 Task: Create a Vector Infographic.
Action: Mouse moved to (43, 225)
Screenshot: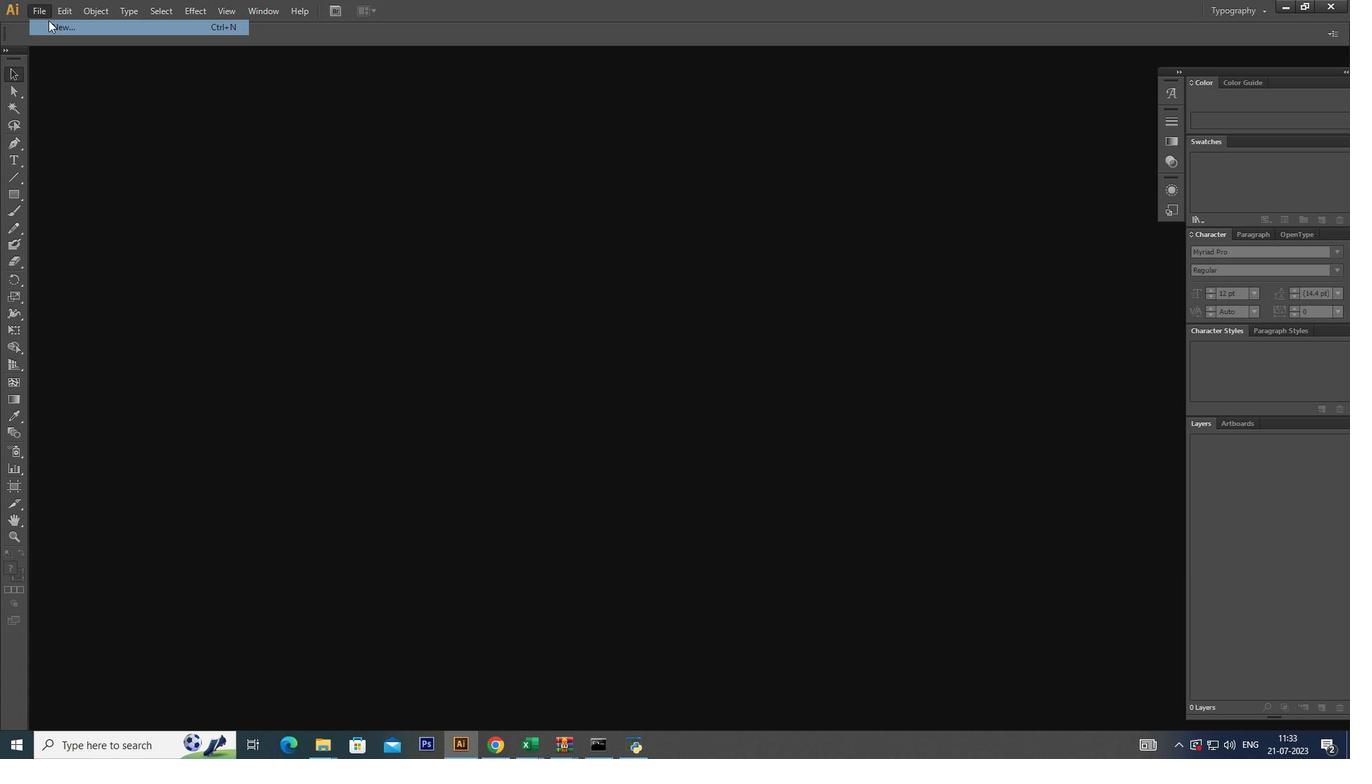 
Action: Mouse pressed left at (43, 225)
Screenshot: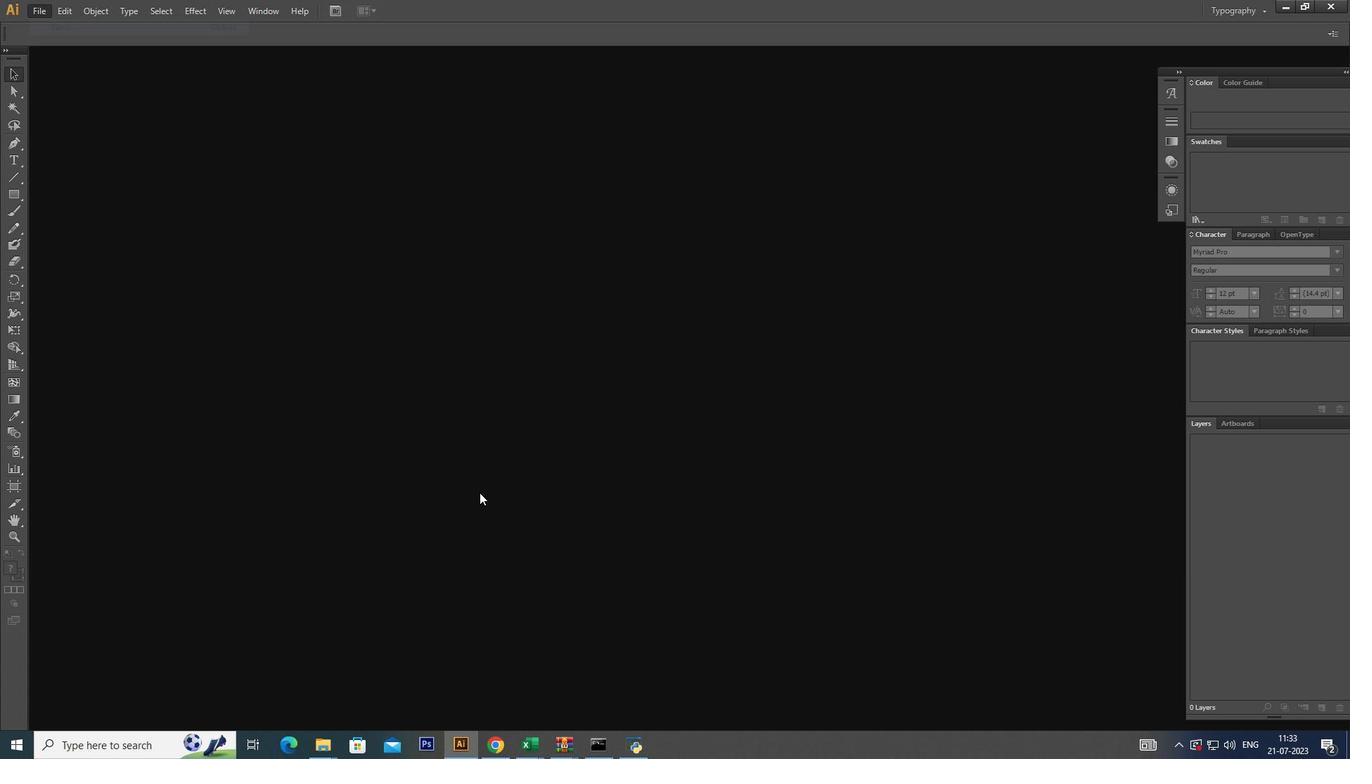 
Action: Mouse moved to (45, 225)
Screenshot: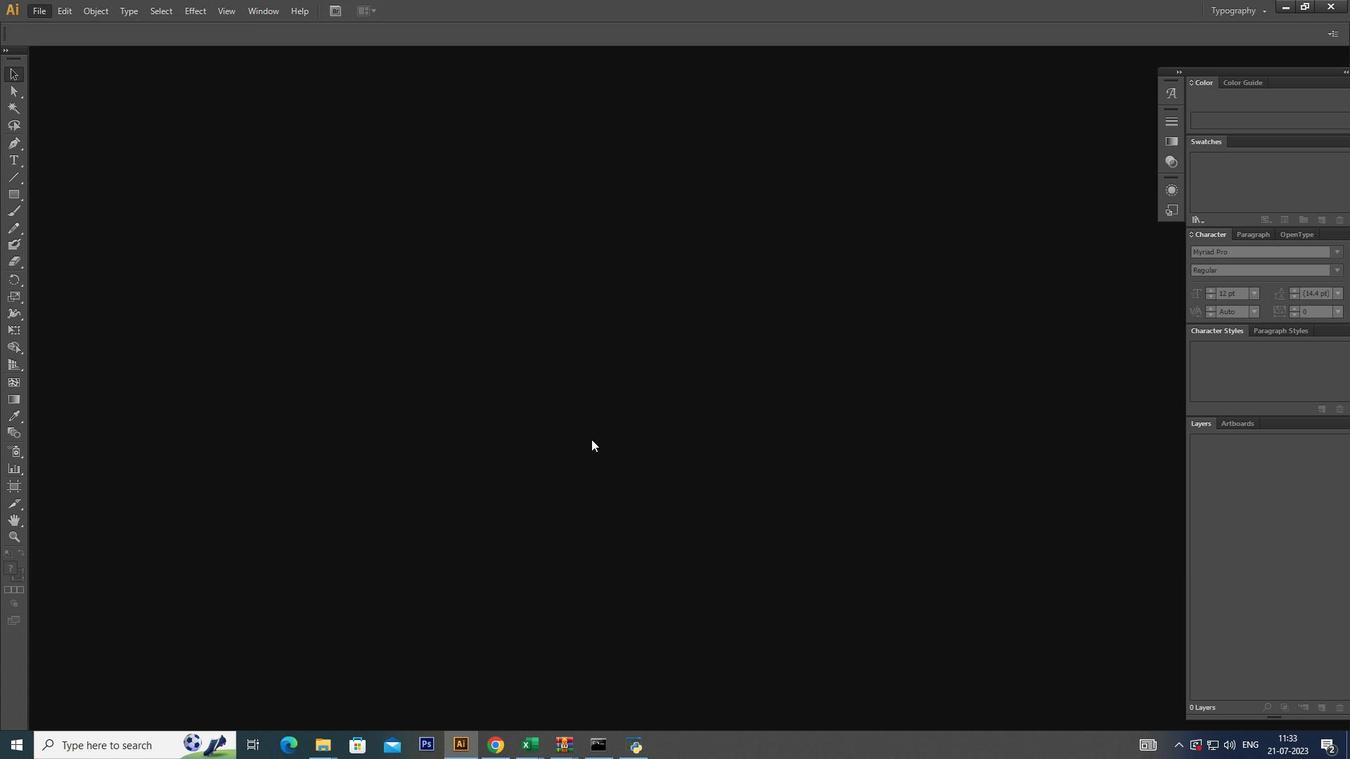 
Action: Mouse pressed left at (45, 225)
Screenshot: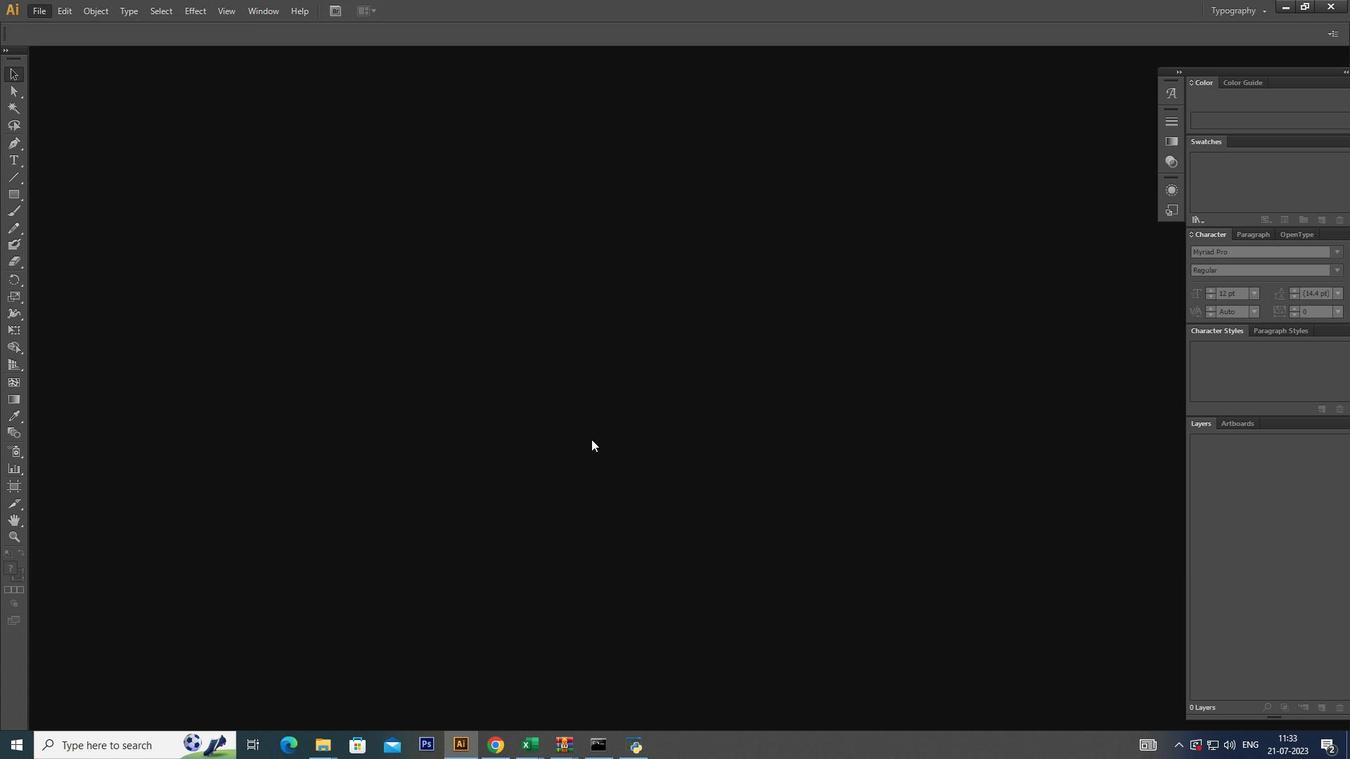 
Action: Mouse moved to (687, 220)
Screenshot: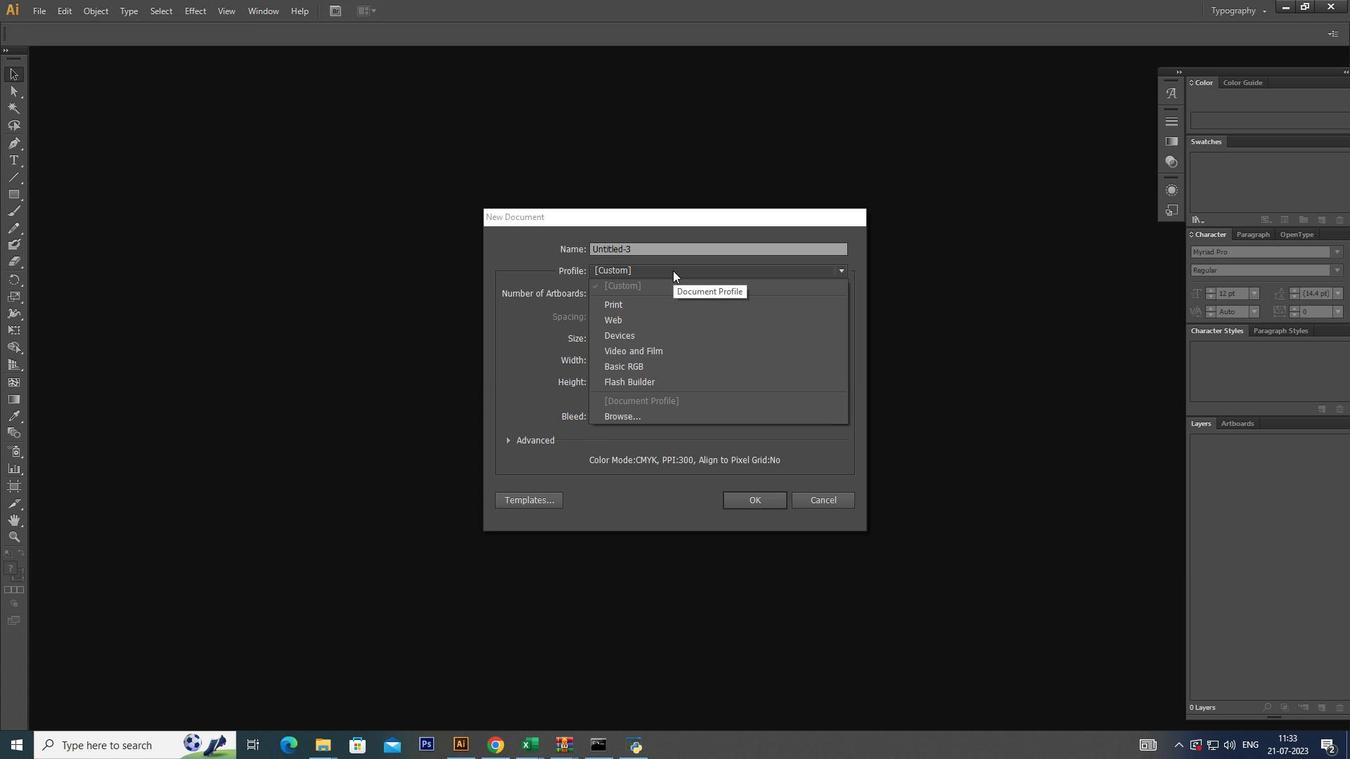 
Action: Mouse pressed left at (687, 220)
Screenshot: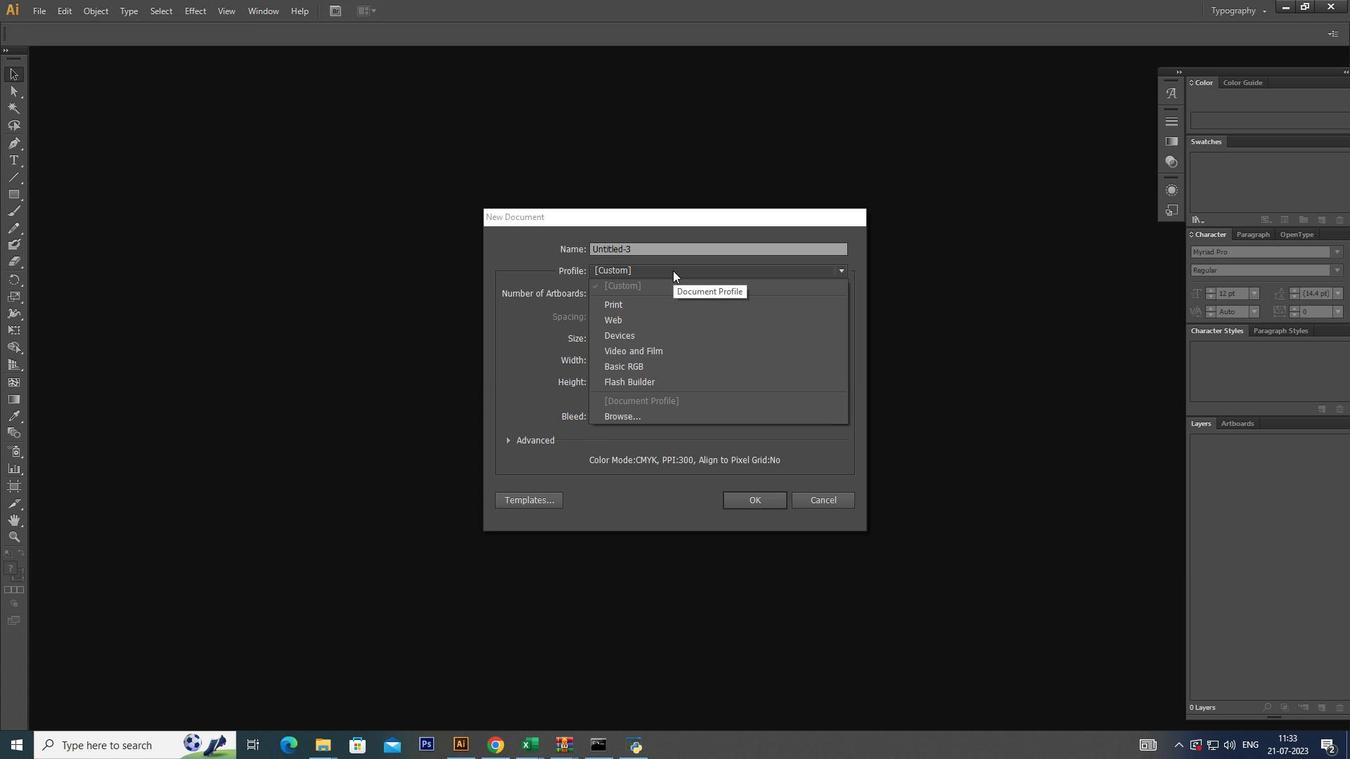 
Action: Mouse moved to (679, 220)
Screenshot: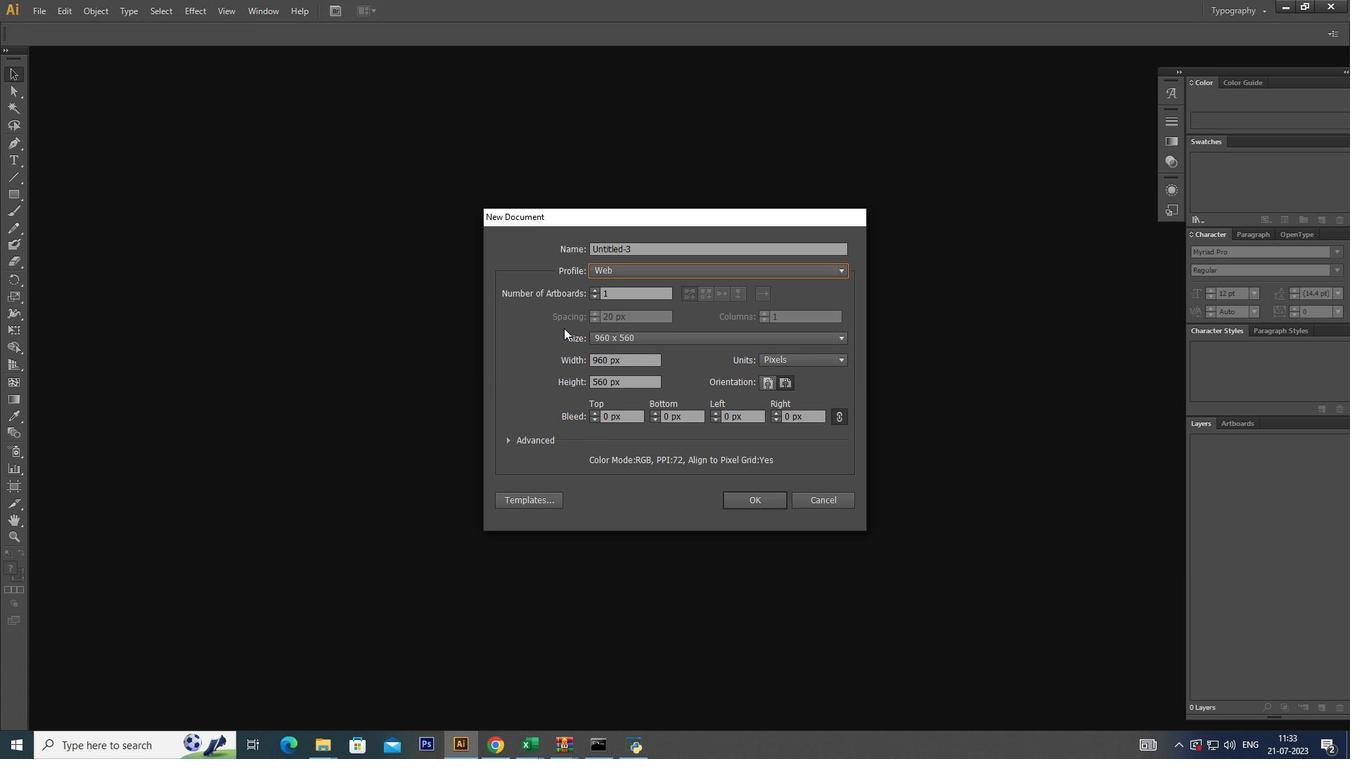 
Action: Mouse pressed left at (679, 220)
Screenshot: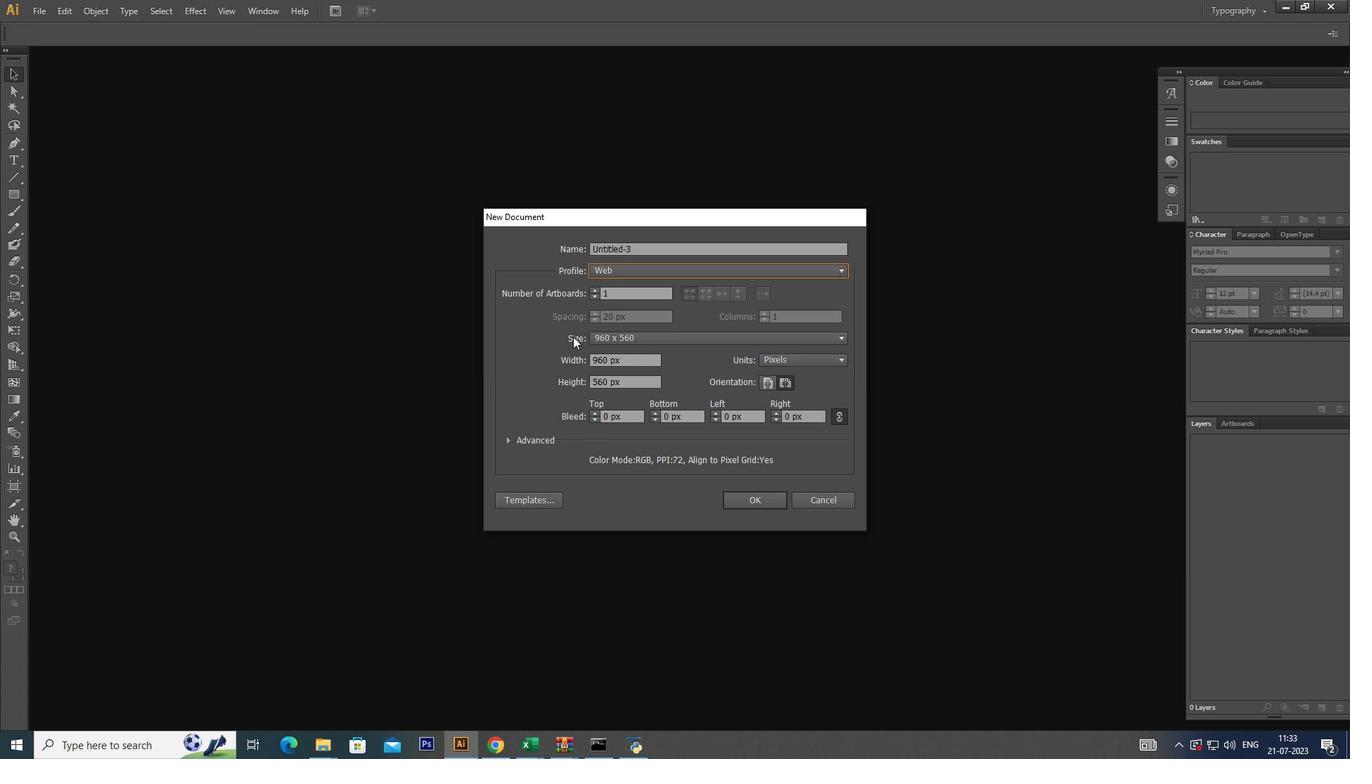 
Action: Mouse moved to (617, 219)
Screenshot: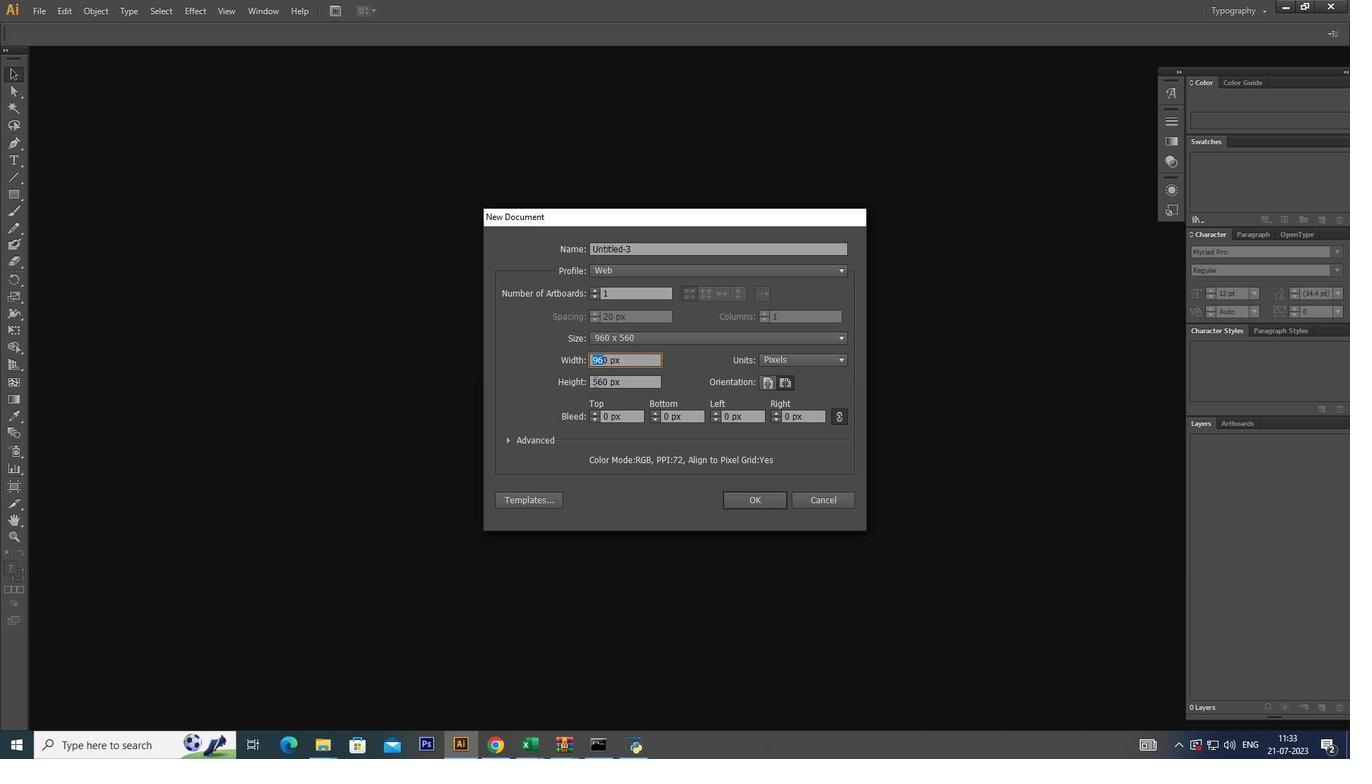 
Action: Mouse pressed left at (617, 219)
Screenshot: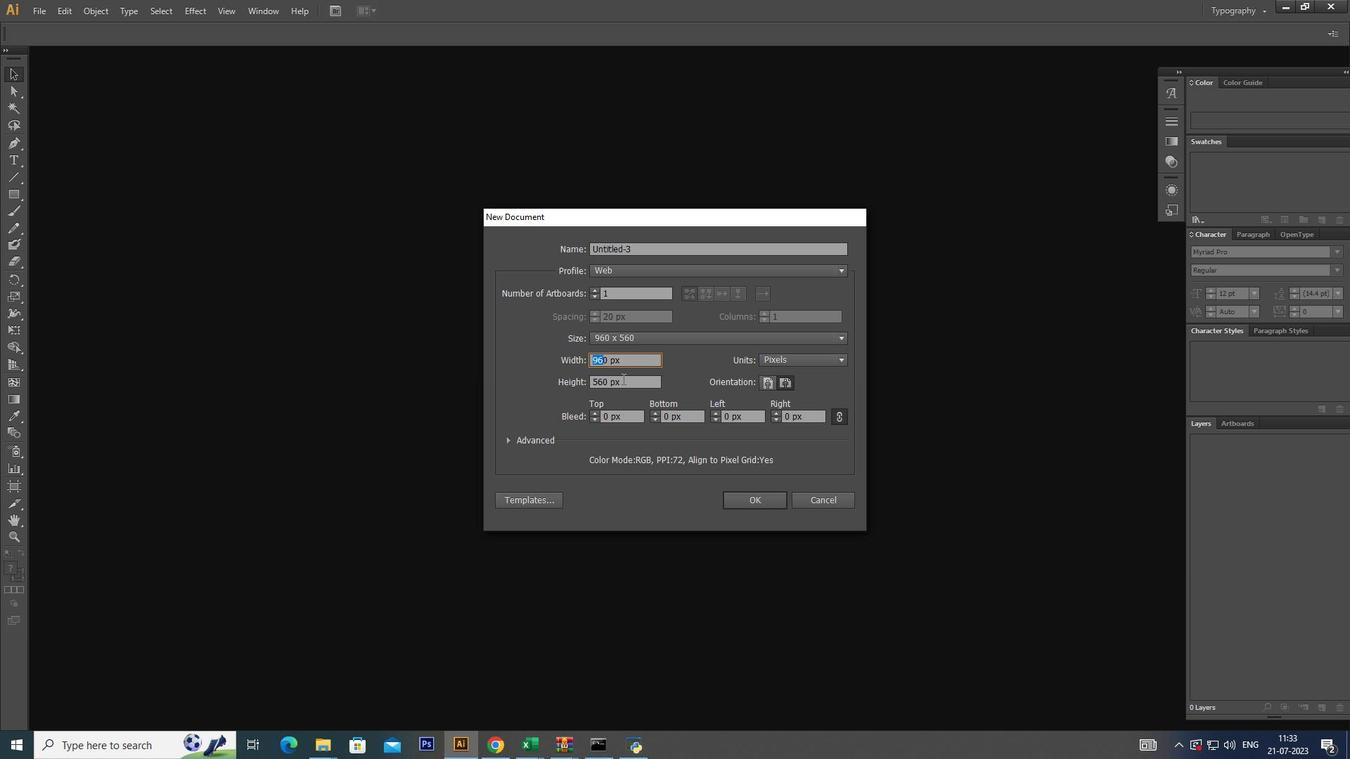 
Action: Mouse moved to (649, 219)
Screenshot: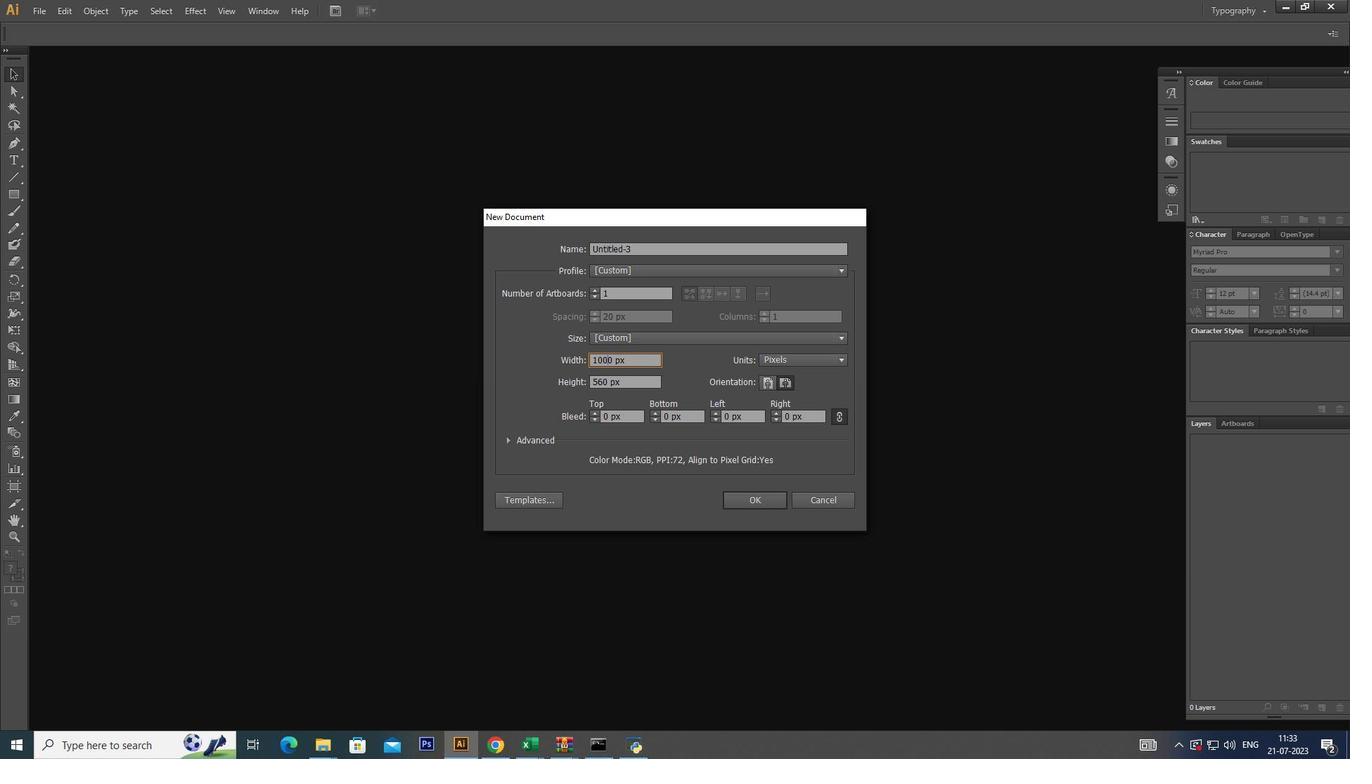 
Action: Key pressed 100
Screenshot: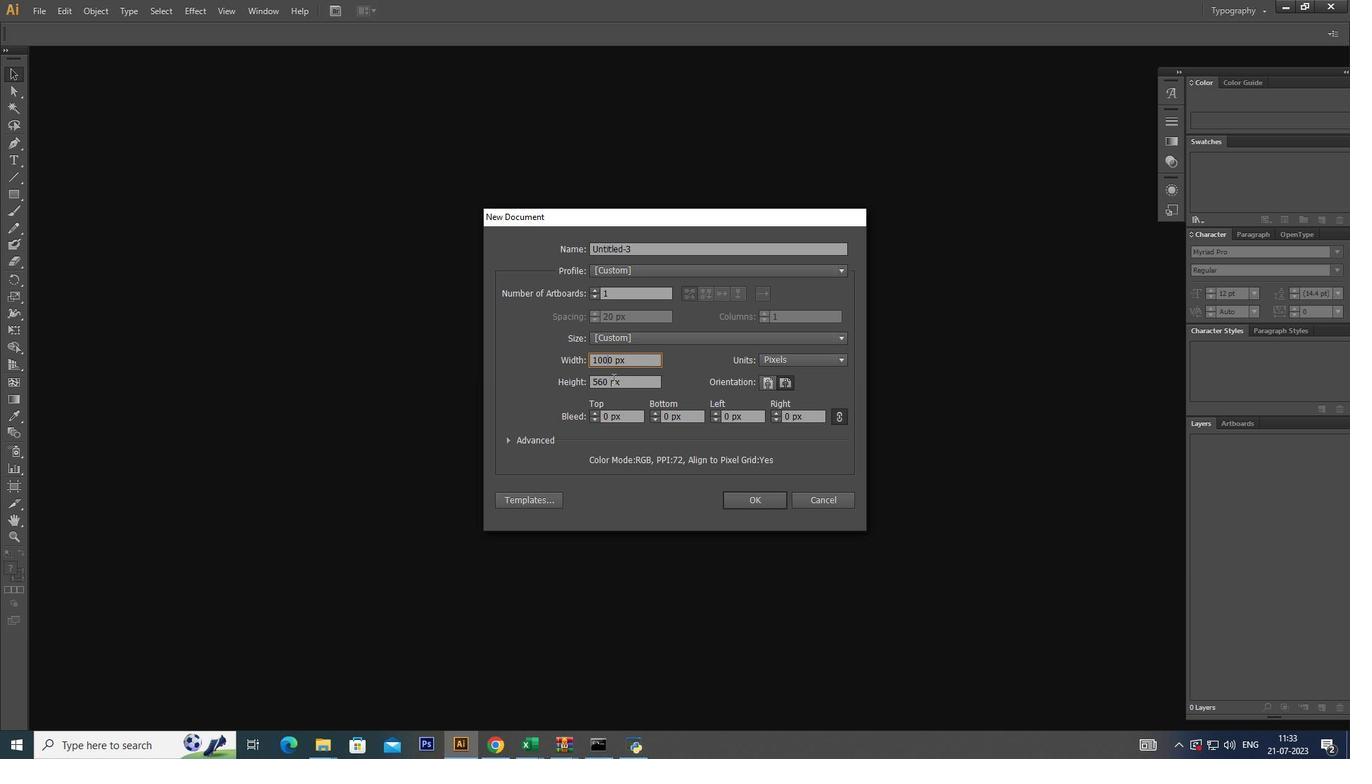 
Action: Mouse moved to (611, 219)
Screenshot: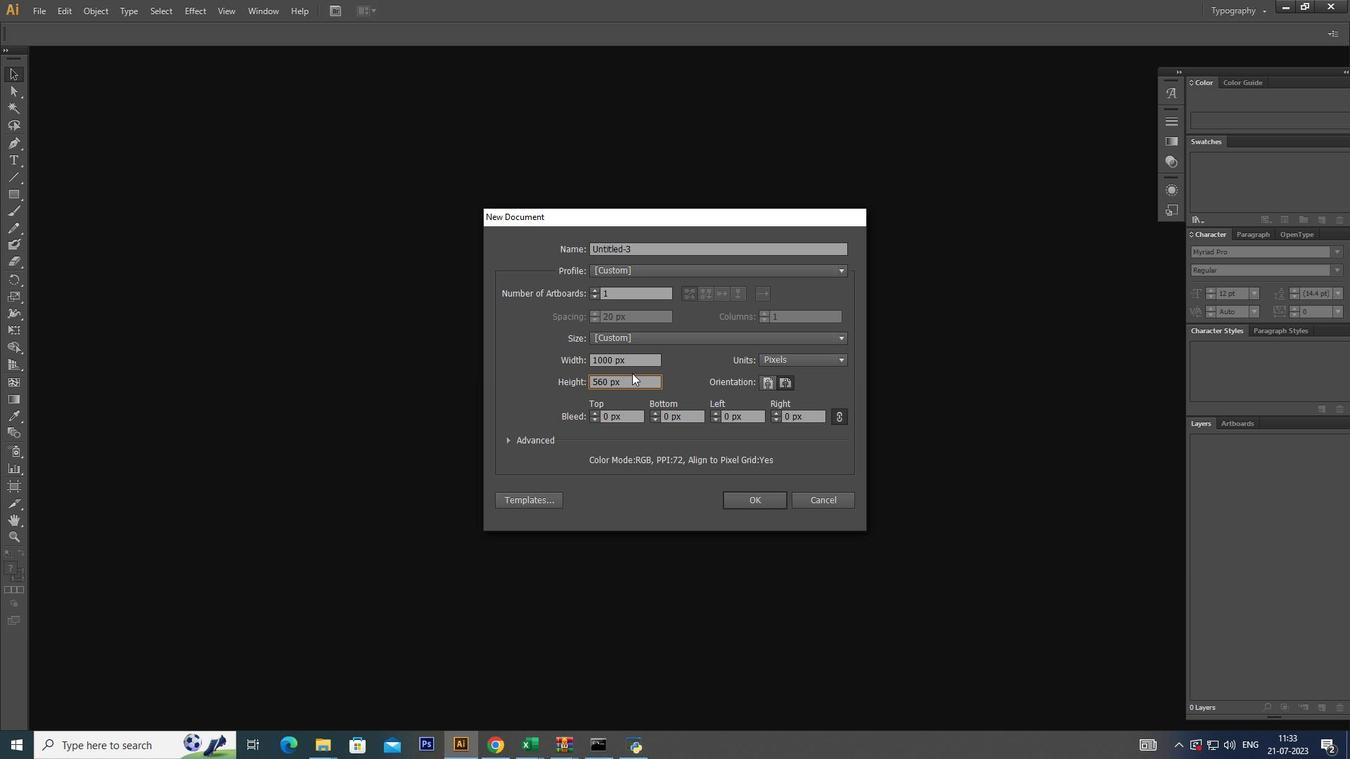 
Action: Mouse pressed left at (611, 219)
Screenshot: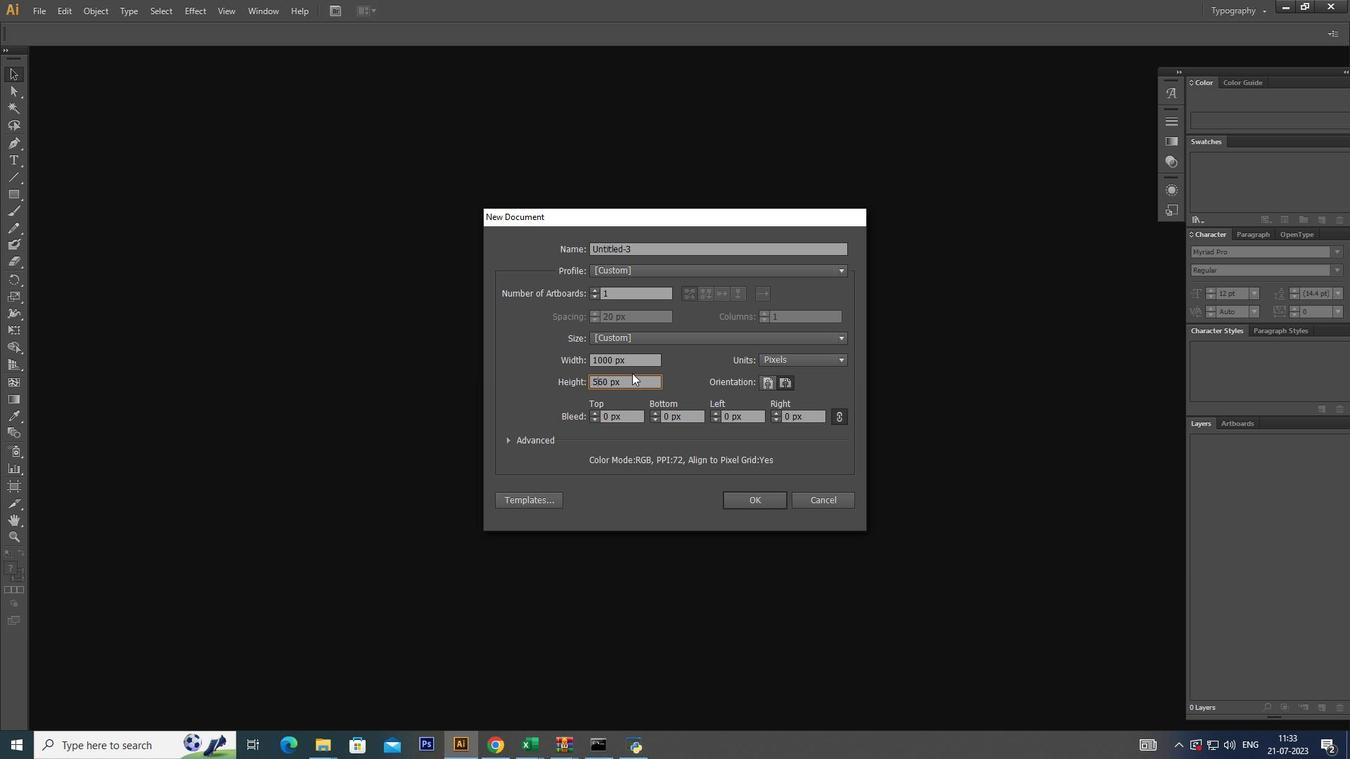
Action: Mouse moved to (645, 219)
Screenshot: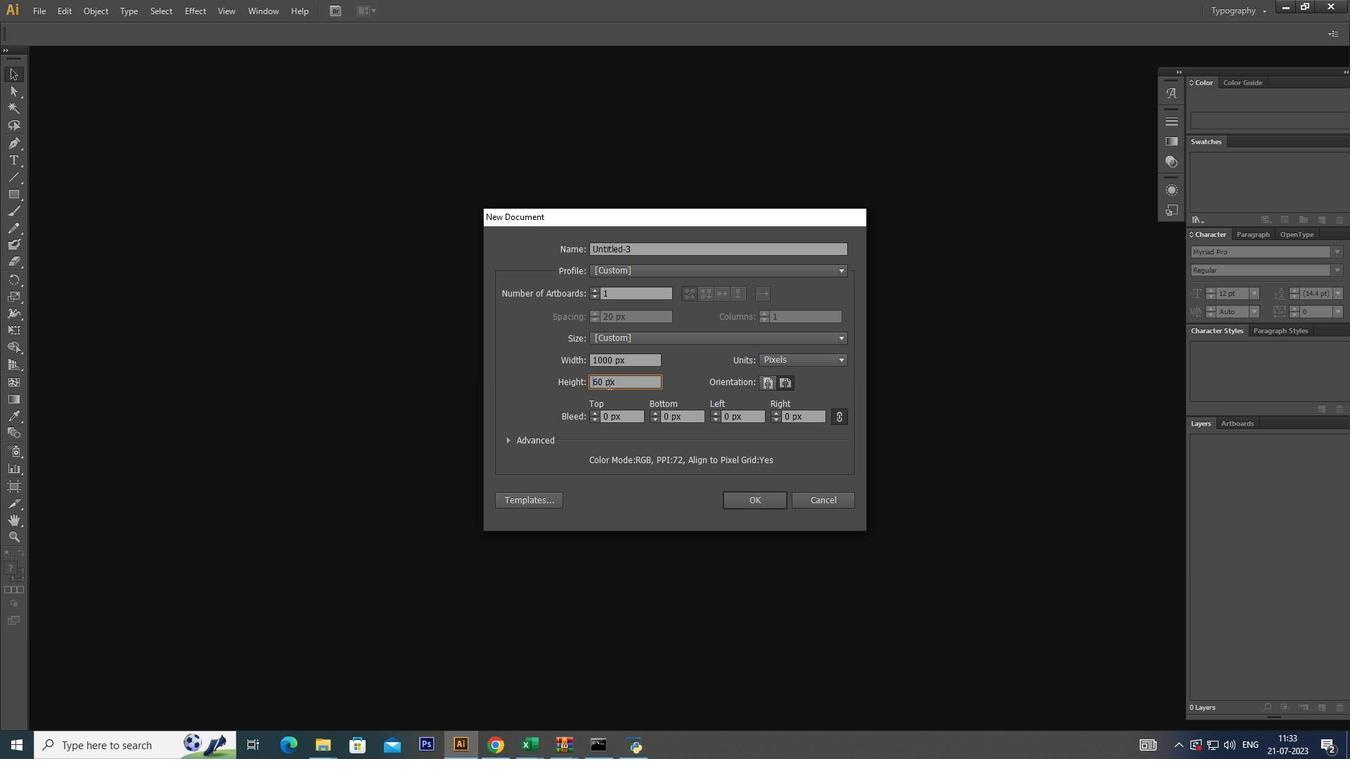 
Action: Key pressed <Key.backspace>
Screenshot: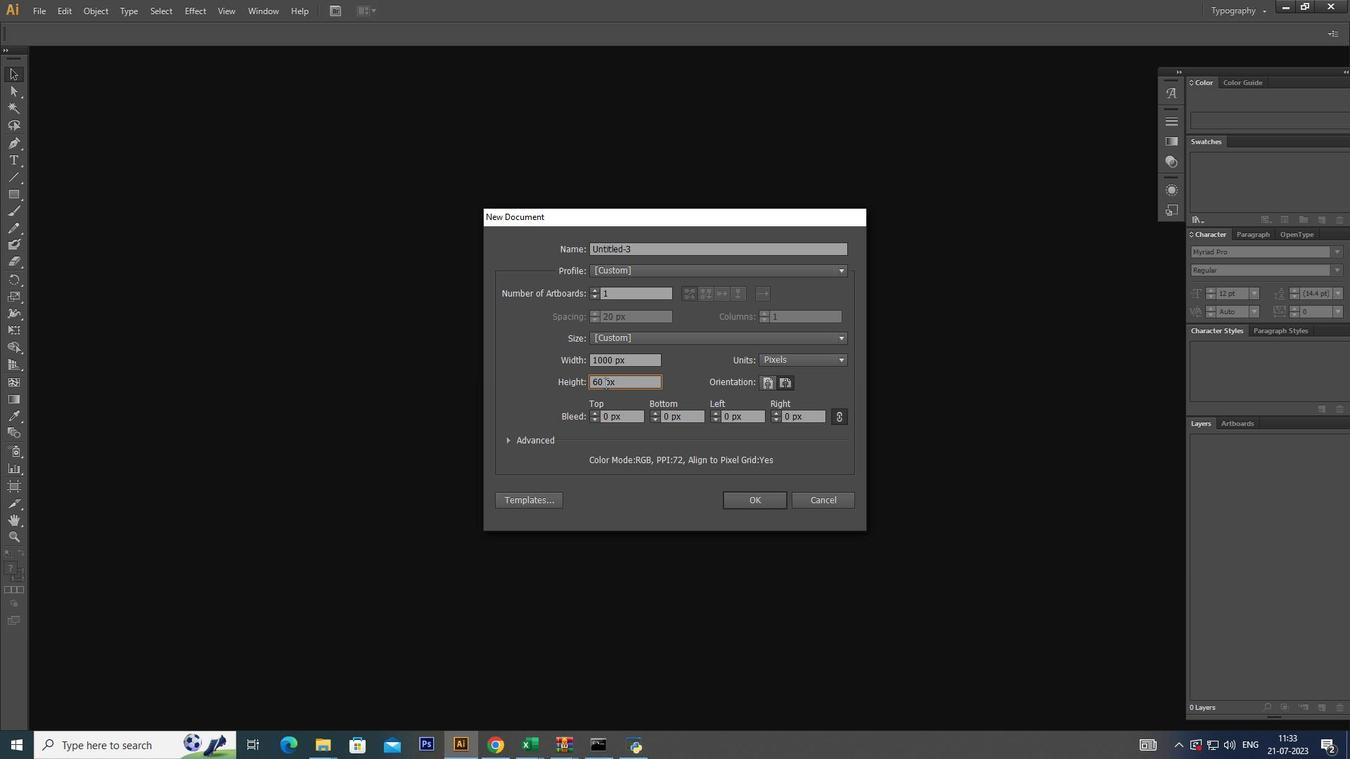 
Action: Mouse moved to (617, 219)
Screenshot: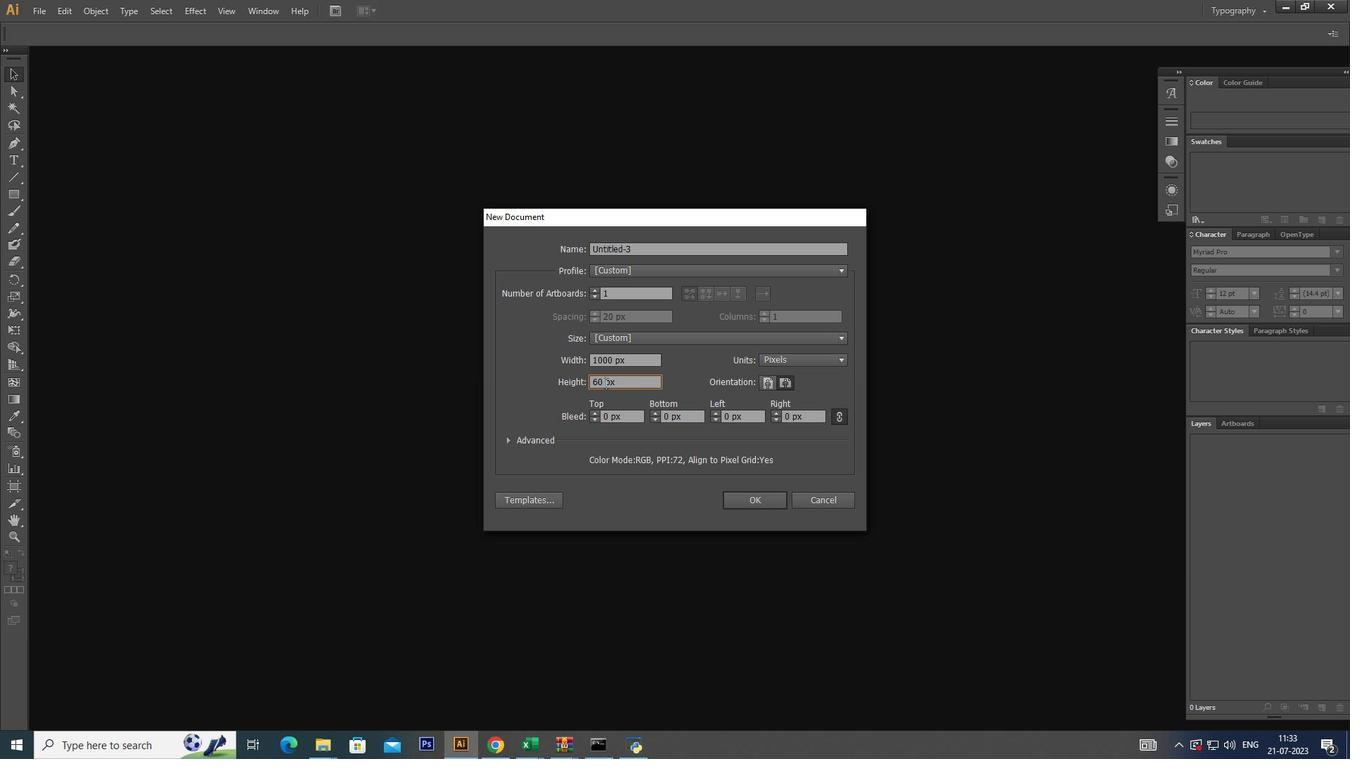
Action: Mouse pressed left at (617, 219)
Screenshot: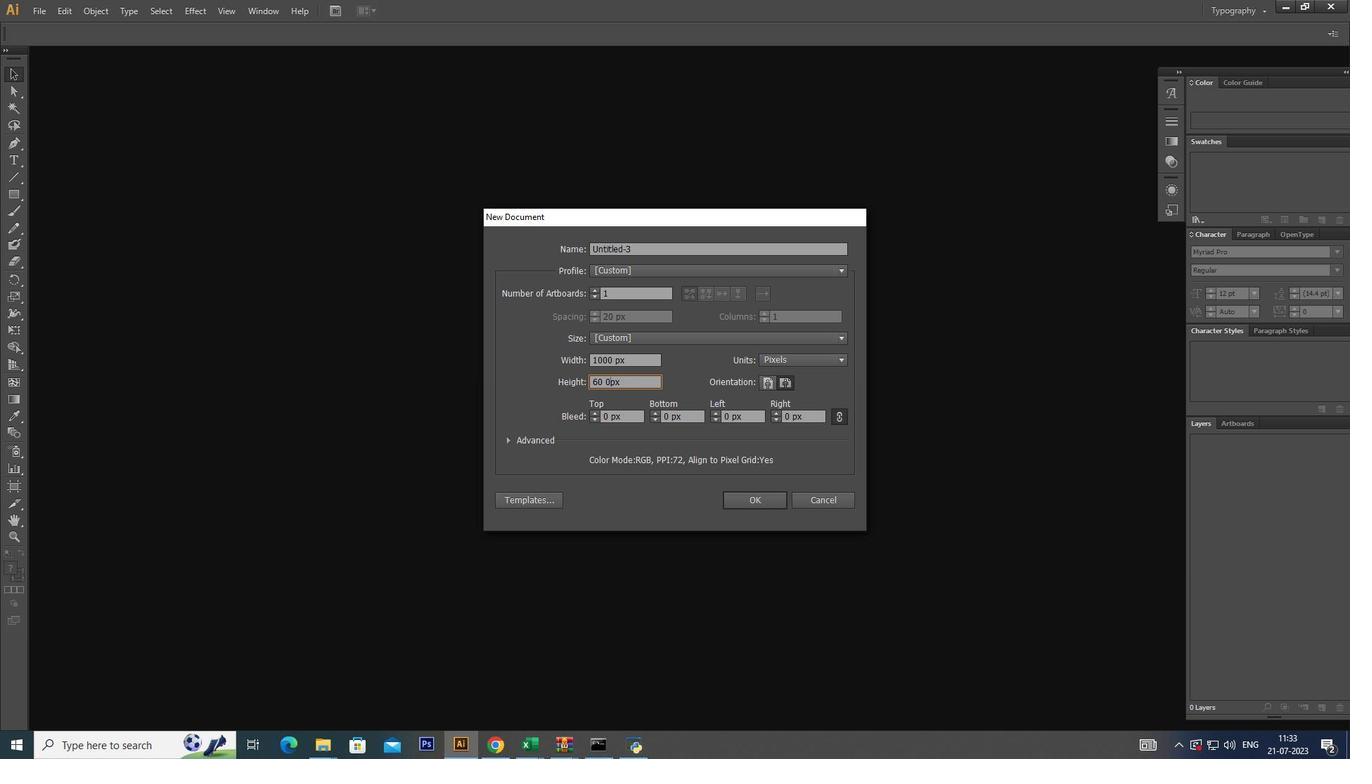 
Action: Key pressed 0
Screenshot: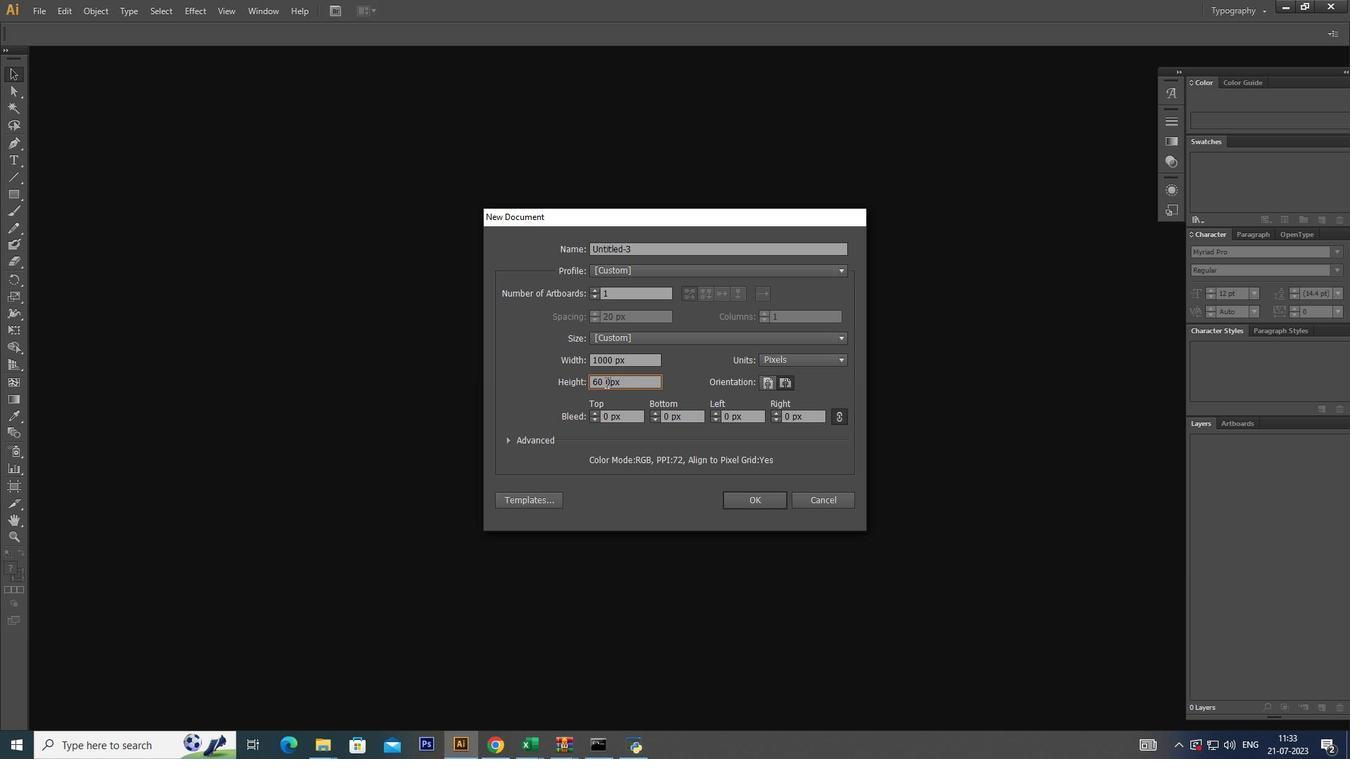 
Action: Mouse moved to (618, 219)
Screenshot: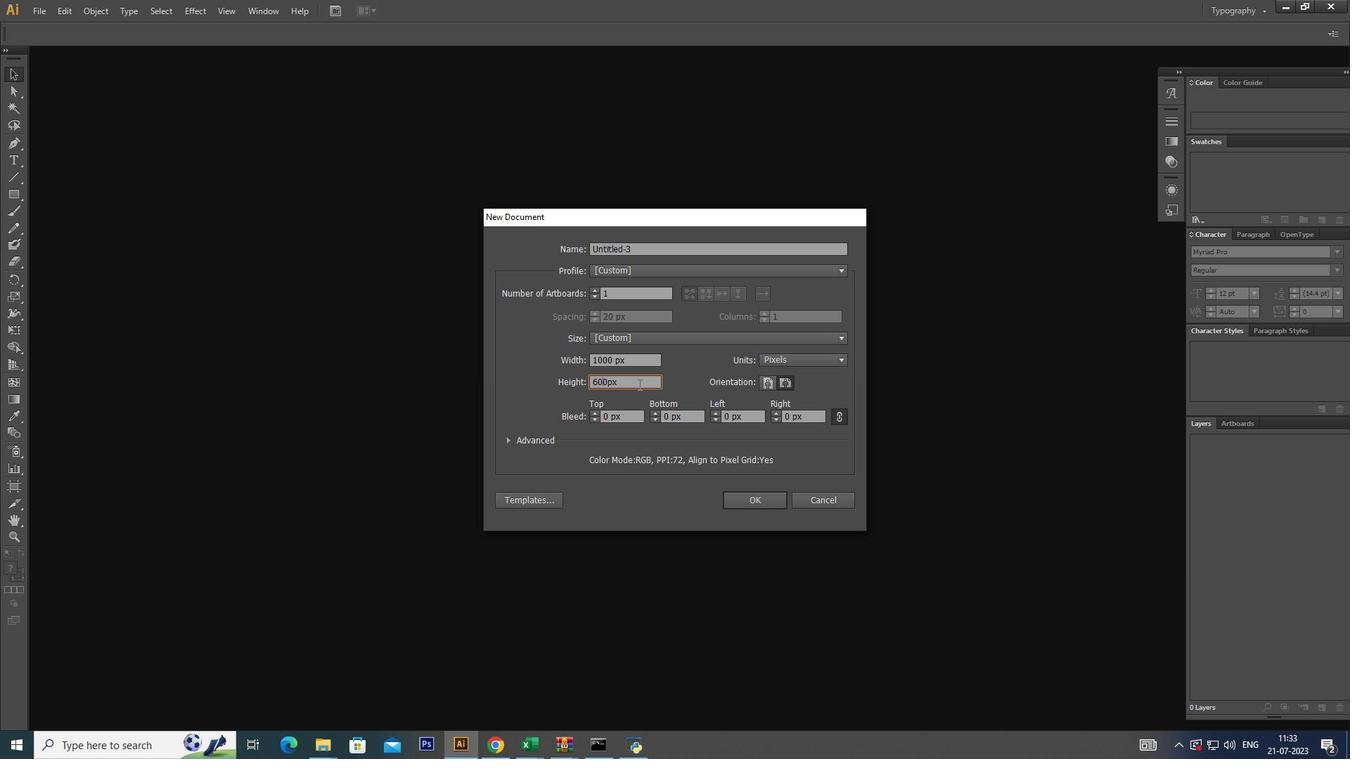 
Action: Mouse pressed left at (618, 219)
Screenshot: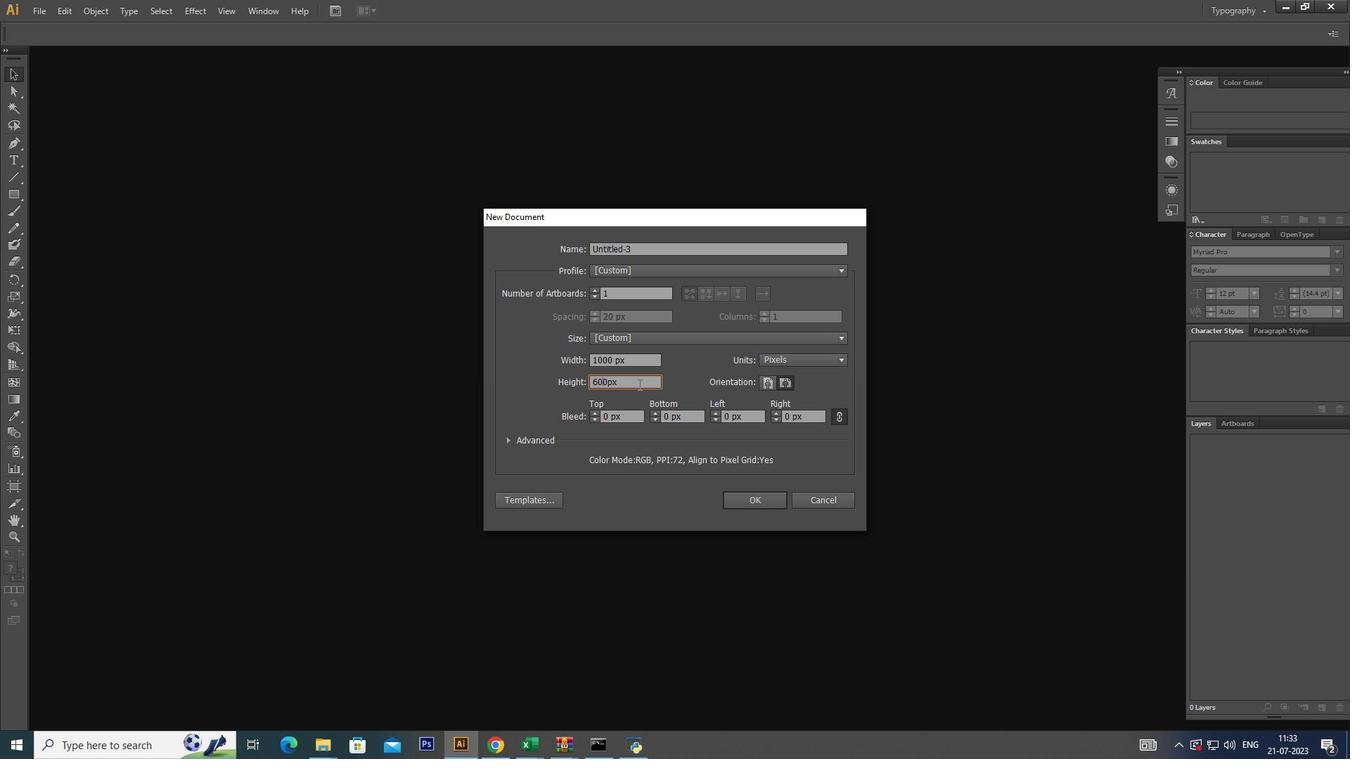 
Action: Mouse moved to (651, 219)
Screenshot: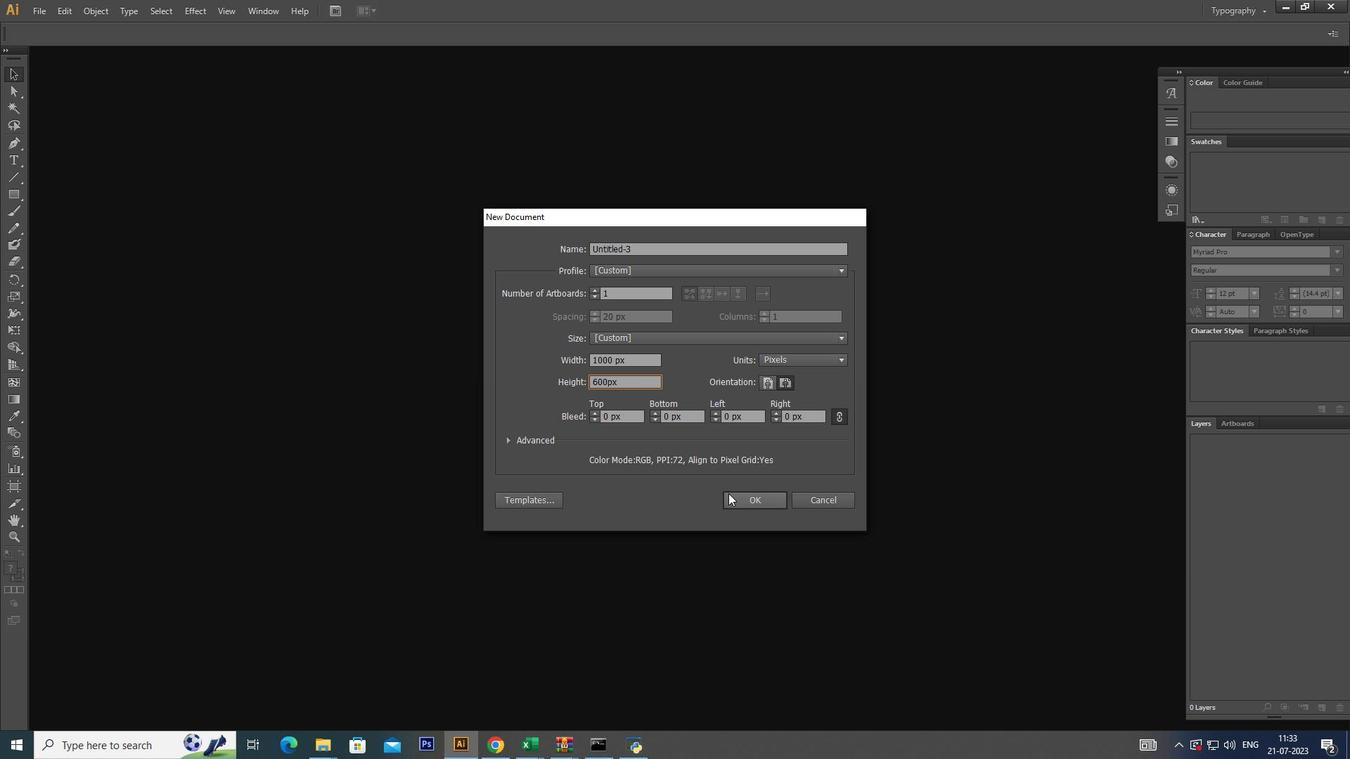 
Action: Key pressed <Key.backspace>
Screenshot: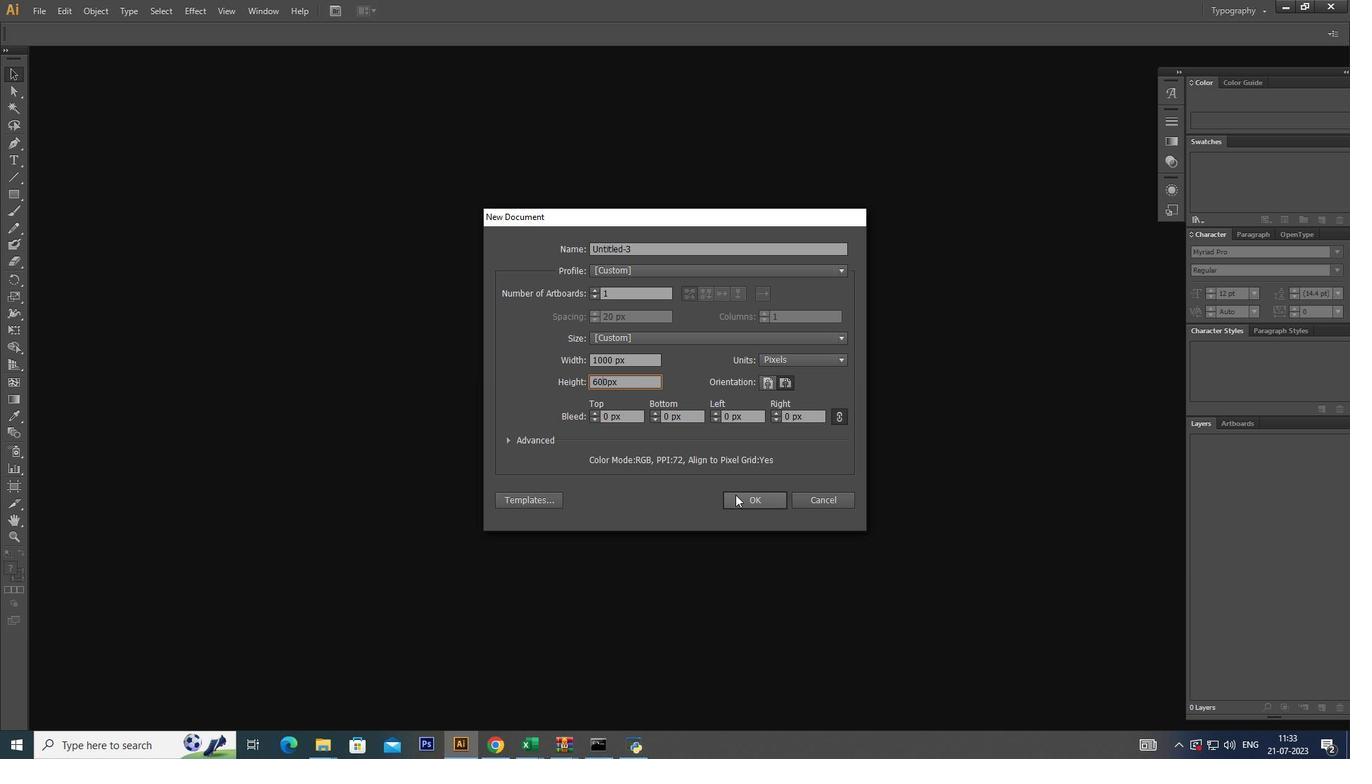 
Action: Mouse moved to (751, 217)
Screenshot: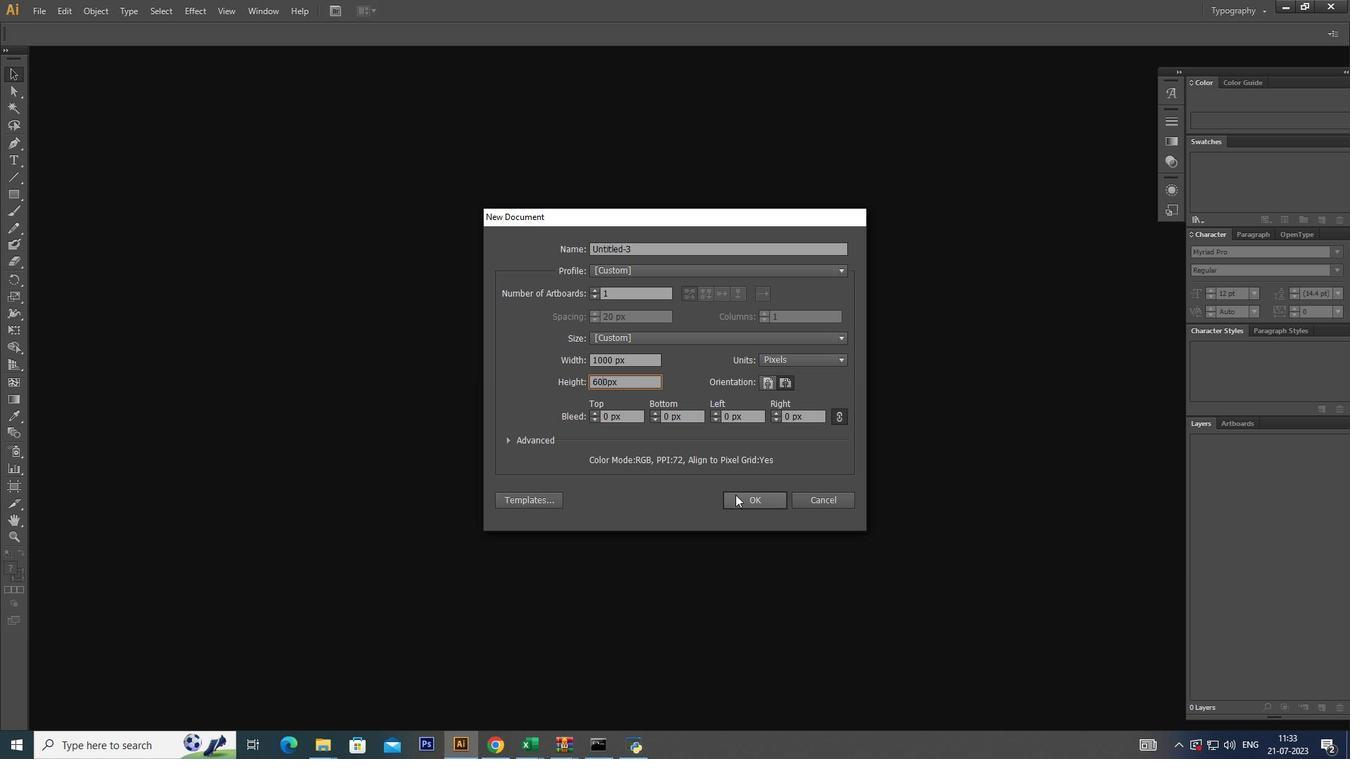 
Action: Mouse pressed left at (751, 217)
Screenshot: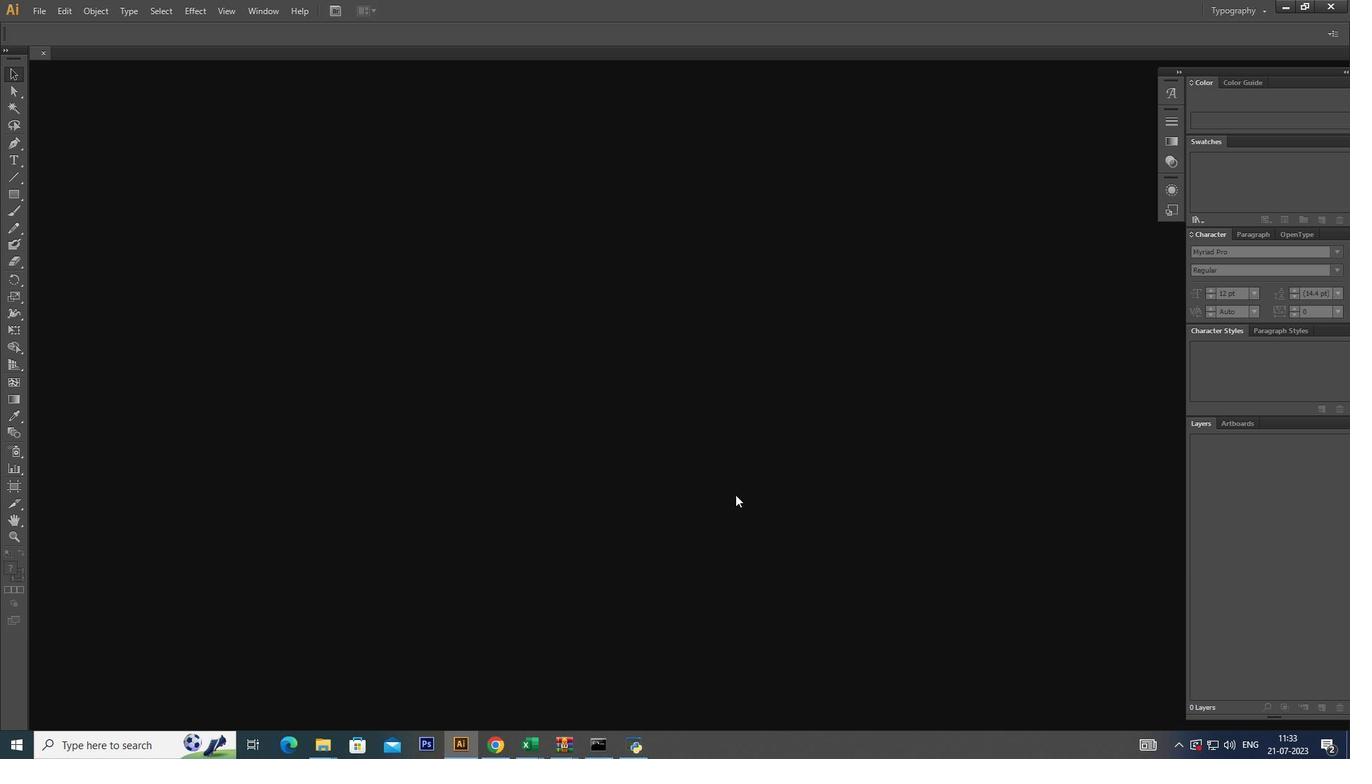 
Action: Mouse moved to (1361, 213)
Screenshot: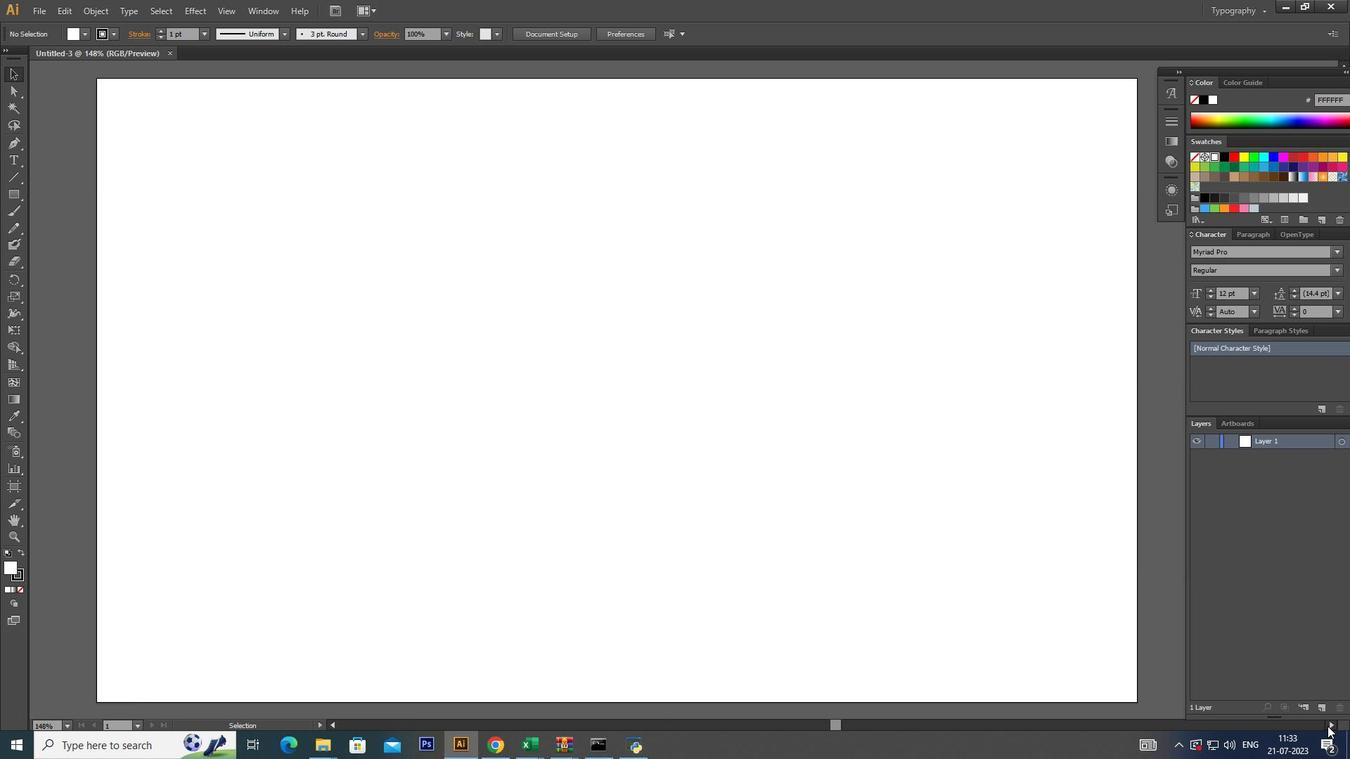 
Action: Mouse pressed left at (1361, 213)
Screenshot: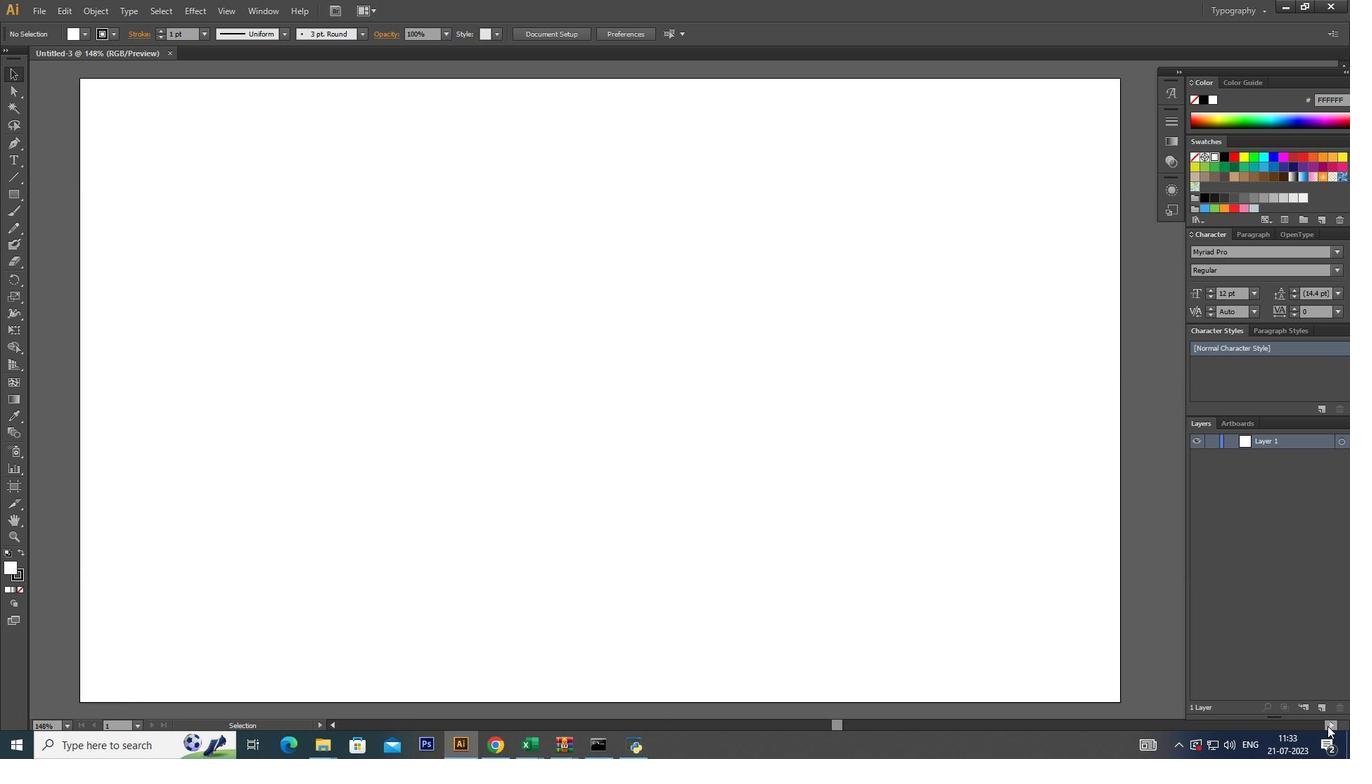 
Action: Mouse pressed left at (1361, 213)
Screenshot: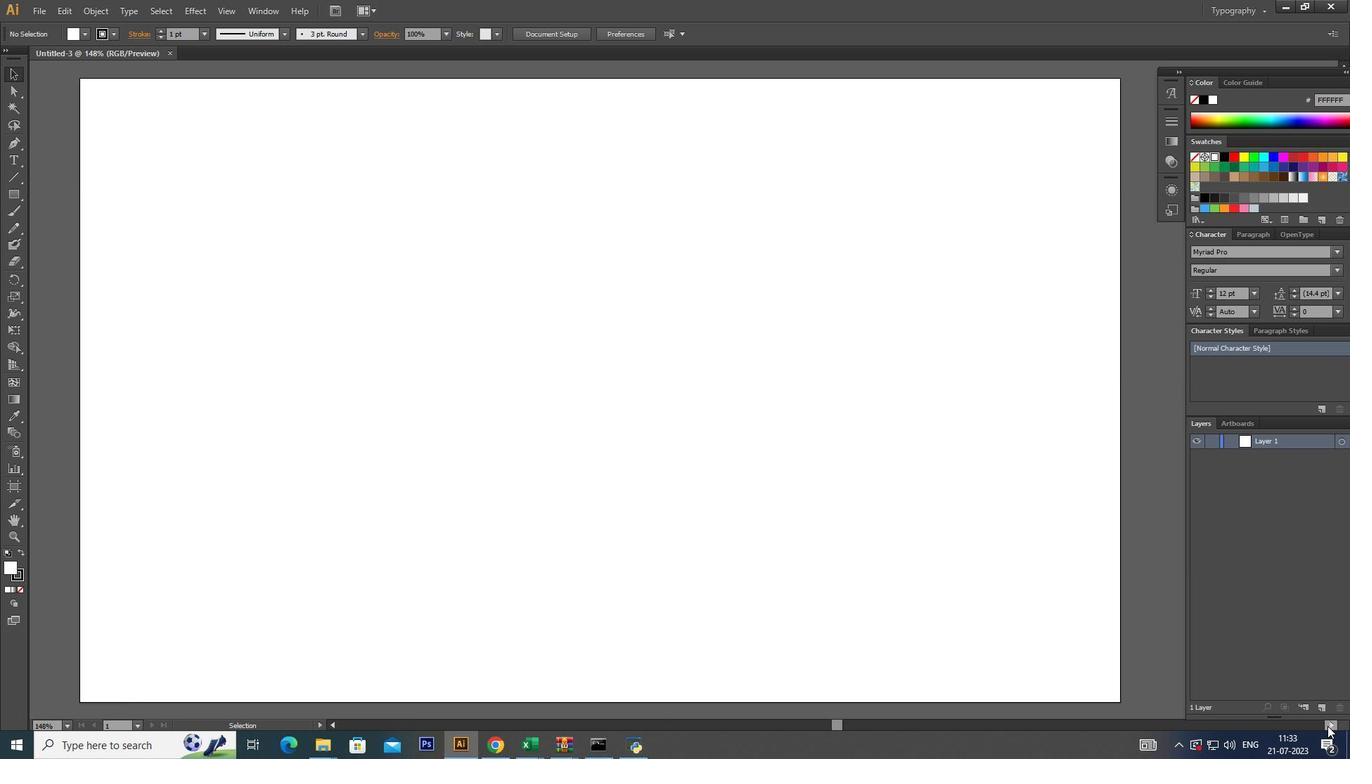 
Action: Mouse pressed left at (1361, 213)
Screenshot: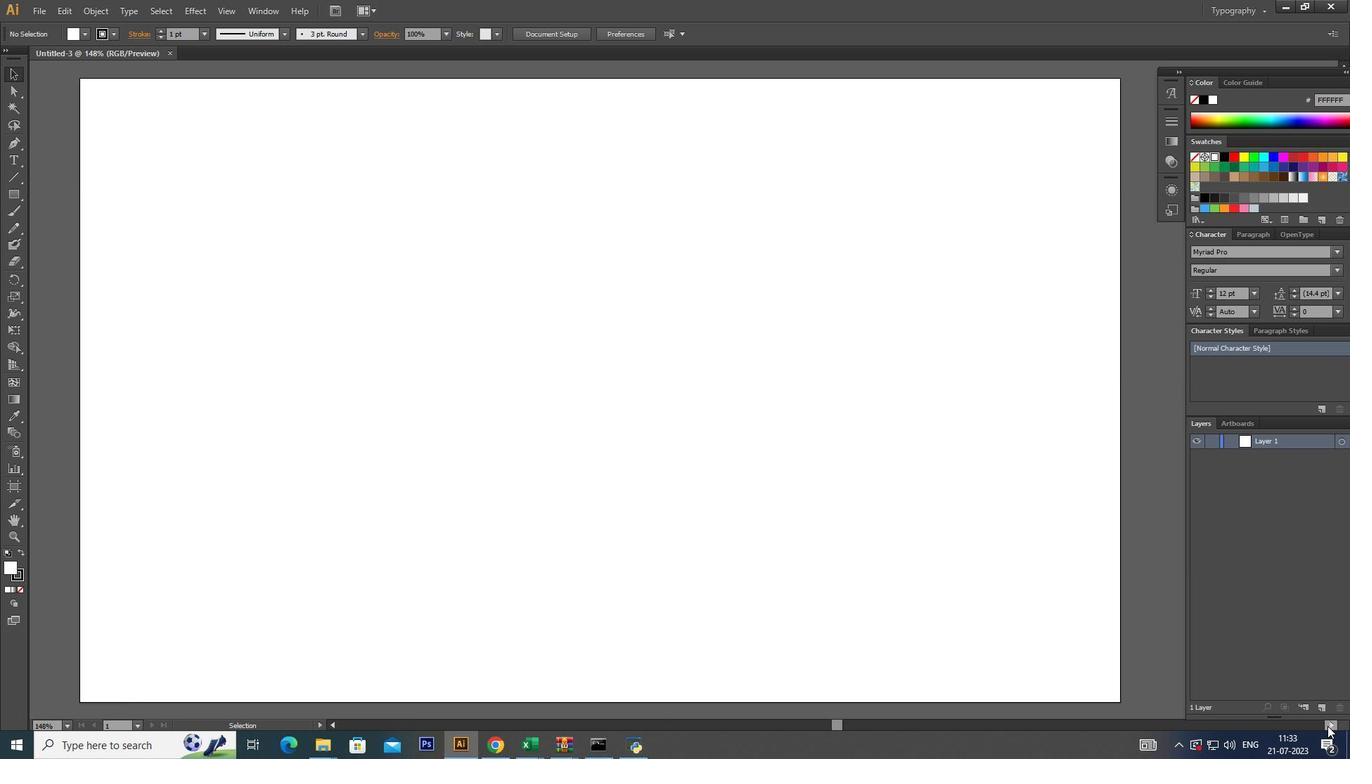 
Action: Mouse pressed left at (1361, 213)
Screenshot: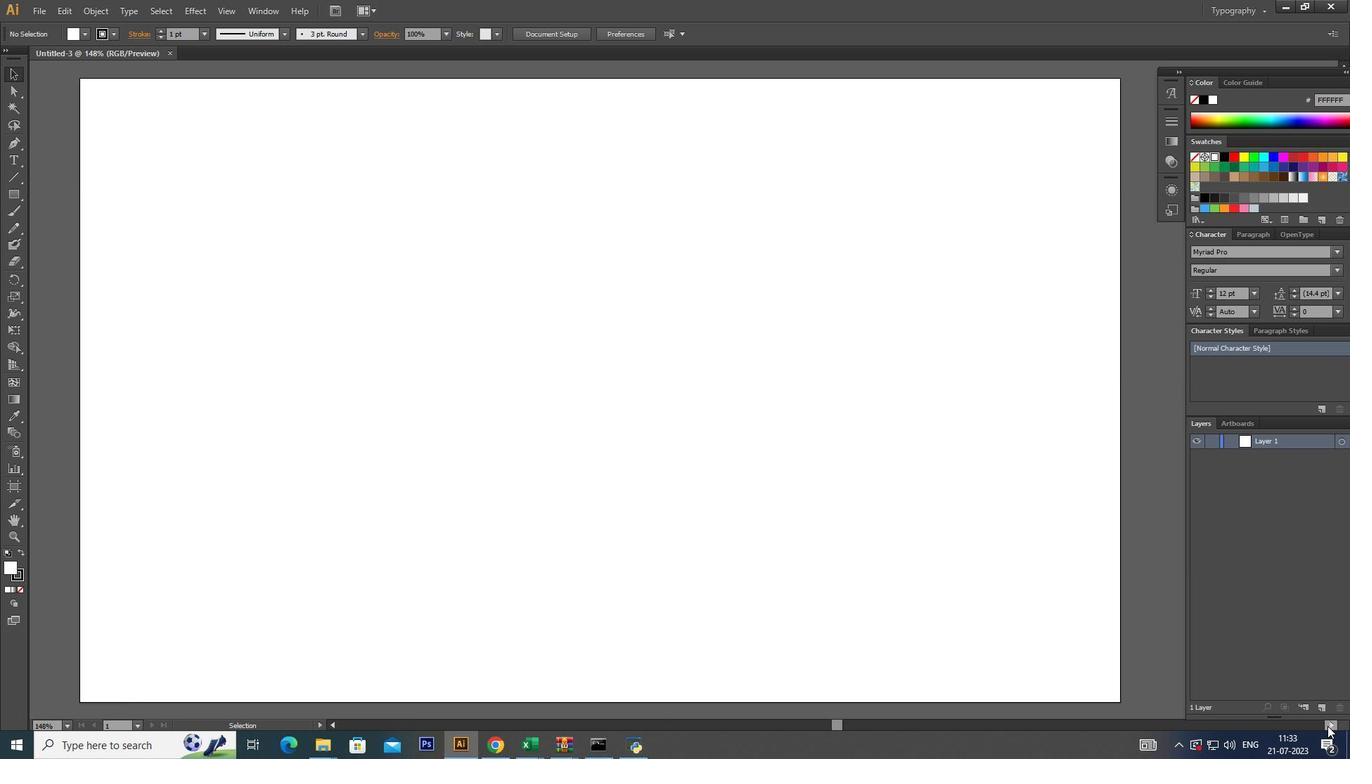 
Action: Mouse pressed left at (1361, 213)
Screenshot: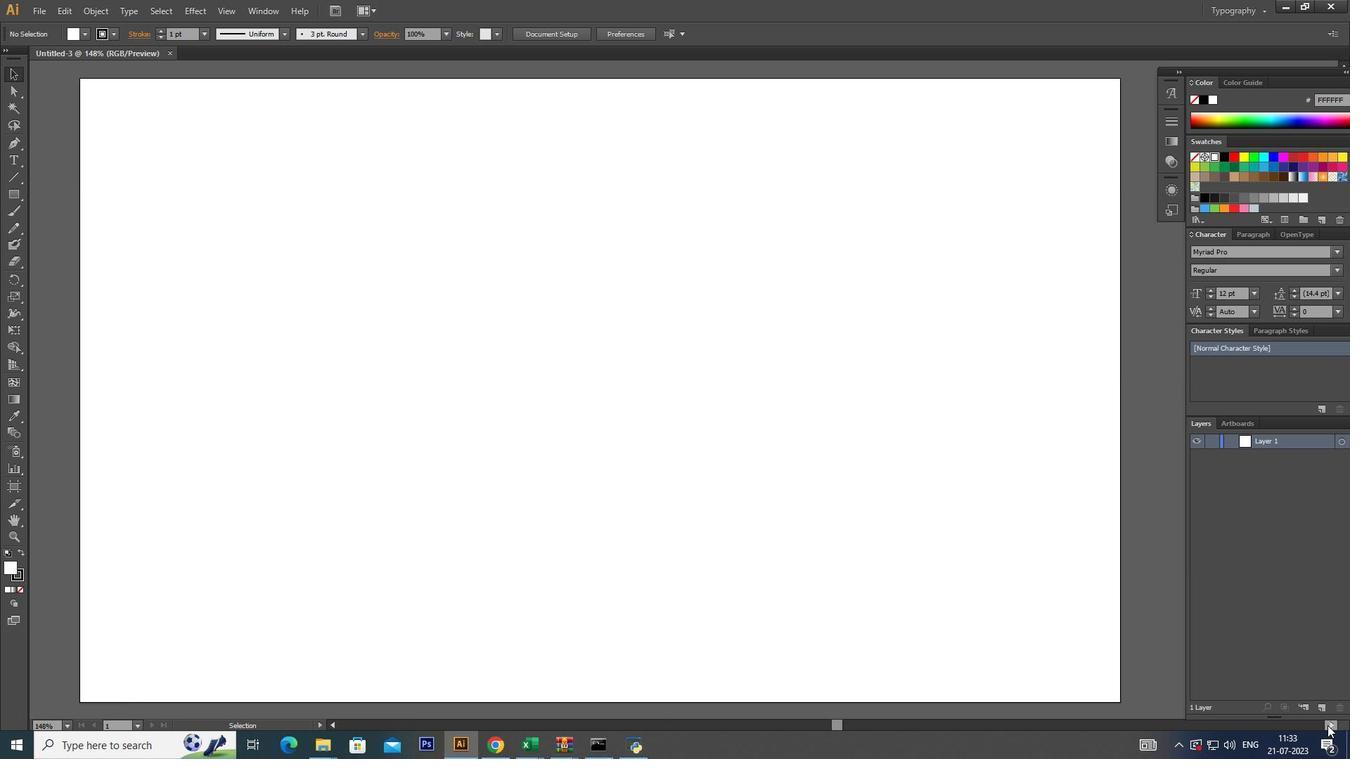 
Action: Mouse moved to (1350, 213)
Screenshot: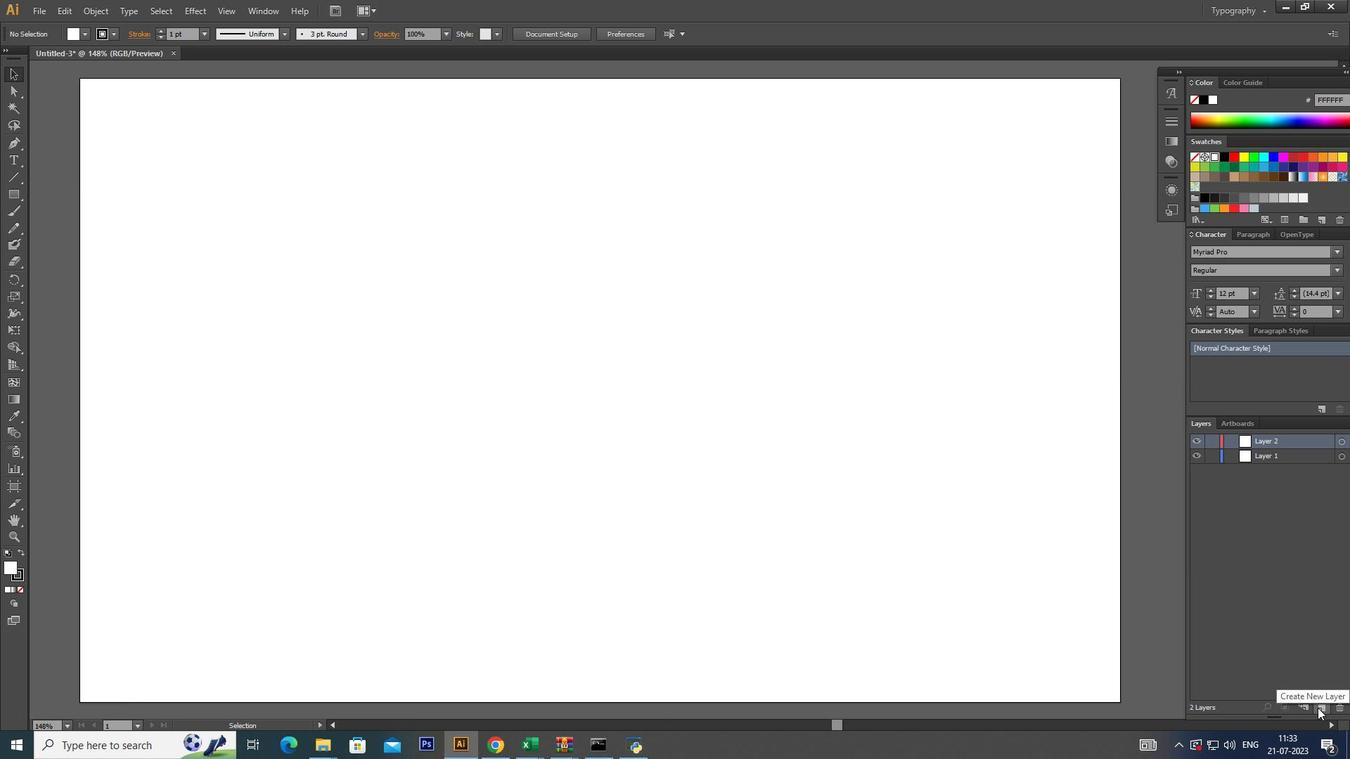
Action: Mouse pressed left at (1350, 213)
Screenshot: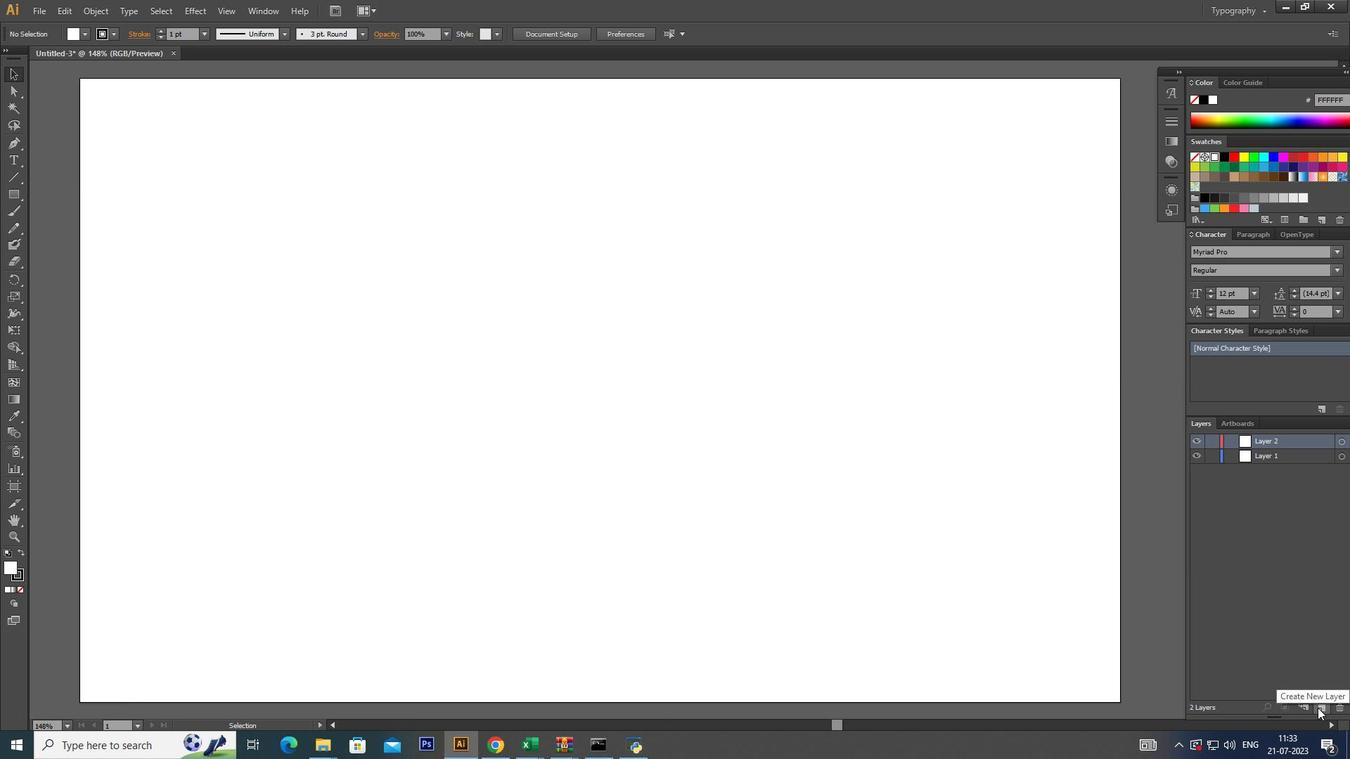 
Action: Mouse moved to (11, 222)
Screenshot: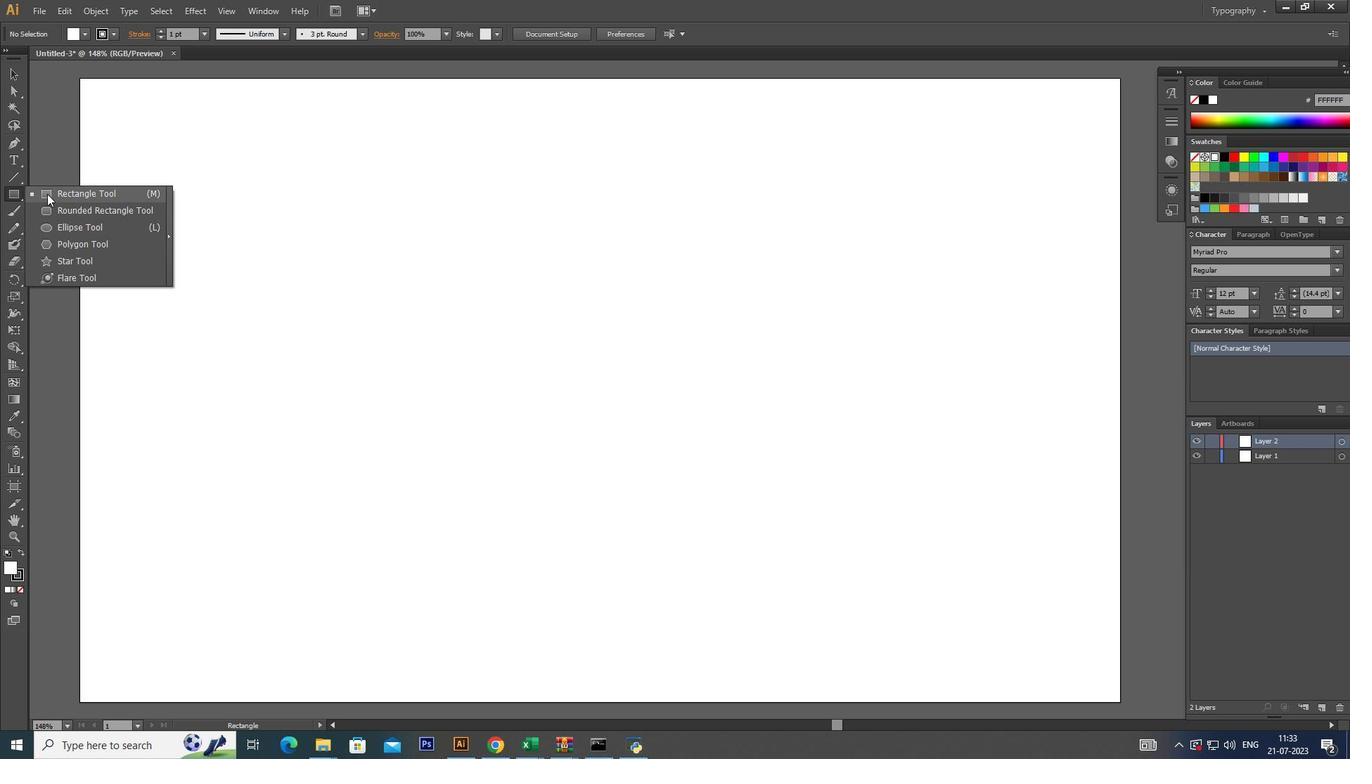 
Action: Mouse pressed left at (11, 222)
Screenshot: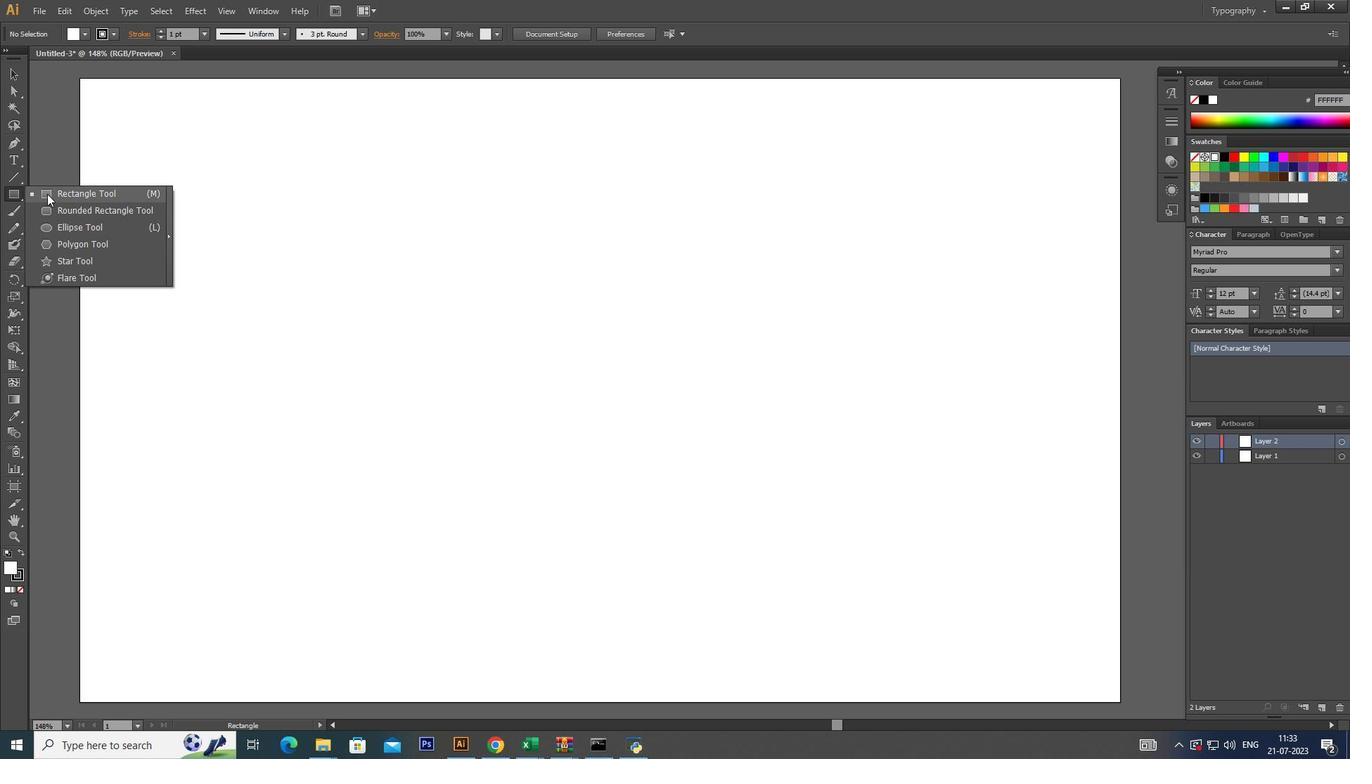 
Action: Mouse moved to (43, 222)
Screenshot: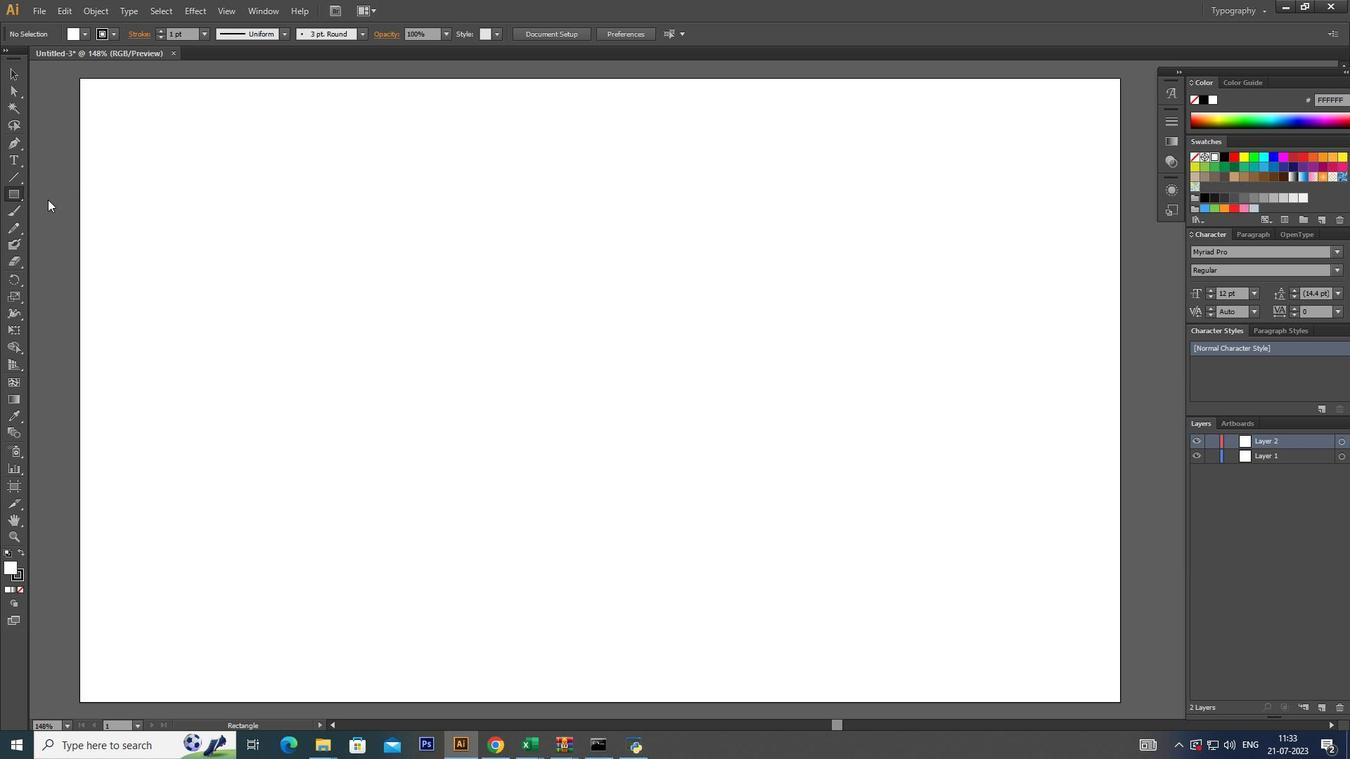 
Action: Mouse pressed left at (43, 222)
Screenshot: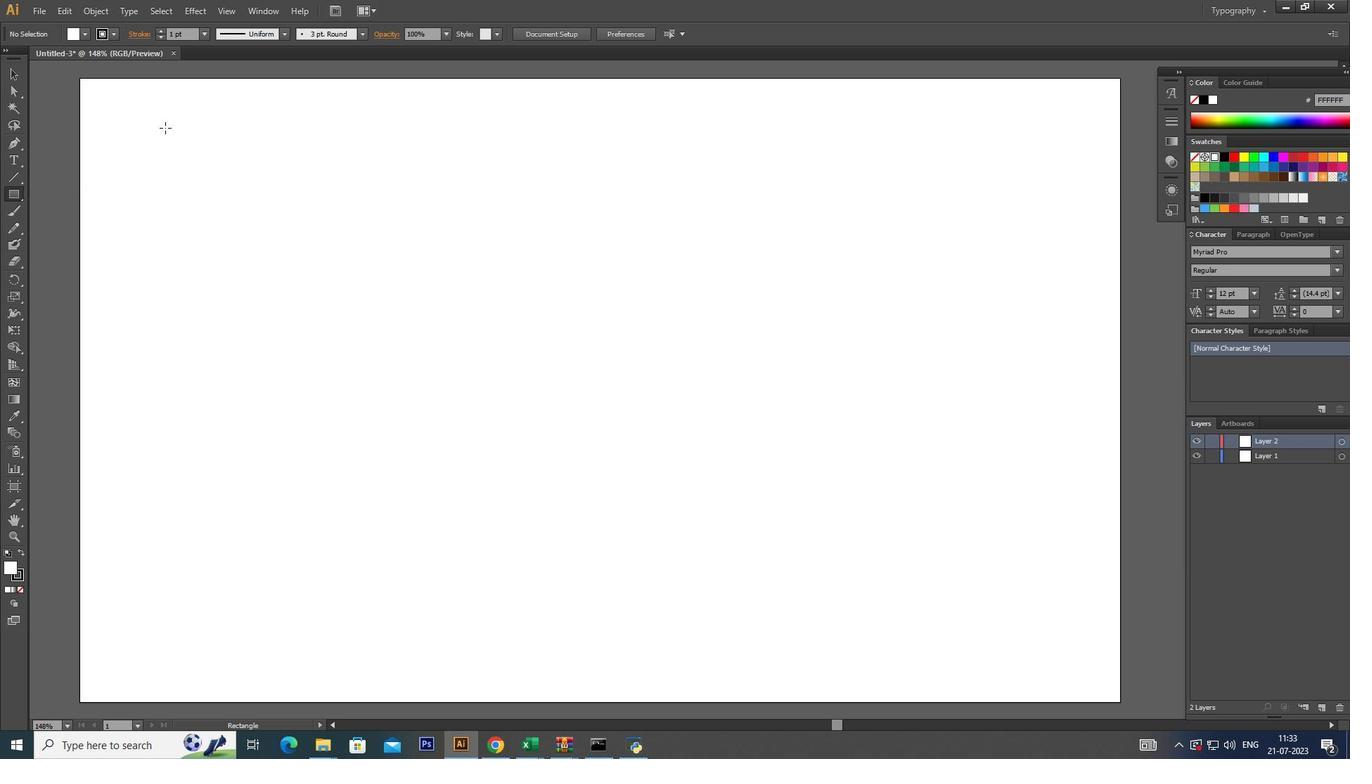 
Action: Mouse moved to (147, 223)
Screenshot: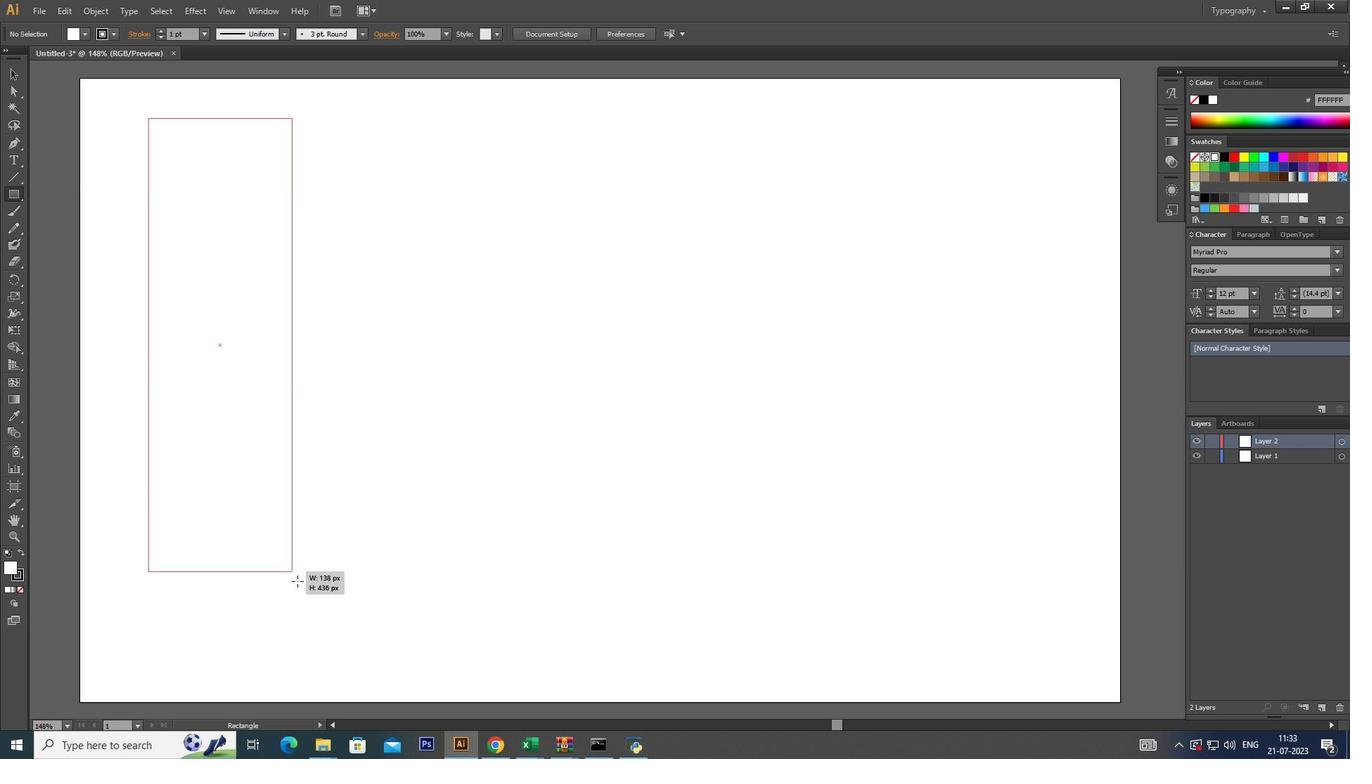 
Action: Mouse pressed left at (147, 223)
Screenshot: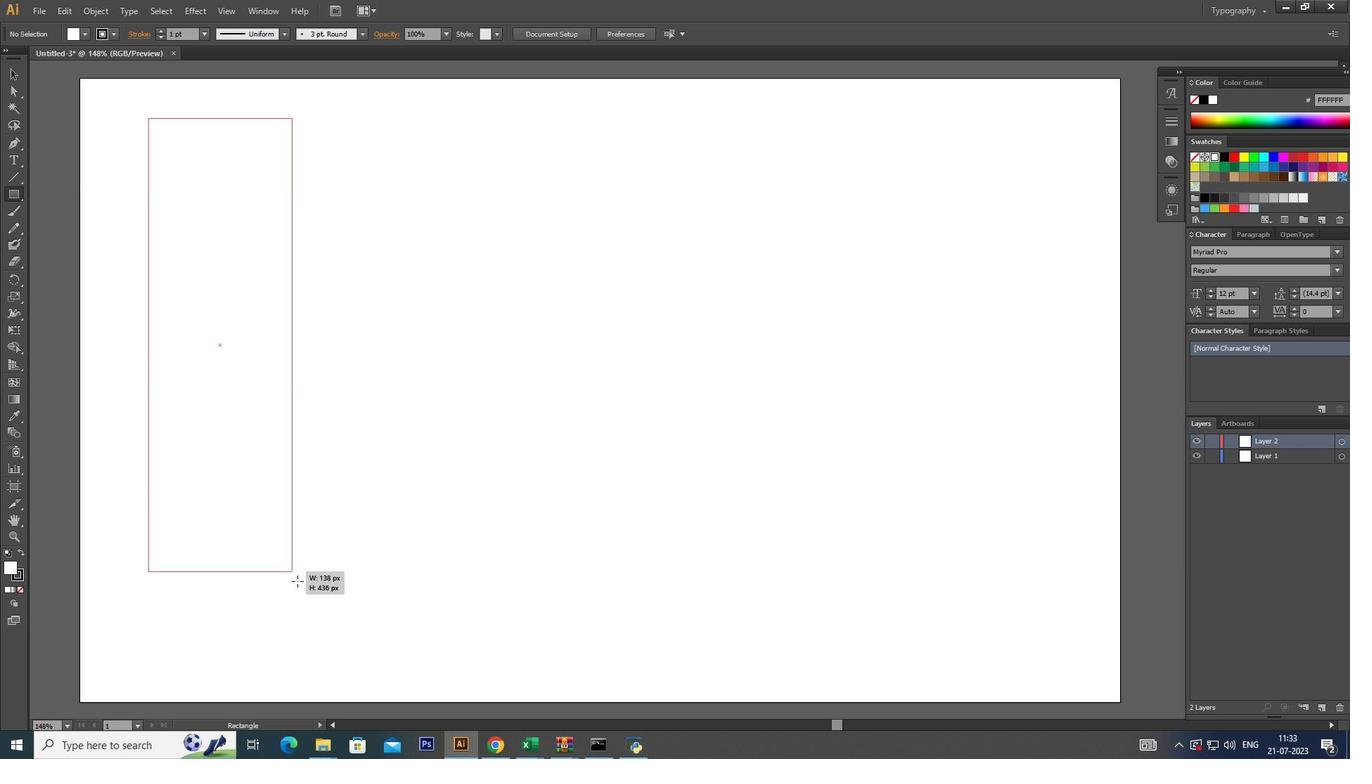 
Action: Mouse moved to (112, 225)
Screenshot: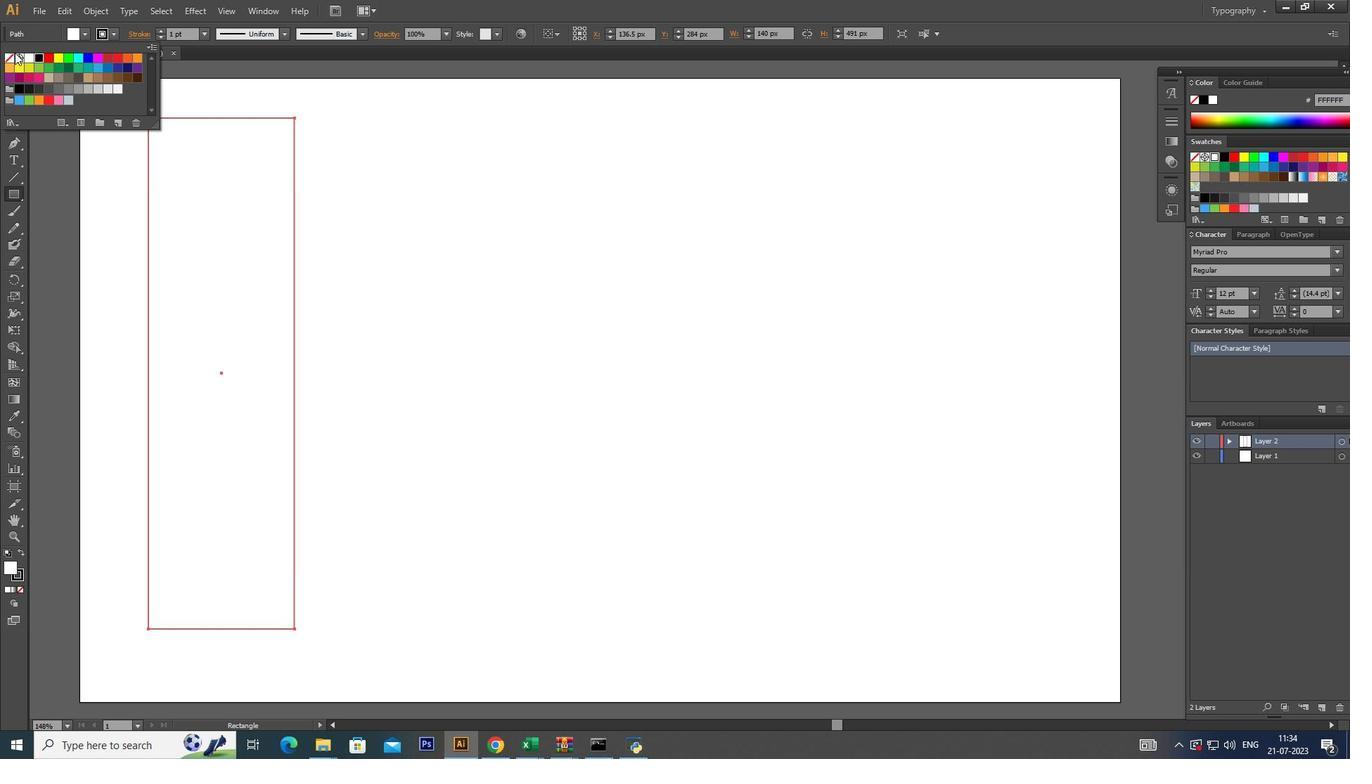 
Action: Mouse pressed left at (112, 225)
Screenshot: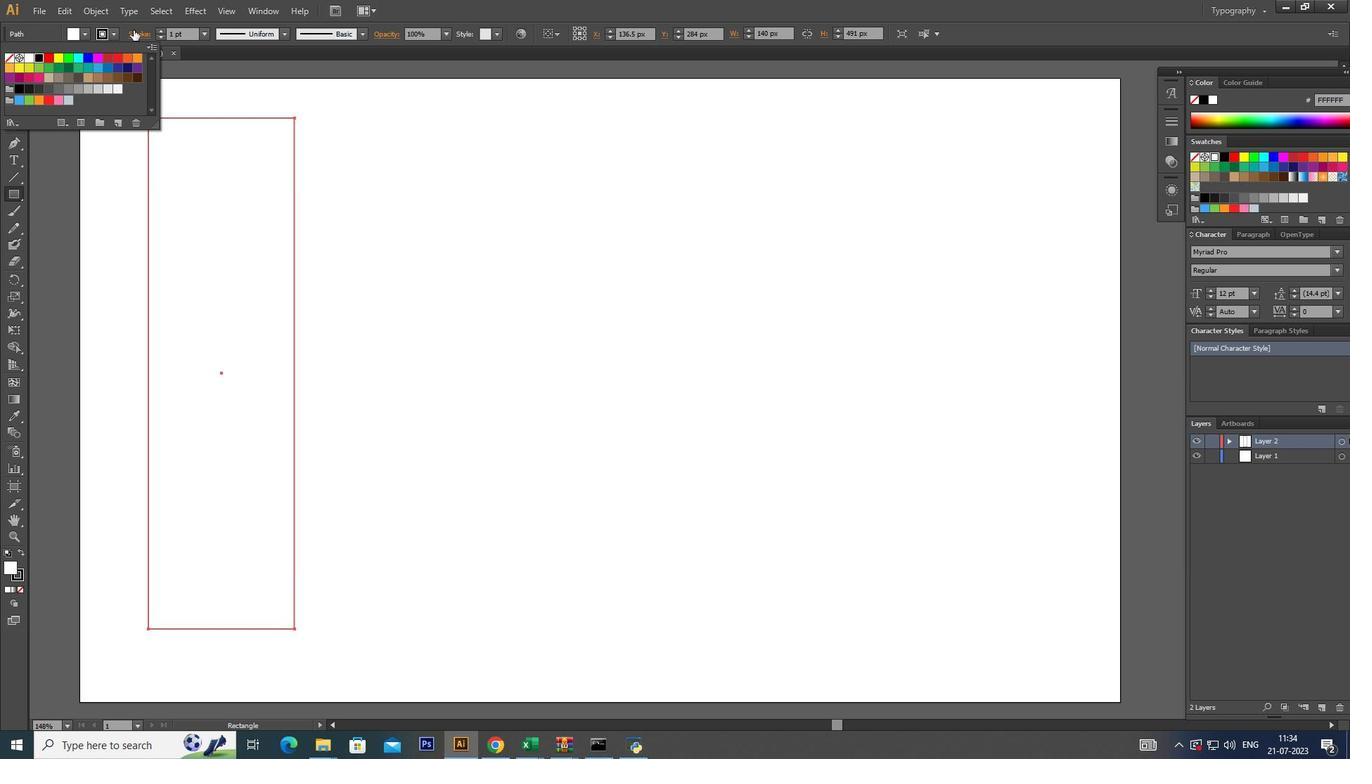 
Action: Mouse moved to (82, 225)
Screenshot: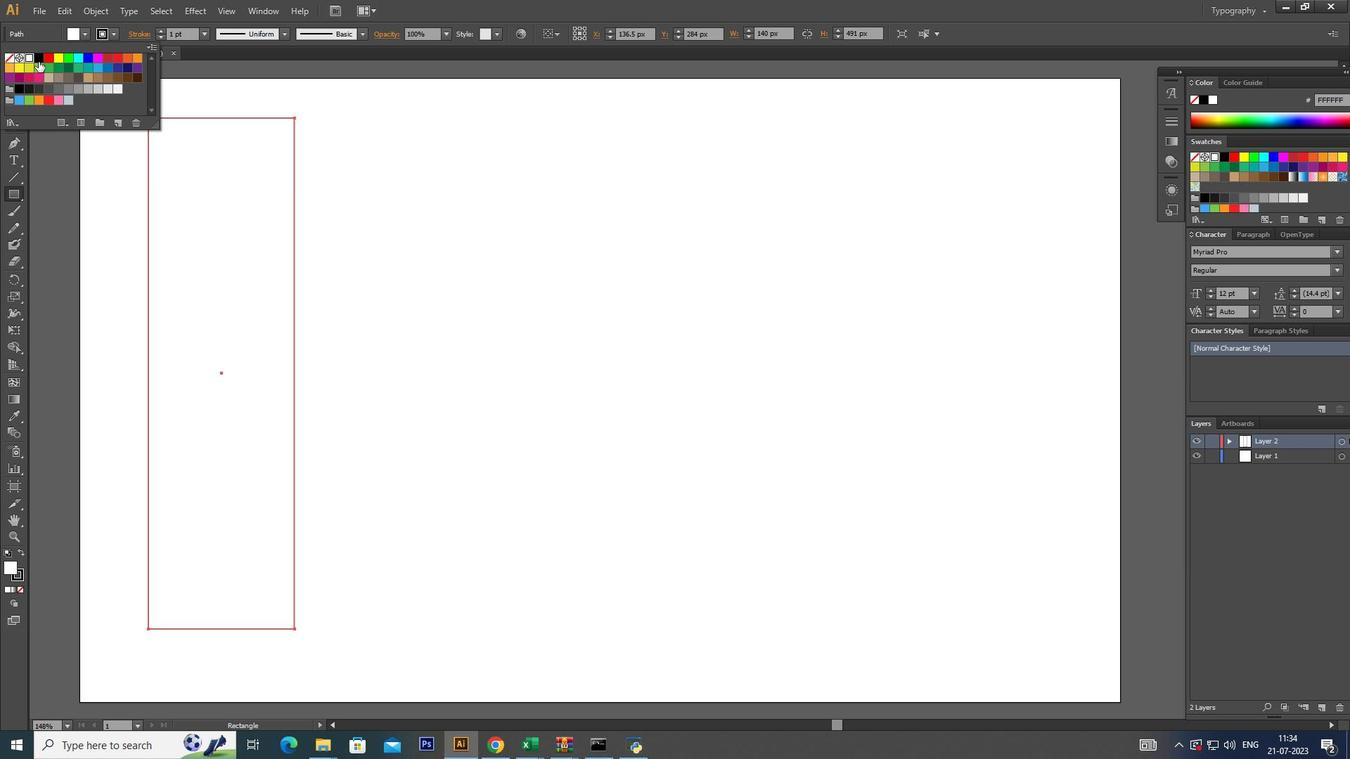 
Action: Mouse pressed left at (82, 225)
Screenshot: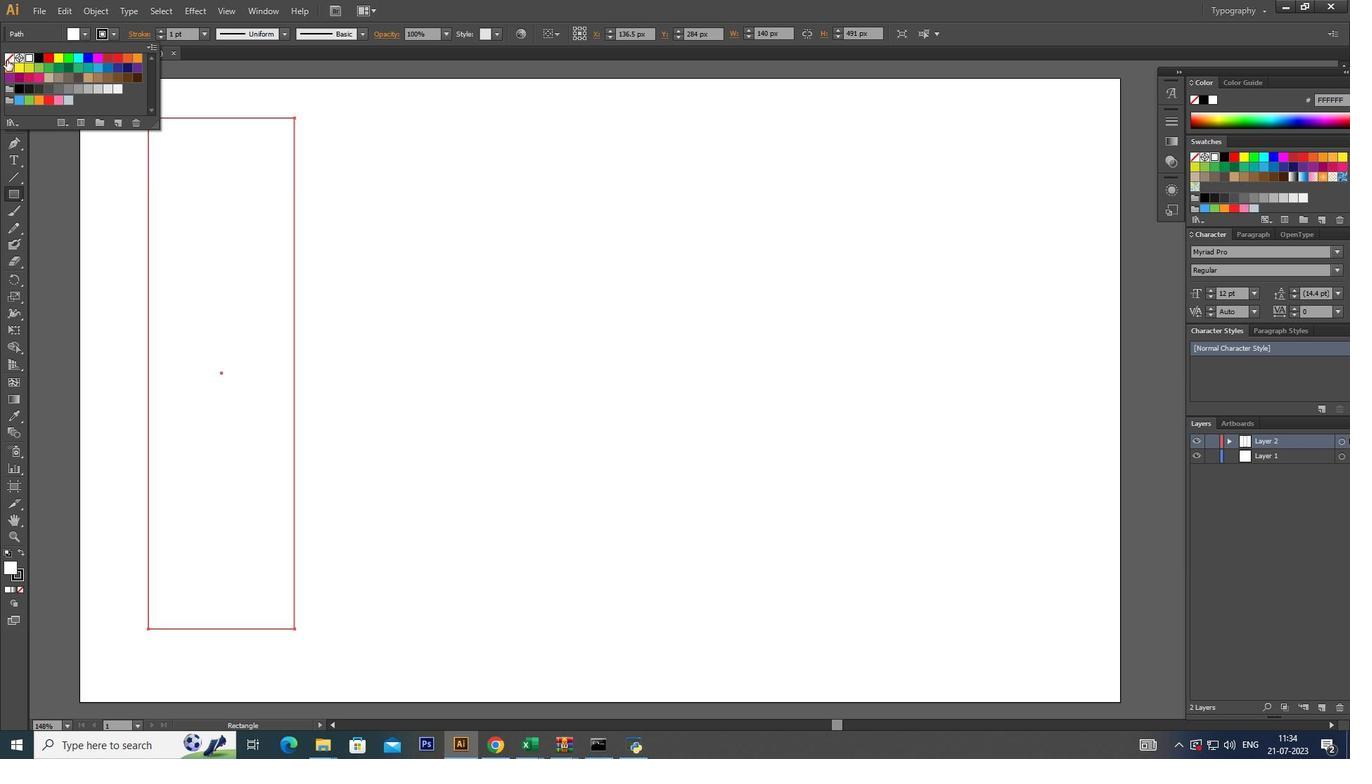 
Action: Mouse pressed left at (82, 225)
Screenshot: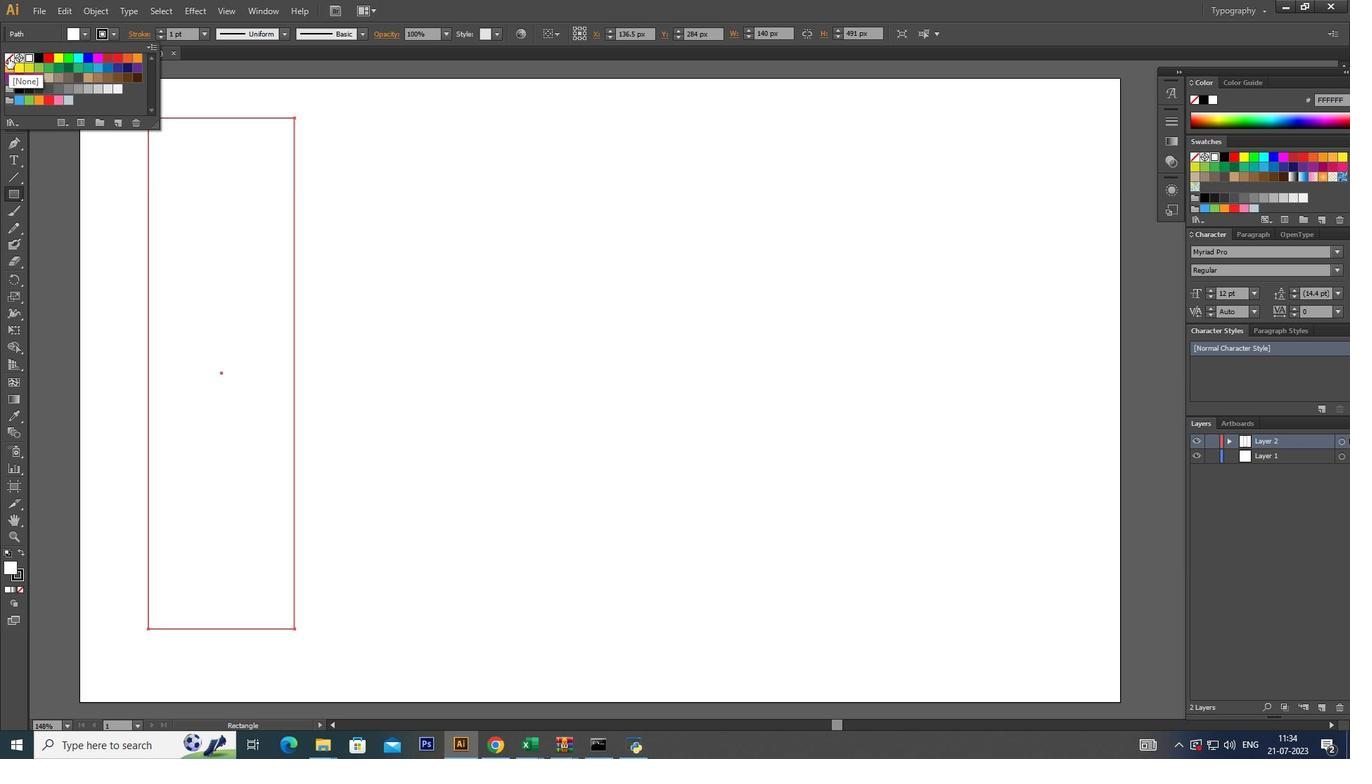 
Action: Mouse moved to (3, 225)
Screenshot: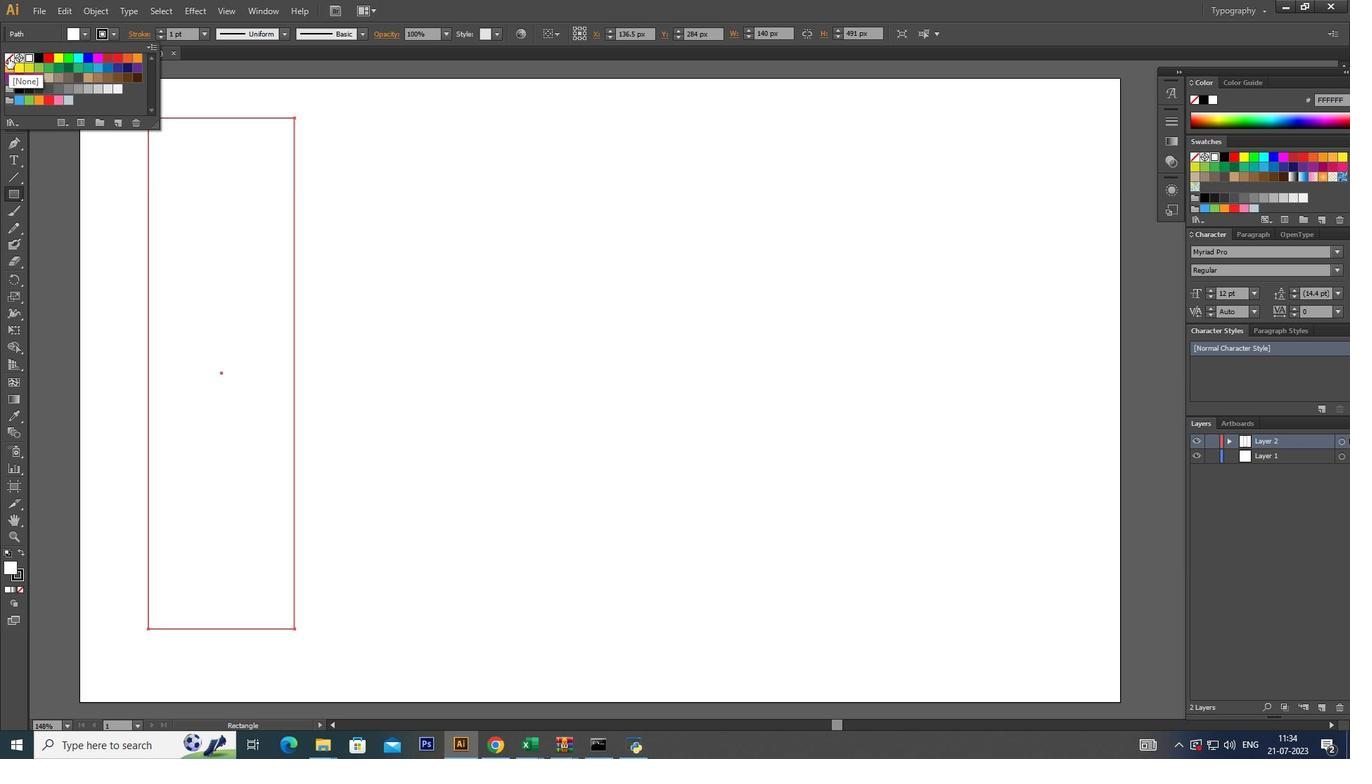 
Action: Mouse pressed left at (3, 225)
Screenshot: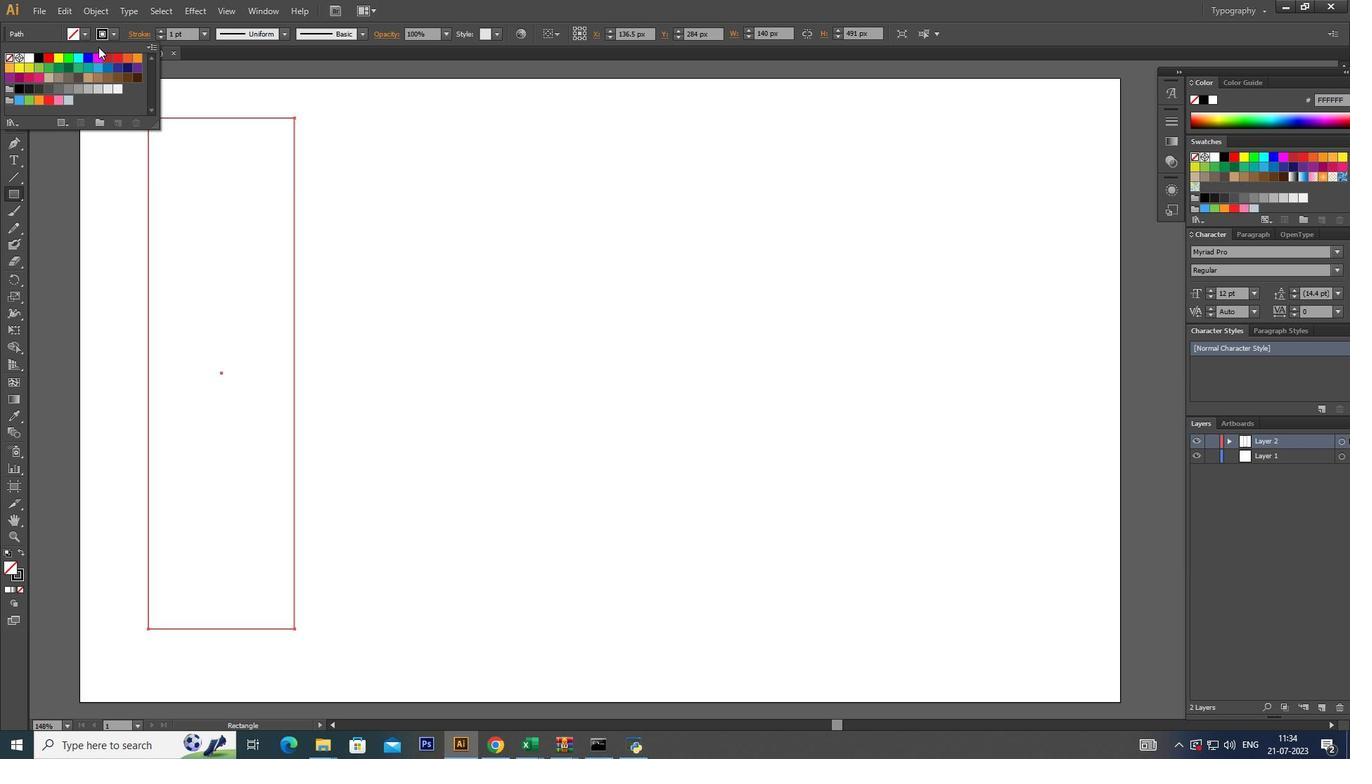 
Action: Mouse moved to (85, 225)
Screenshot: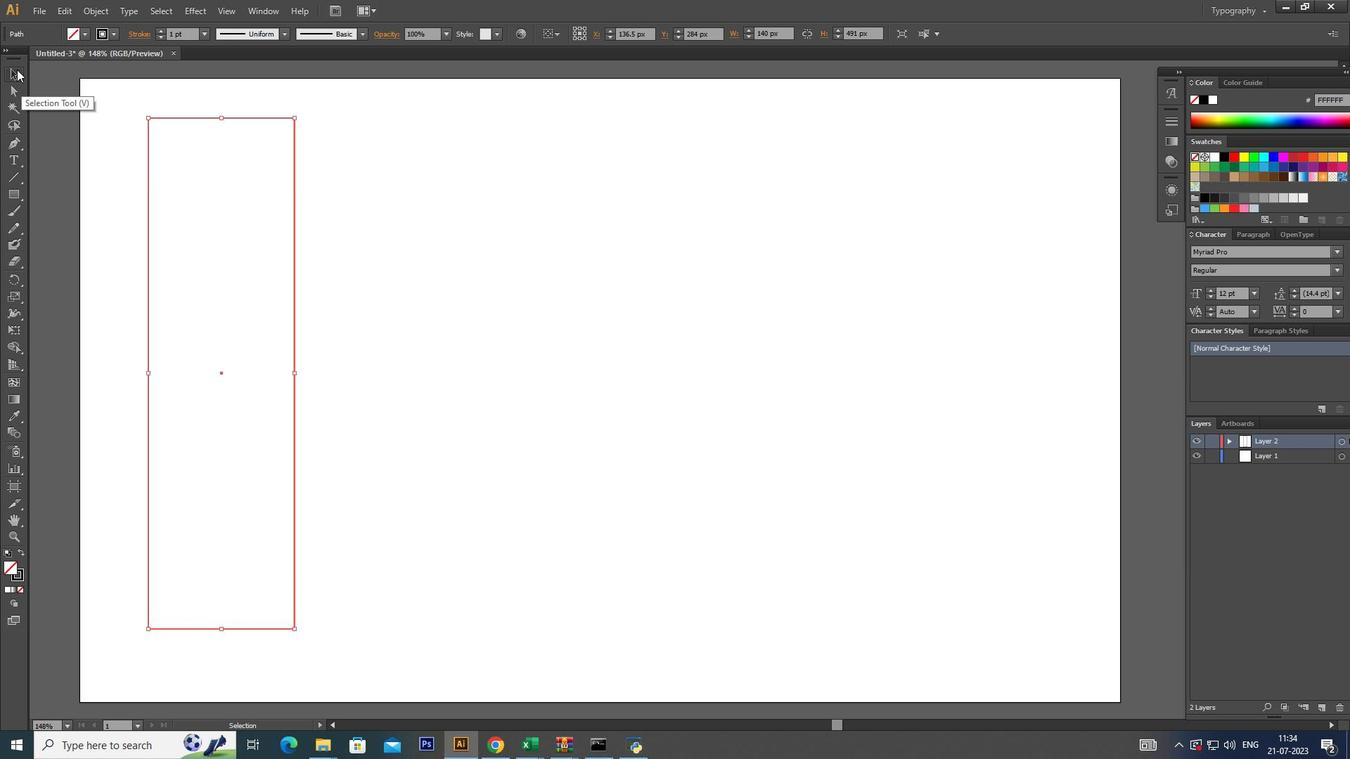 
Action: Mouse pressed left at (85, 225)
Screenshot: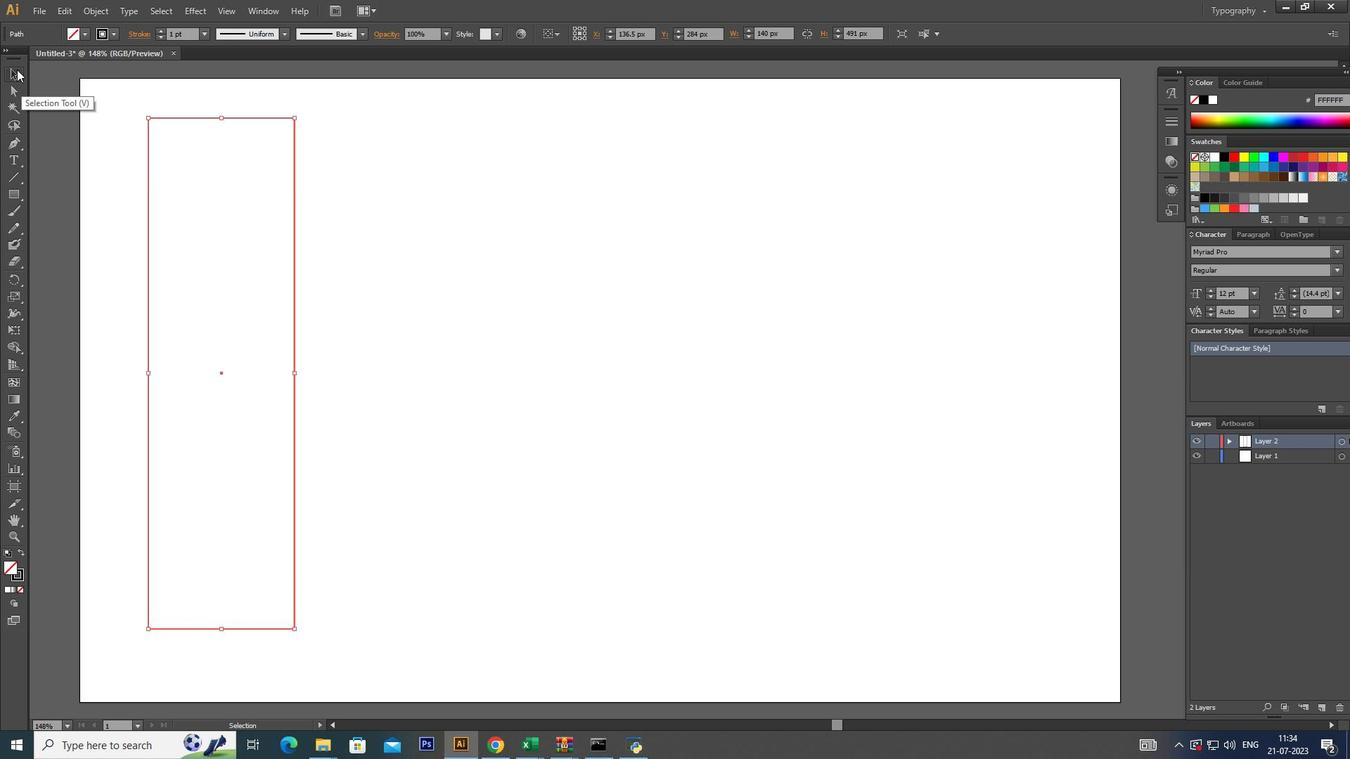 
Action: Mouse moved to (12, 224)
Screenshot: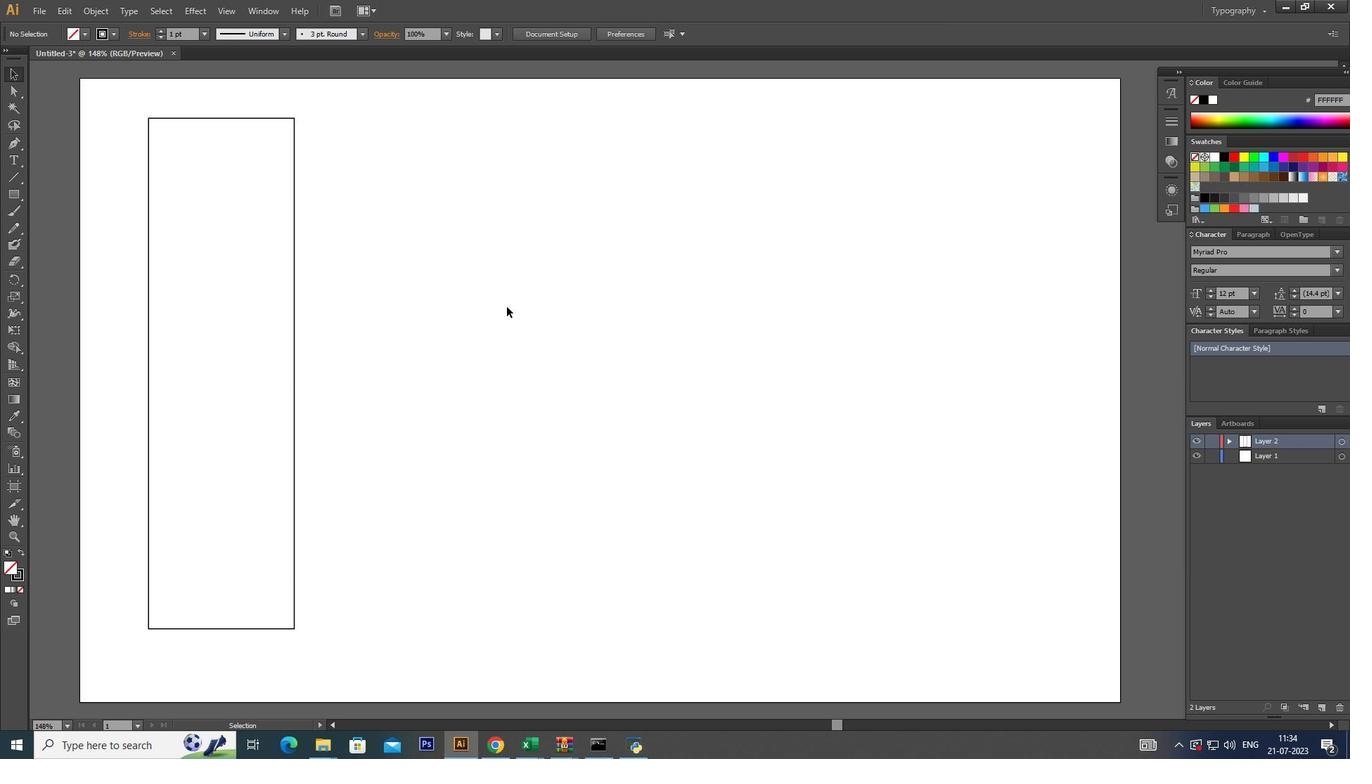 
Action: Mouse pressed left at (12, 224)
Screenshot: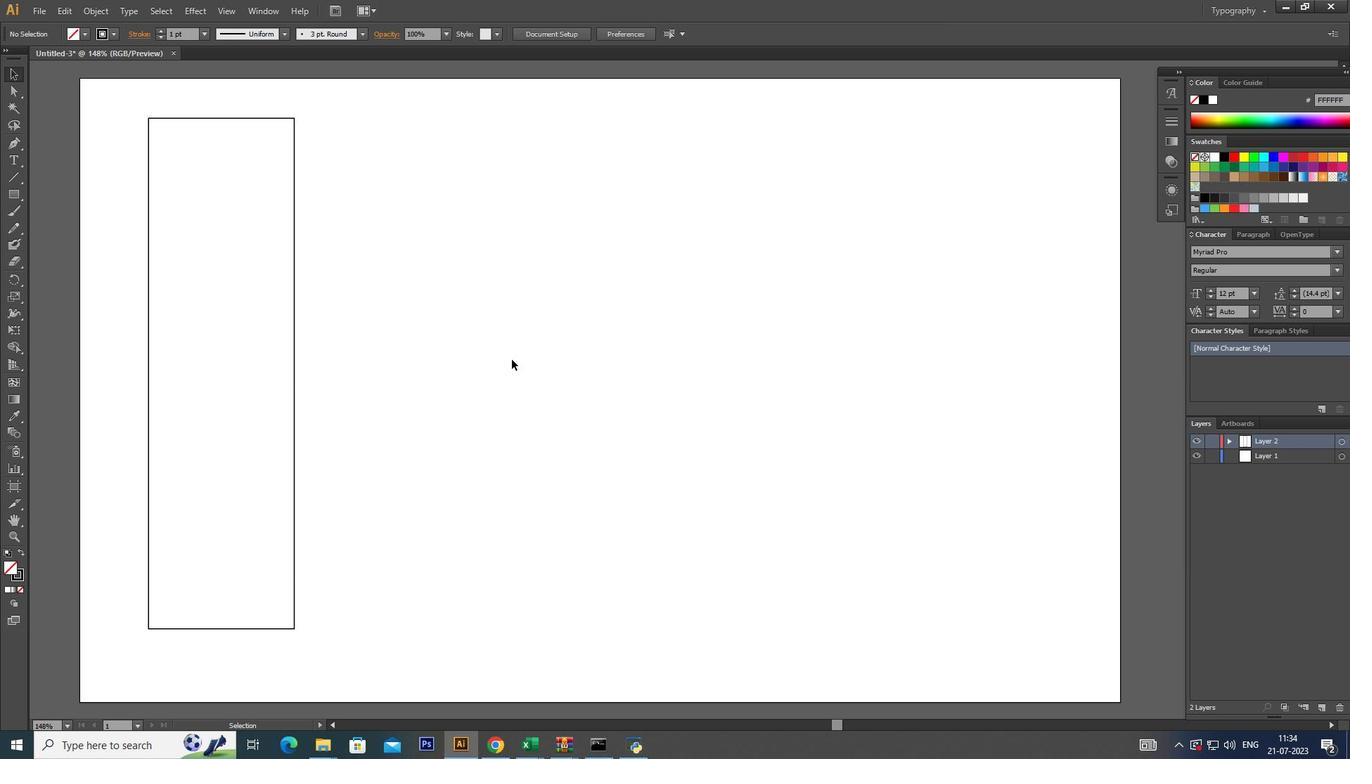 
Action: Mouse moved to (516, 220)
Screenshot: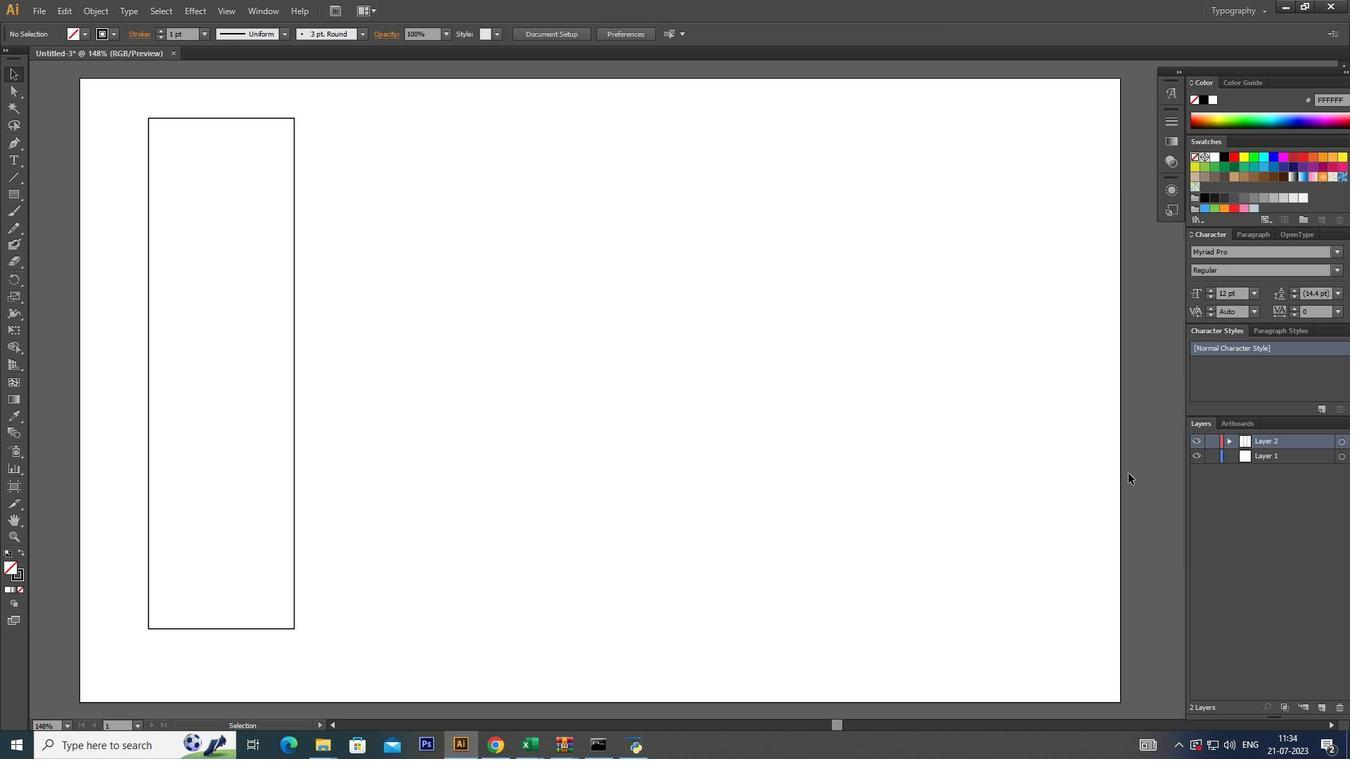 
Action: Mouse pressed left at (516, 220)
Screenshot: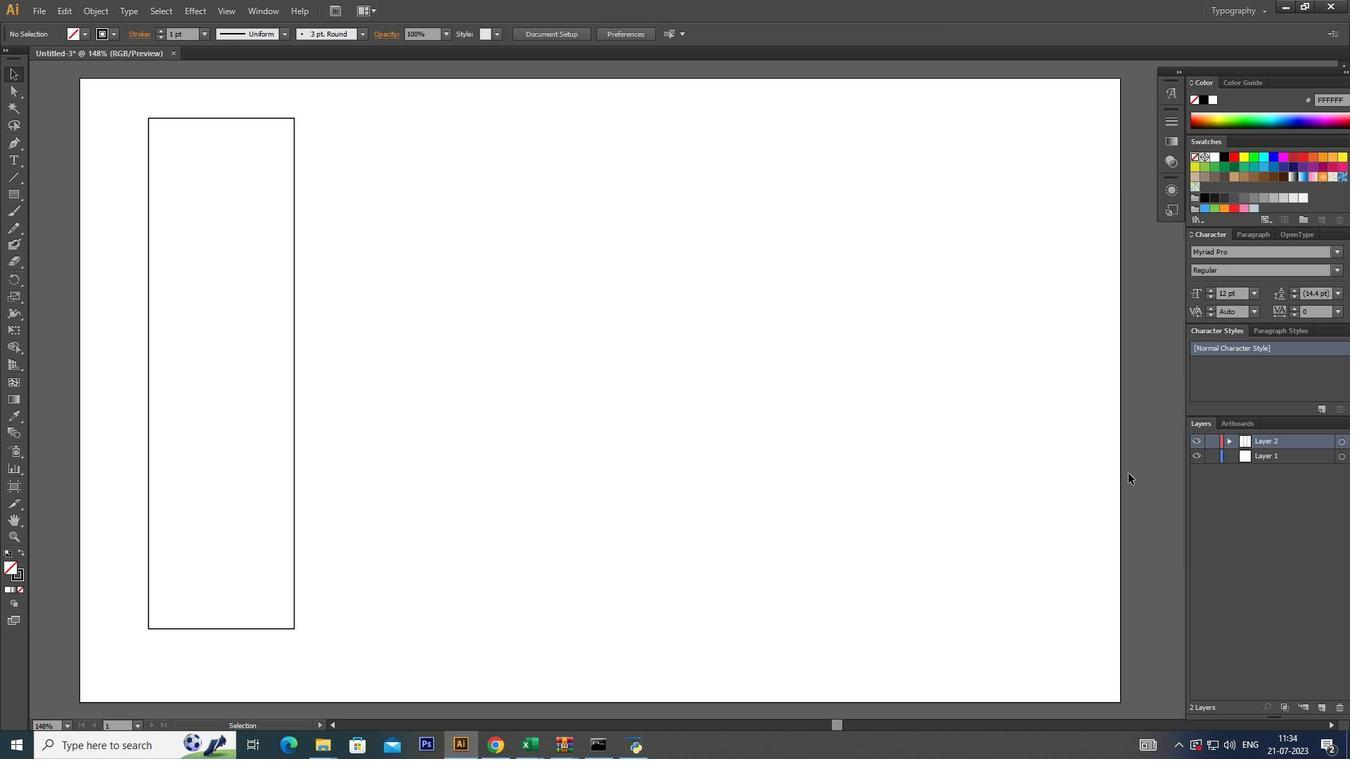 
Action: Mouse moved to (243, 221)
Screenshot: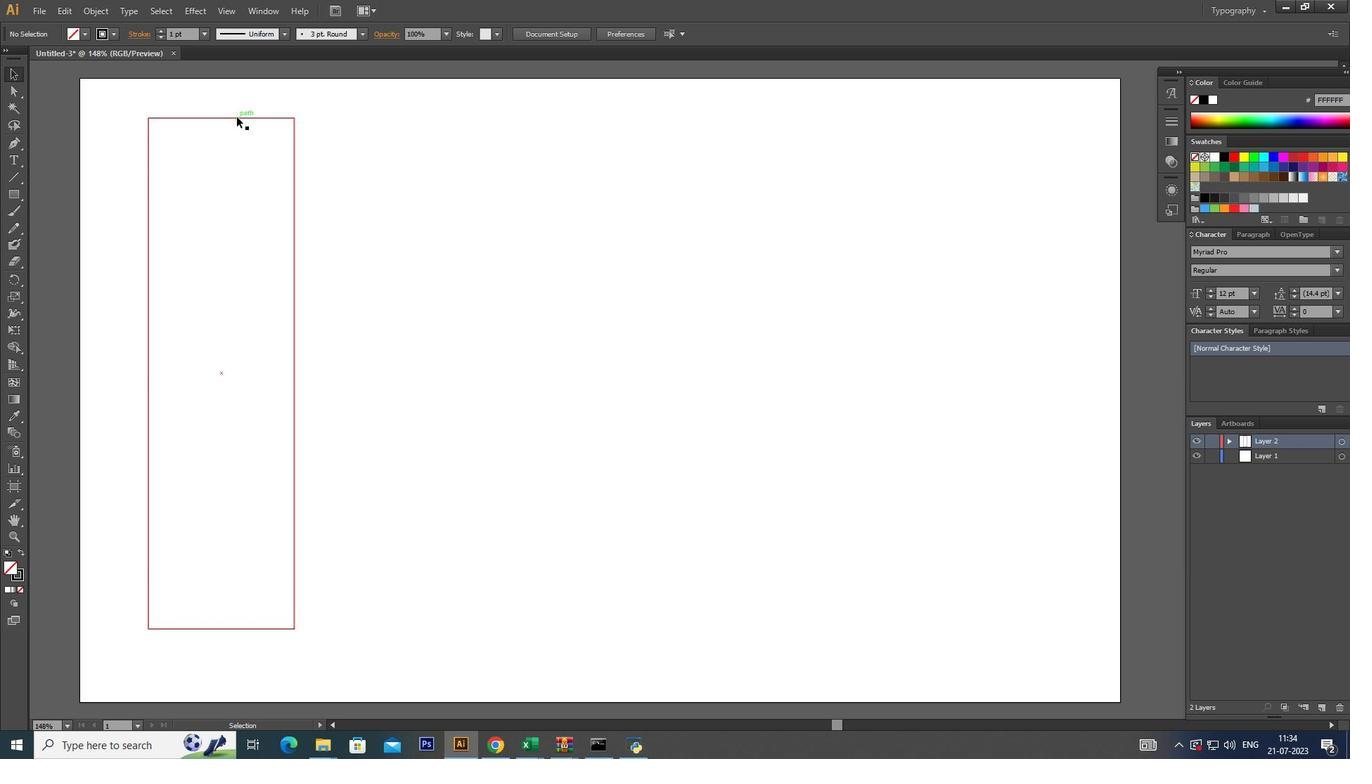 
Action: Mouse pressed left at (243, 221)
Screenshot: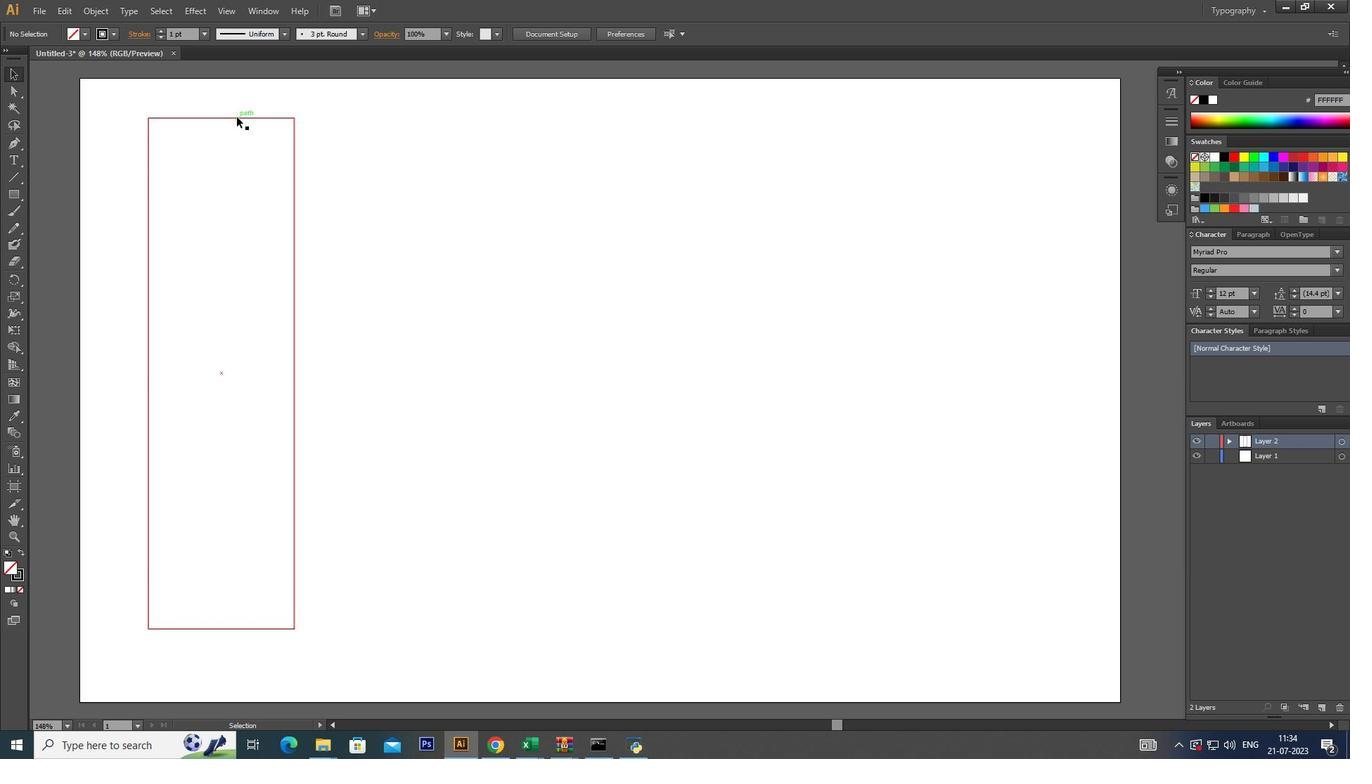 
Action: Mouse moved to (239, 223)
Screenshot: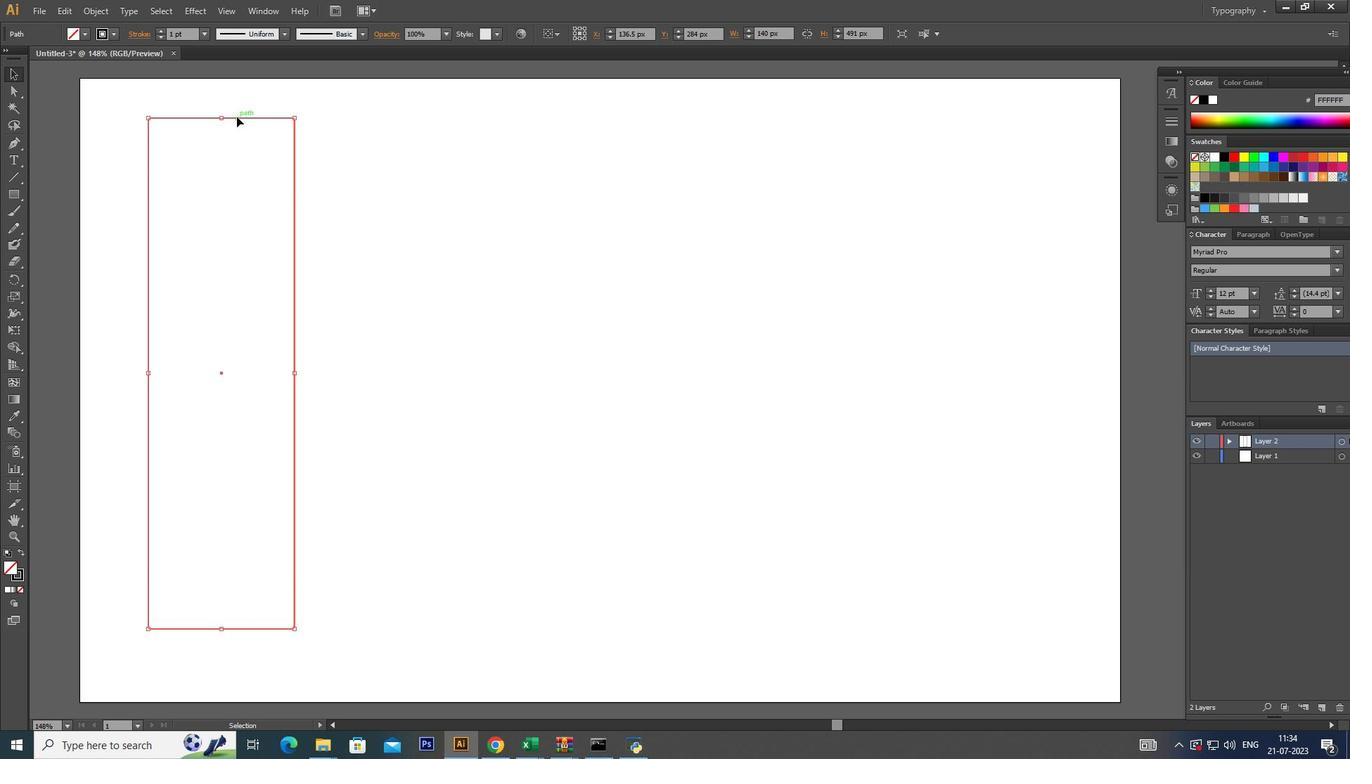 
Action: Mouse pressed left at (239, 223)
Screenshot: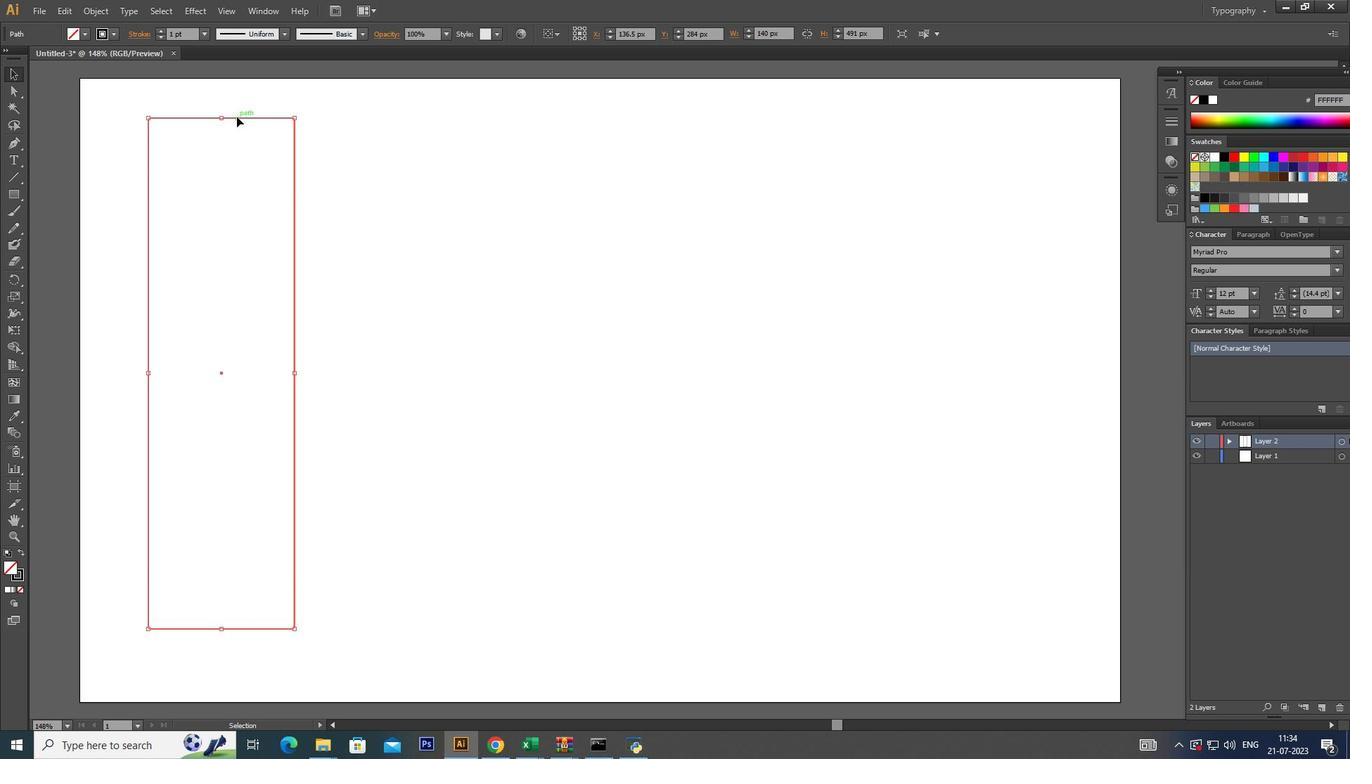 
Action: Mouse moved to (1352, 213)
Screenshot: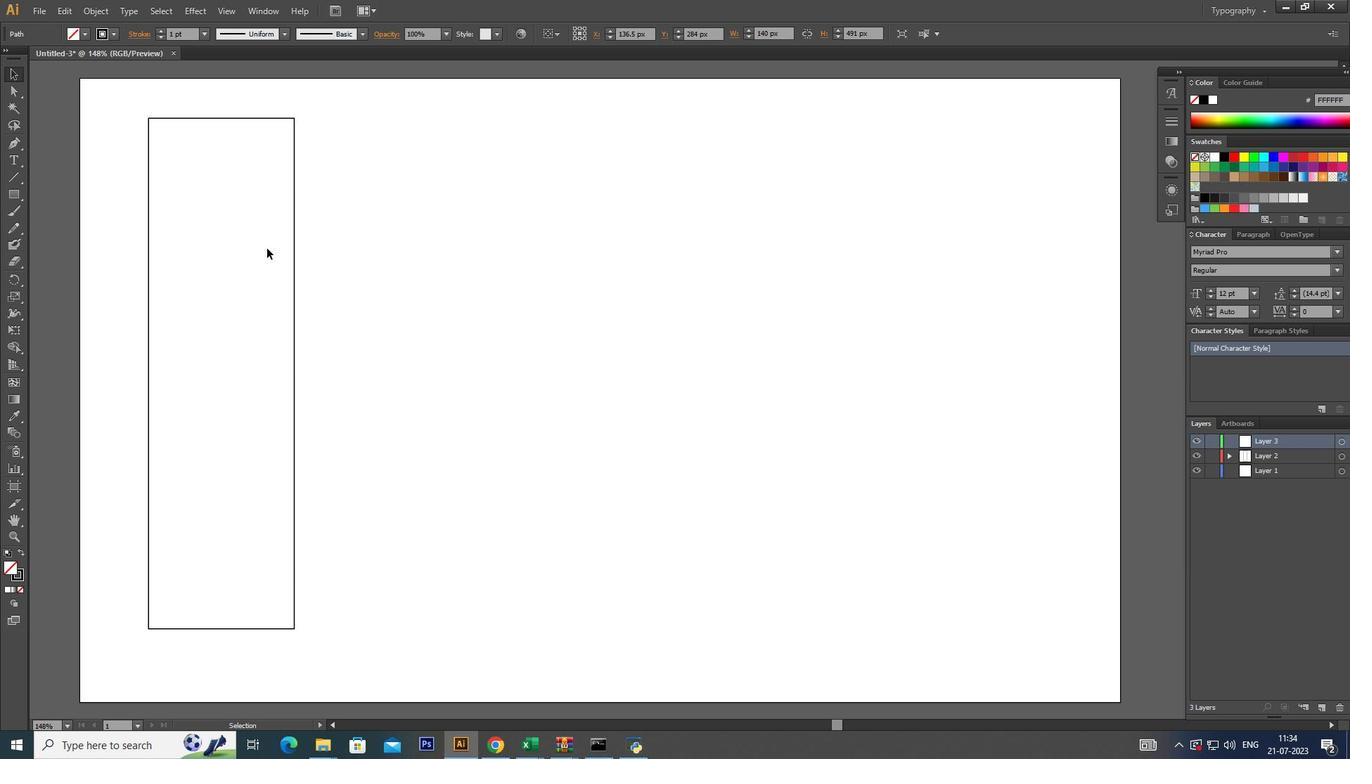 
Action: Mouse pressed left at (1352, 213)
Screenshot: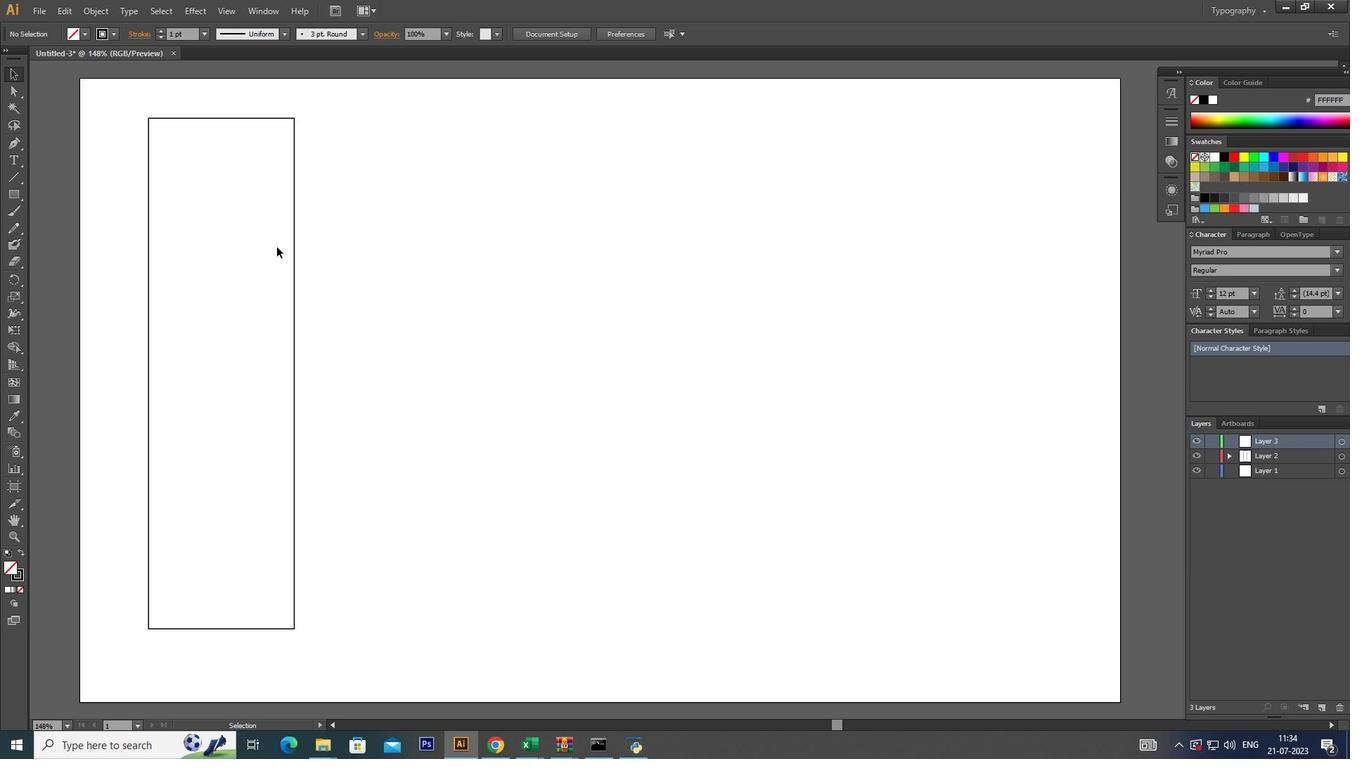
Action: Mouse moved to (270, 221)
Screenshot: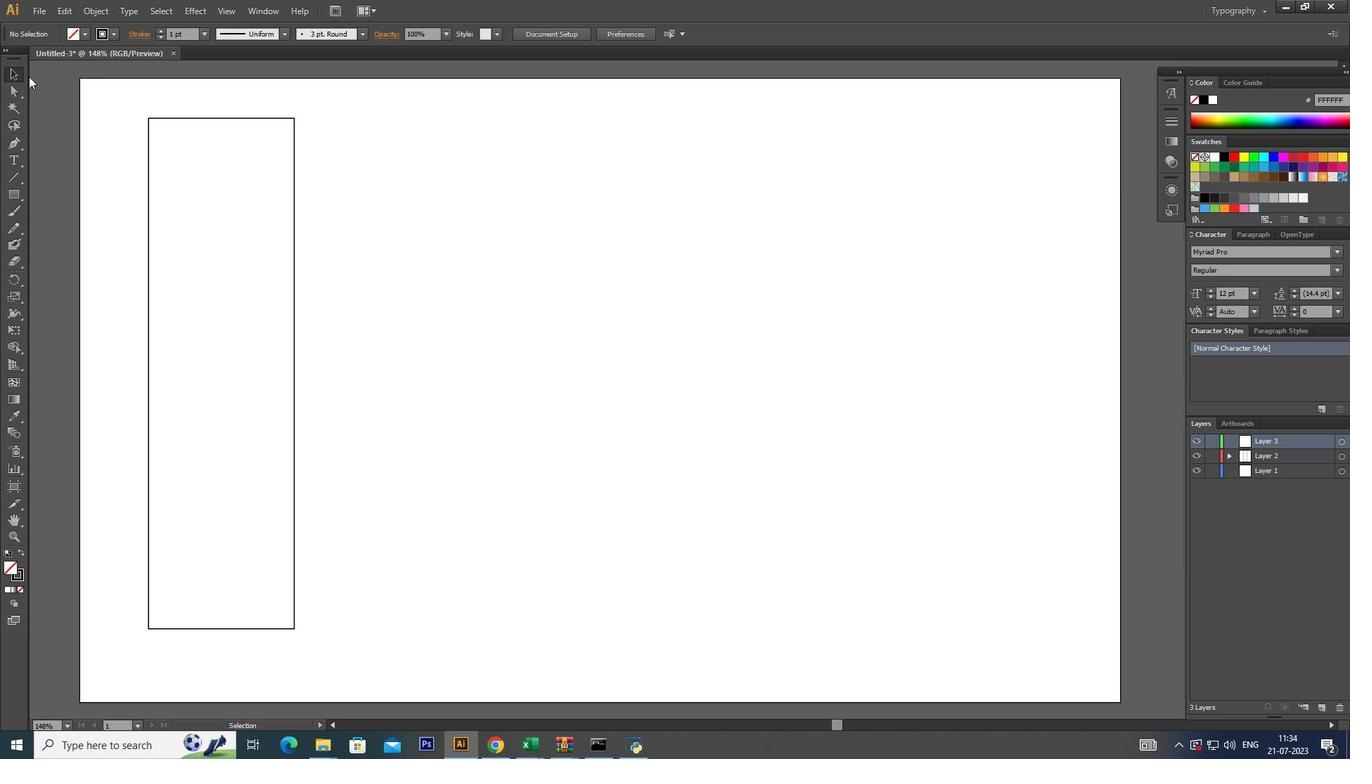 
Action: Mouse pressed left at (270, 221)
Screenshot: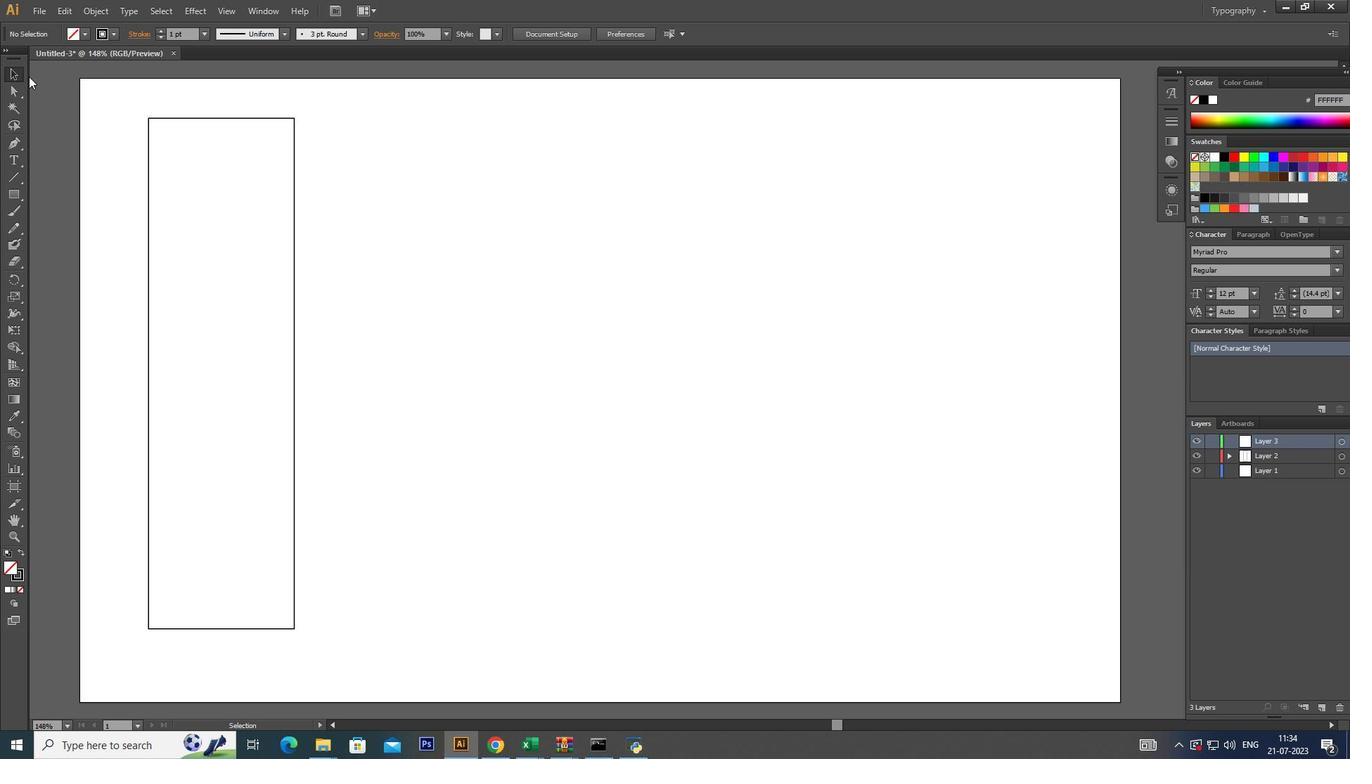 
Action: Mouse moved to (11, 222)
Screenshot: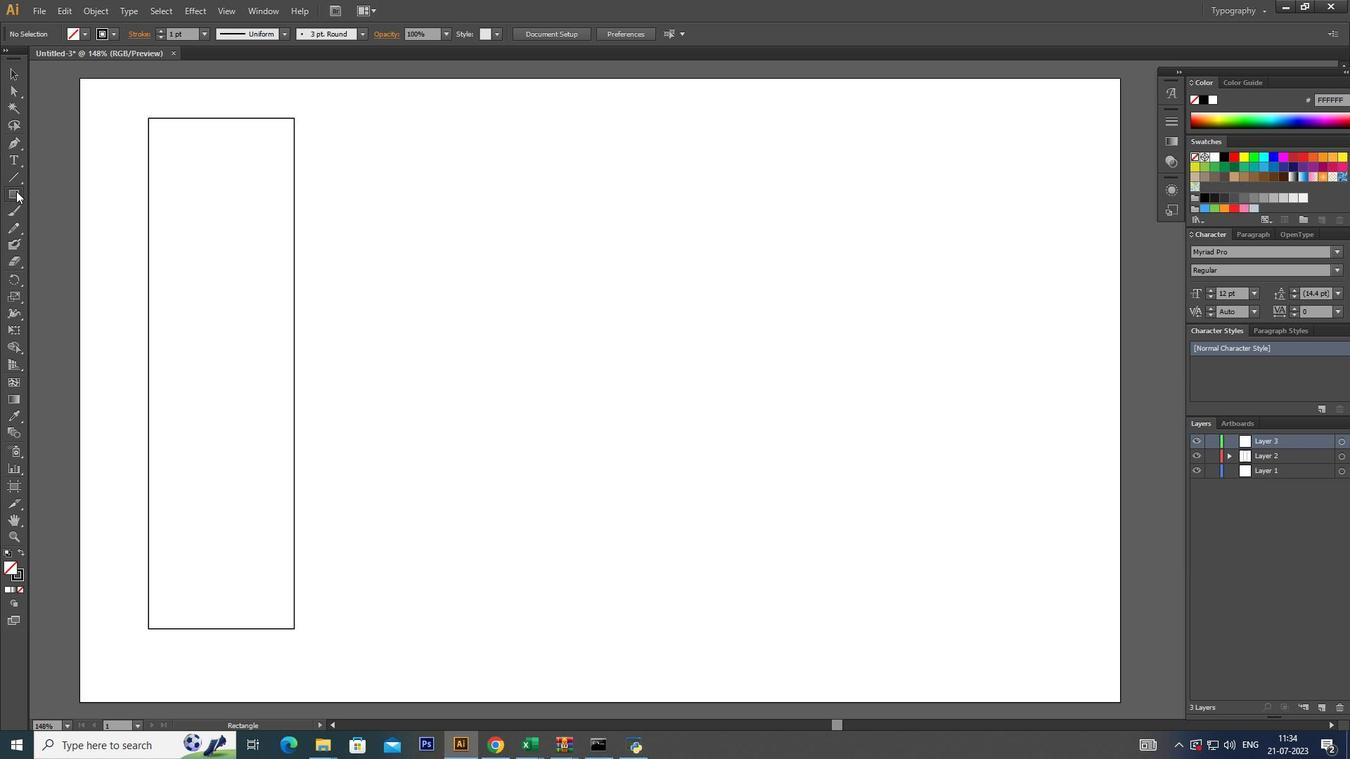 
Action: Mouse pressed left at (11, 222)
Screenshot: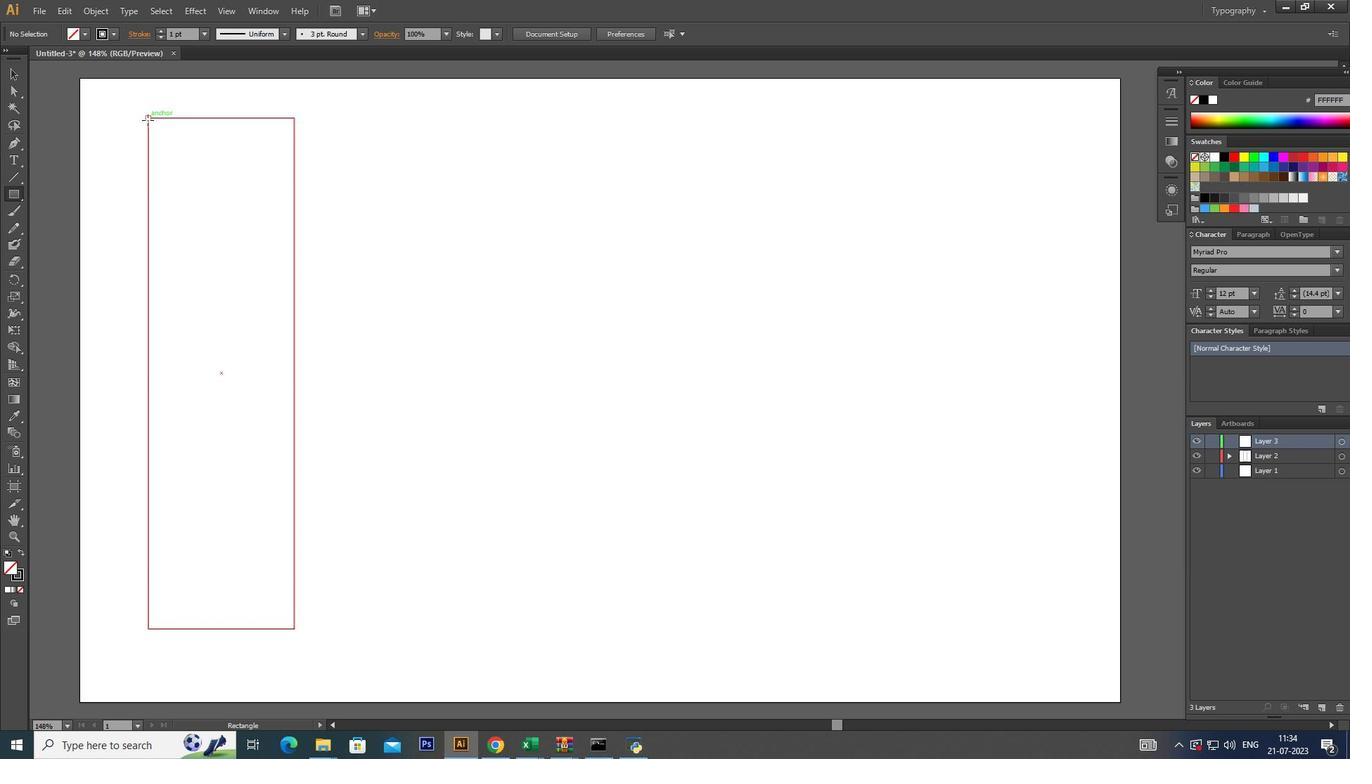 
Action: Mouse moved to (146, 223)
Screenshot: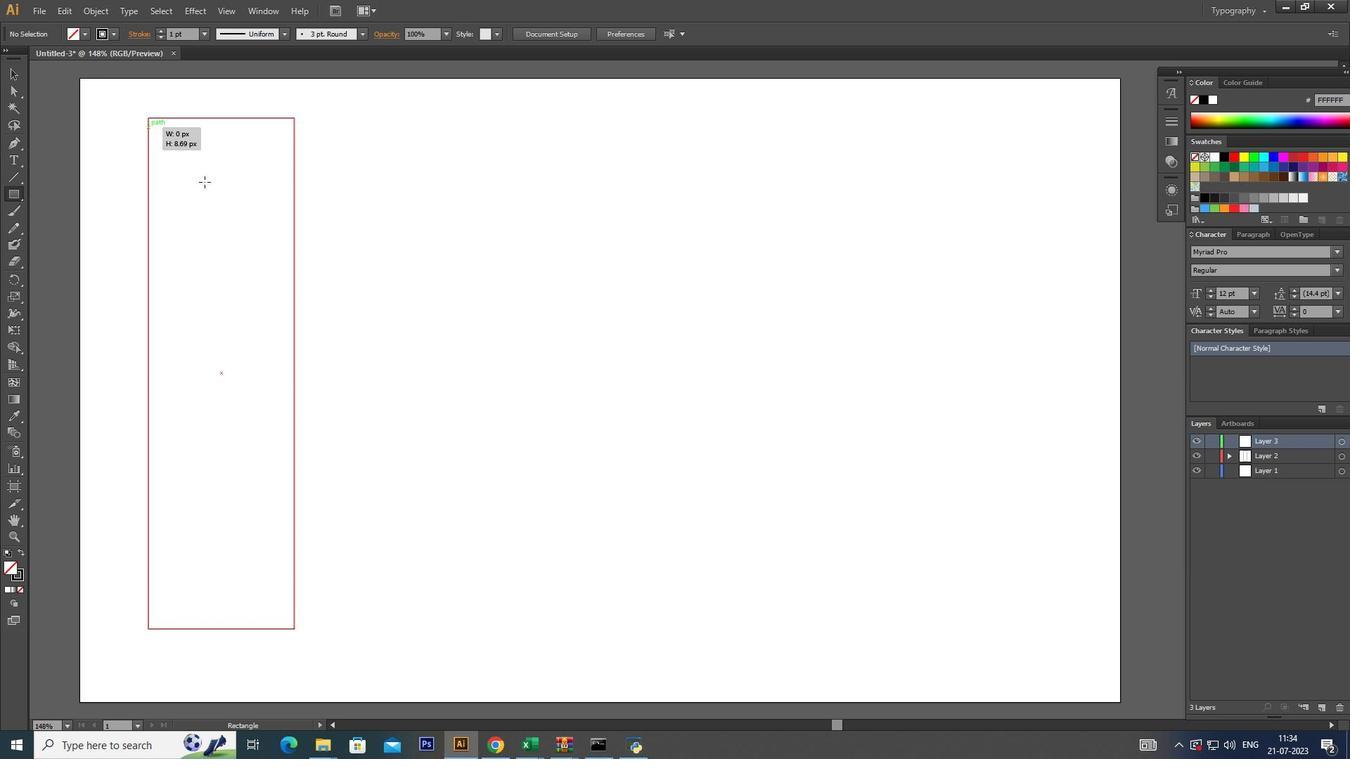 
Action: Mouse pressed left at (146, 223)
Screenshot: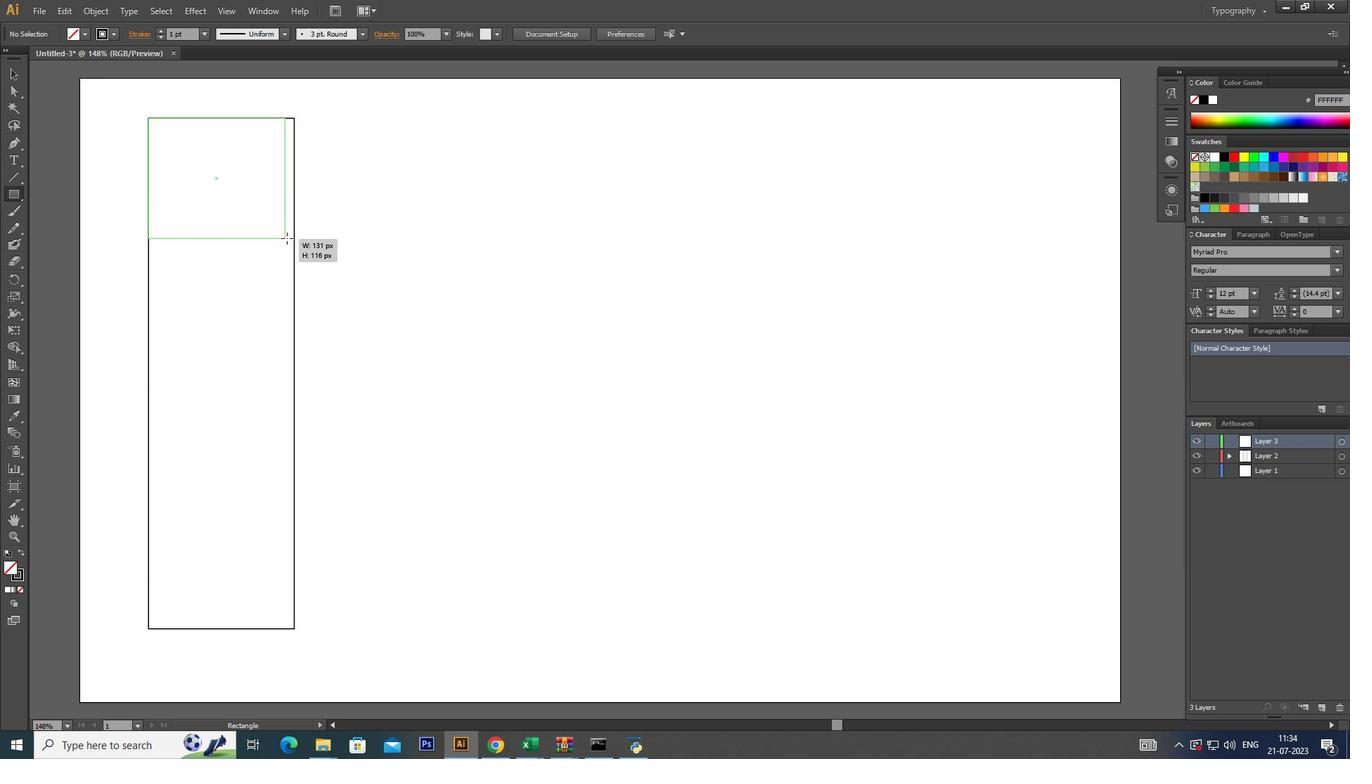 
Action: Mouse moved to (8, 224)
Screenshot: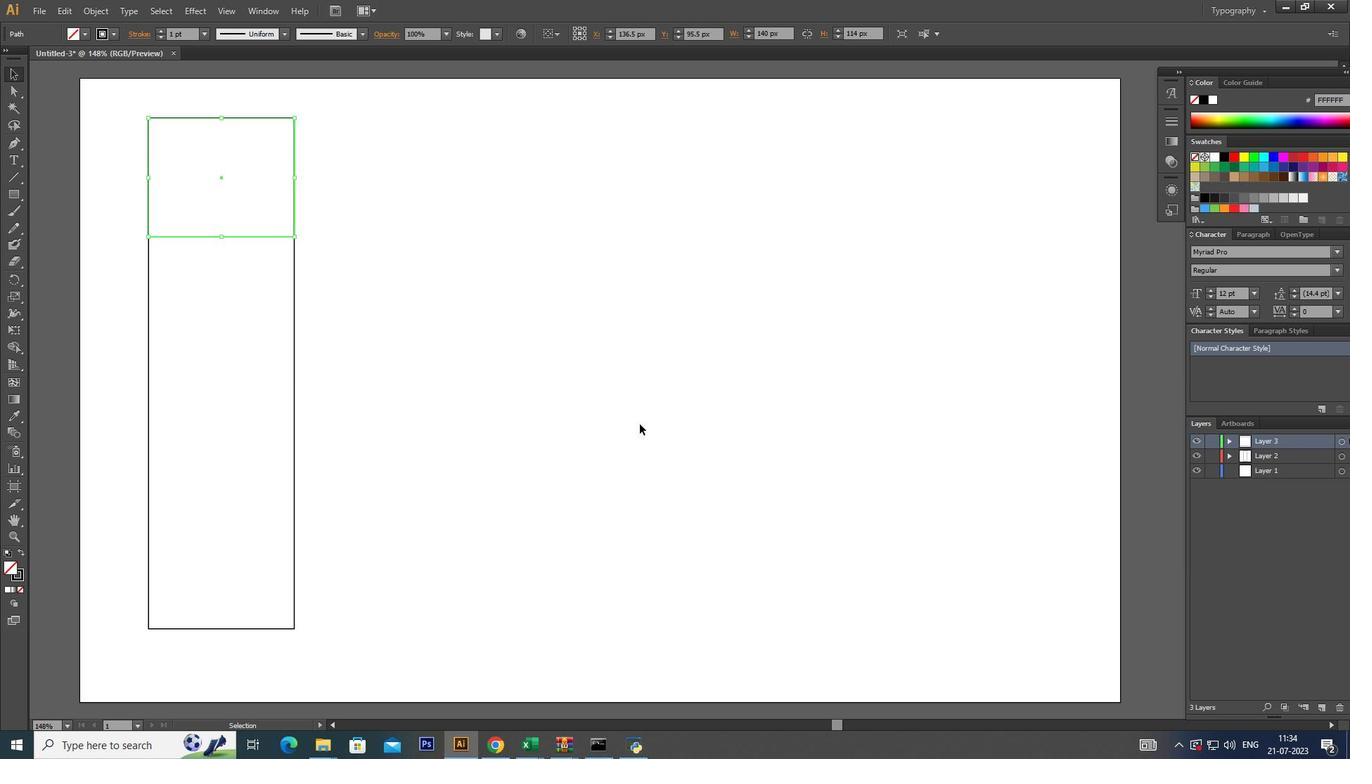 
Action: Mouse pressed left at (8, 224)
Screenshot: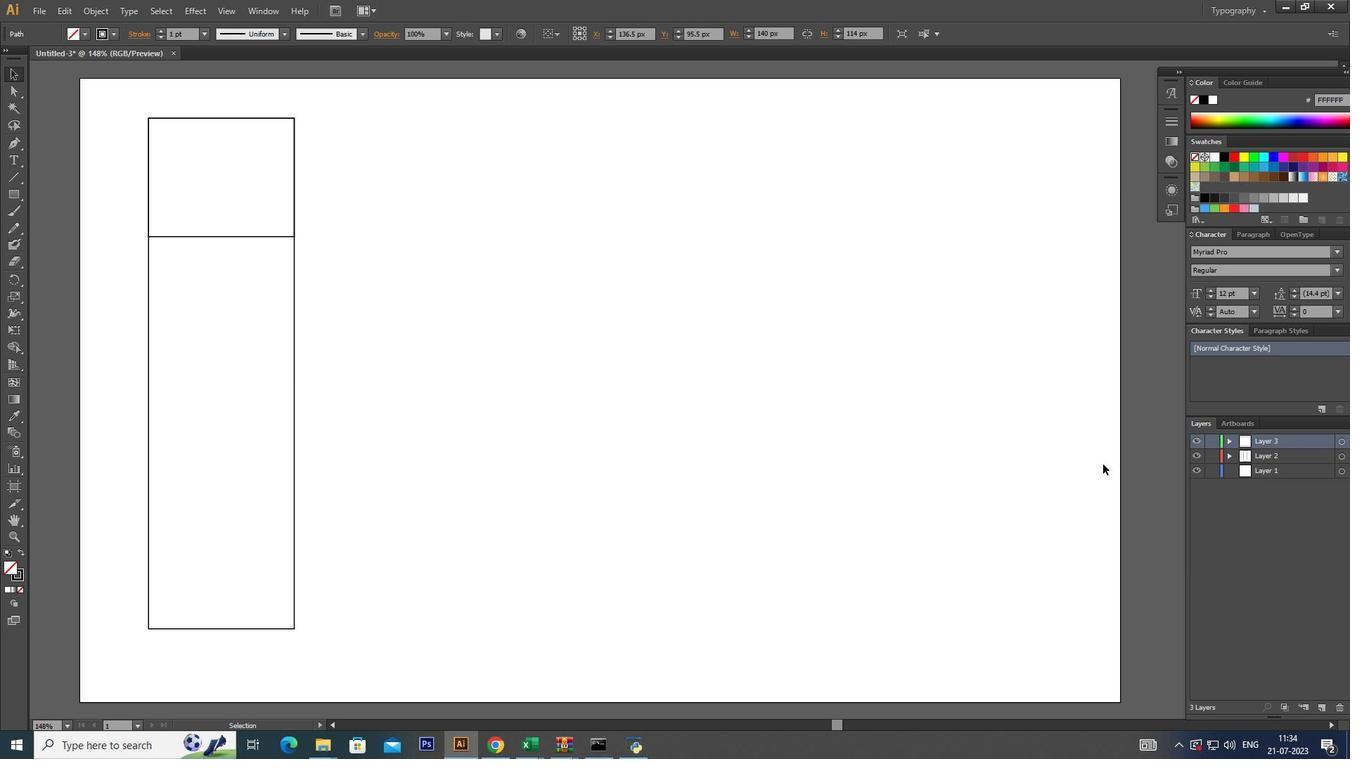 
Action: Mouse moved to (653, 218)
Screenshot: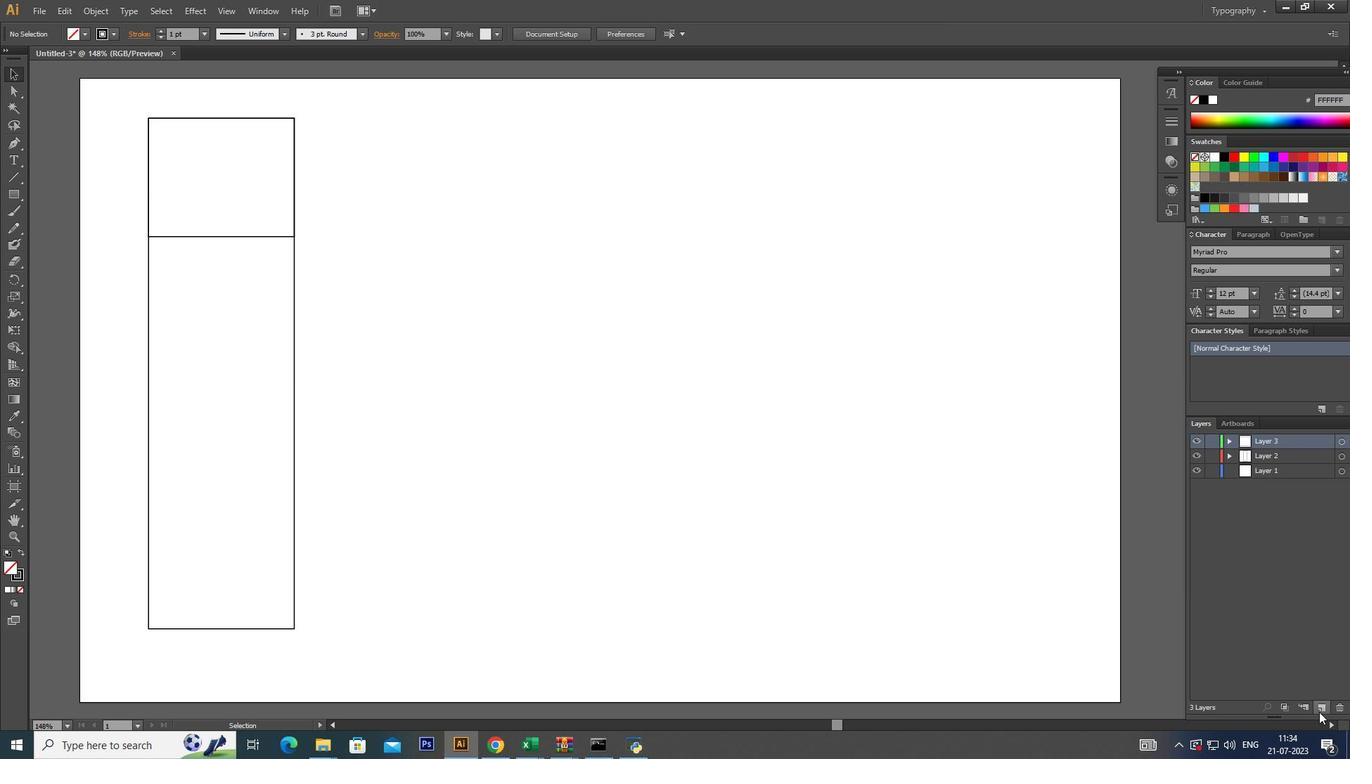 
Action: Mouse pressed left at (653, 218)
Screenshot: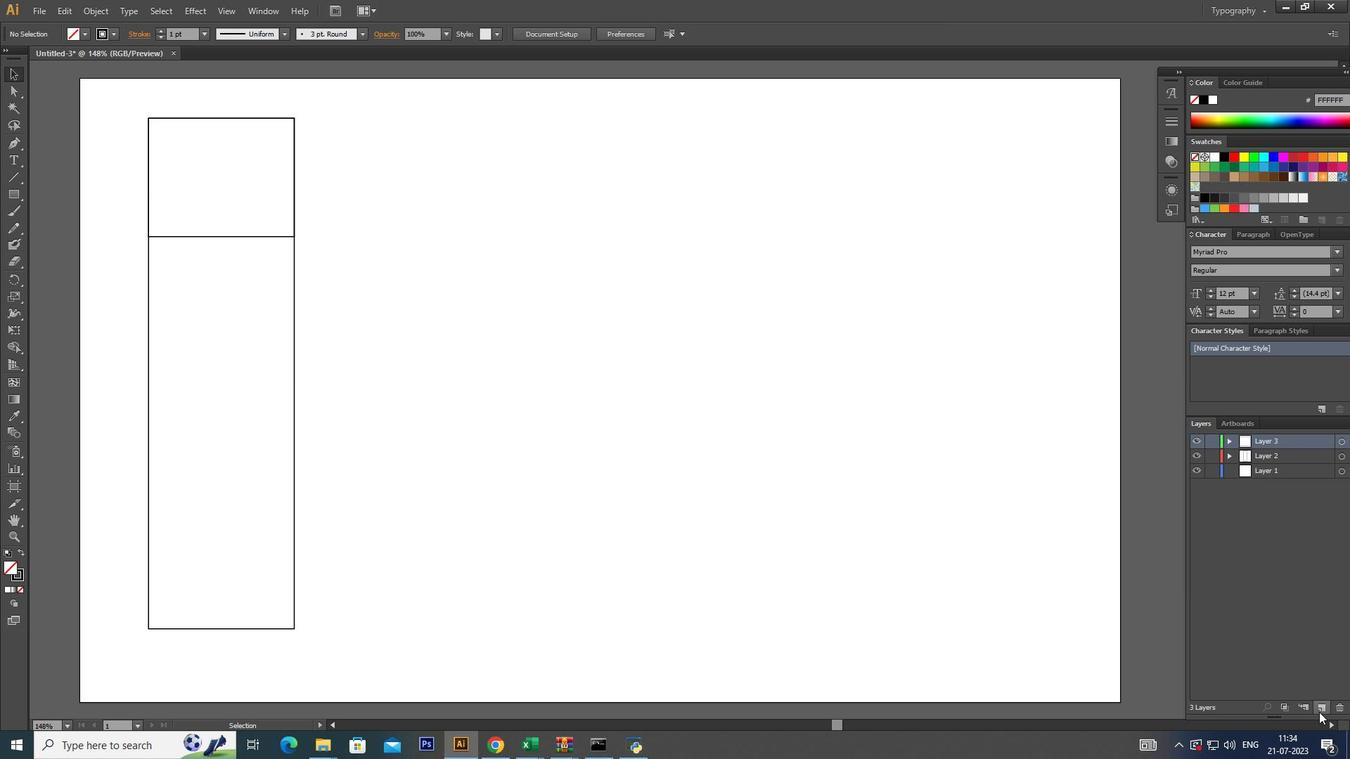
Action: Mouse moved to (1357, 213)
Screenshot: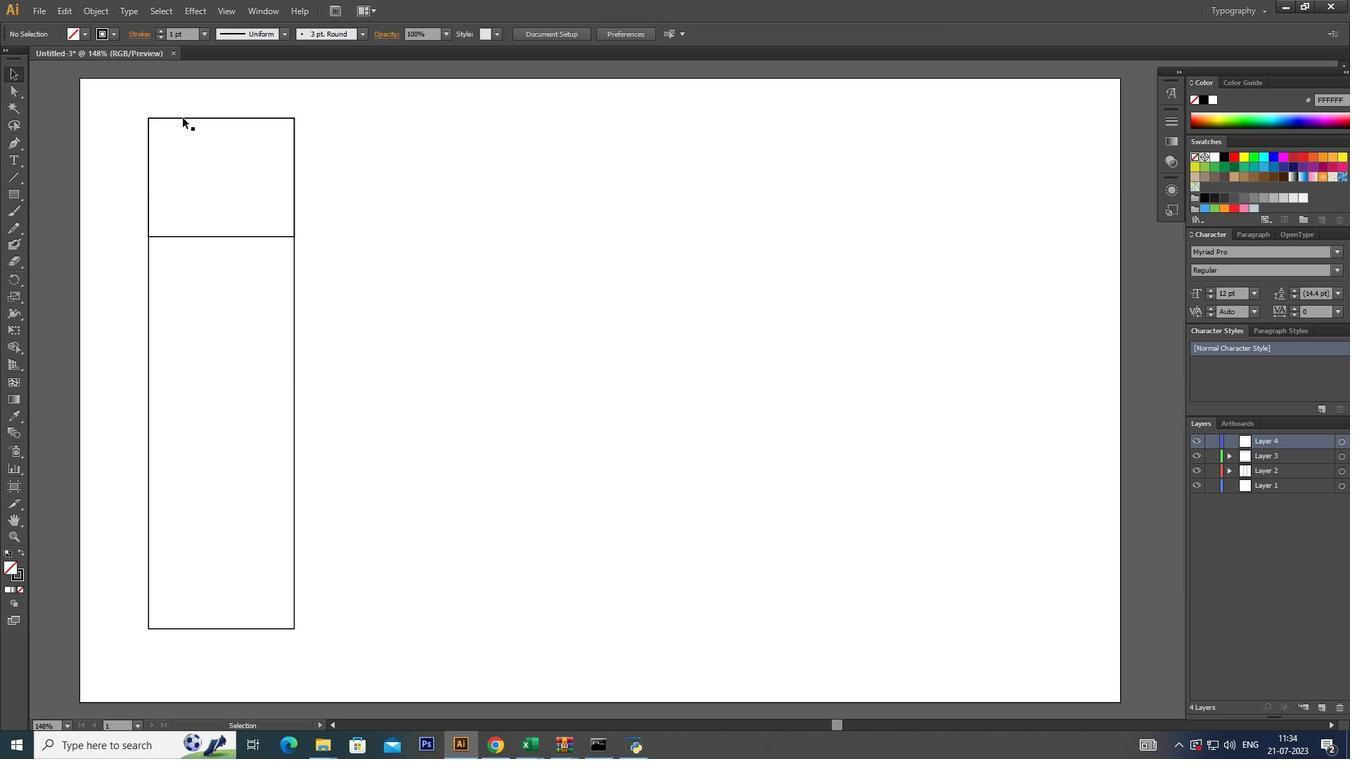 
Action: Mouse pressed left at (1357, 213)
Screenshot: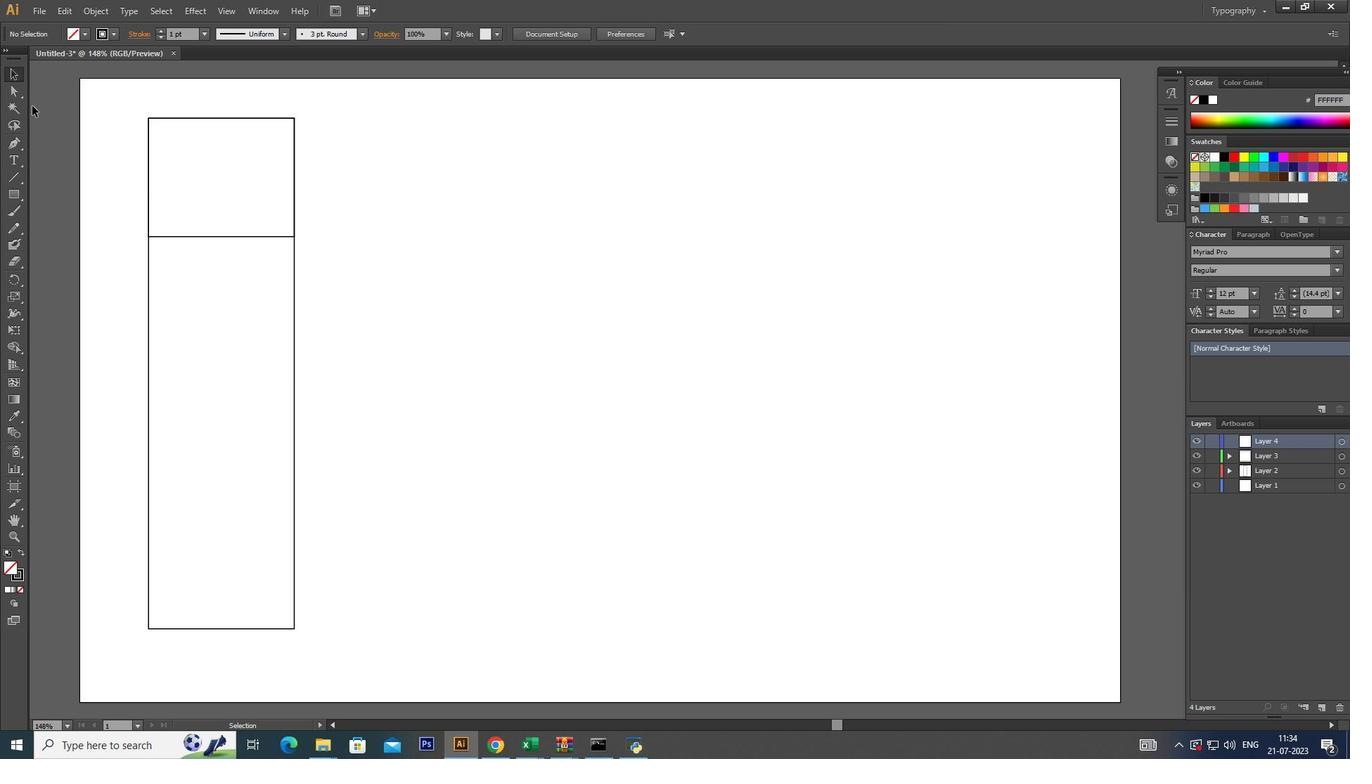 
Action: Mouse moved to (4, 222)
Screenshot: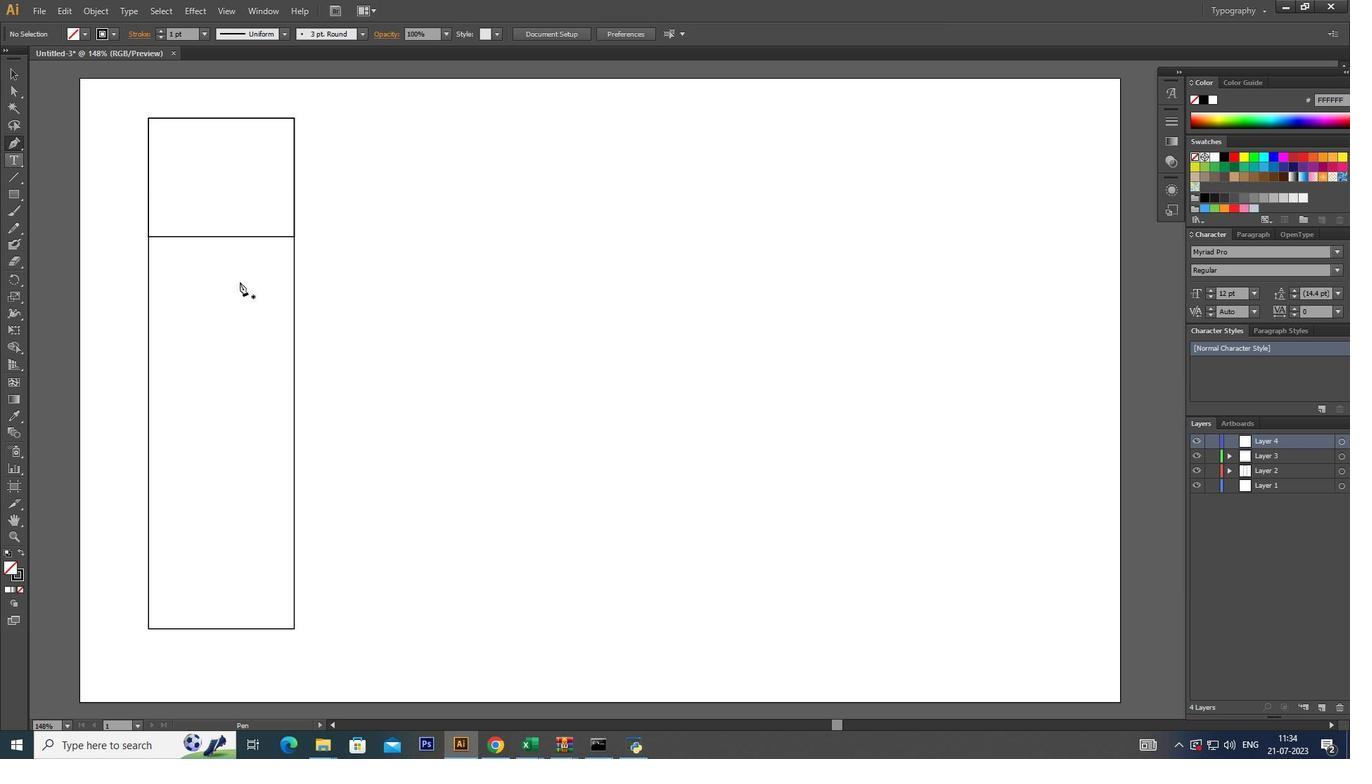 
Action: Mouse pressed left at (4, 222)
Screenshot: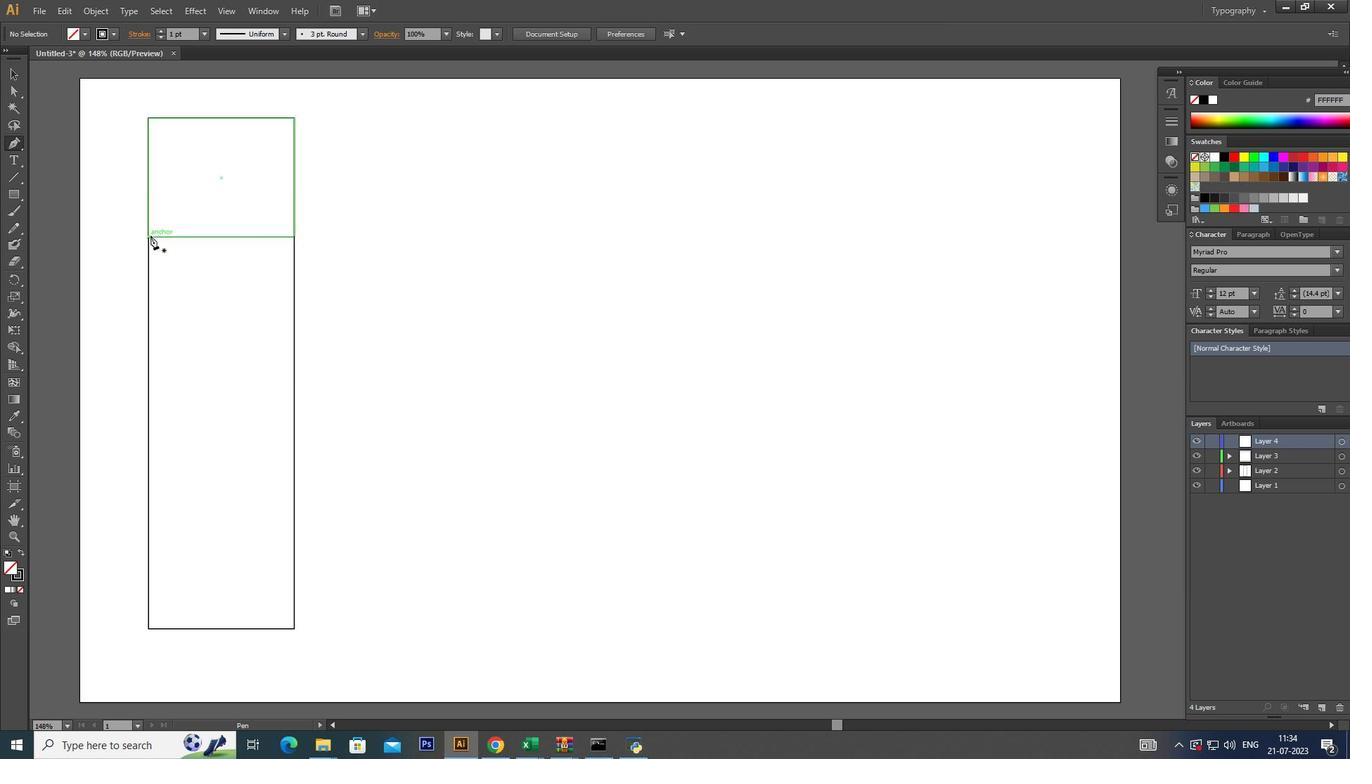 
Action: Mouse moved to (146, 221)
Screenshot: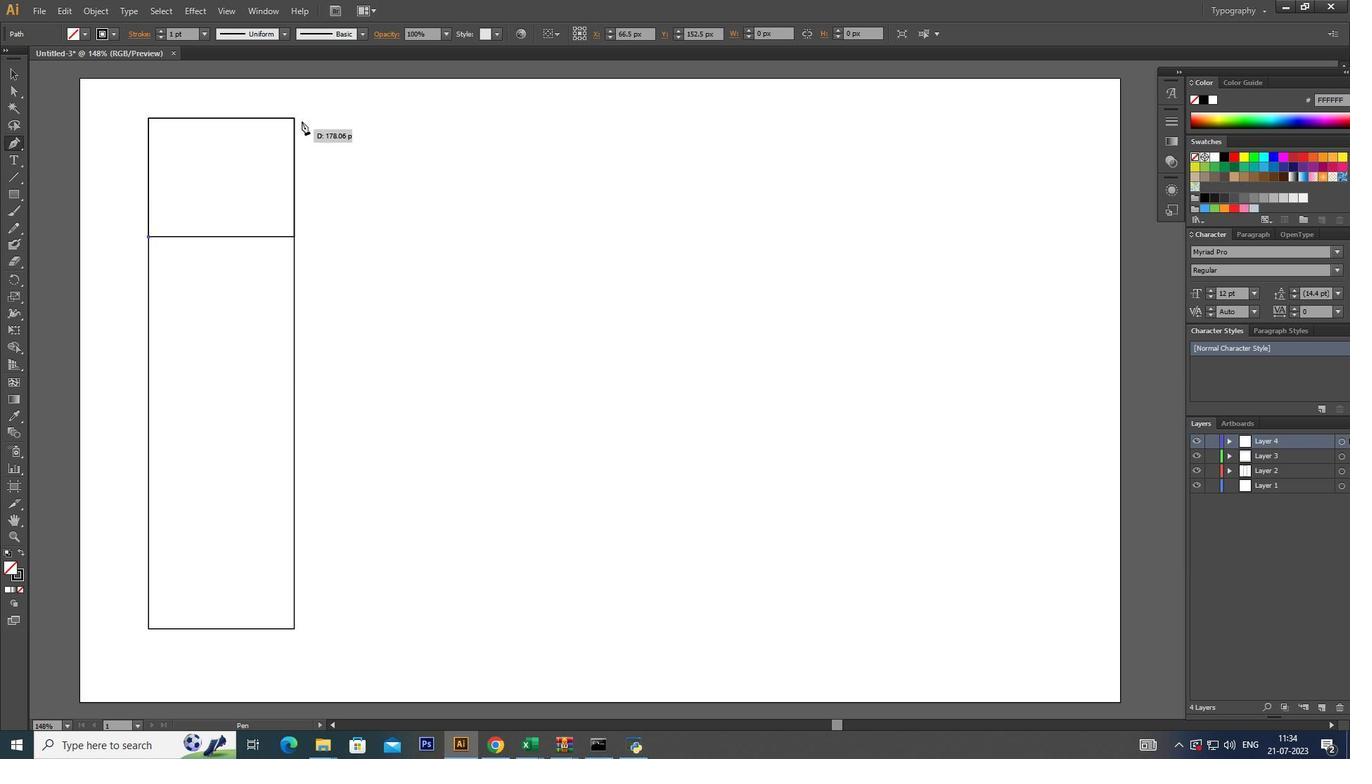 
Action: Mouse pressed left at (146, 221)
Screenshot: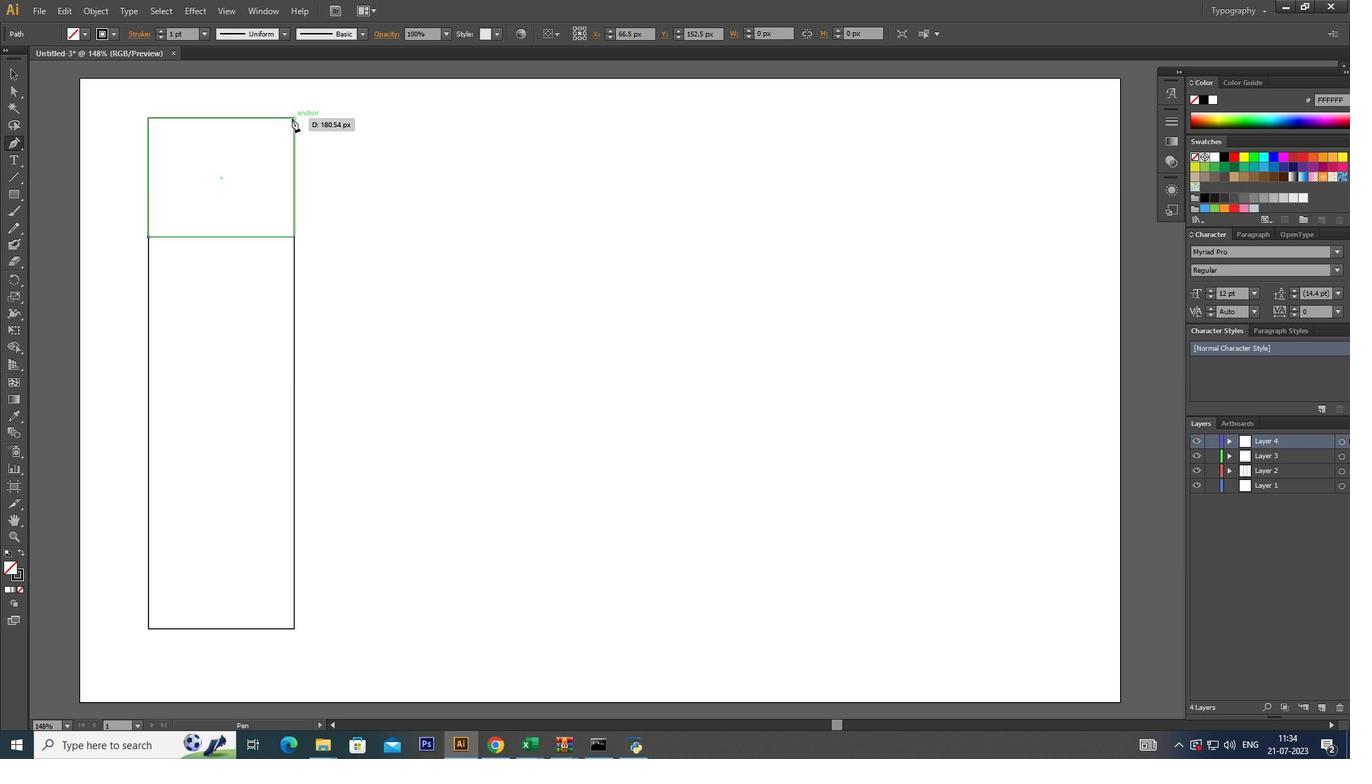 
Action: Mouse moved to (295, 223)
Screenshot: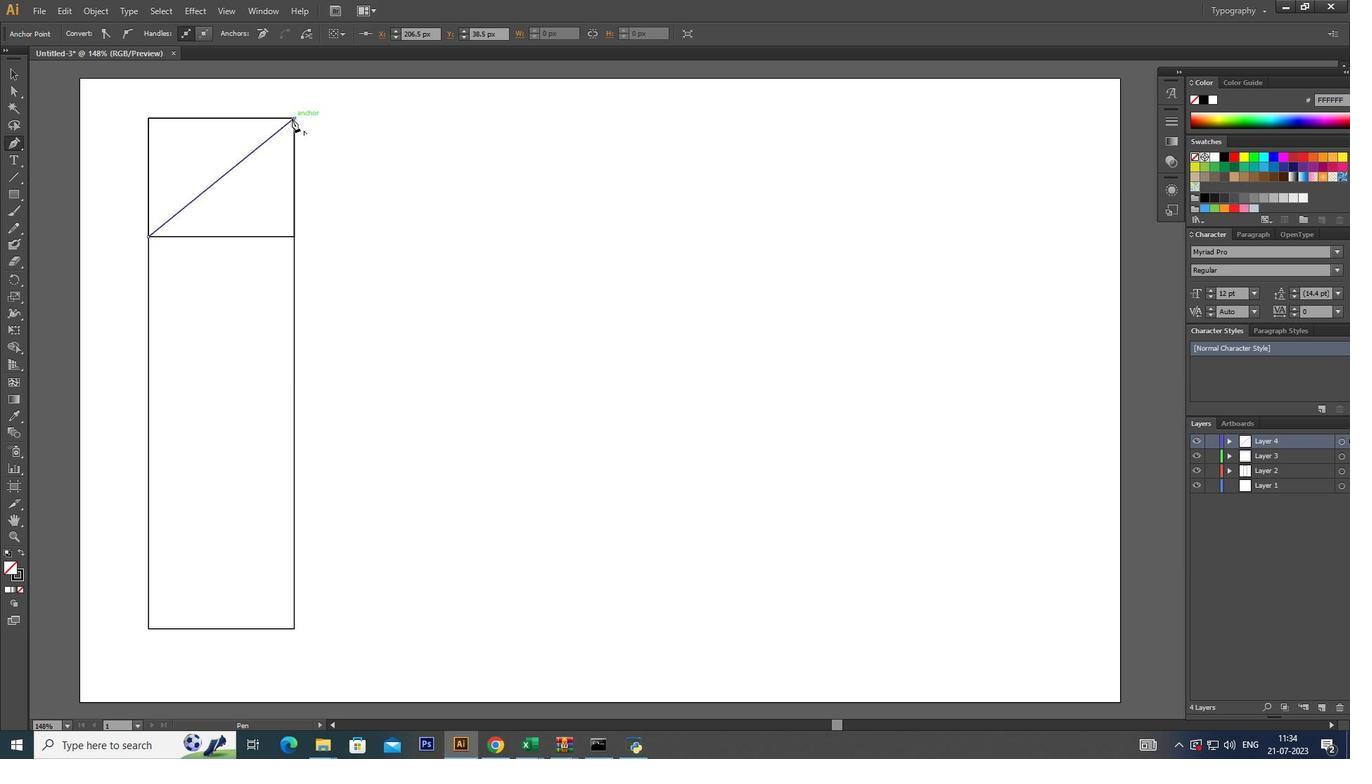 
Action: Mouse pressed left at (295, 223)
Screenshot: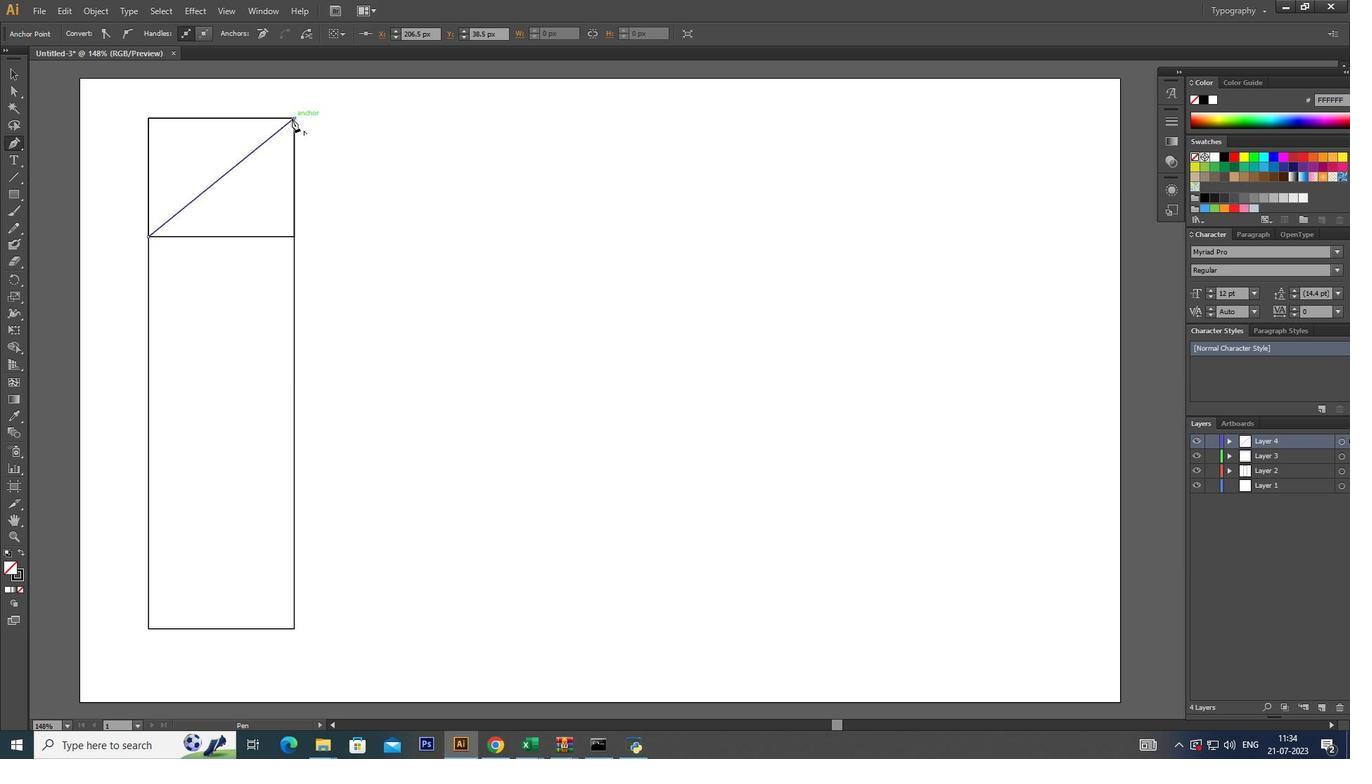 
Action: Mouse moved to (270, 221)
Screenshot: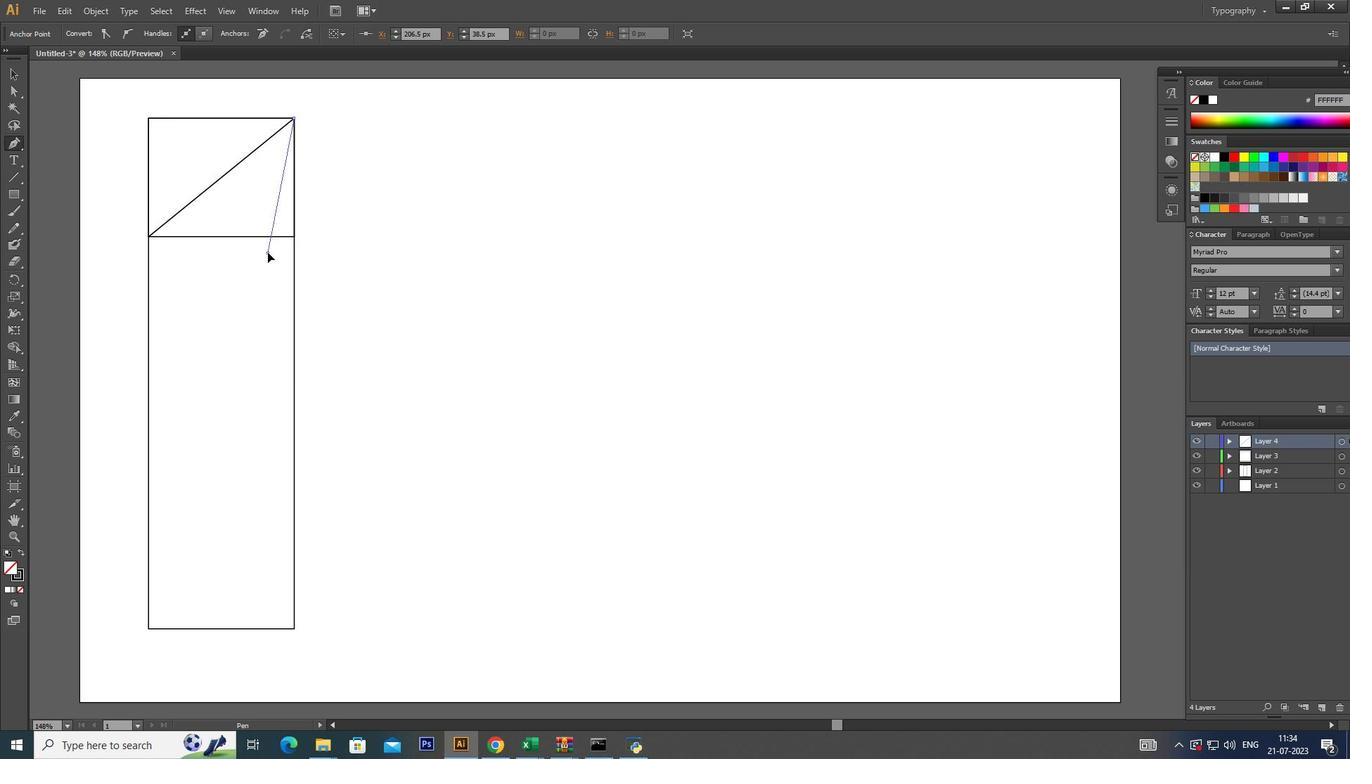 
Action: Mouse pressed left at (270, 221)
Screenshot: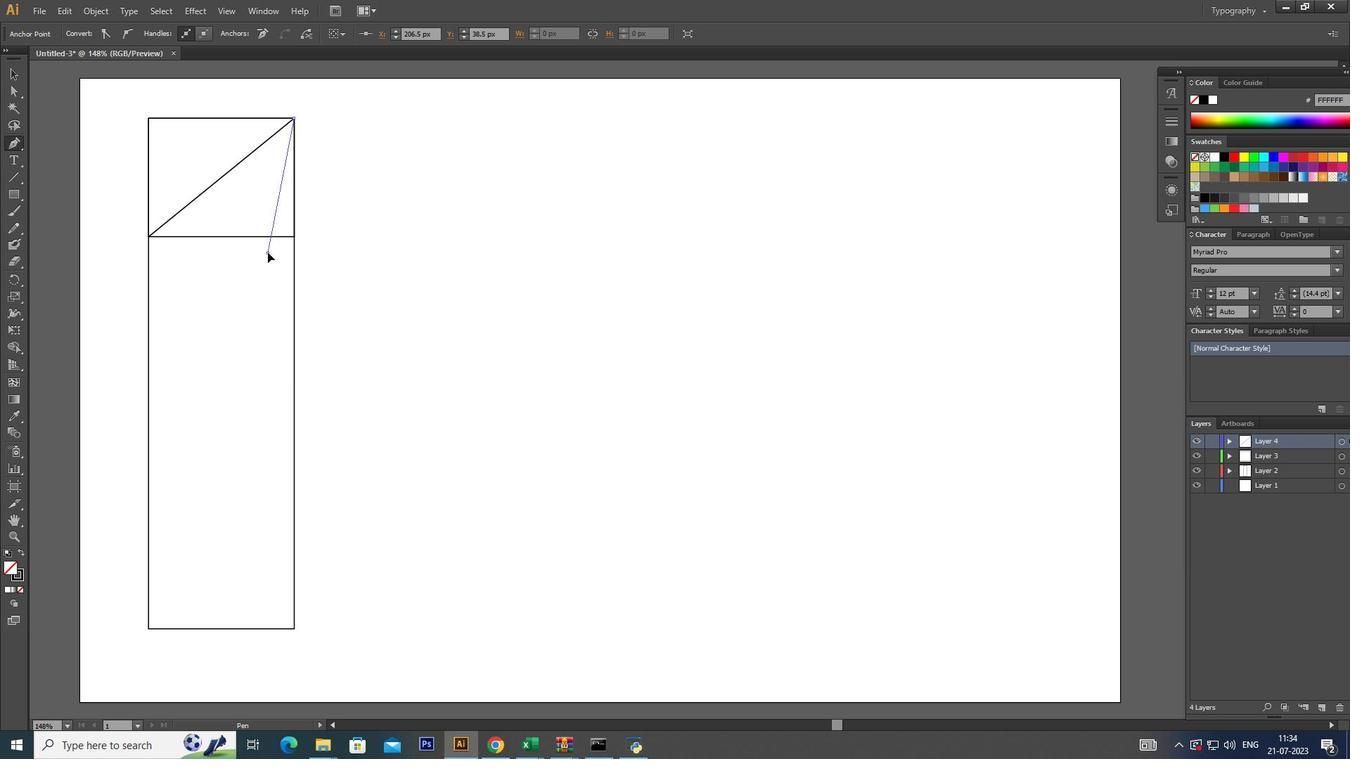 
Action: Mouse moved to (147, 221)
Screenshot: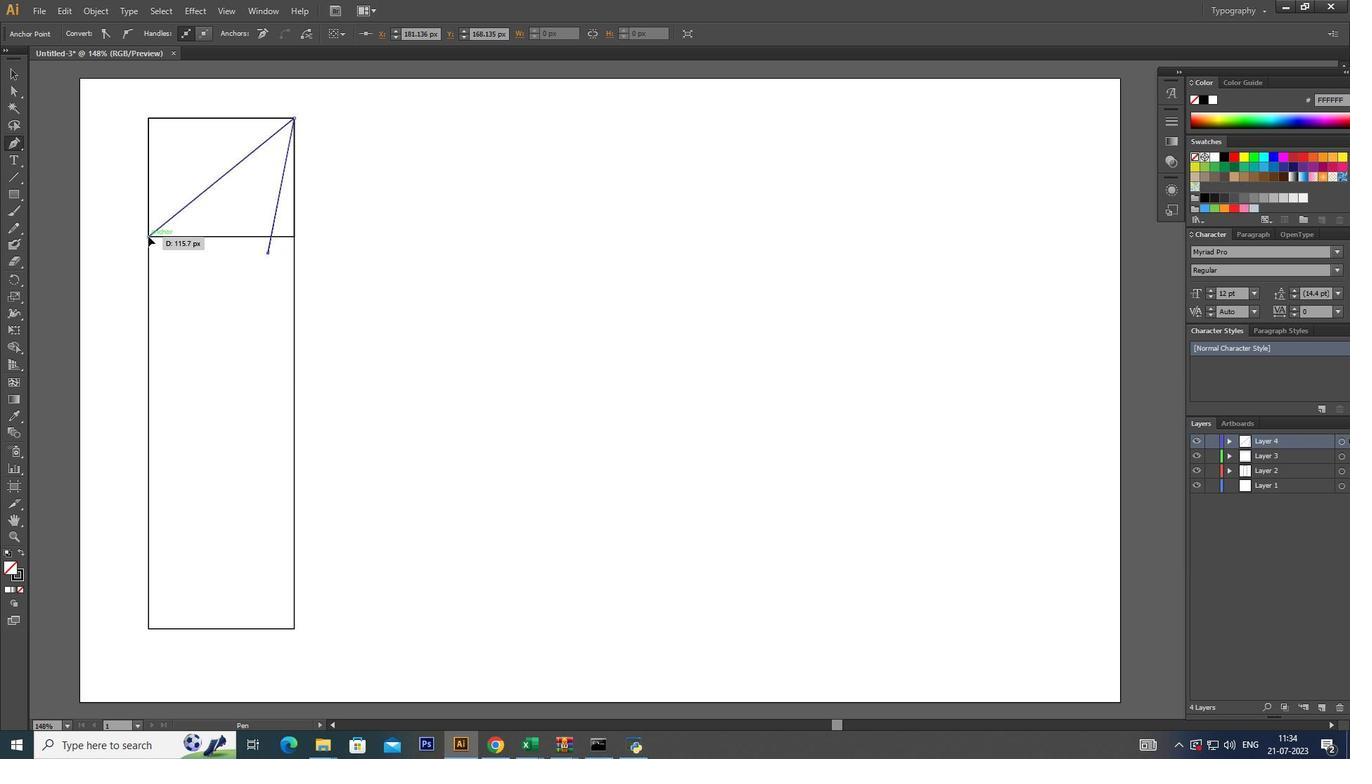 
Action: Mouse pressed left at (147, 221)
Screenshot: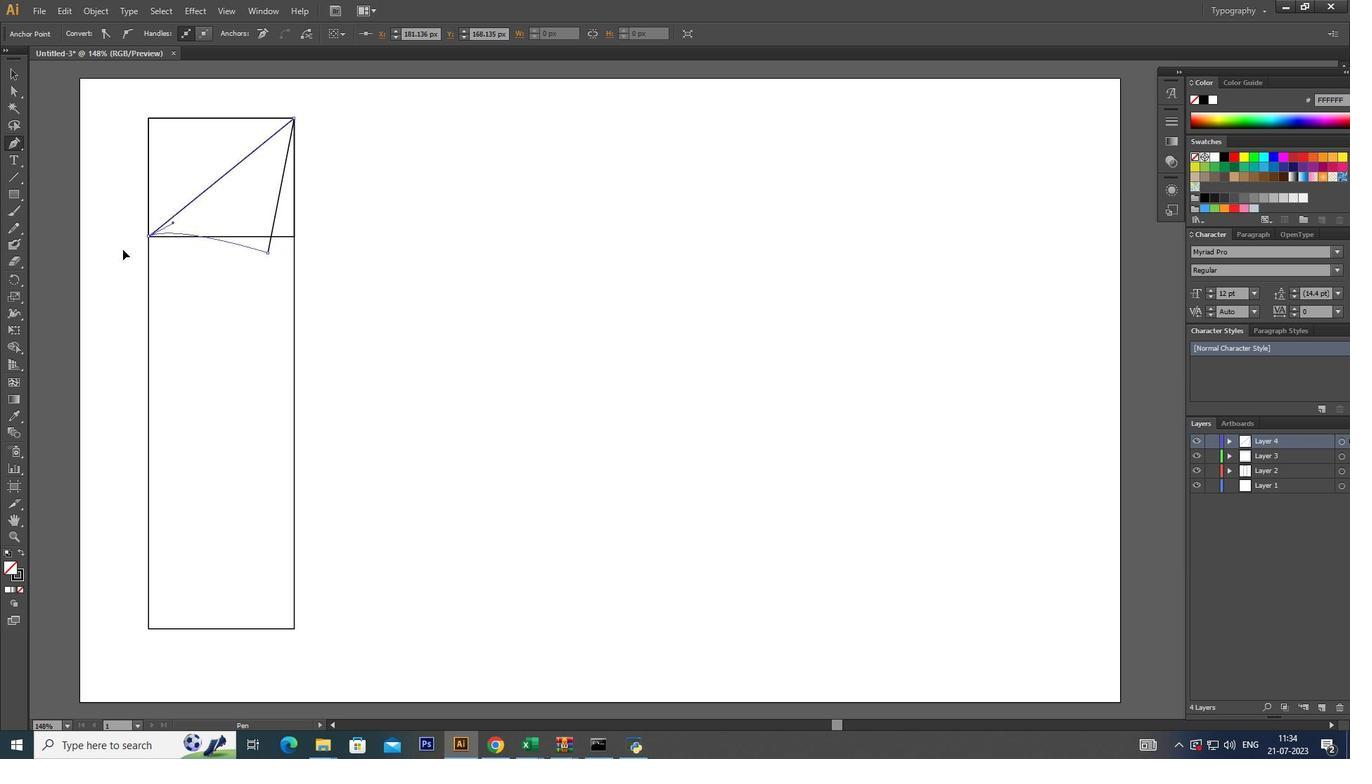 
Action: Mouse moved to (4, 224)
Screenshot: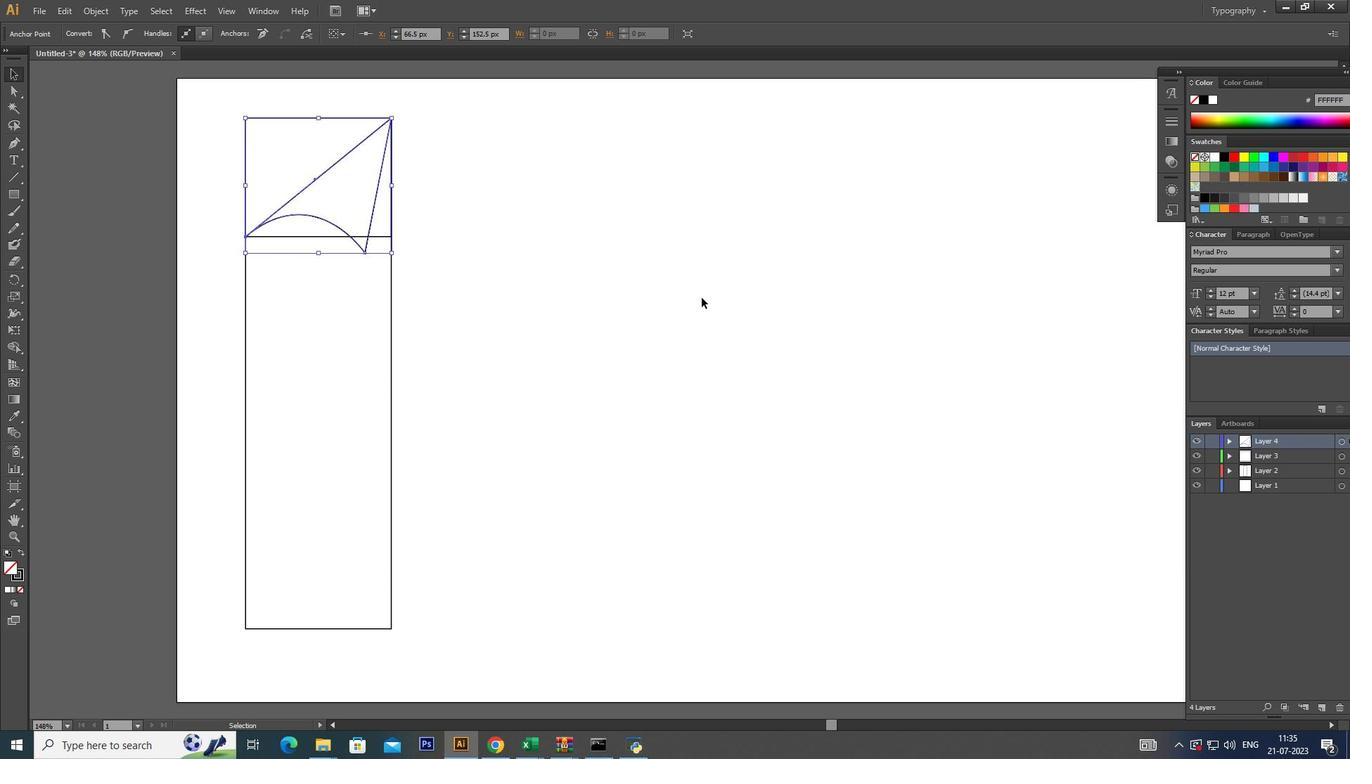 
Action: Mouse pressed left at (4, 224)
Screenshot: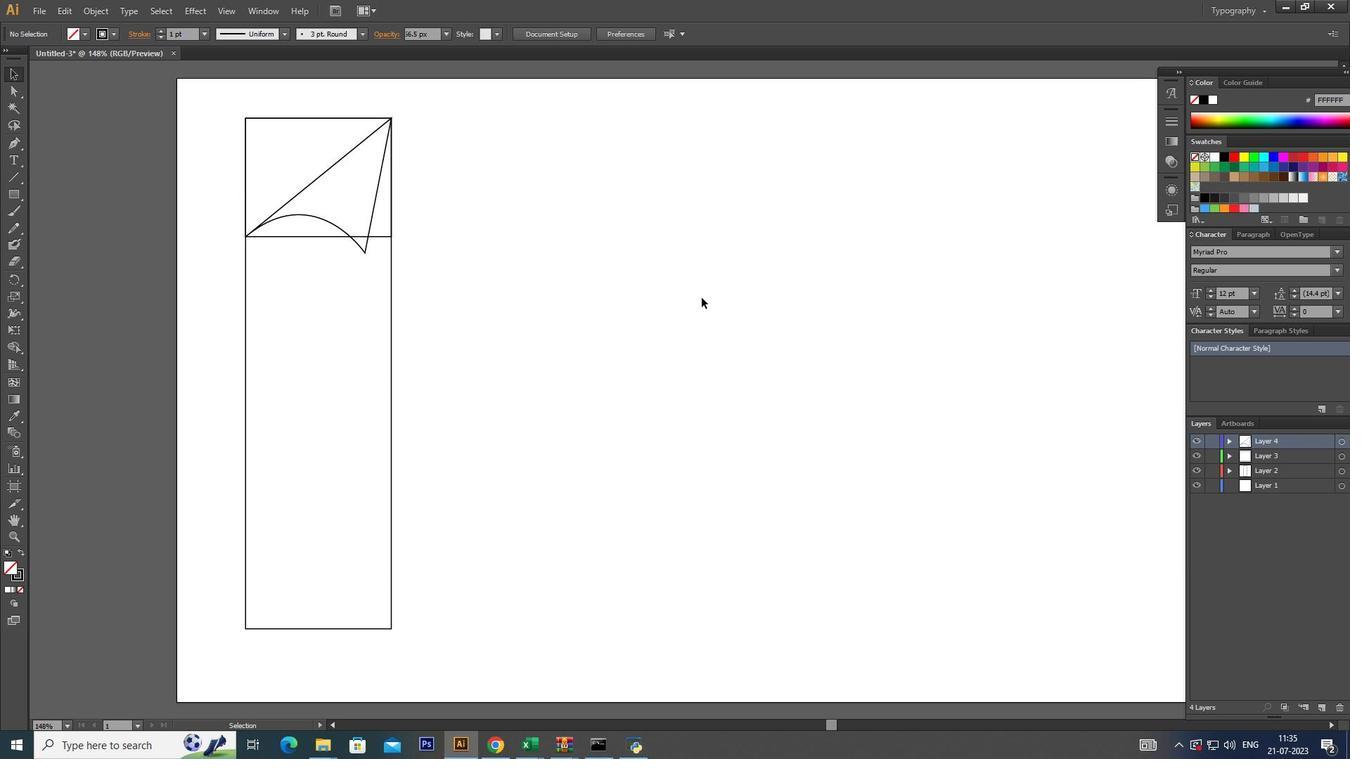 
Action: Mouse moved to (716, 220)
Screenshot: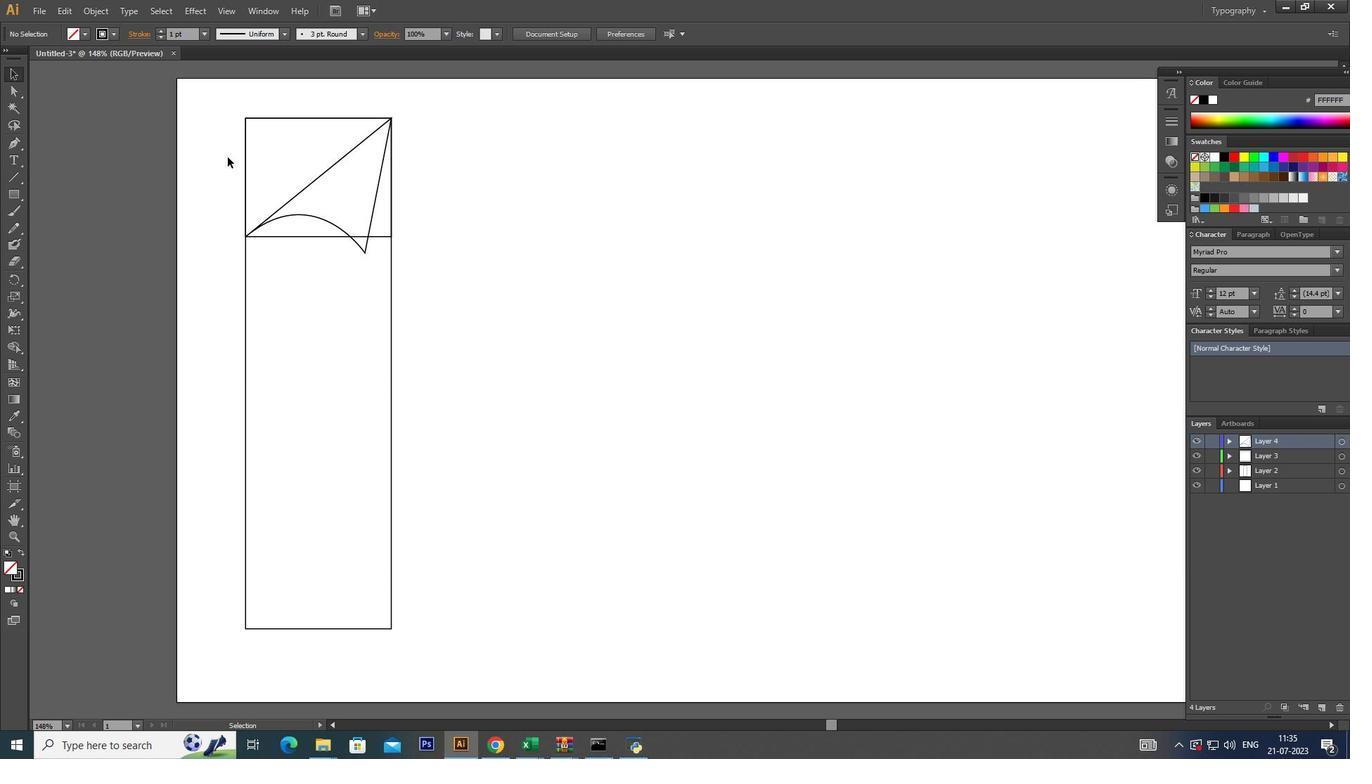 
Action: Mouse pressed left at (716, 220)
Screenshot: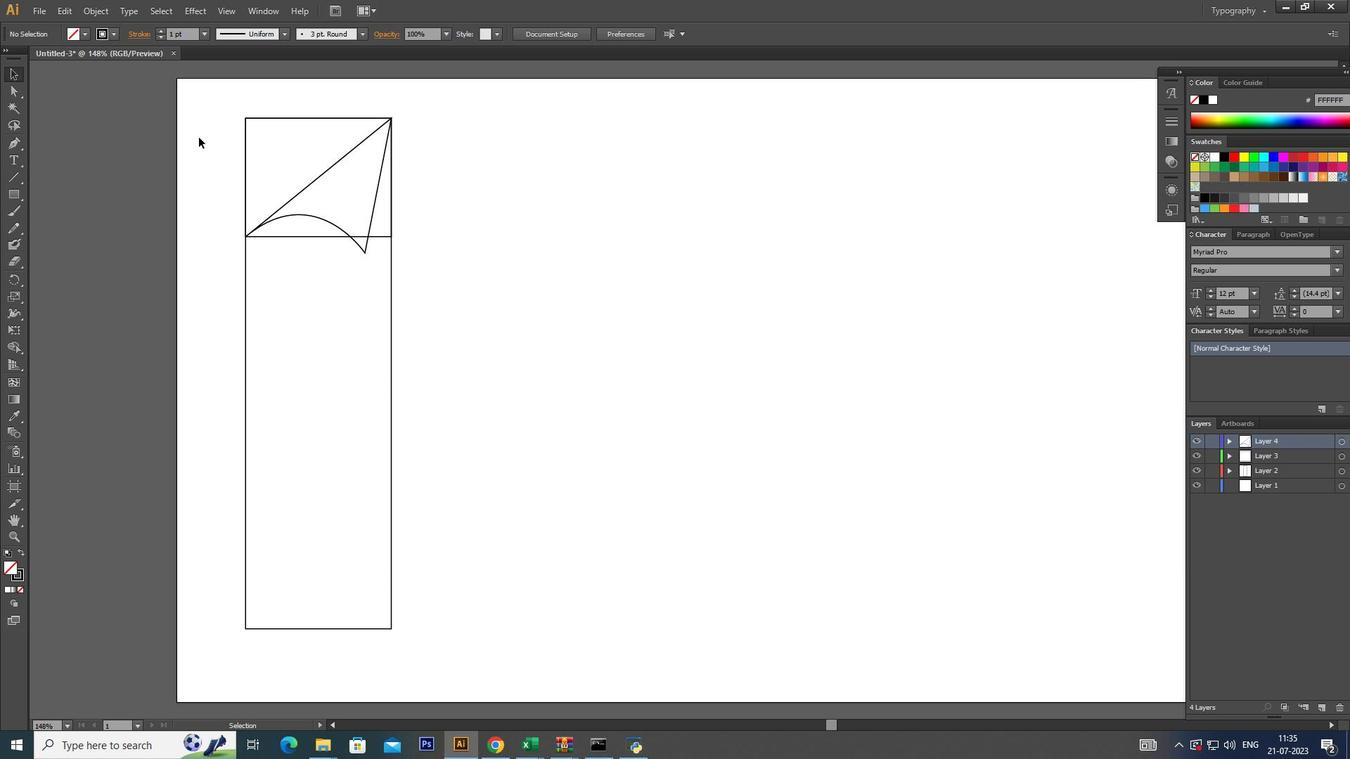 
Action: Mouse moved to (247, 222)
Screenshot: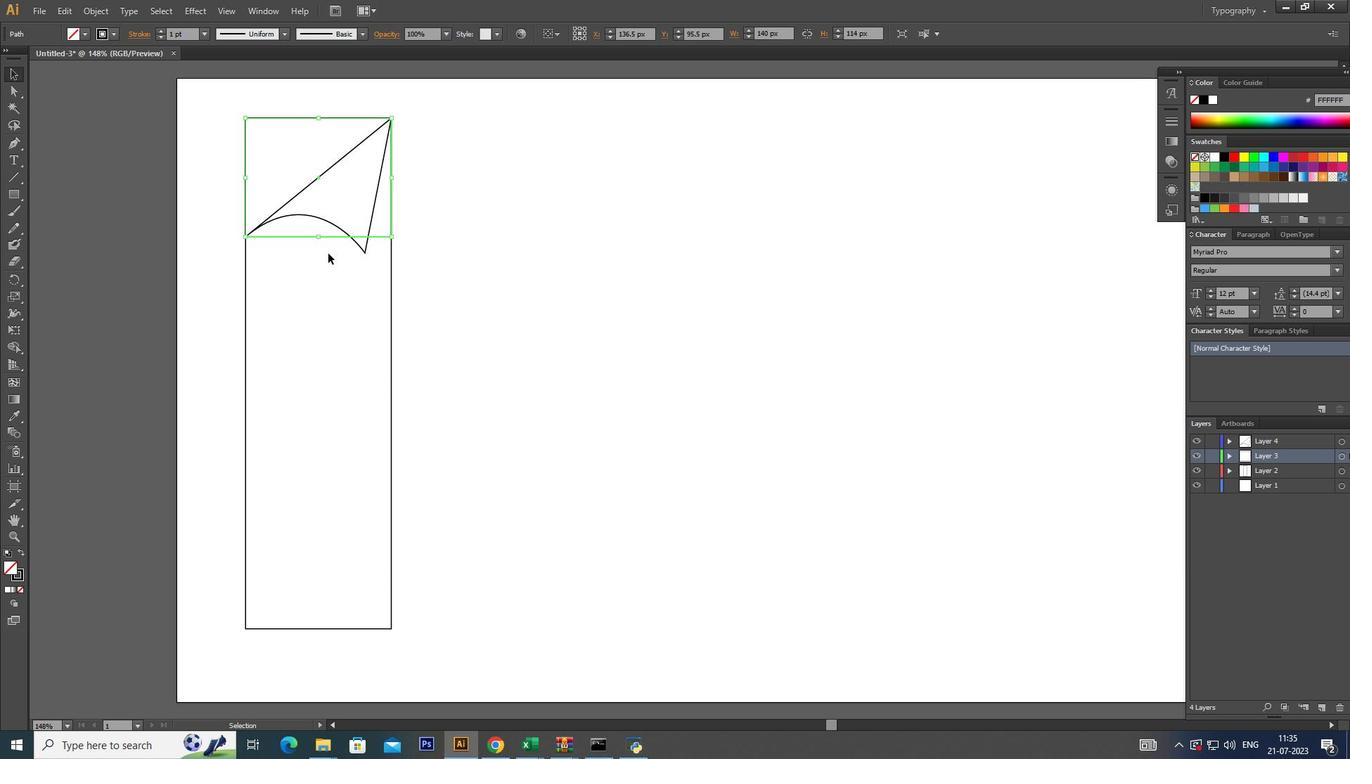 
Action: Mouse pressed left at (247, 222)
Screenshot: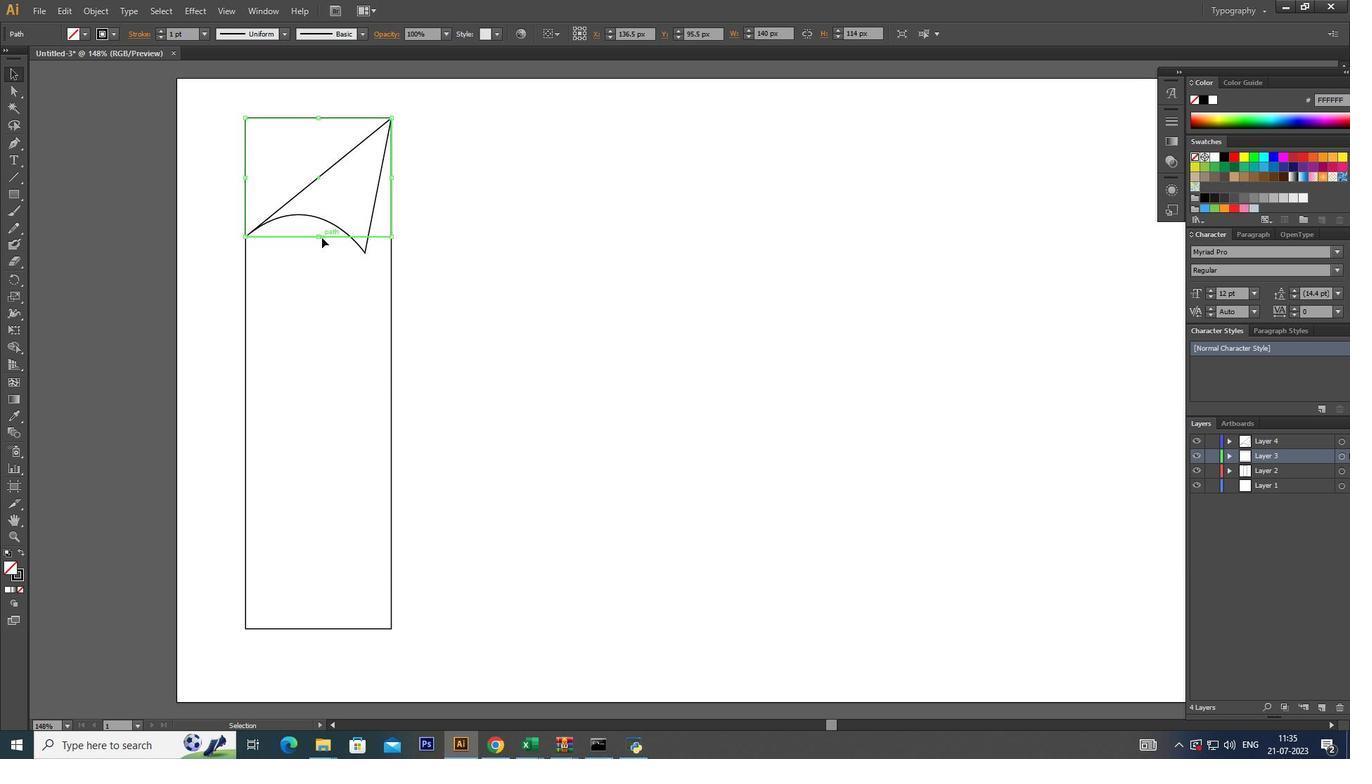 
Action: Mouse moved to (324, 221)
Screenshot: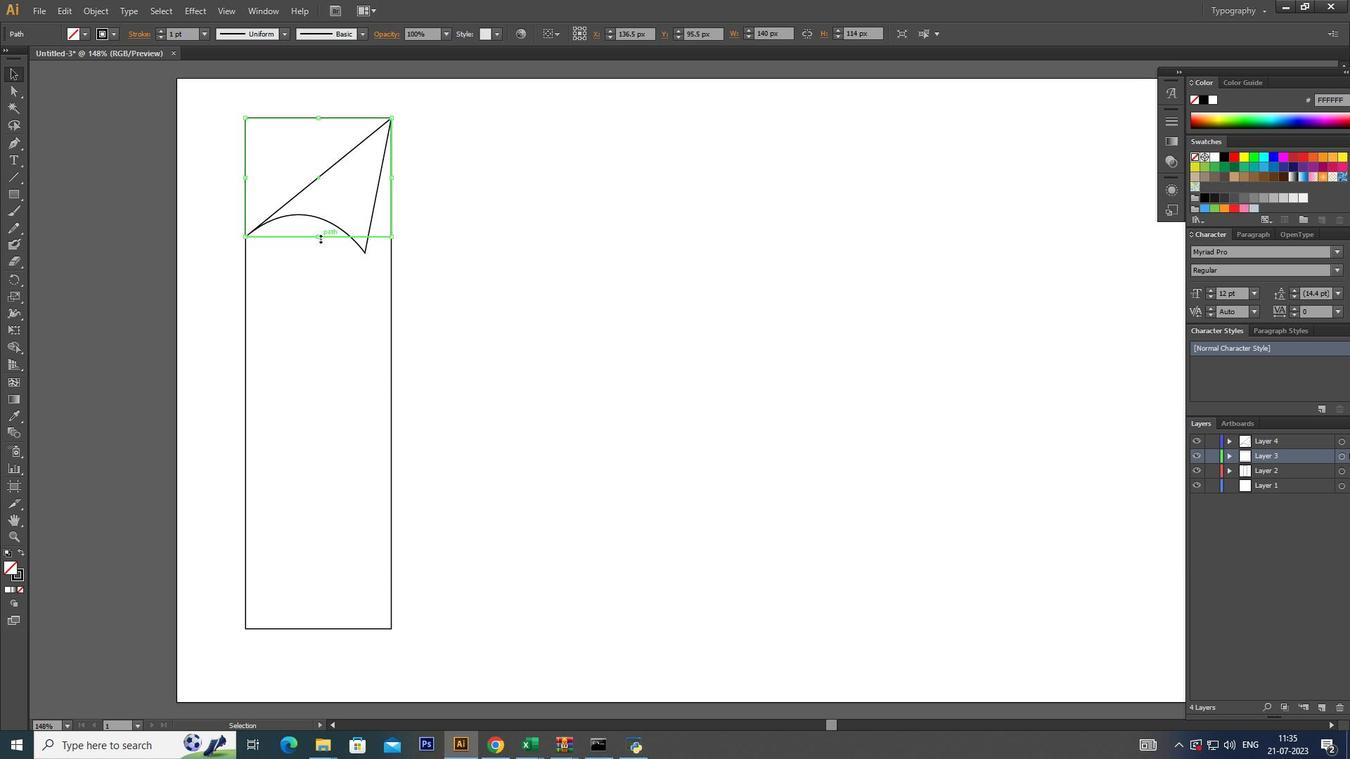 
Action: Mouse pressed left at (324, 221)
Screenshot: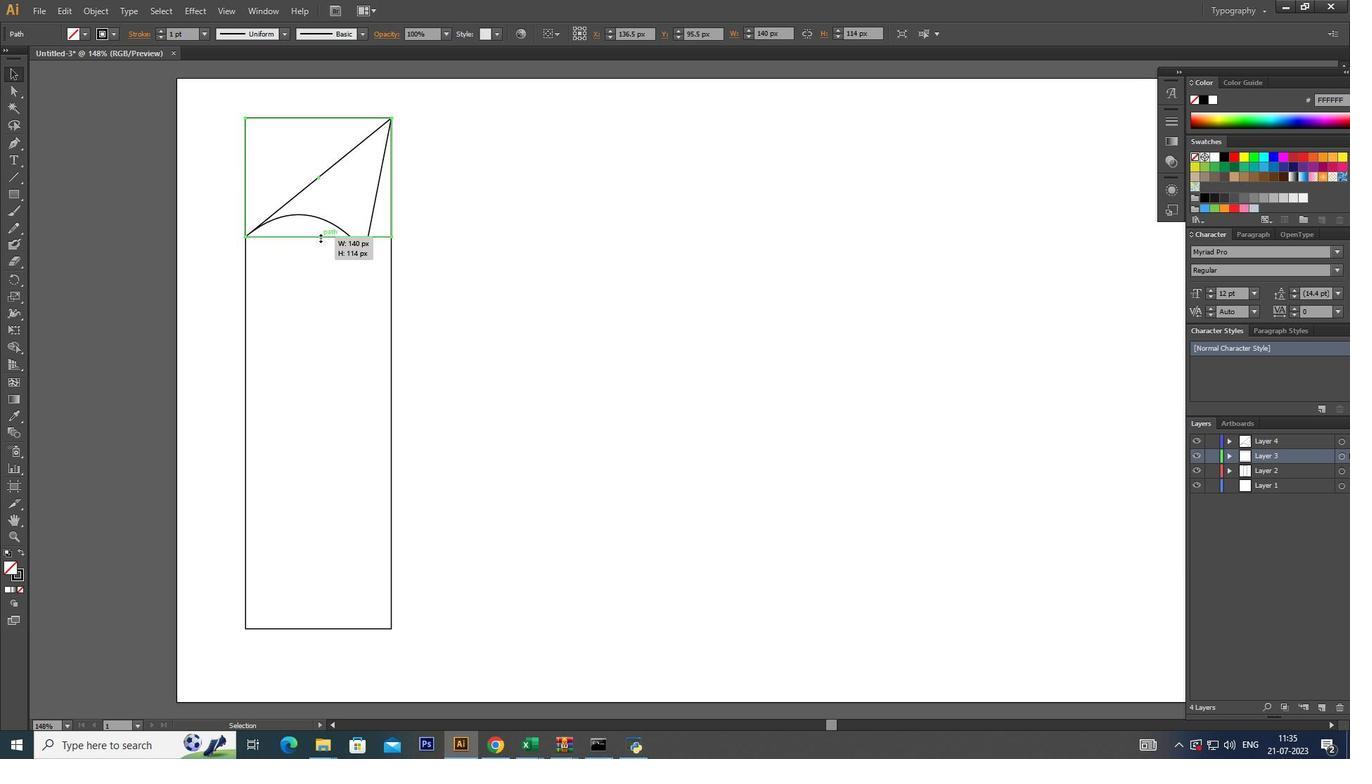 
Action: Mouse moved to (563, 220)
Screenshot: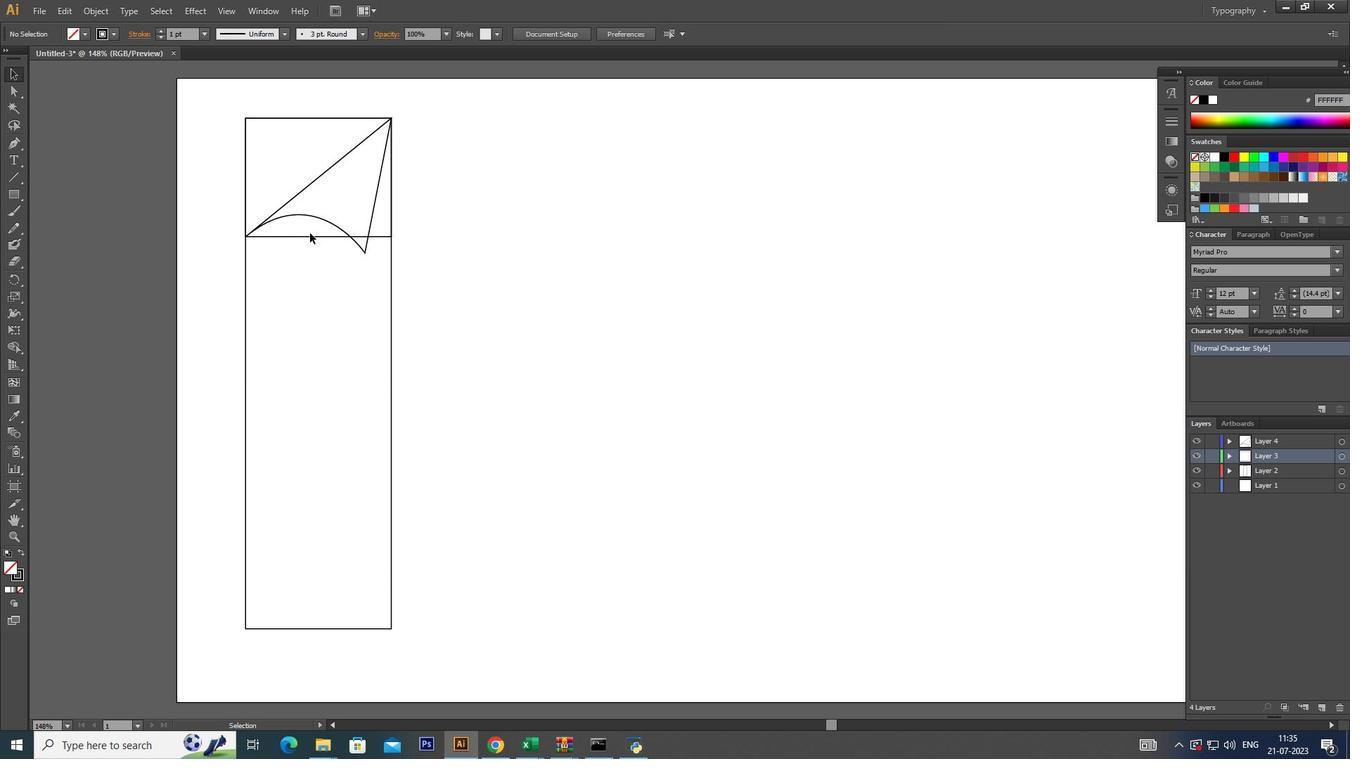 
Action: Mouse pressed left at (563, 220)
Screenshot: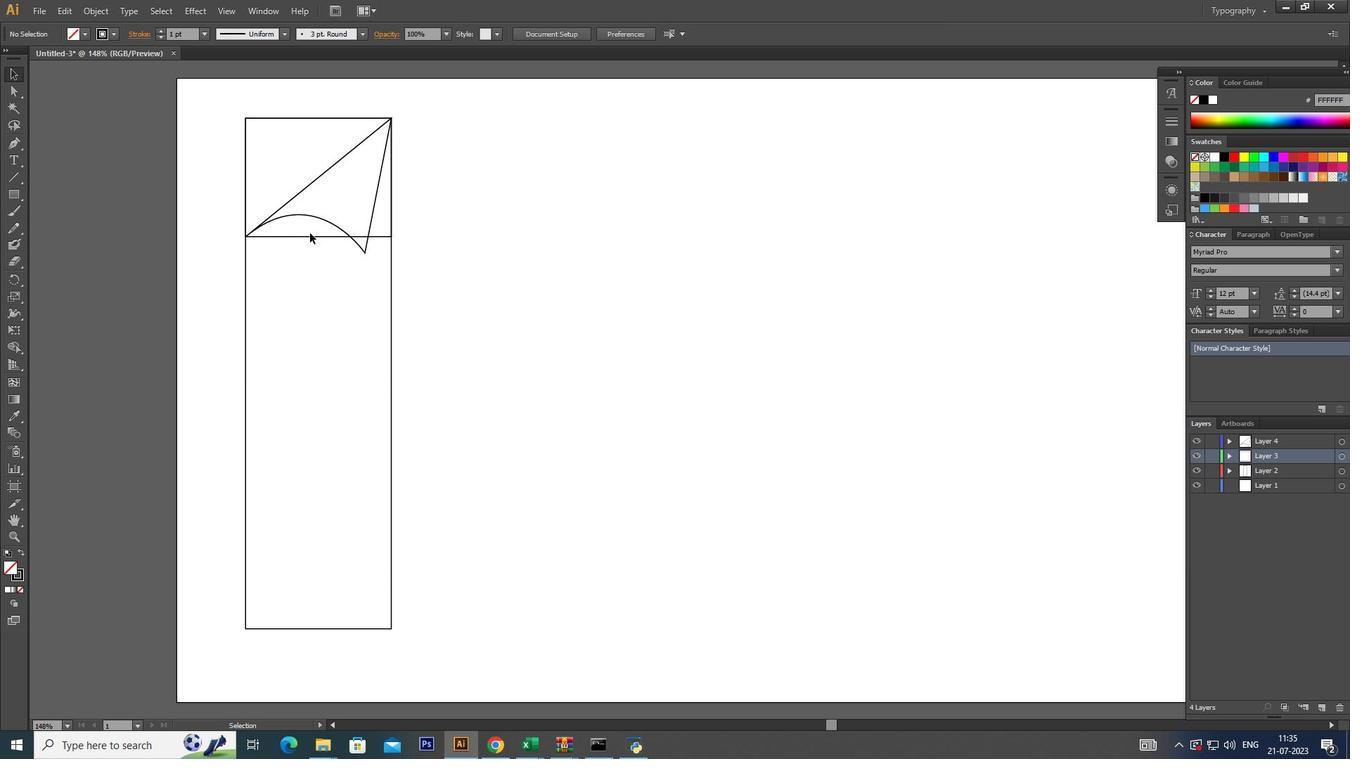 
Action: Mouse moved to (310, 221)
Screenshot: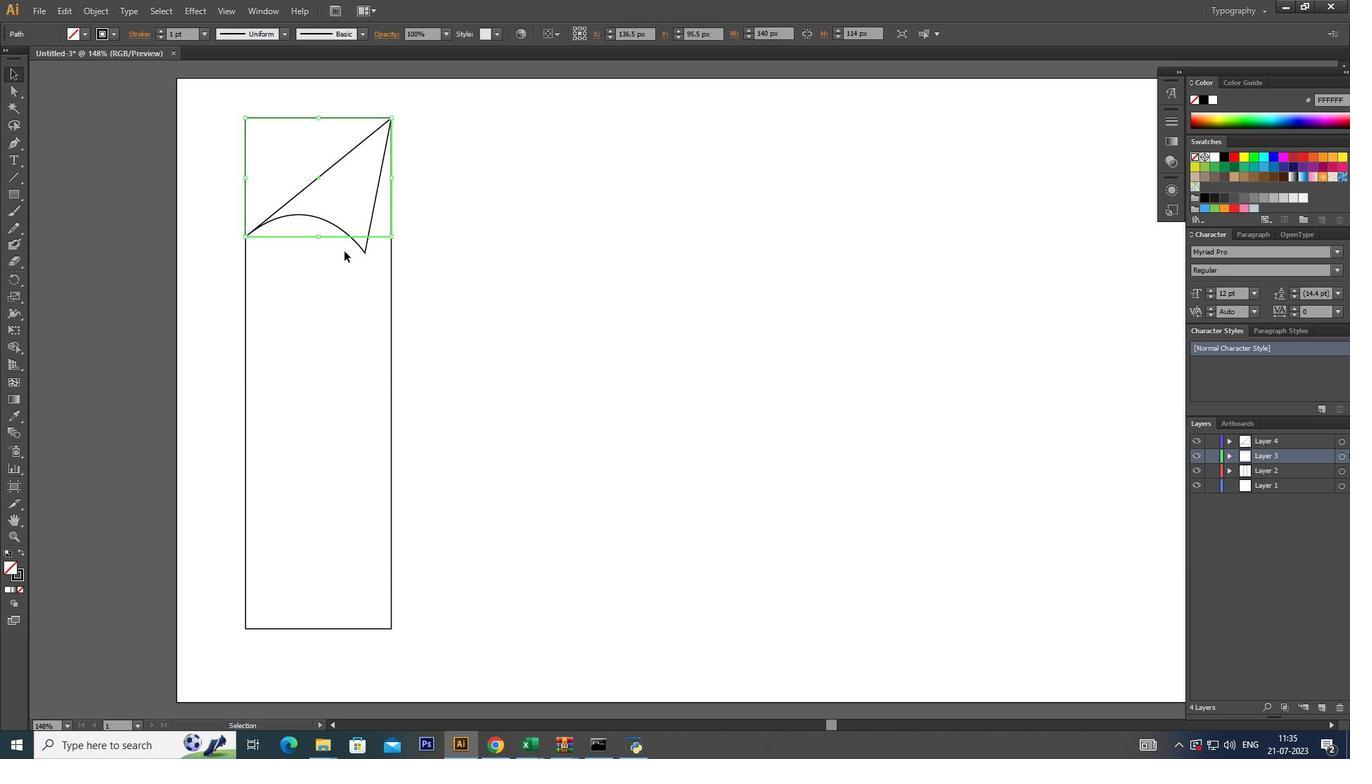 
Action: Mouse pressed left at (310, 221)
Screenshot: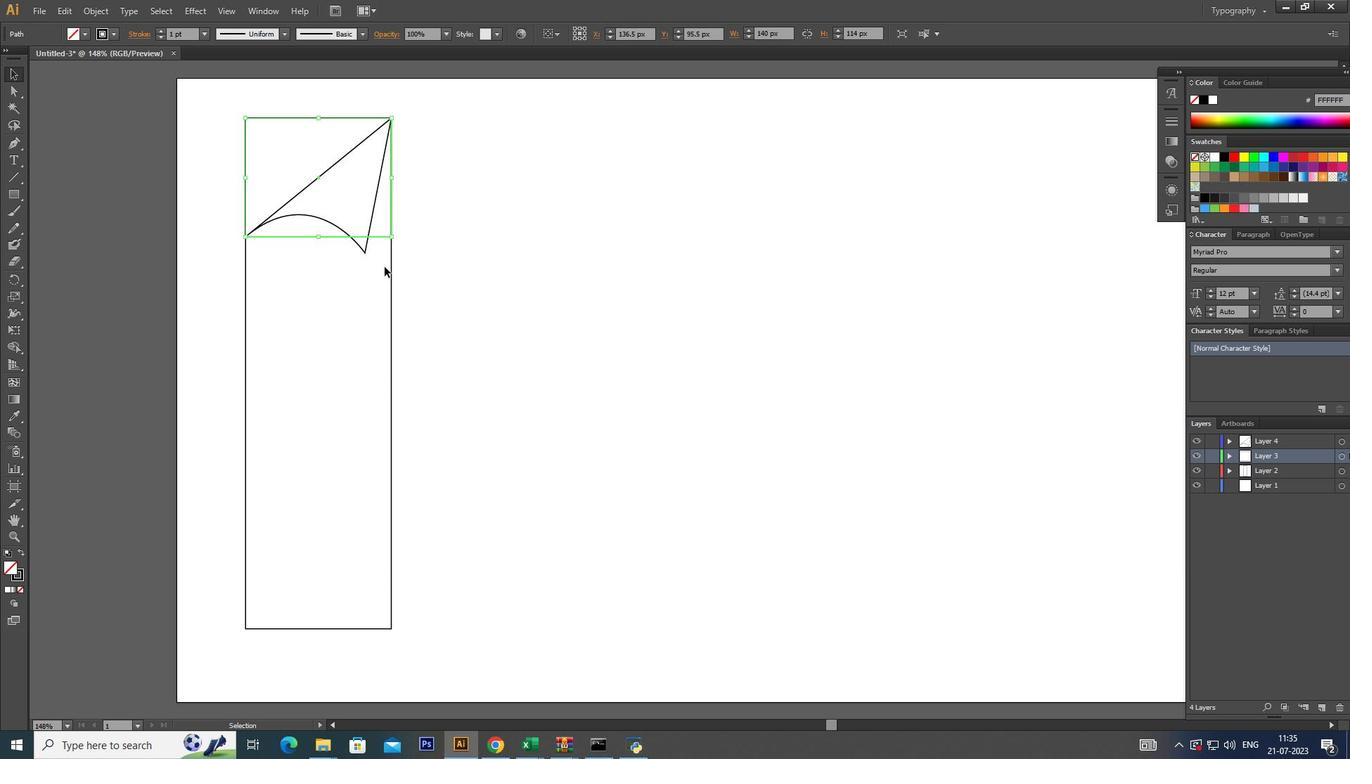 
Action: Mouse moved to (376, 222)
Screenshot: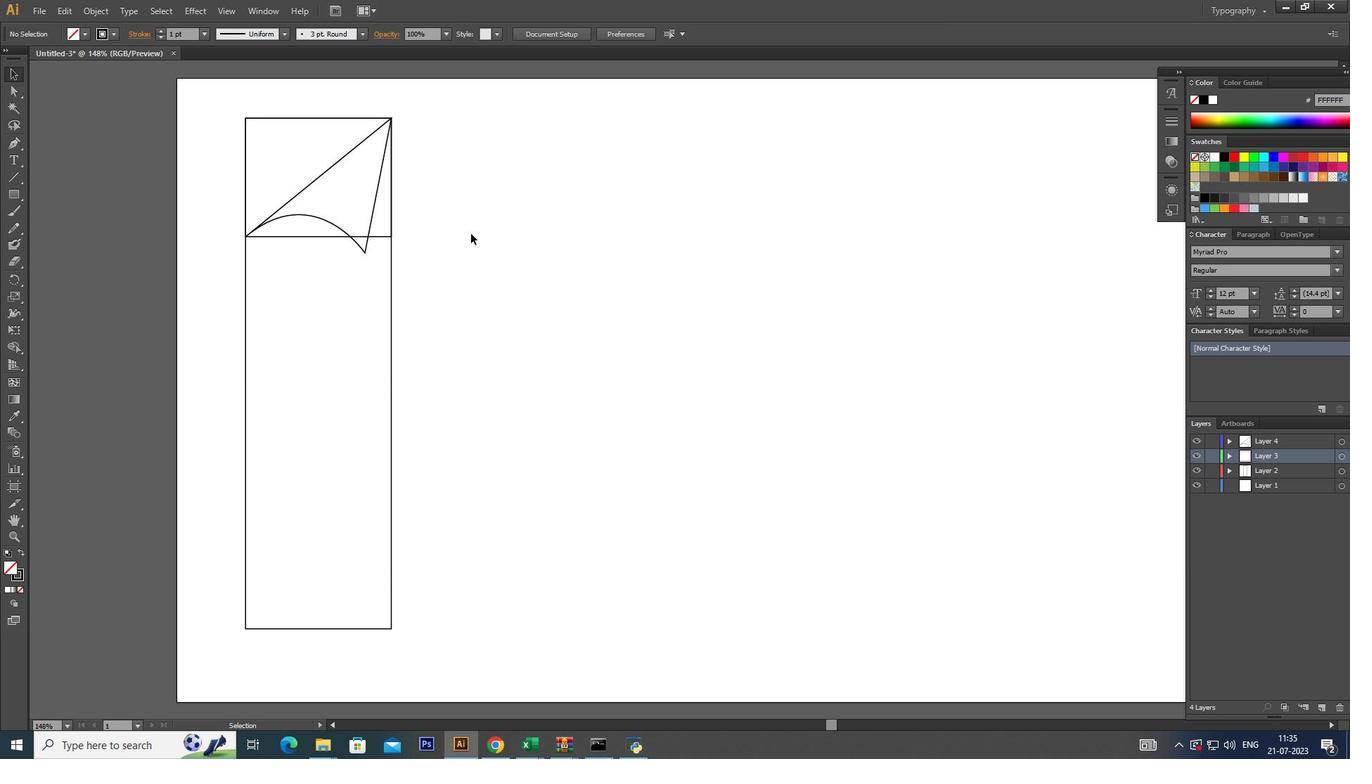 
Action: Mouse pressed left at (376, 222)
Screenshot: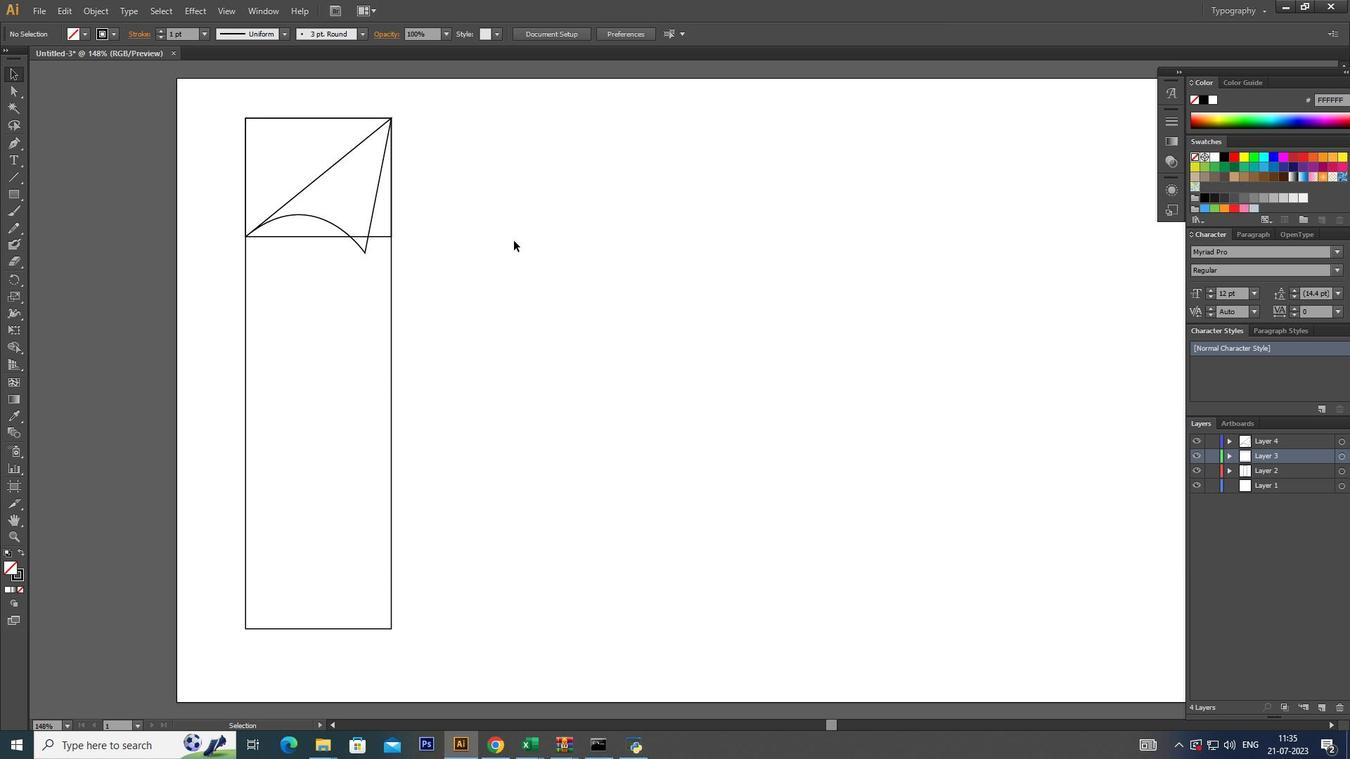
Action: Mouse moved to (523, 221)
Screenshot: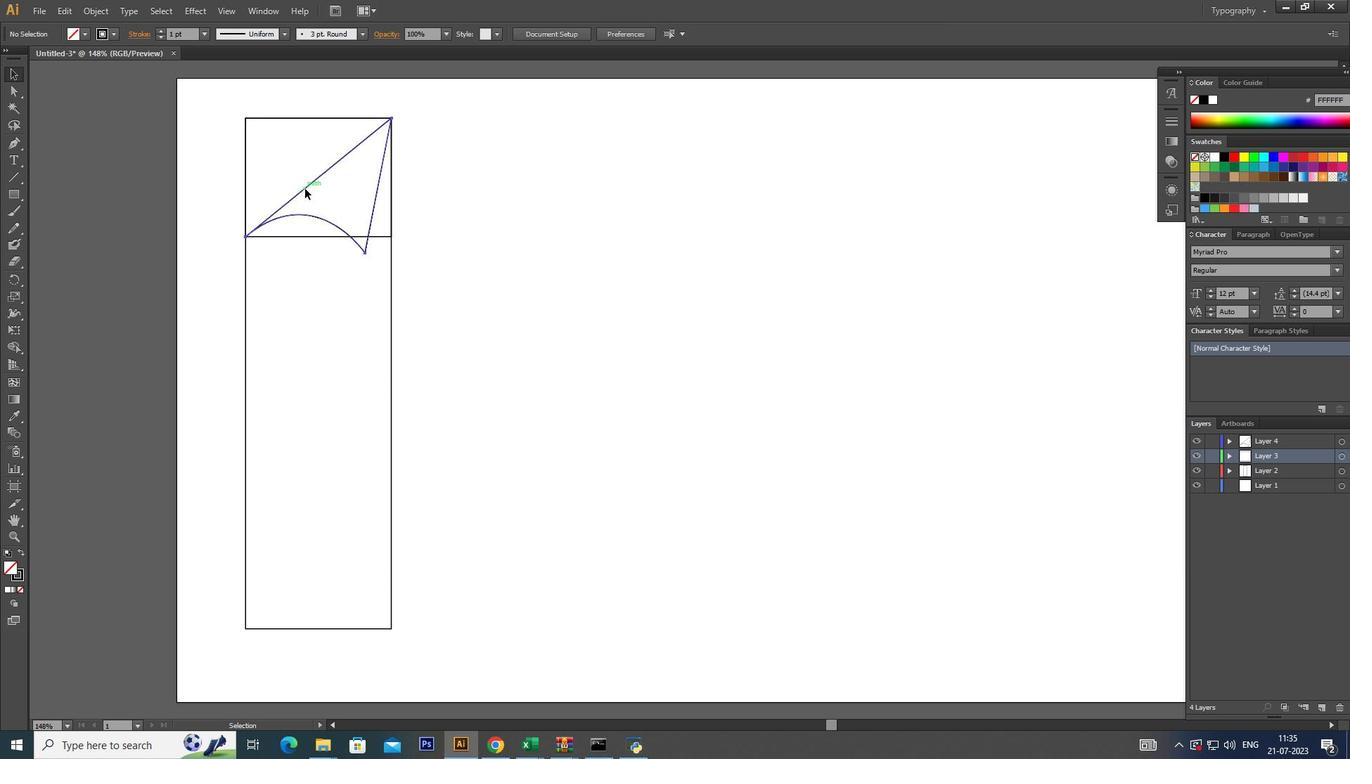 
Action: Mouse pressed left at (523, 221)
Screenshot: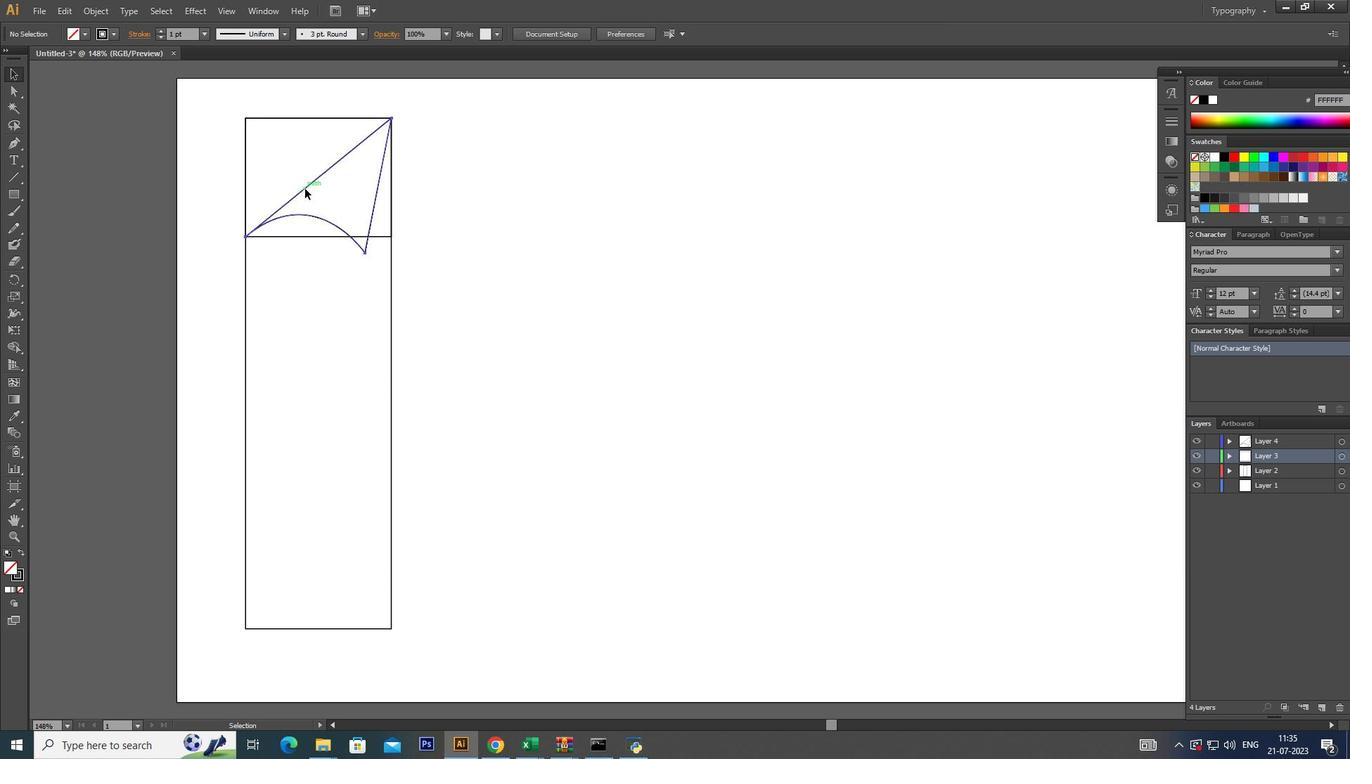 
Action: Mouse moved to (309, 222)
Screenshot: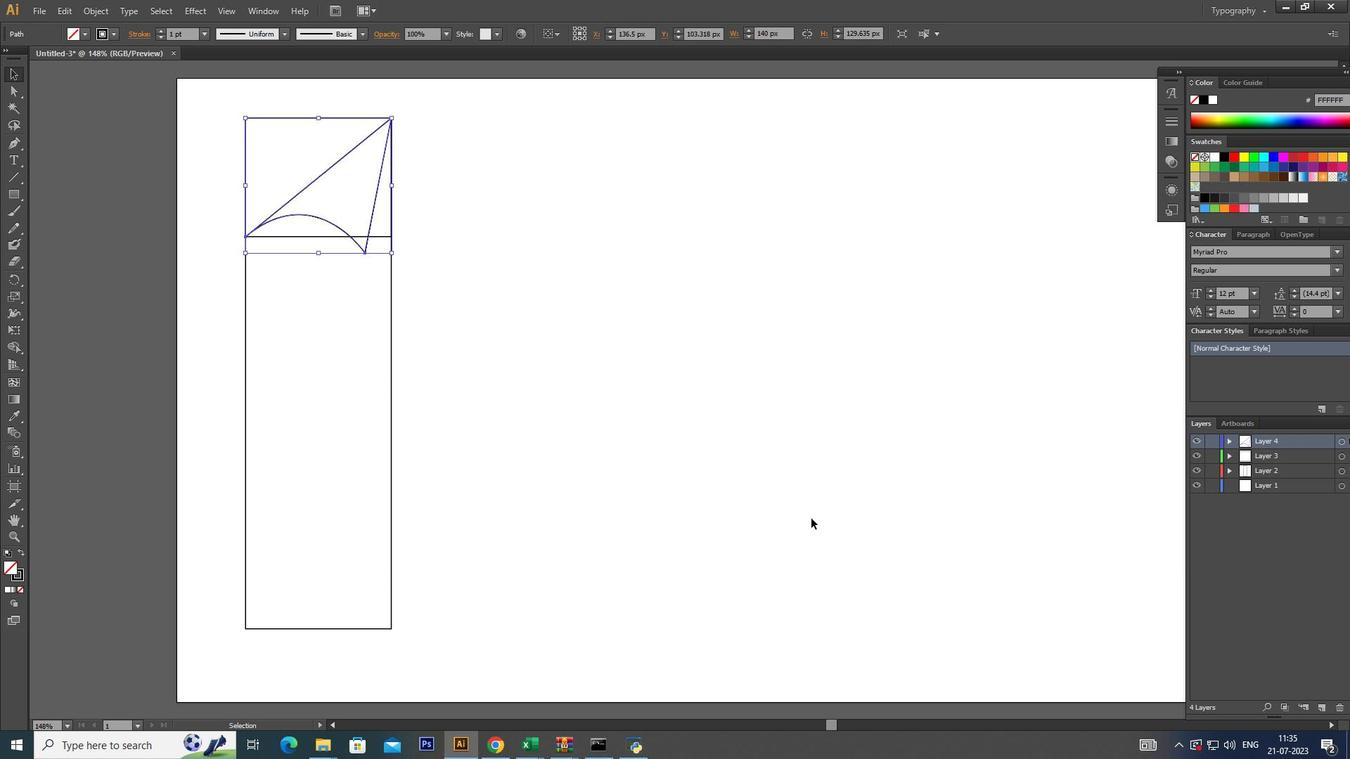 
Action: Mouse pressed left at (309, 222)
Screenshot: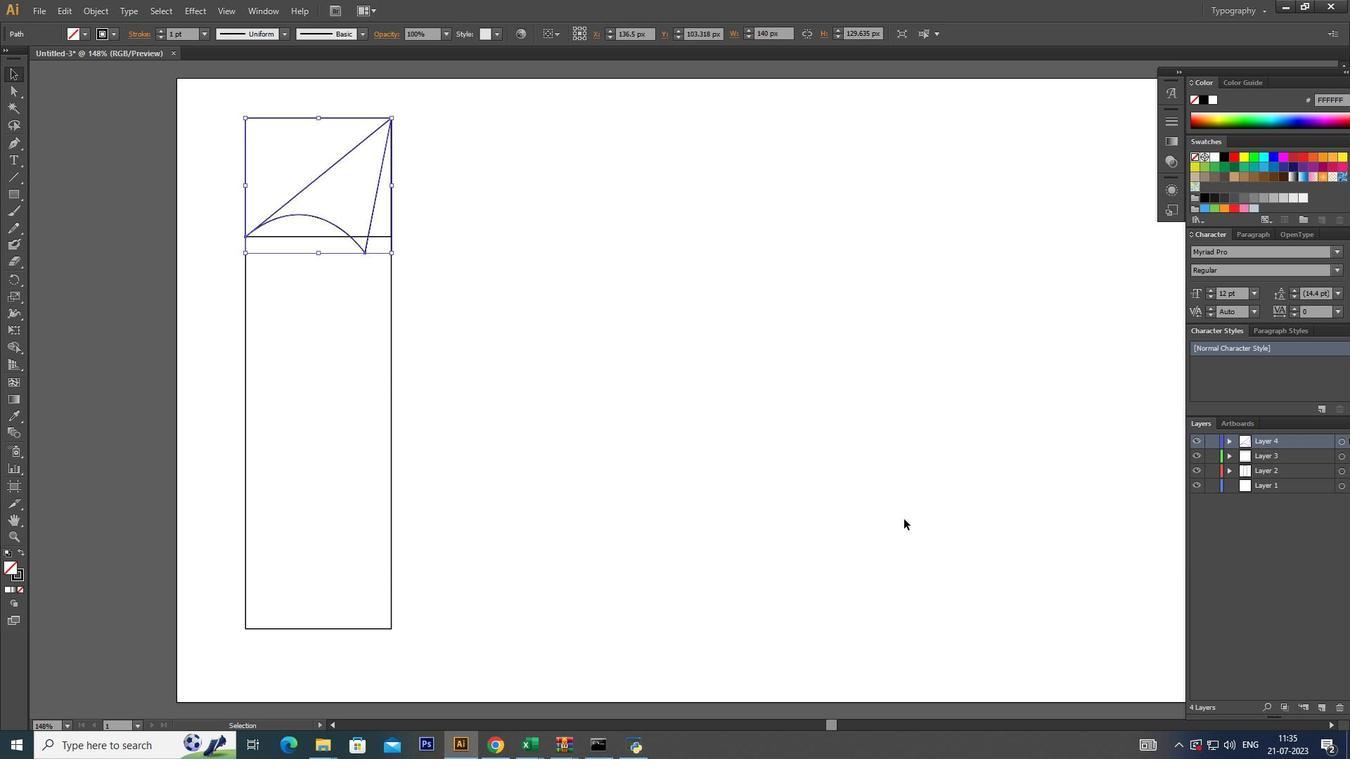 
Action: Mouse moved to (14, 218)
Screenshot: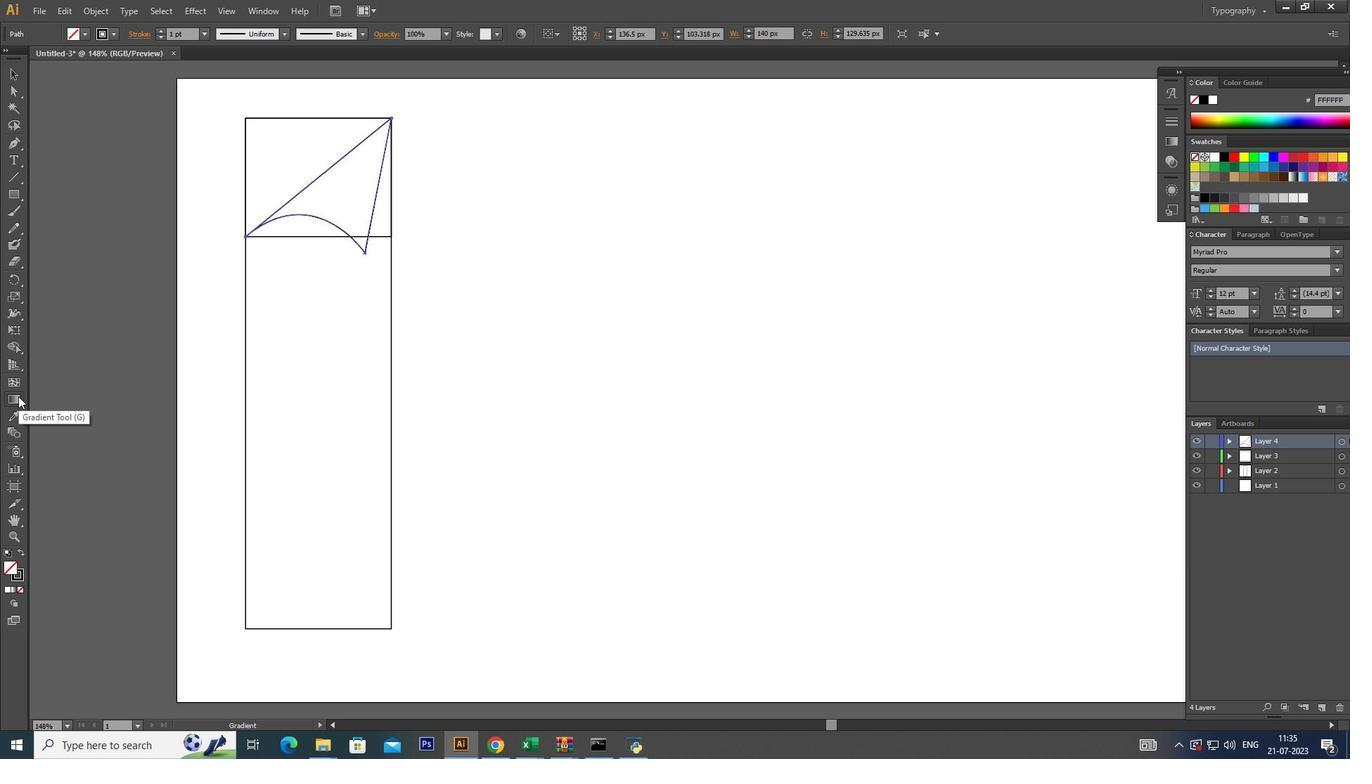 
Action: Mouse pressed left at (14, 218)
Screenshot: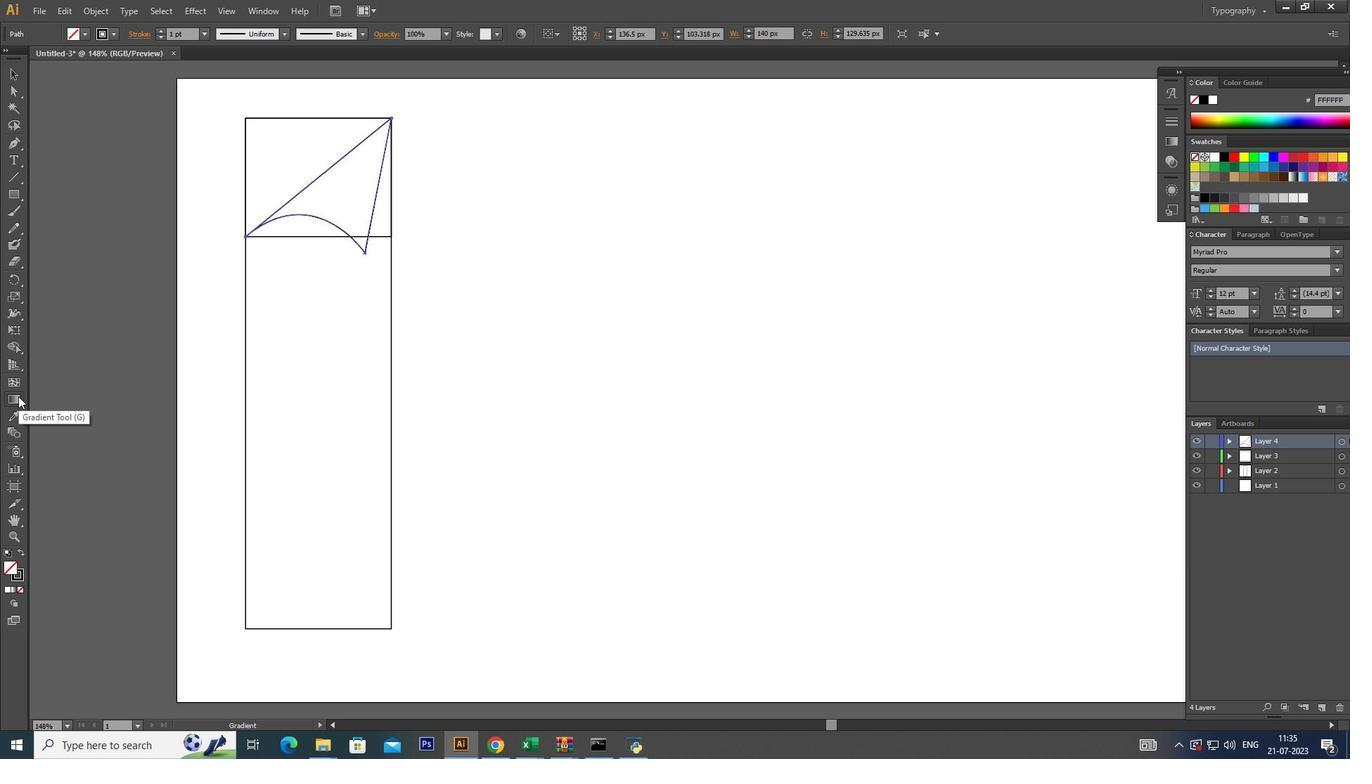 
Action: Mouse pressed left at (14, 218)
Screenshot: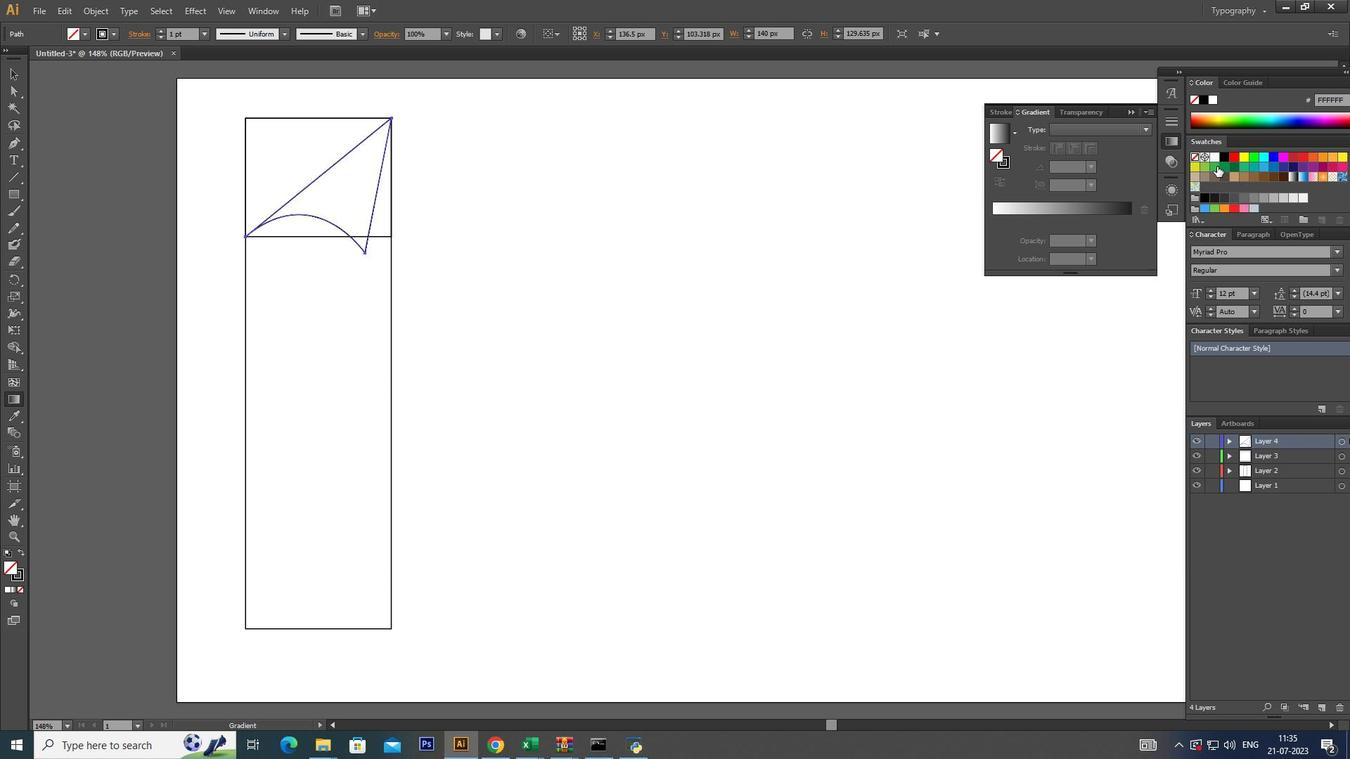 
Action: Mouse pressed left at (14, 218)
Screenshot: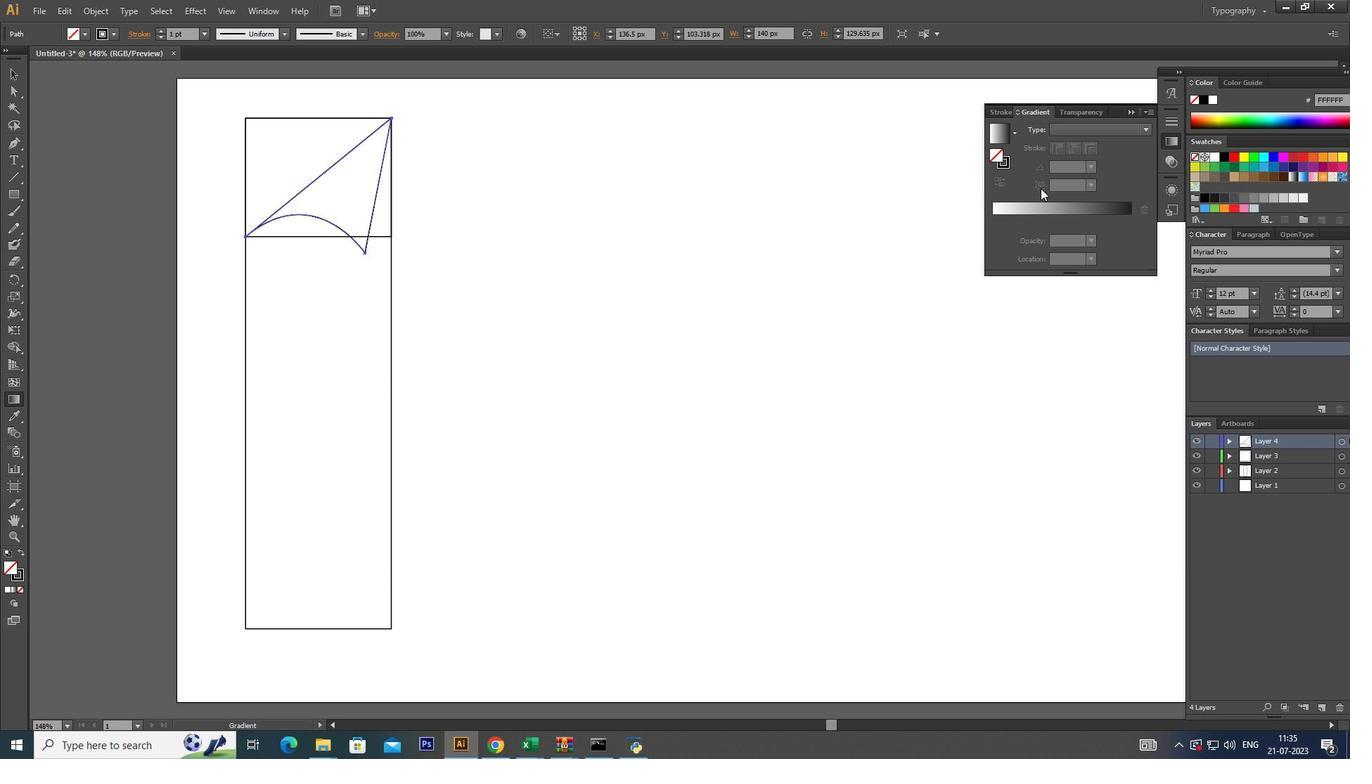 
Action: Mouse moved to (1032, 222)
Screenshot: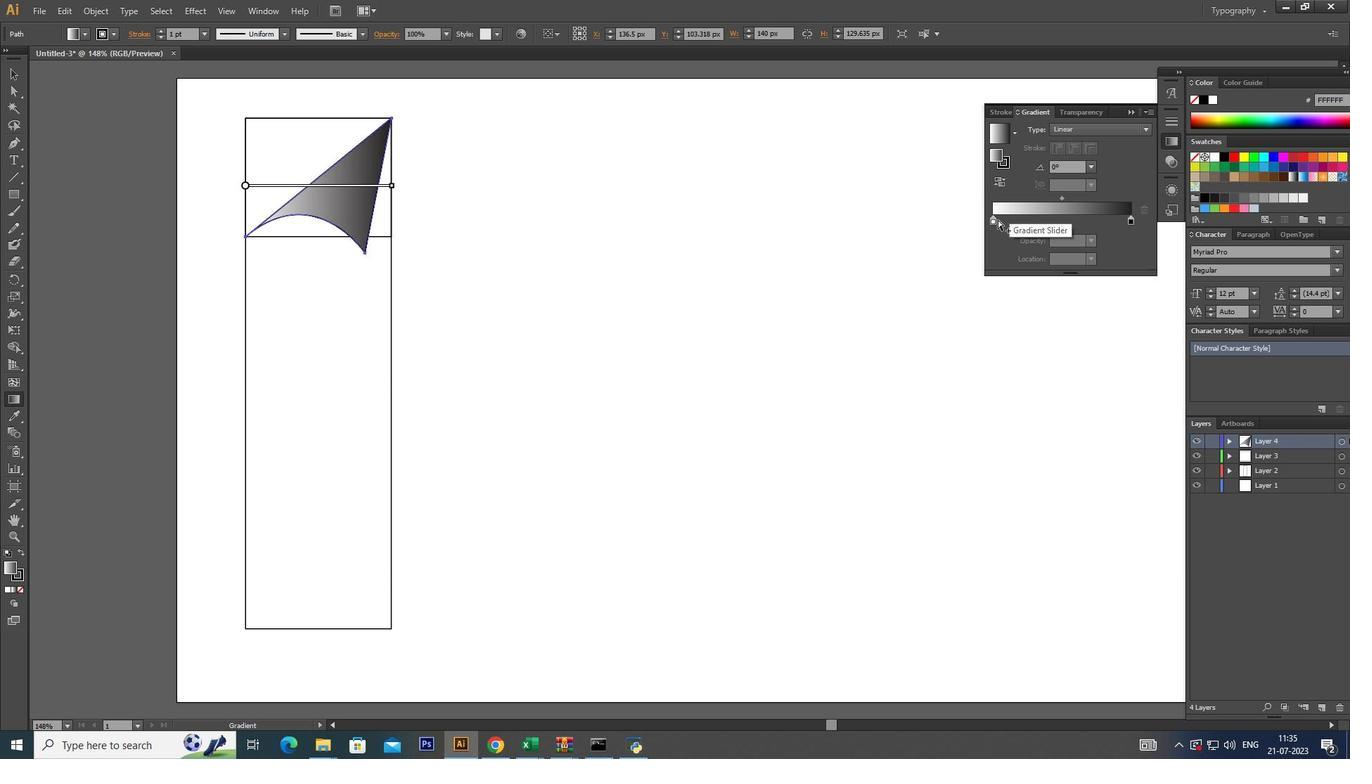 
Action: Mouse pressed left at (1032, 222)
Screenshot: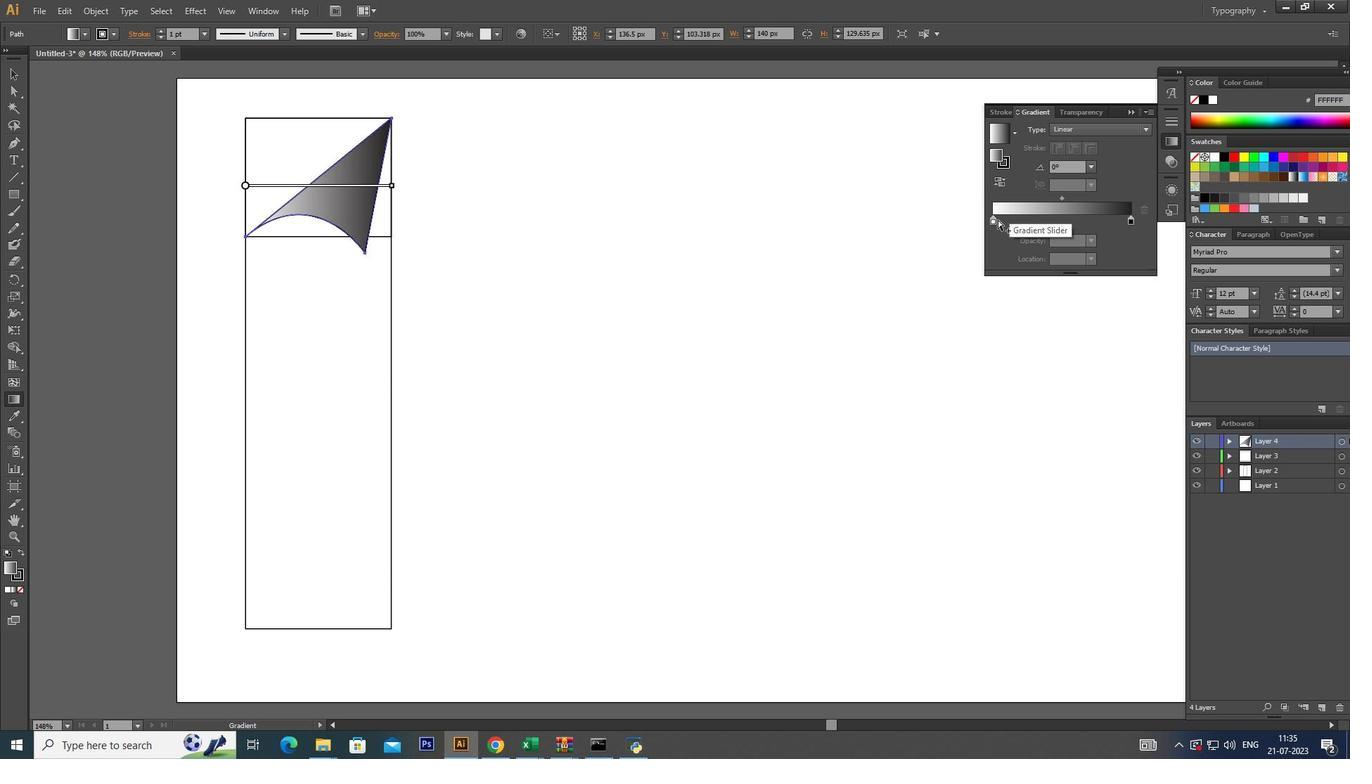 
Action: Mouse moved to (1017, 222)
Screenshot: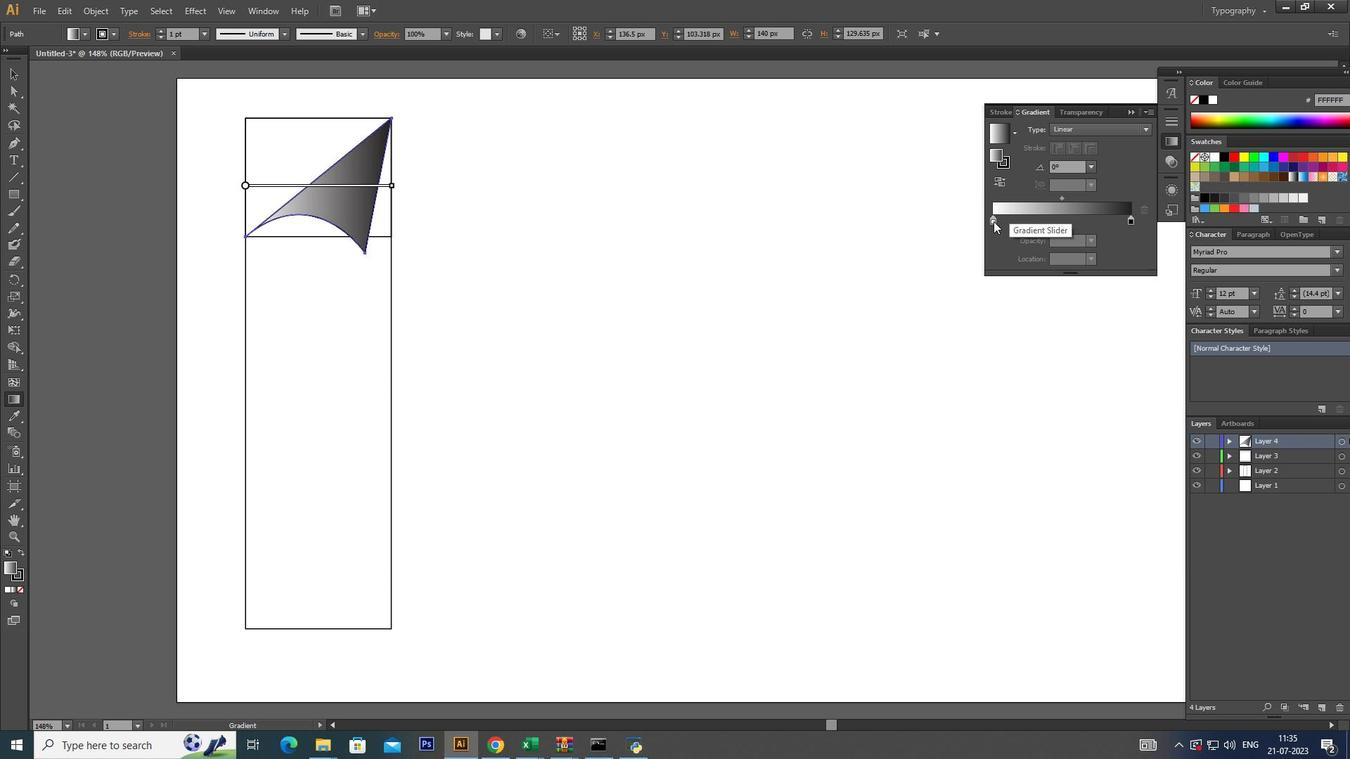 
Action: Mouse pressed left at (1017, 222)
Screenshot: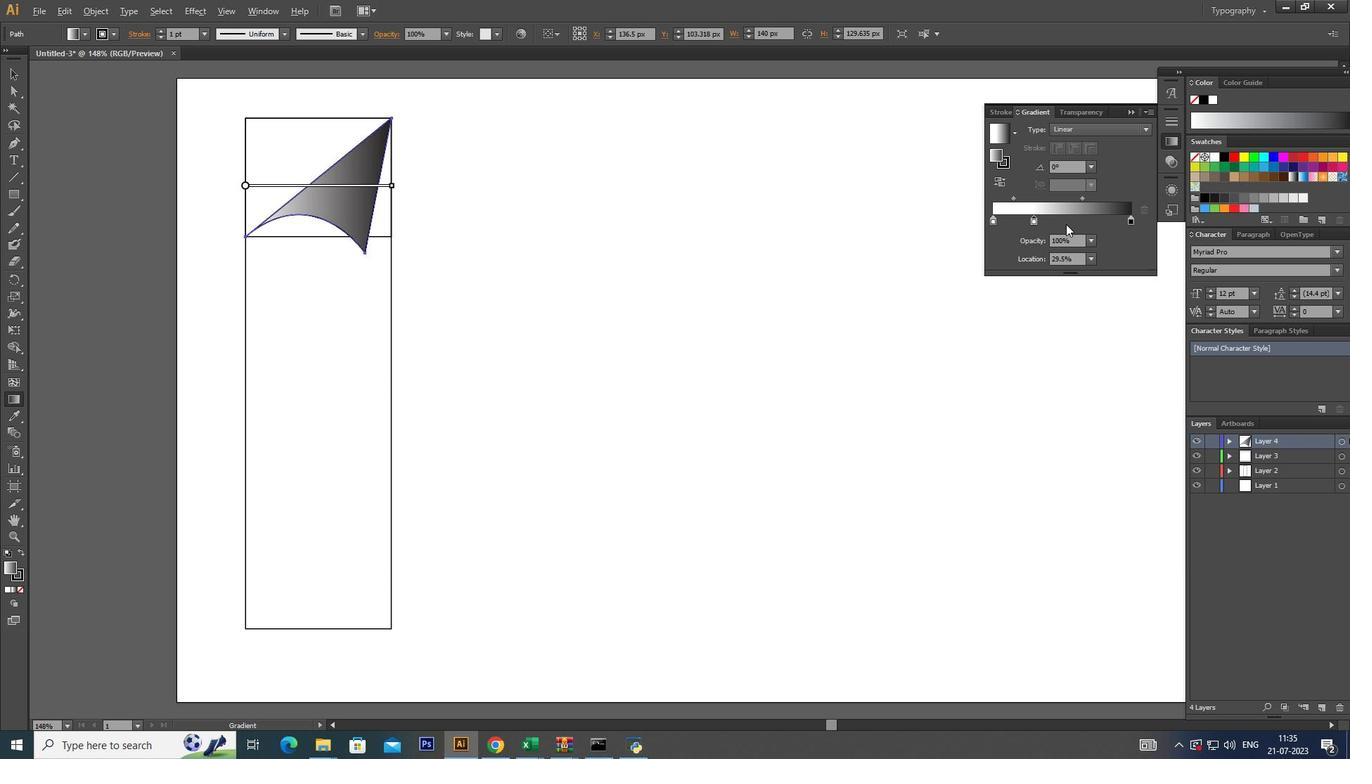 
Action: Key pressed <Key.alt_l>
Screenshot: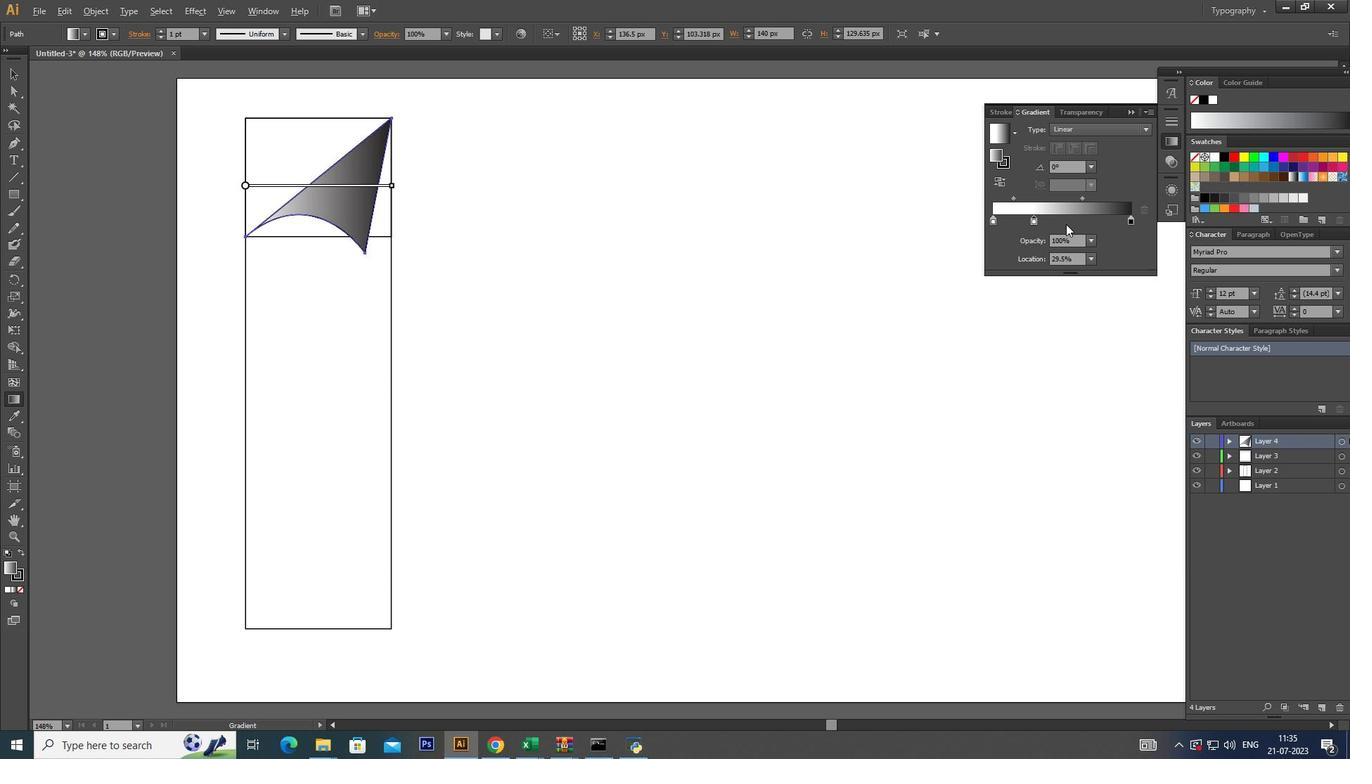 
Action: Mouse moved to (1037, 222)
Screenshot: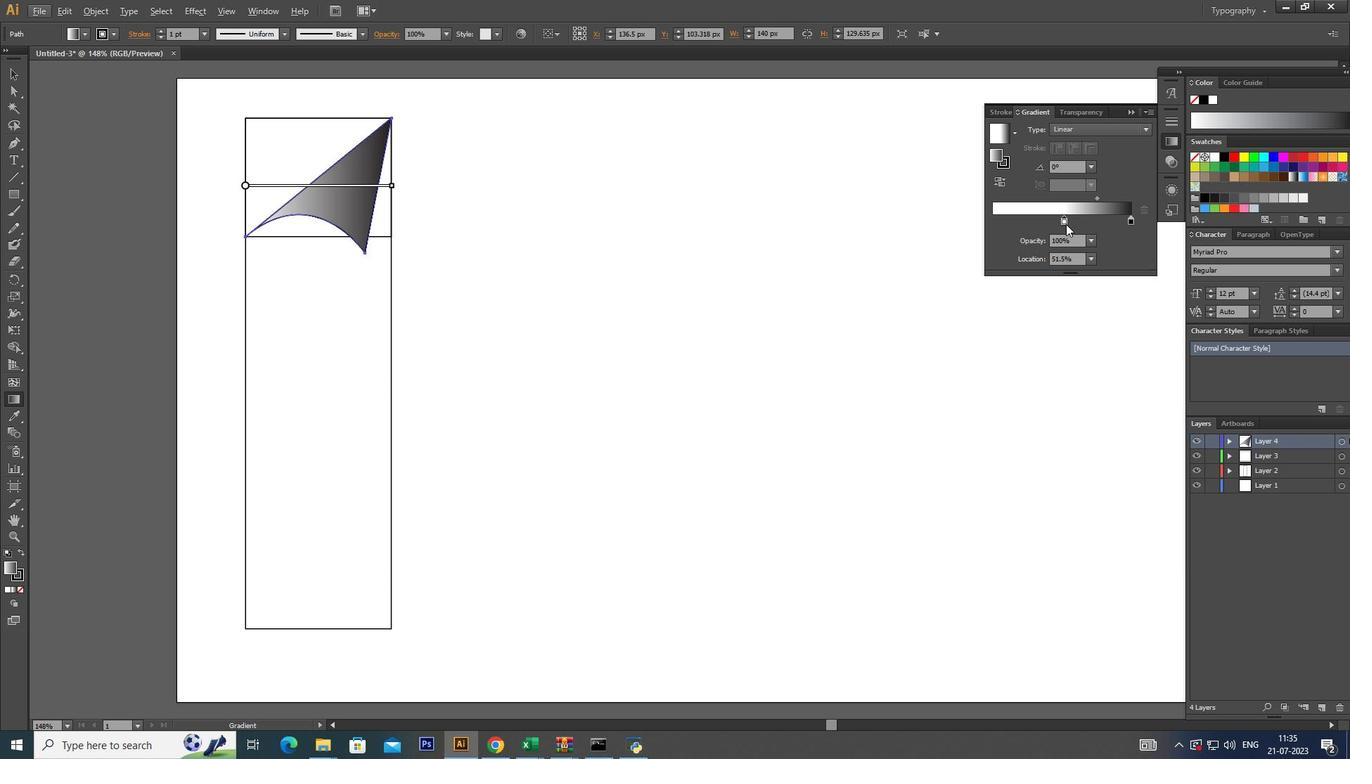 
Action: Key pressed <Key.alt_l>
Screenshot: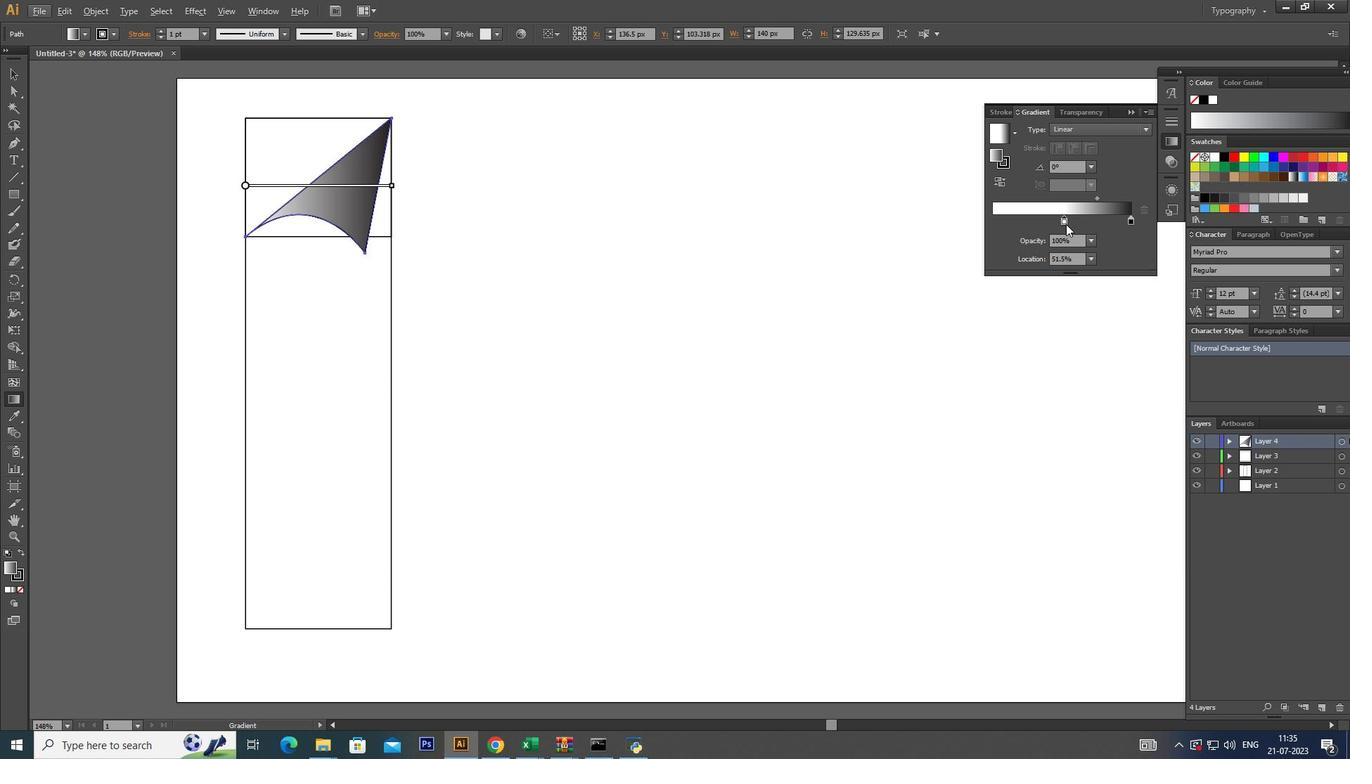 
Action: Mouse moved to (1038, 222)
Screenshot: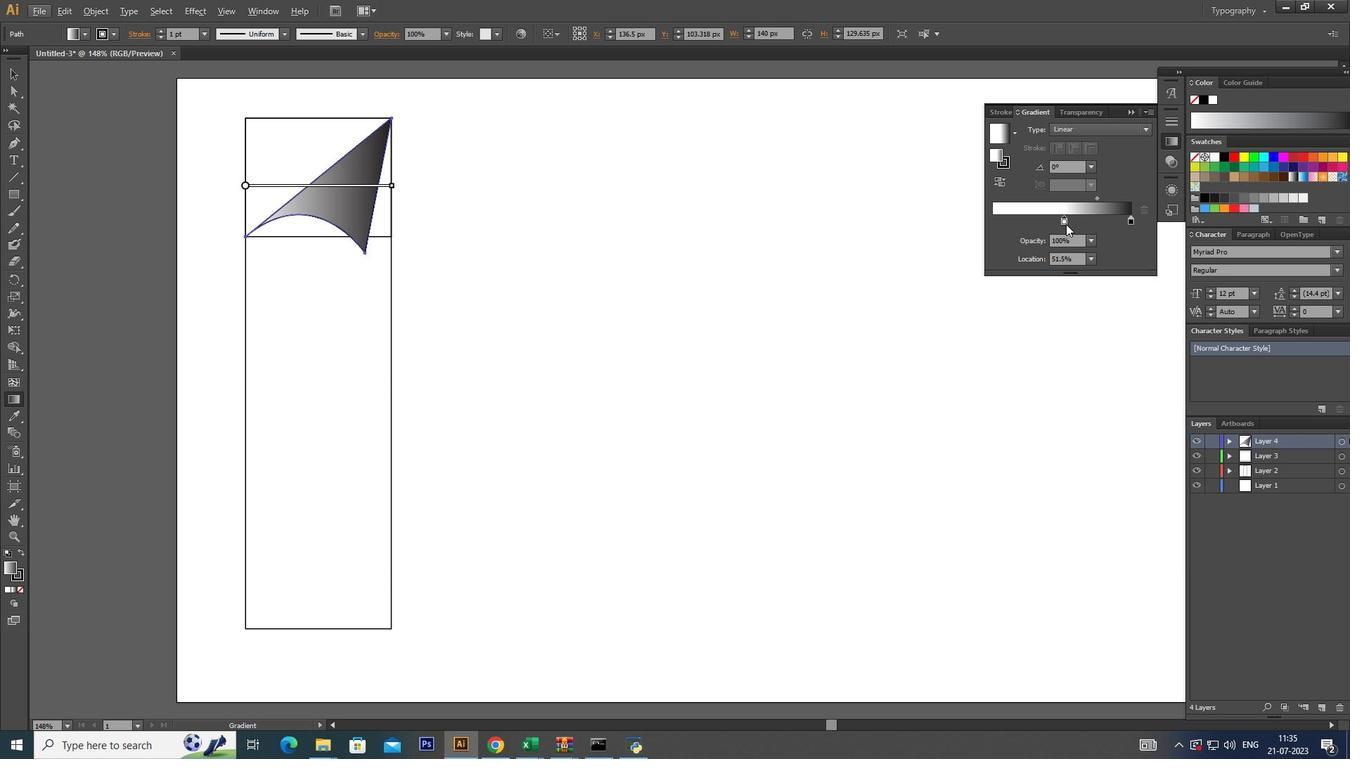 
Action: Key pressed <Key.alt_l><Key.alt_l><Key.alt_l>
Screenshot: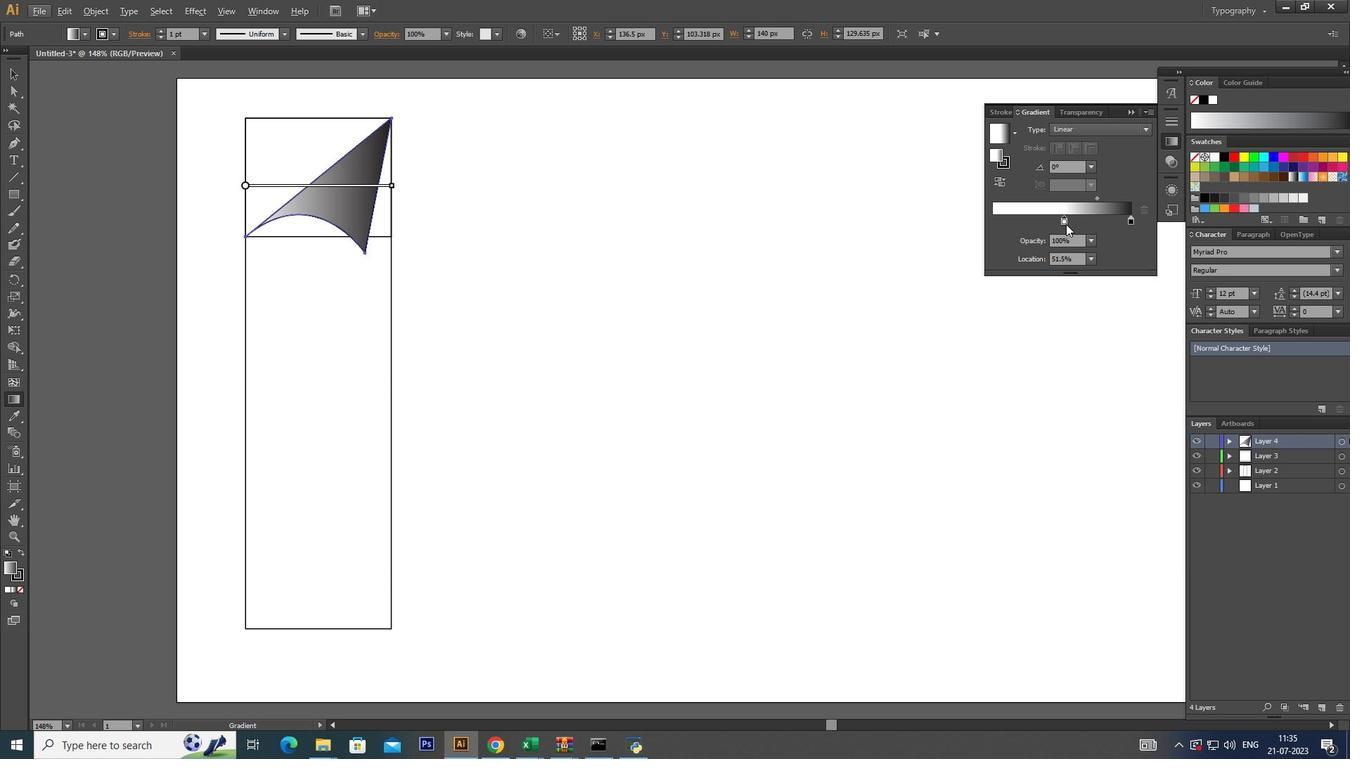 
Action: Mouse moved to (1049, 222)
Screenshot: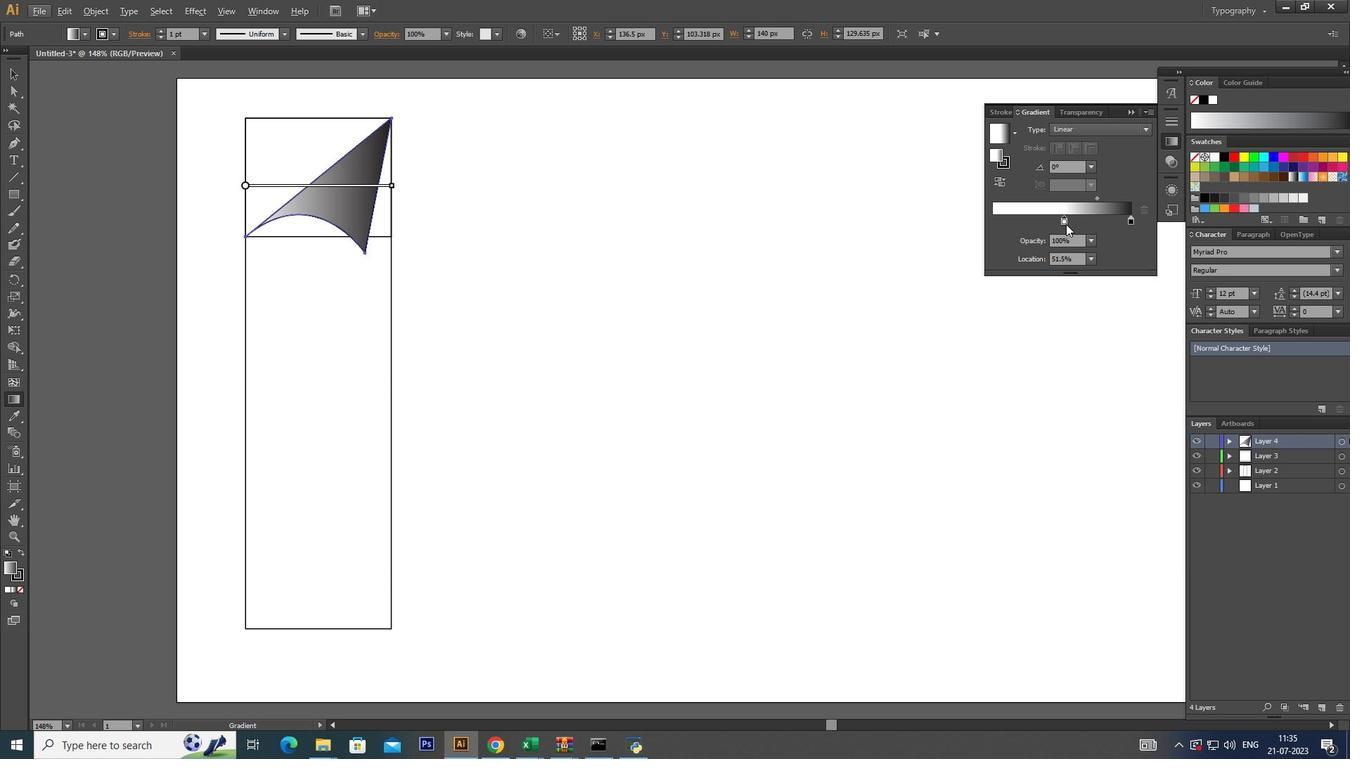 
Action: Key pressed <Key.alt_l>
Screenshot: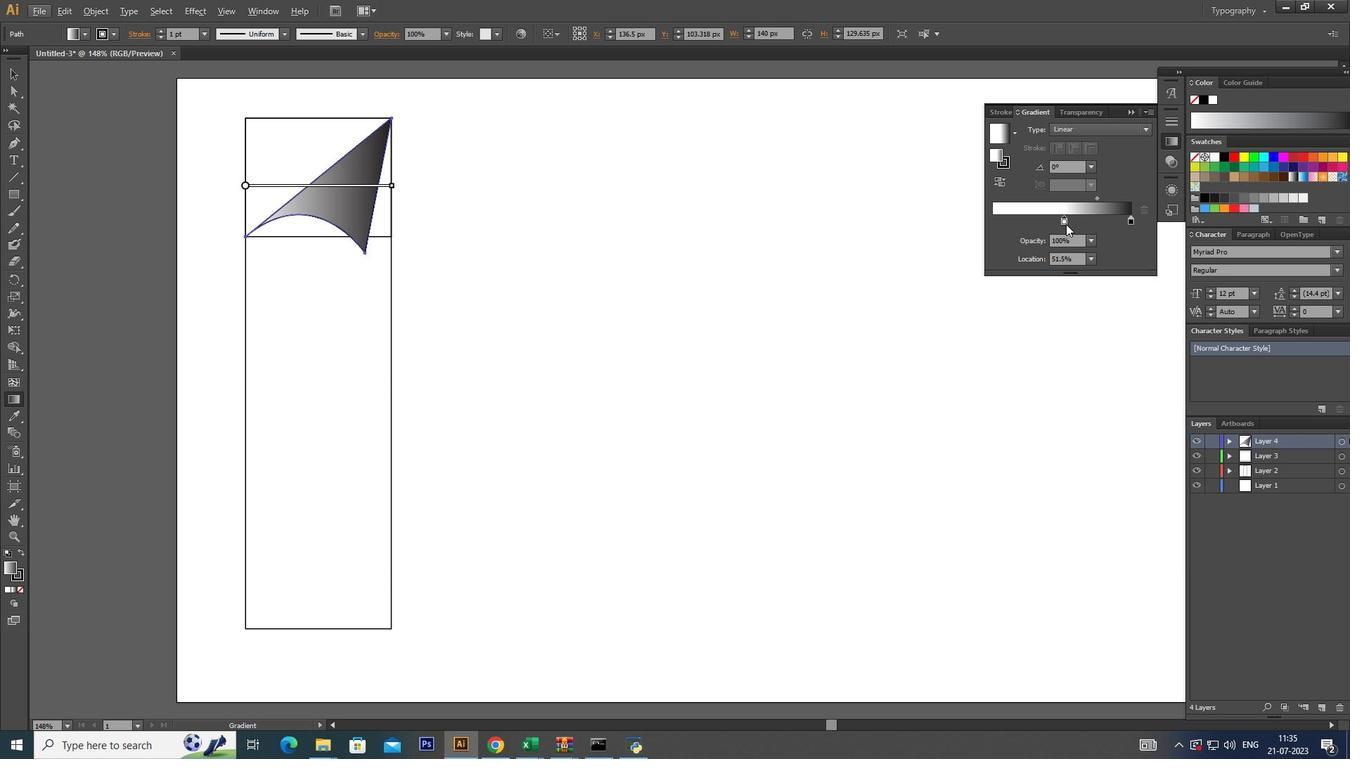 
Action: Mouse moved to (1059, 222)
Screenshot: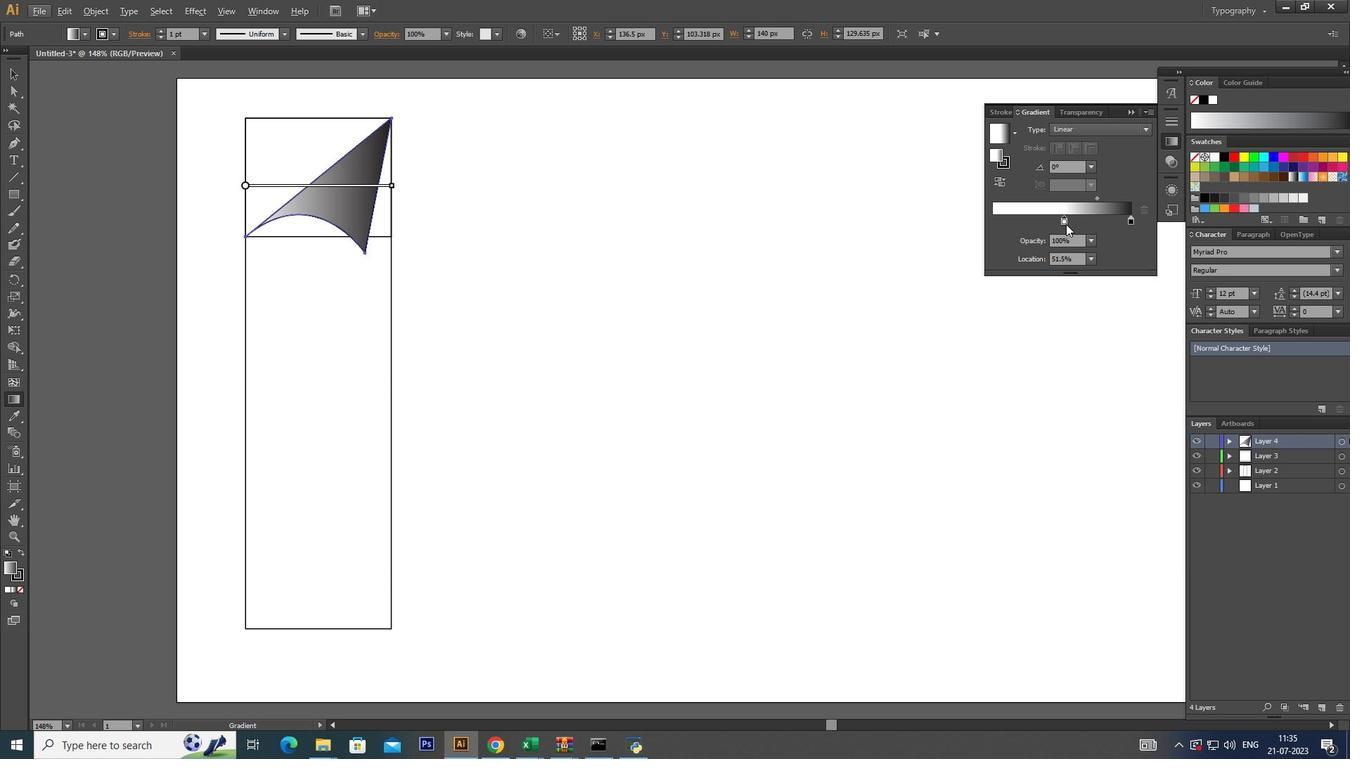 
Action: Key pressed <Key.alt_l>
Screenshot: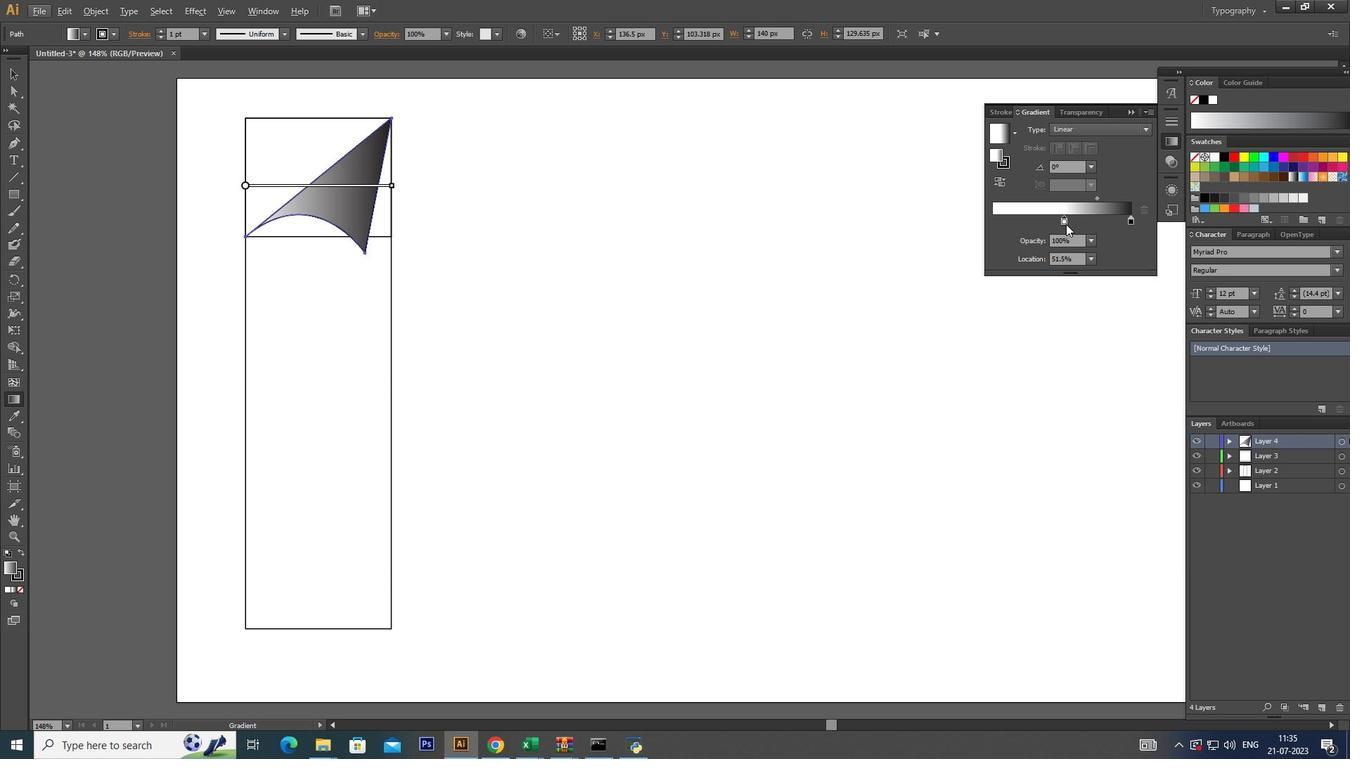 
Action: Mouse moved to (1062, 222)
Screenshot: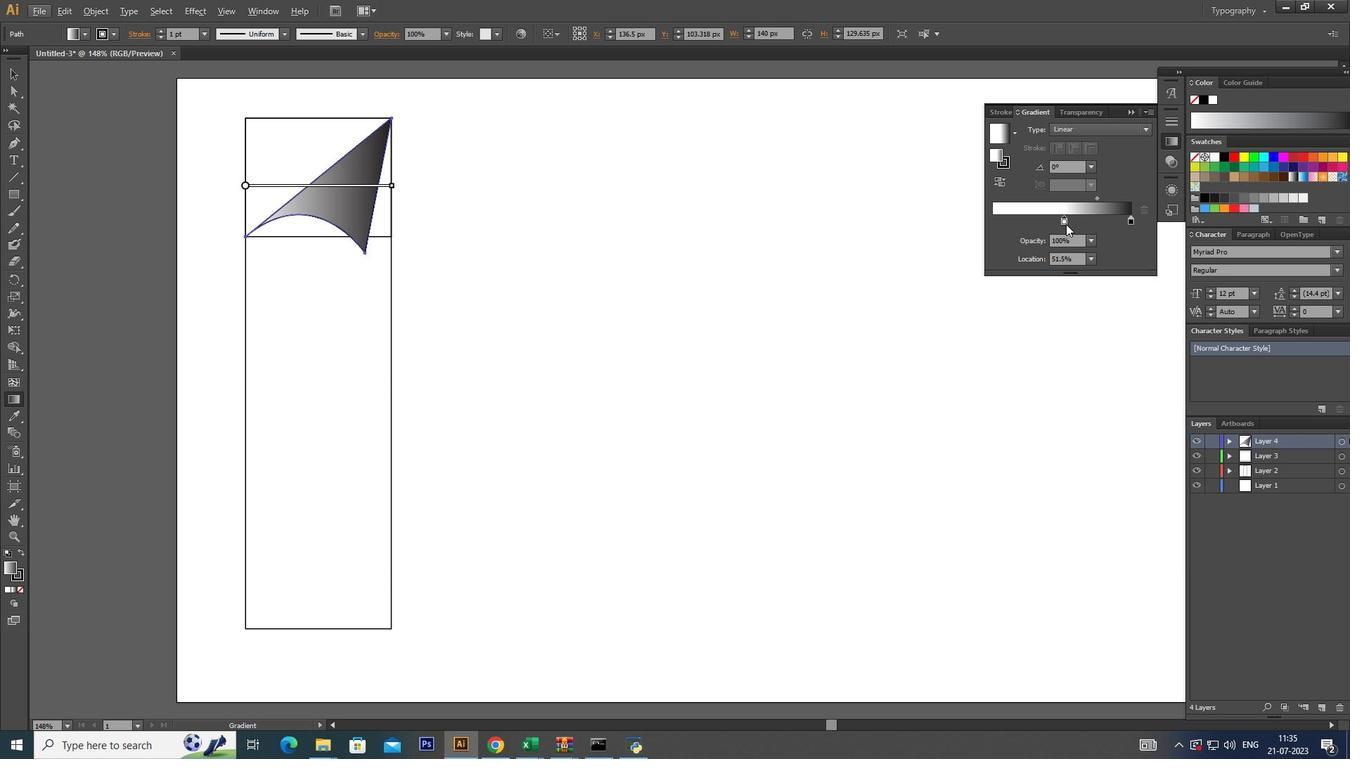 
Action: Key pressed <Key.alt_l><Key.alt_l><Key.alt_l><Key.alt_l><Key.alt_l>
Screenshot: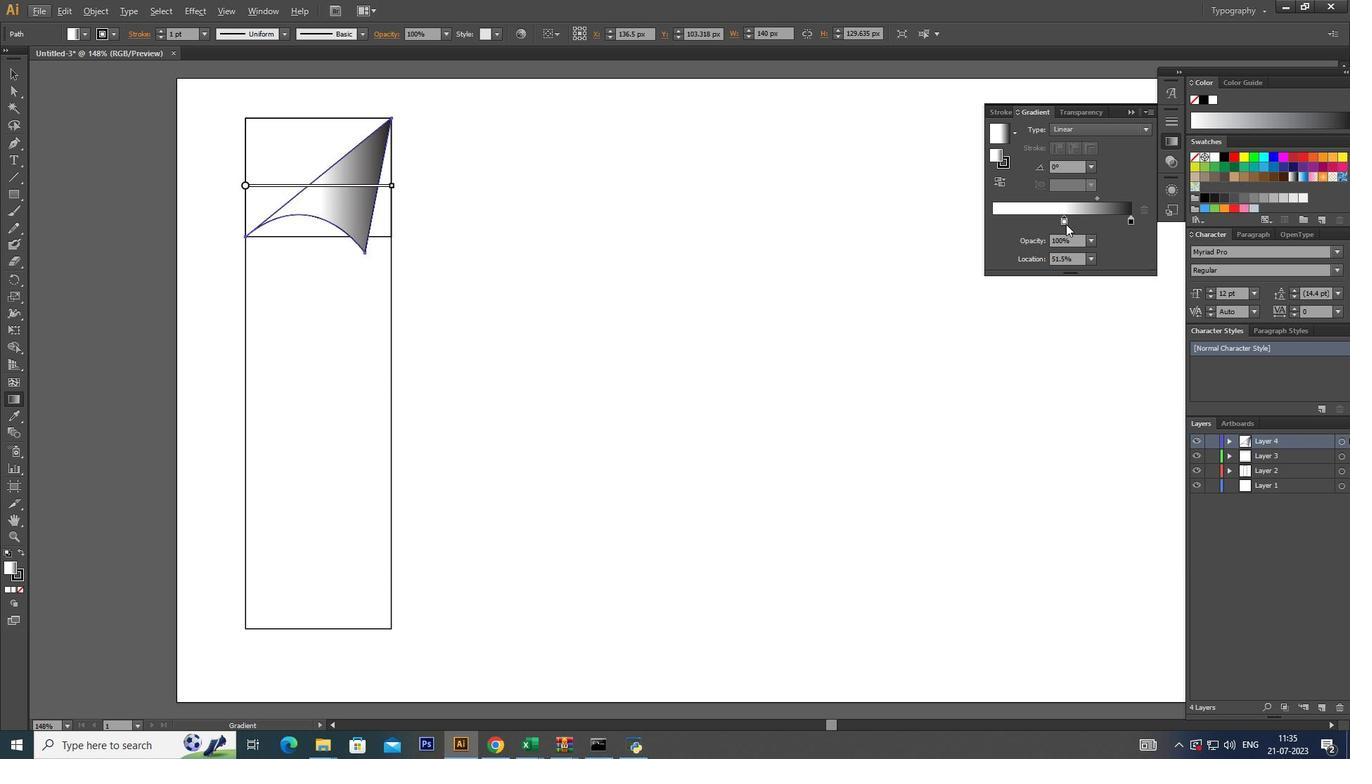 
Action: Mouse moved to (1078, 222)
Screenshot: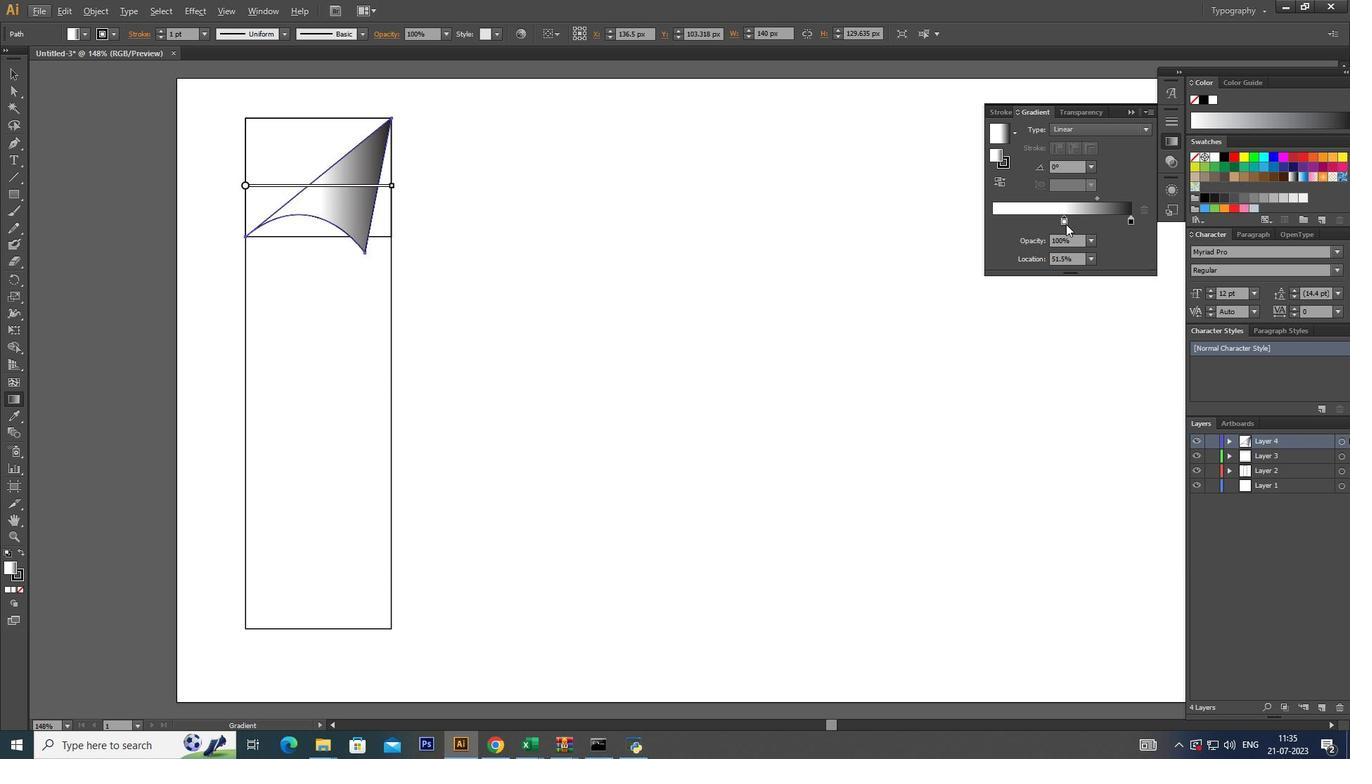 
Action: Key pressed <Key.alt_l>
Screenshot: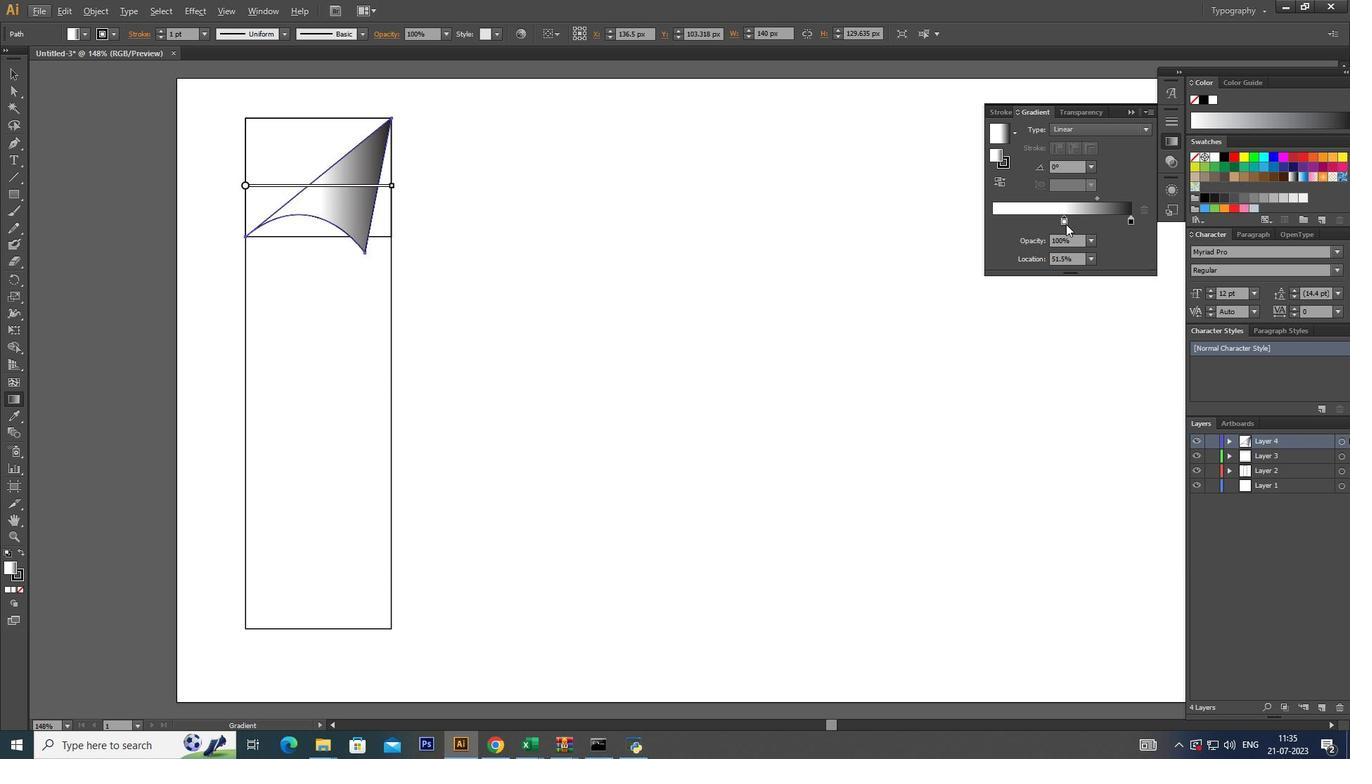 
Action: Mouse moved to (1089, 222)
Screenshot: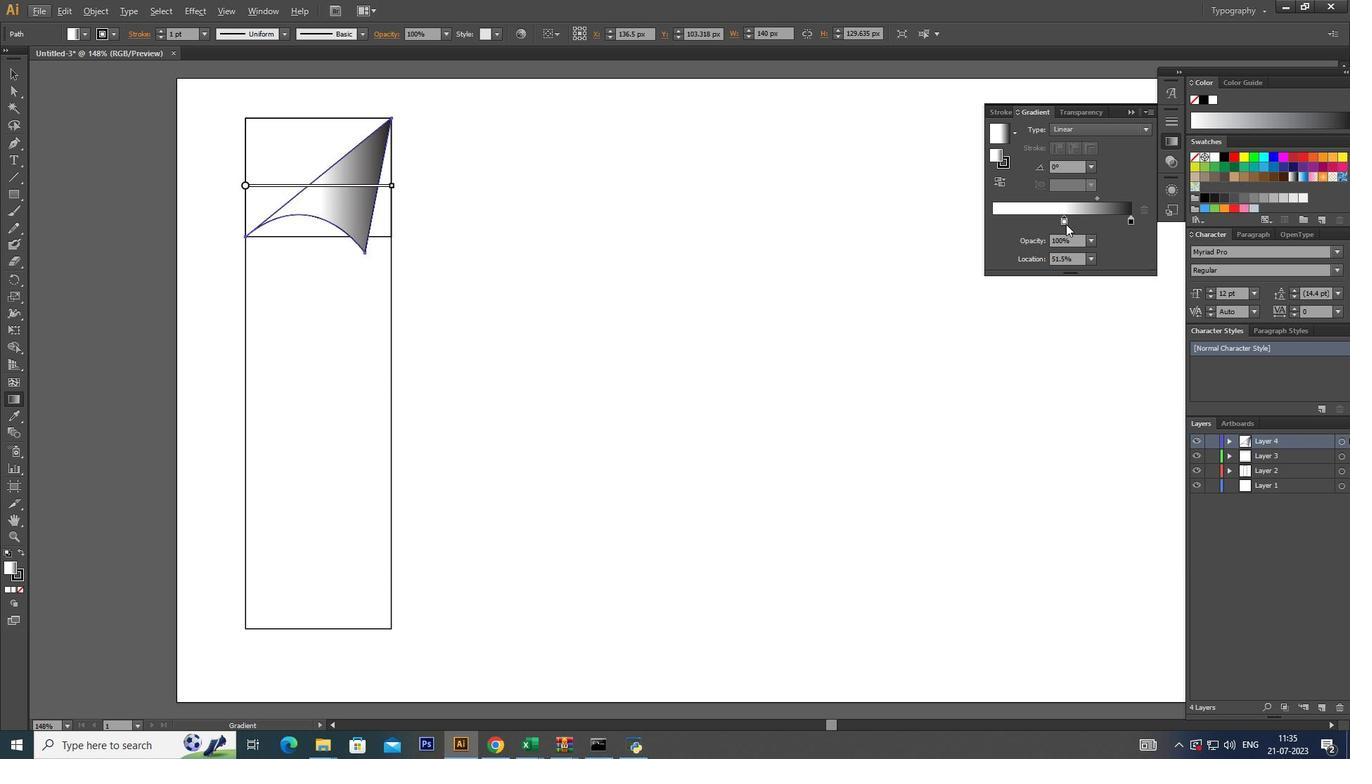 
Action: Key pressed <Key.alt_l>
Screenshot: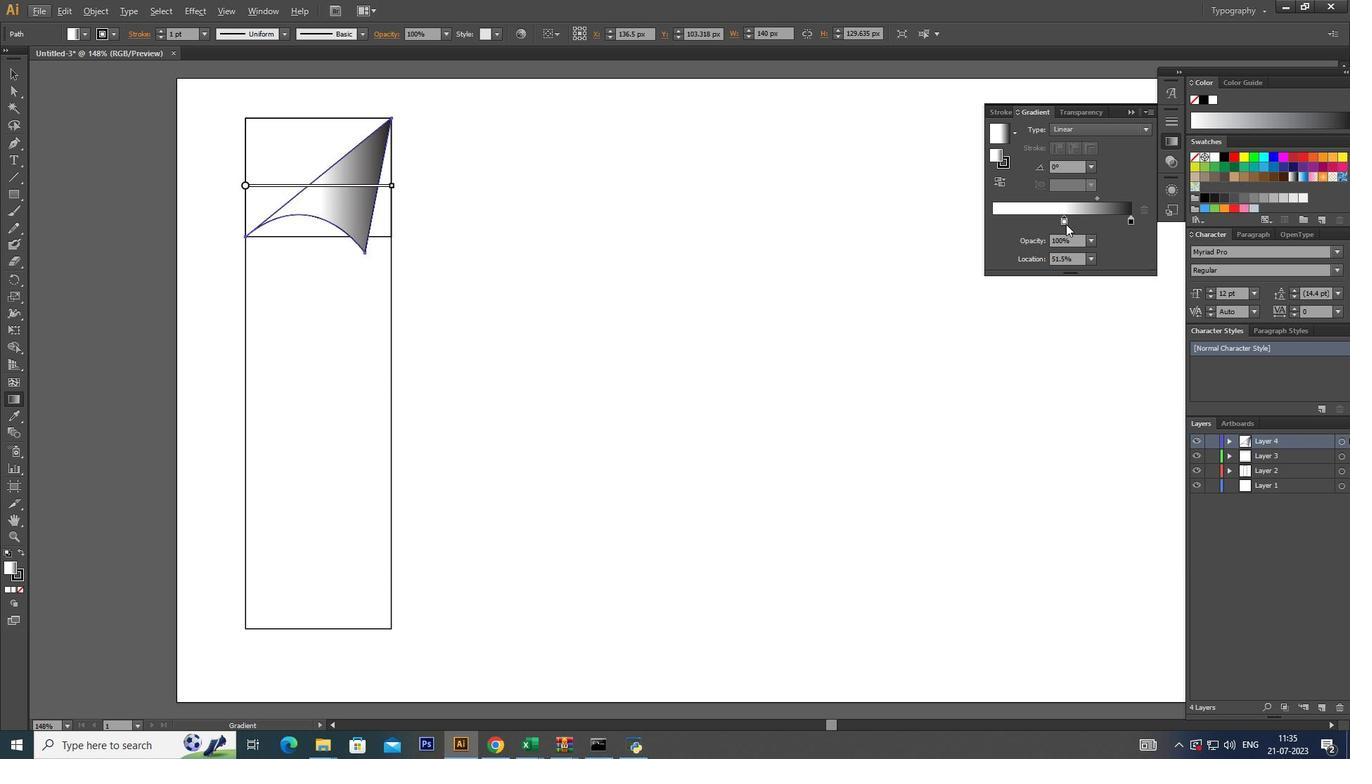 
Action: Mouse moved to (1091, 222)
Screenshot: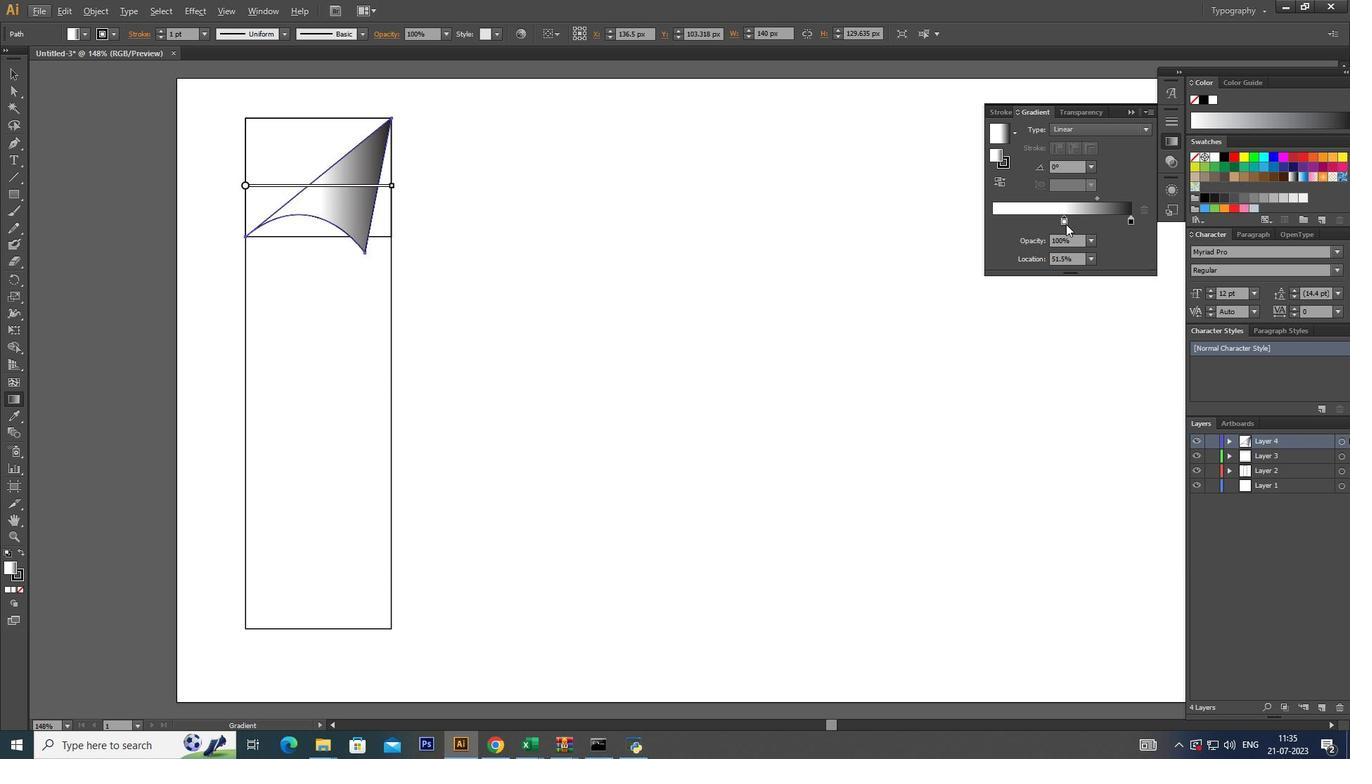 
Action: Key pressed <Key.alt_l>
Screenshot: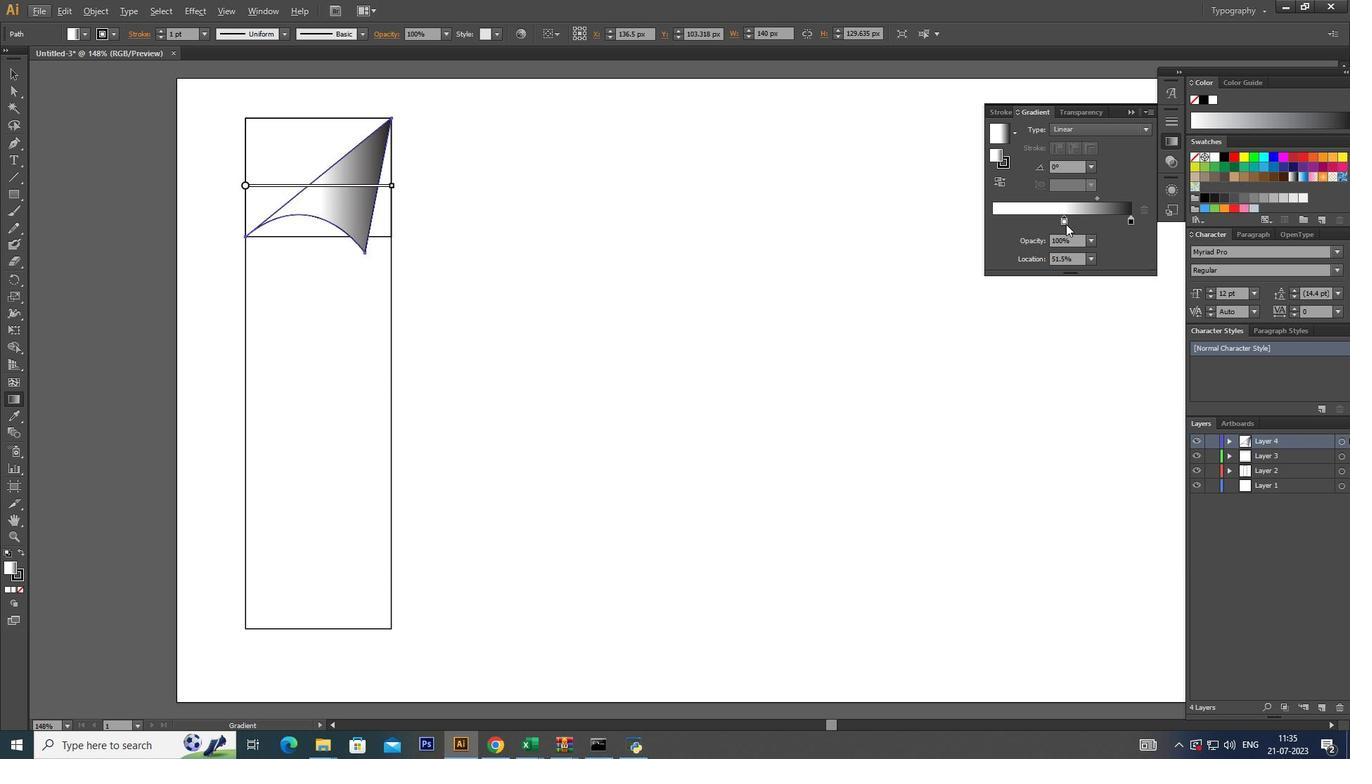 
Action: Mouse moved to (1091, 222)
Screenshot: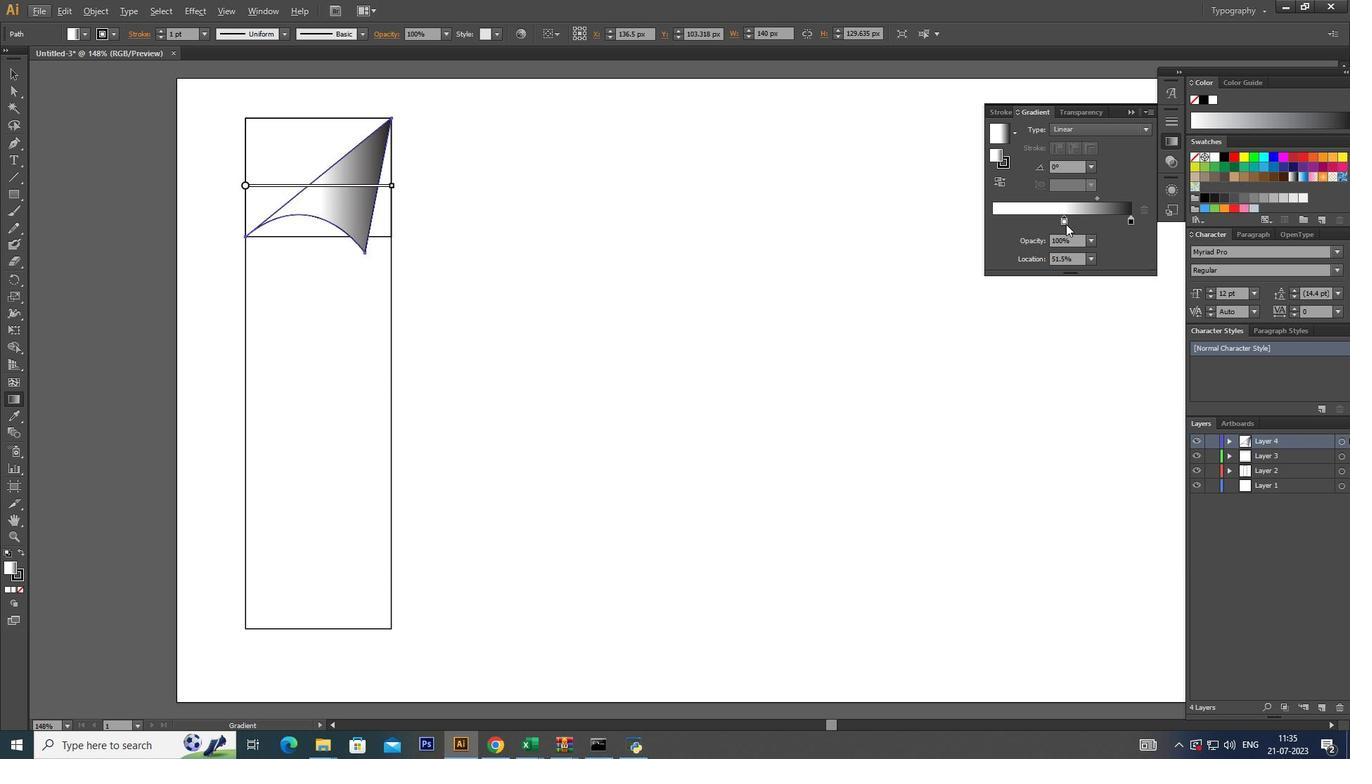 
Action: Key pressed <Key.alt_l><Key.alt_l><Key.alt_l><Key.alt_l><Key.alt_l><Key.alt_l><Key.alt_l><Key.alt_l><Key.alt_l><Key.alt_l><Key.alt_l><Key.alt_l><Key.alt_l><Key.alt_l><Key.alt_l><Key.alt_l>
Screenshot: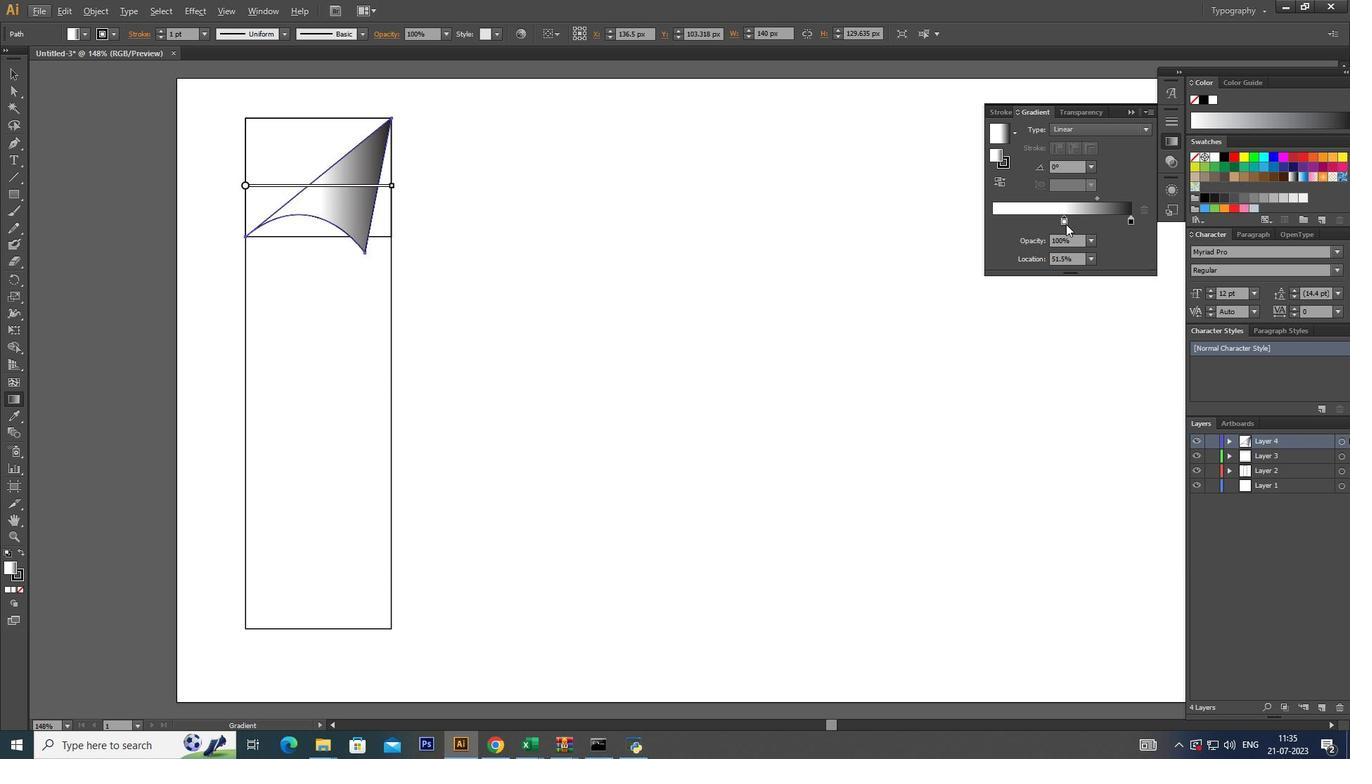 
Action: Mouse moved to (1089, 222)
Screenshot: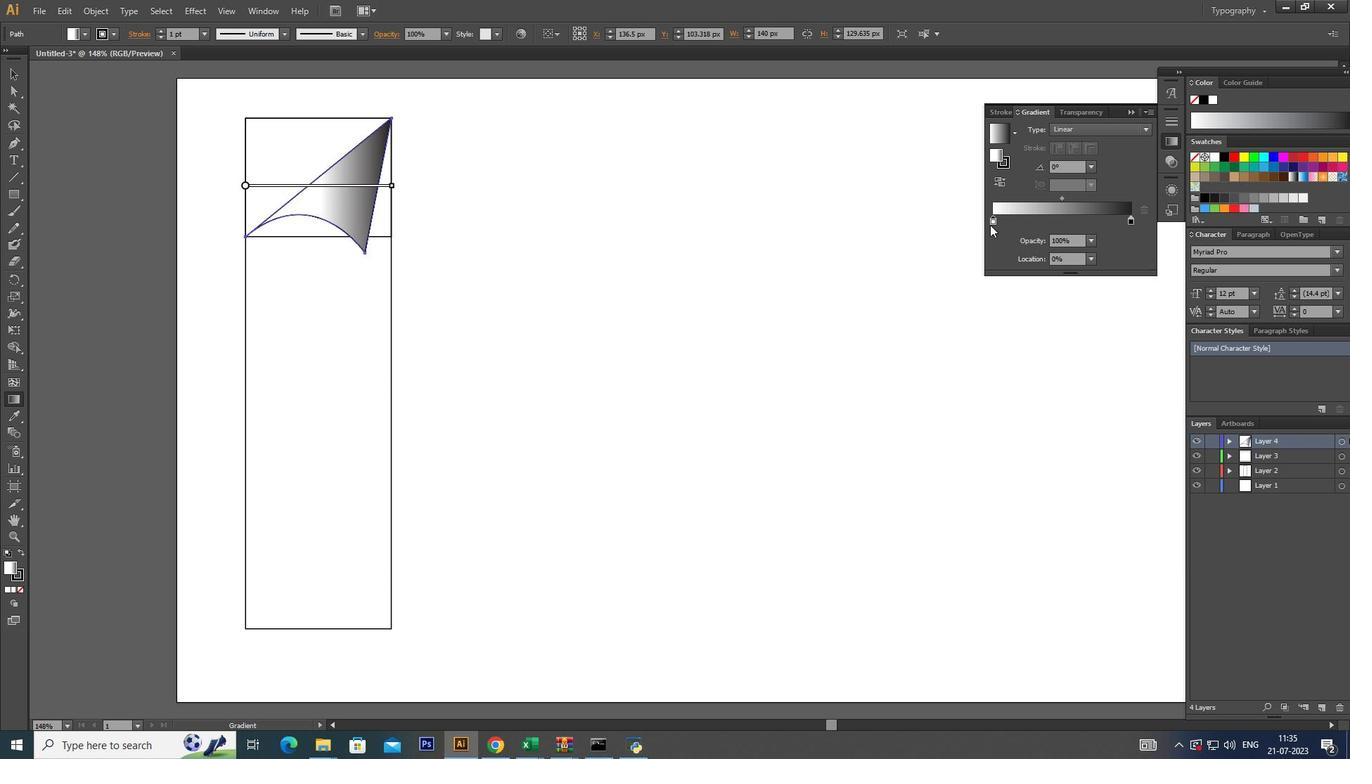 
Action: Mouse pressed left at (1089, 222)
Screenshot: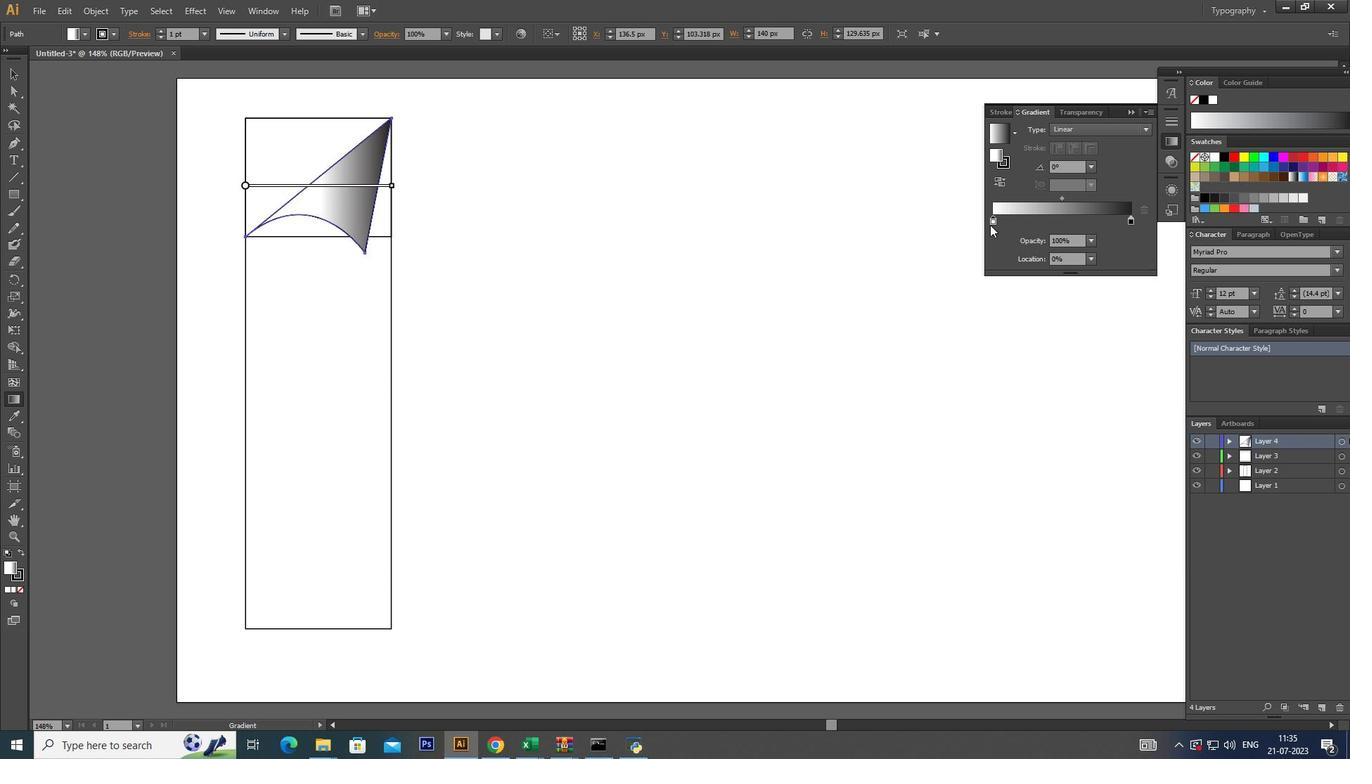 
Action: Mouse moved to (1018, 222)
Screenshot: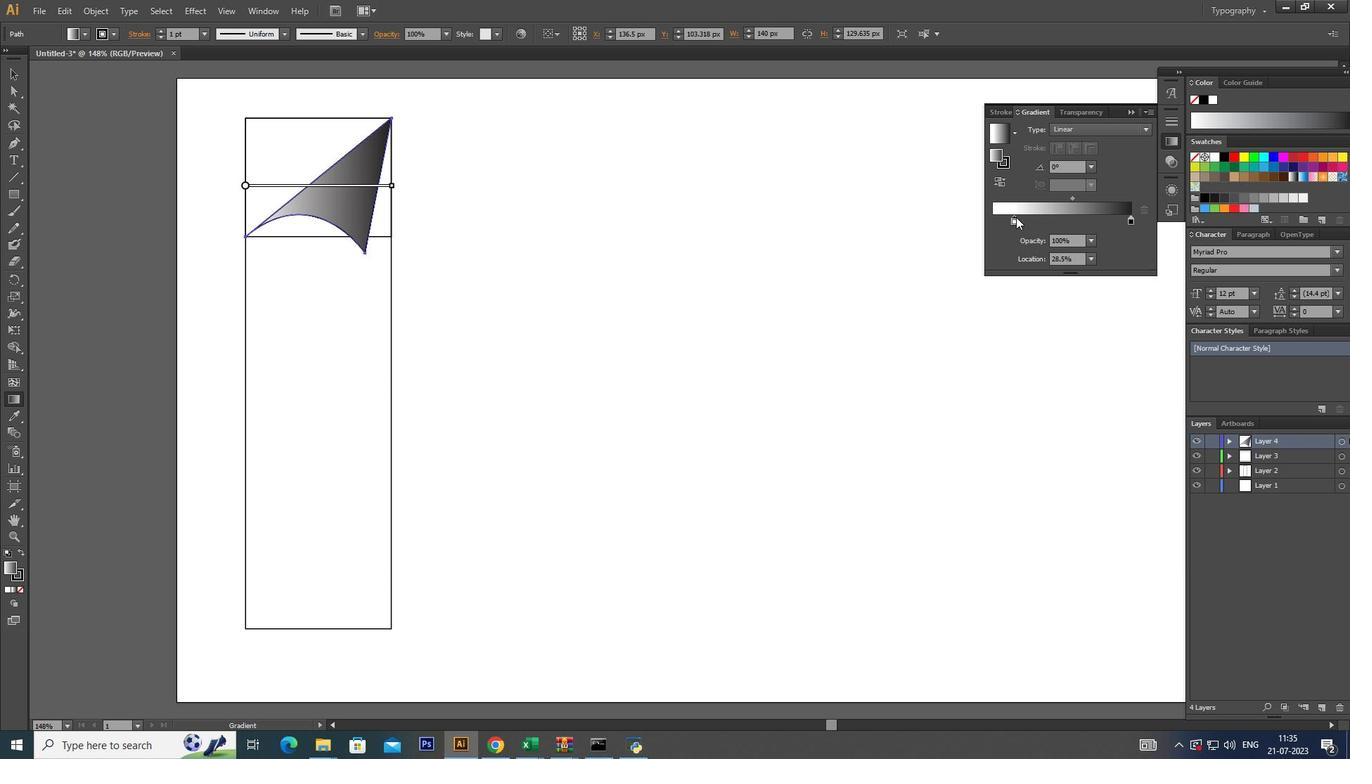 
Action: Mouse pressed left at (1018, 222)
Screenshot: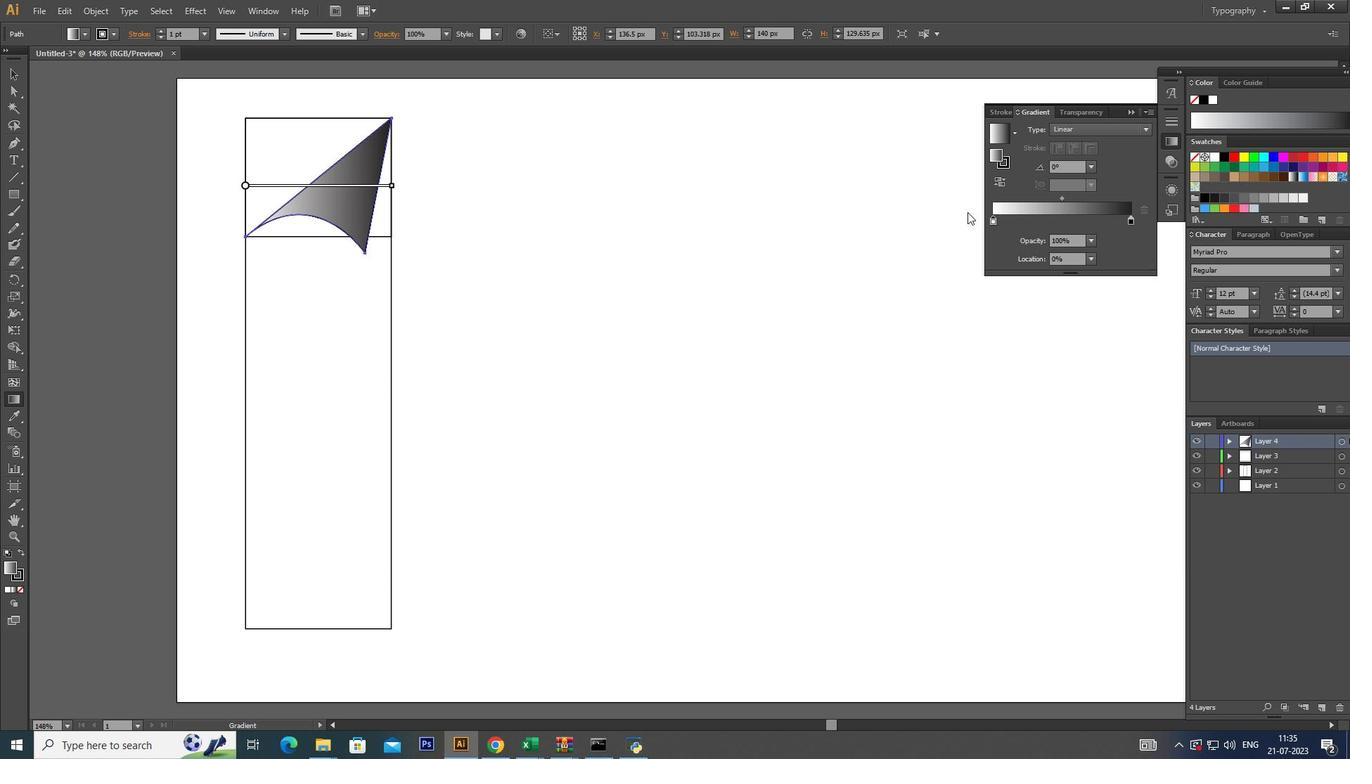 
Action: Mouse moved to (1018, 222)
Screenshot: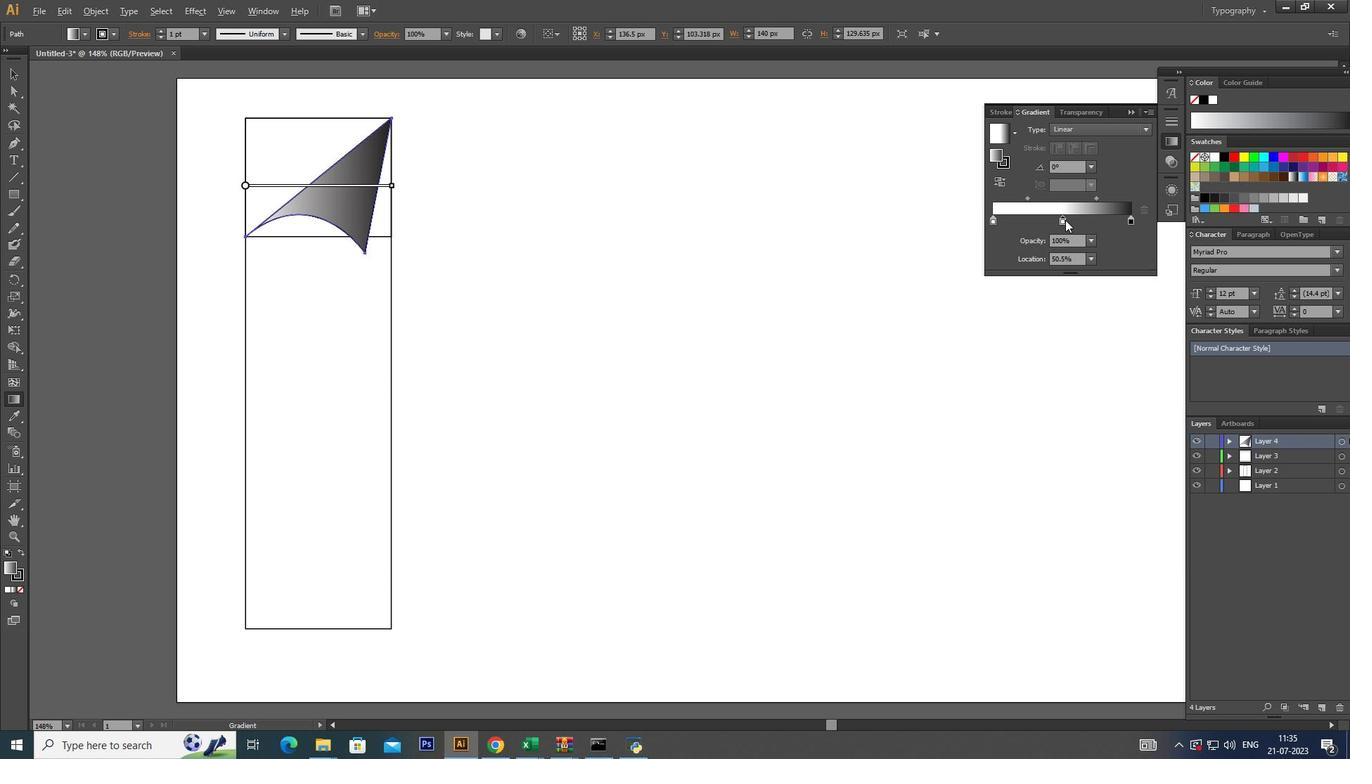
Action: Mouse pressed left at (1018, 222)
Screenshot: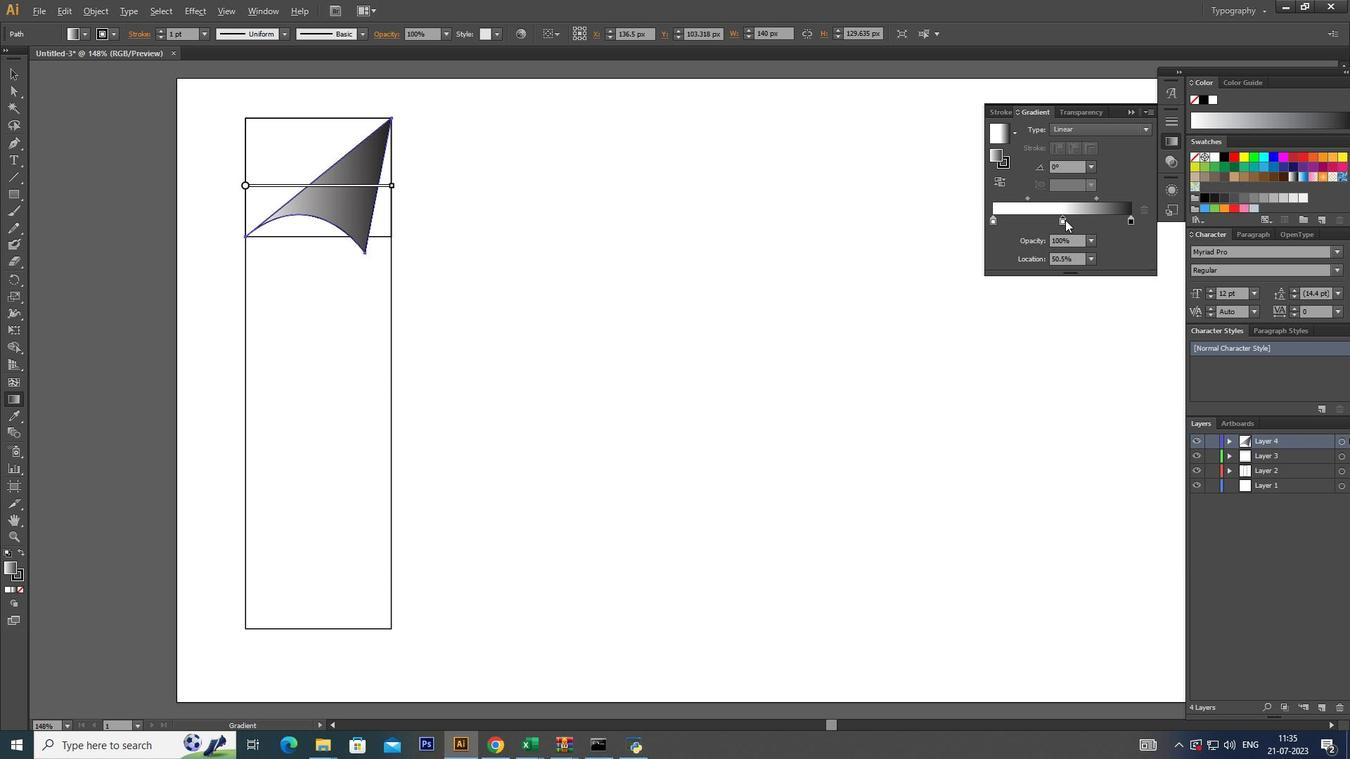 
Action: Key pressed <Key.alt_l>
Screenshot: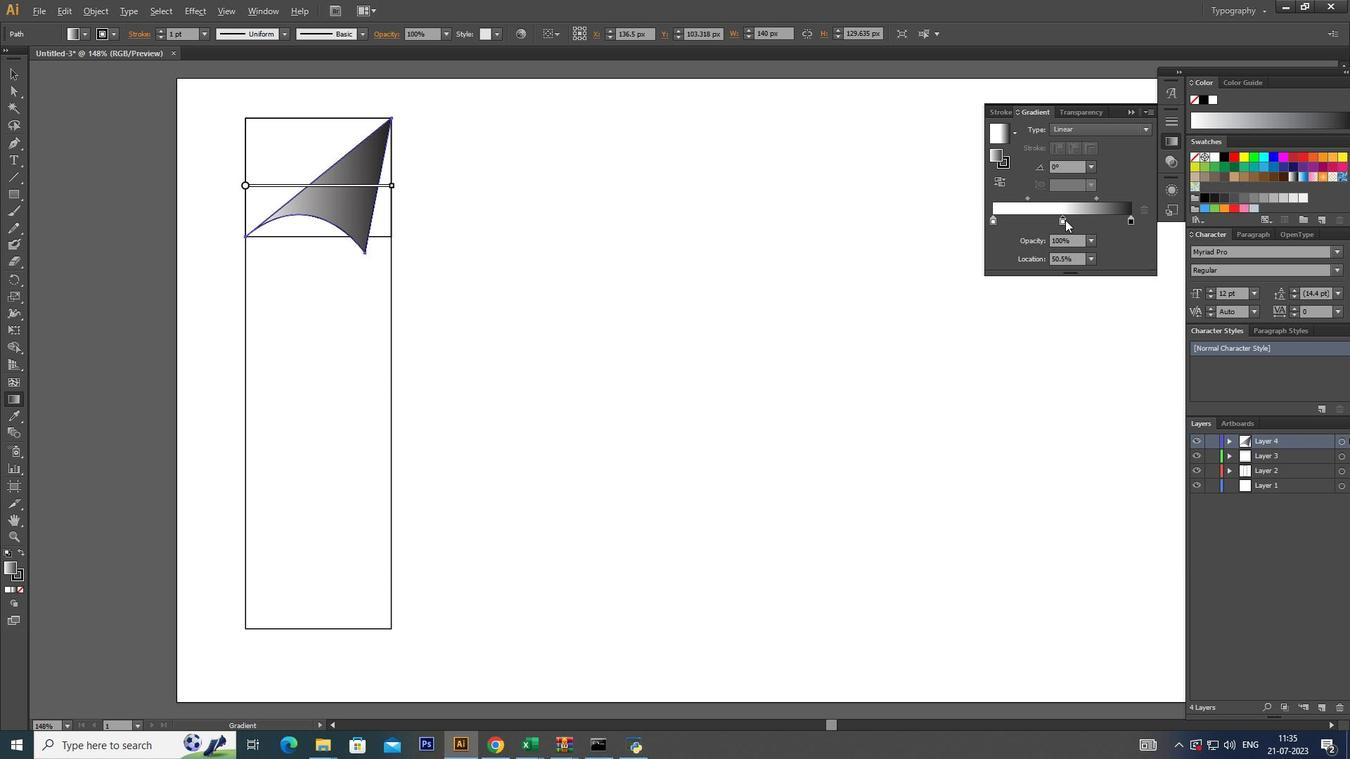 
Action: Mouse moved to (1043, 222)
Screenshot: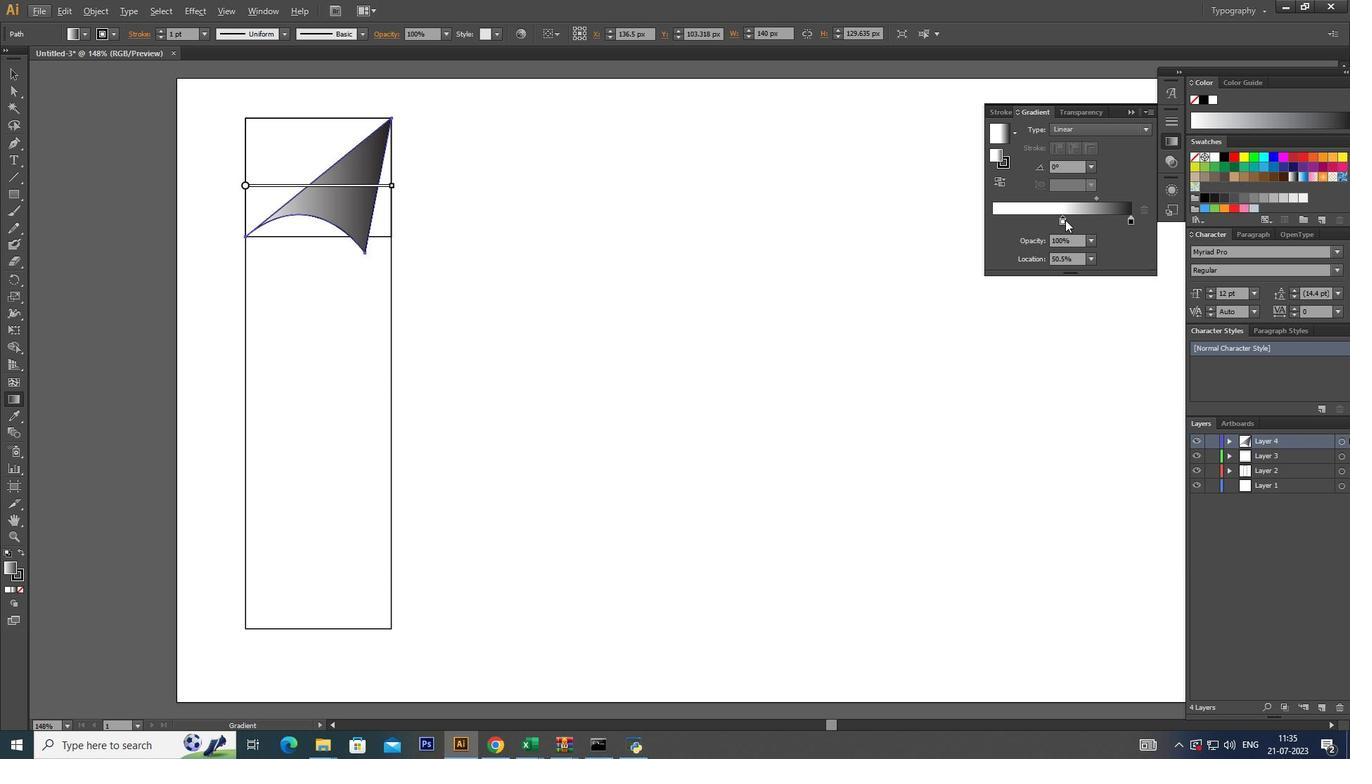 
Action: Key pressed <Key.alt_l><Key.alt_l>
Screenshot: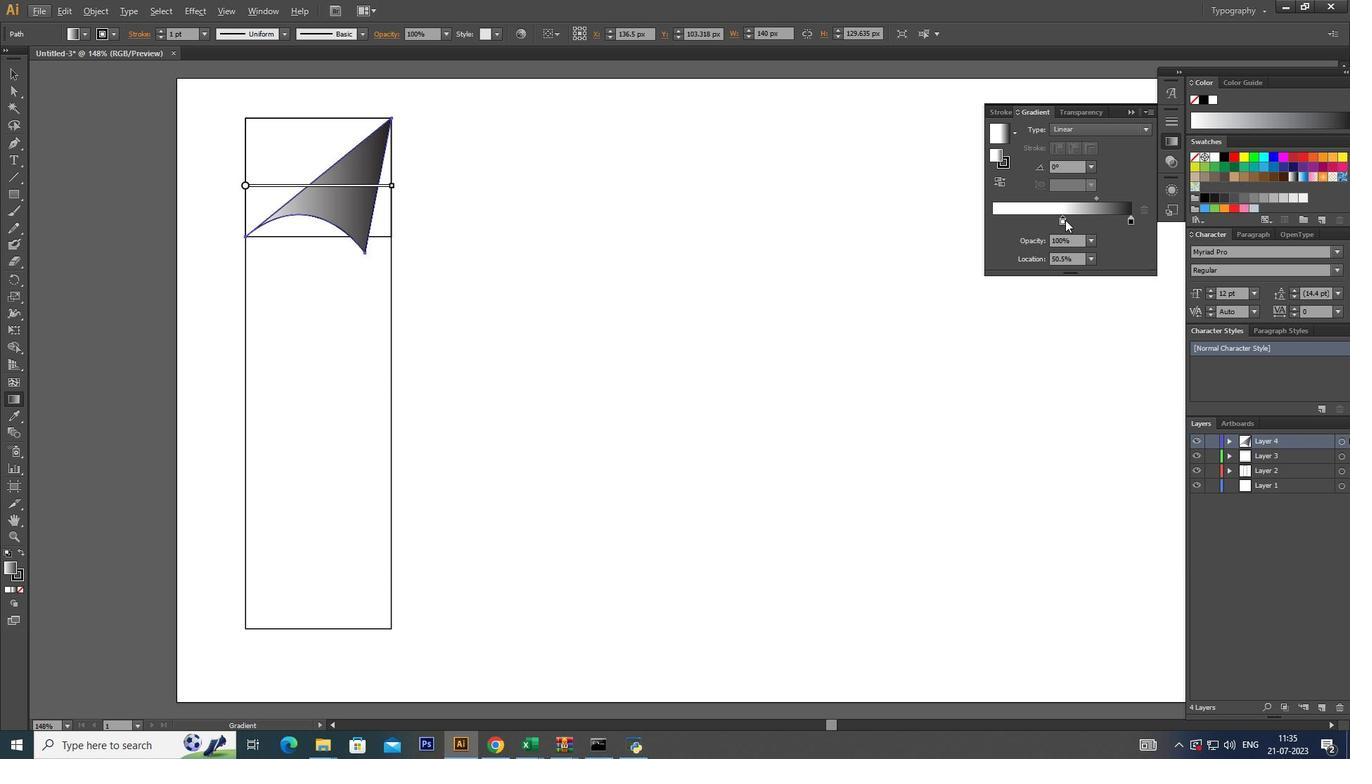 
Action: Mouse moved to (1045, 222)
Screenshot: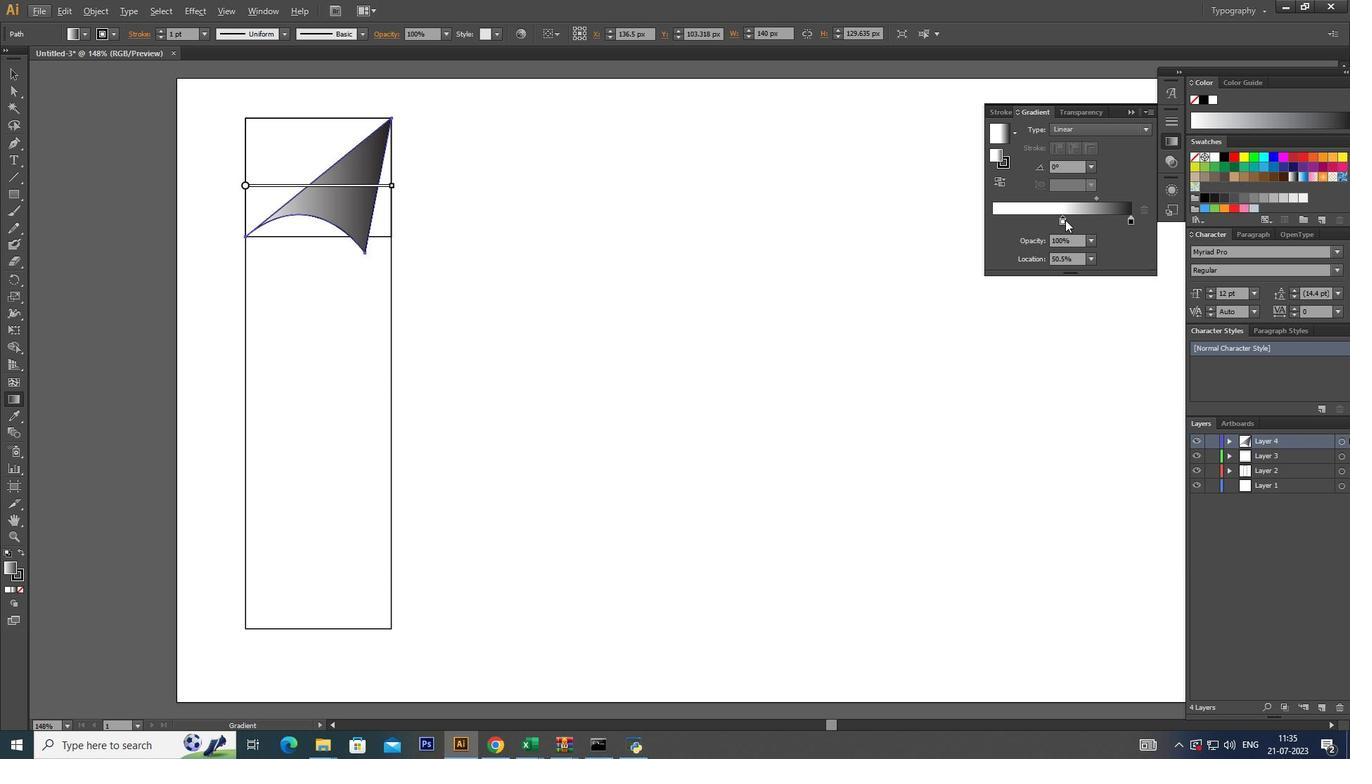 
Action: Key pressed <Key.alt_l>
Screenshot: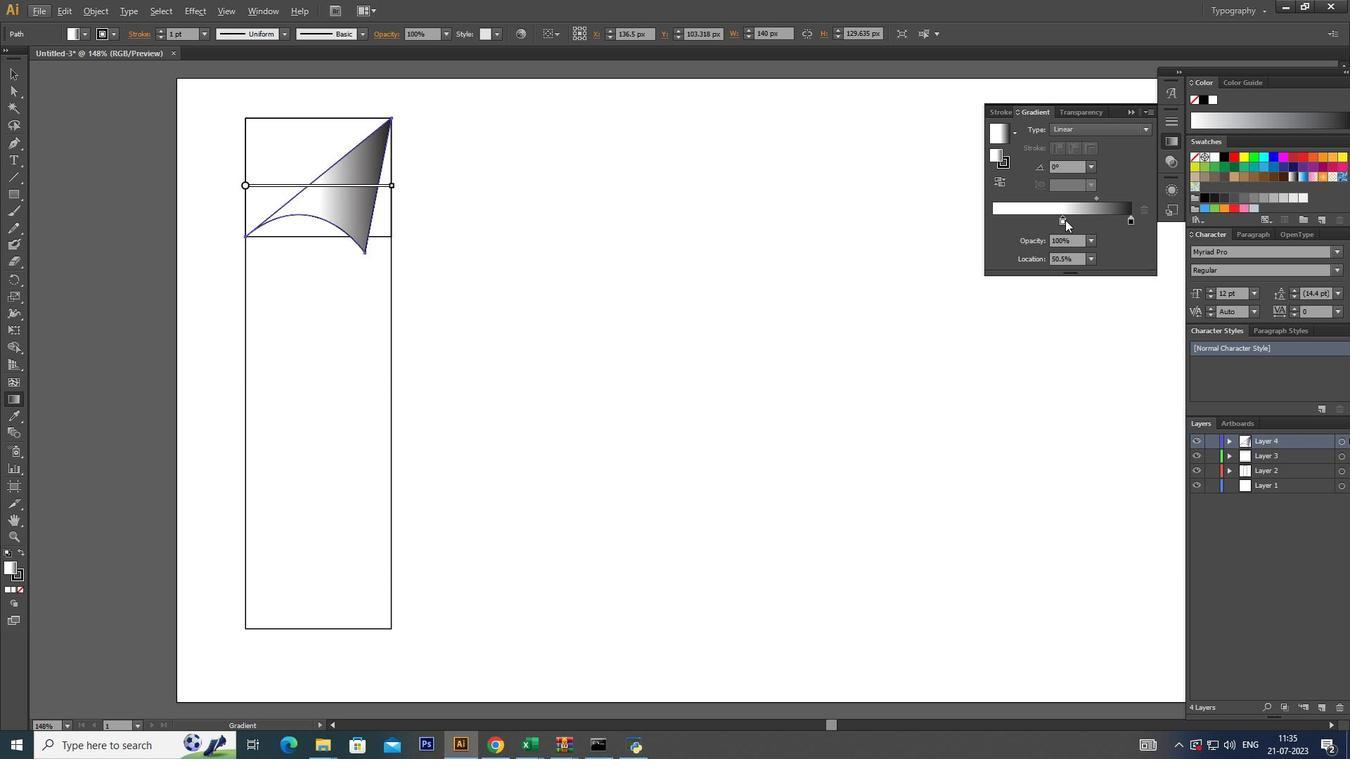 
Action: Mouse moved to (1045, 222)
Screenshot: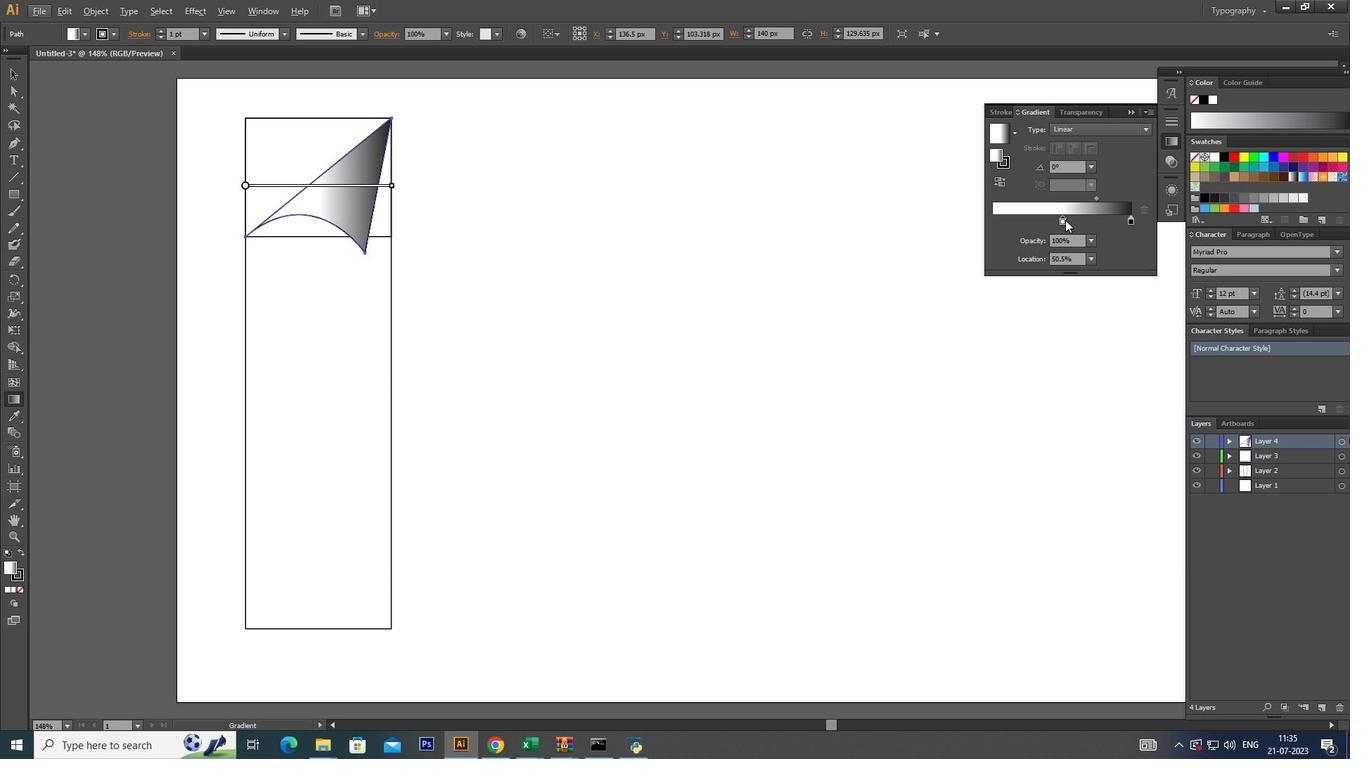 
Action: Key pressed <Key.alt_l>
Screenshot: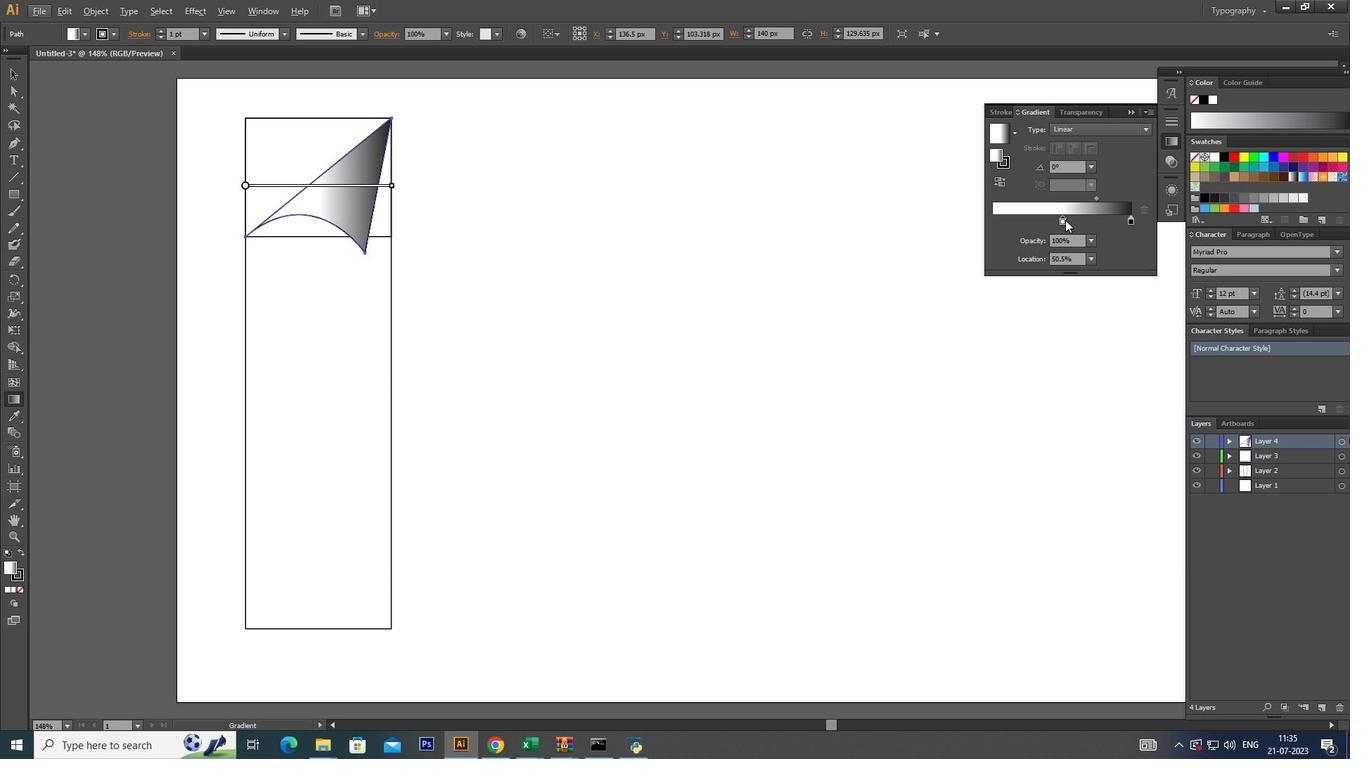 
Action: Mouse moved to (1050, 222)
Screenshot: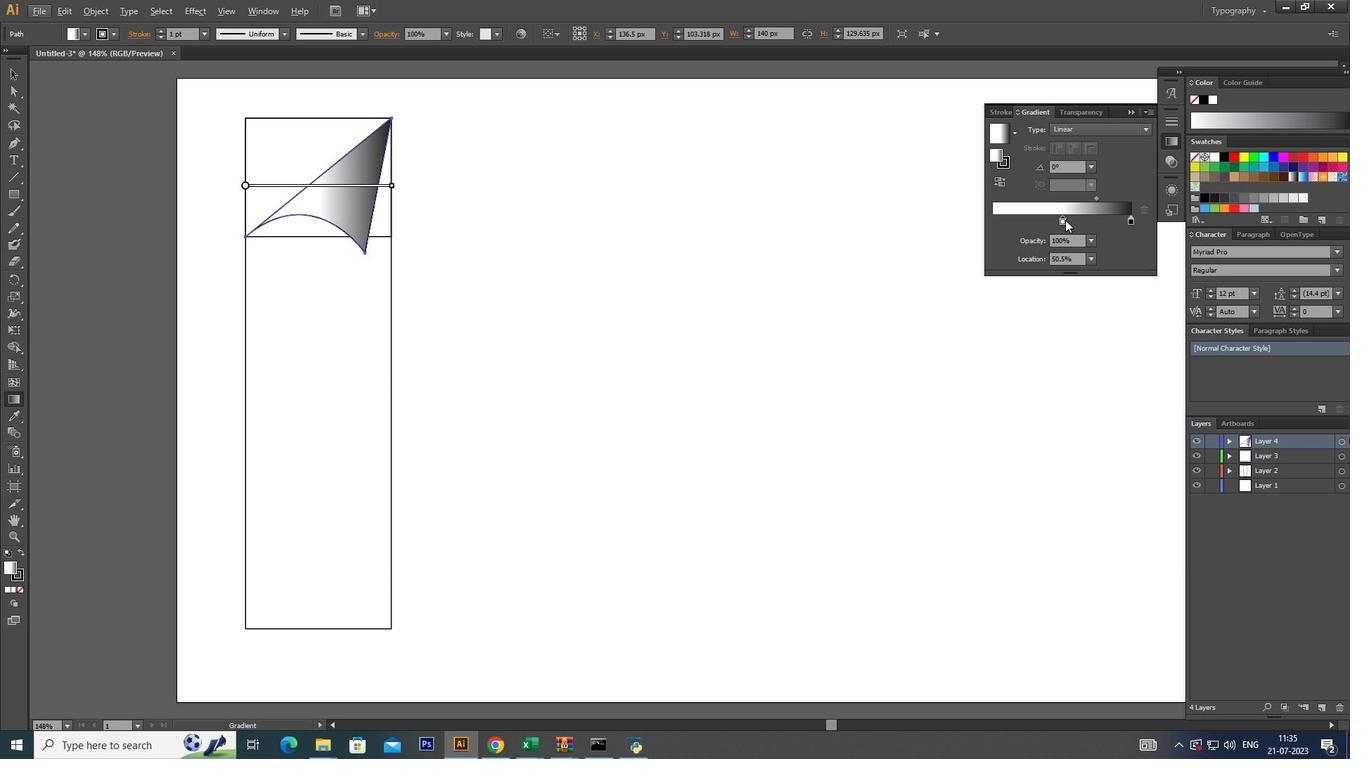 
Action: Key pressed <Key.alt_l>
Screenshot: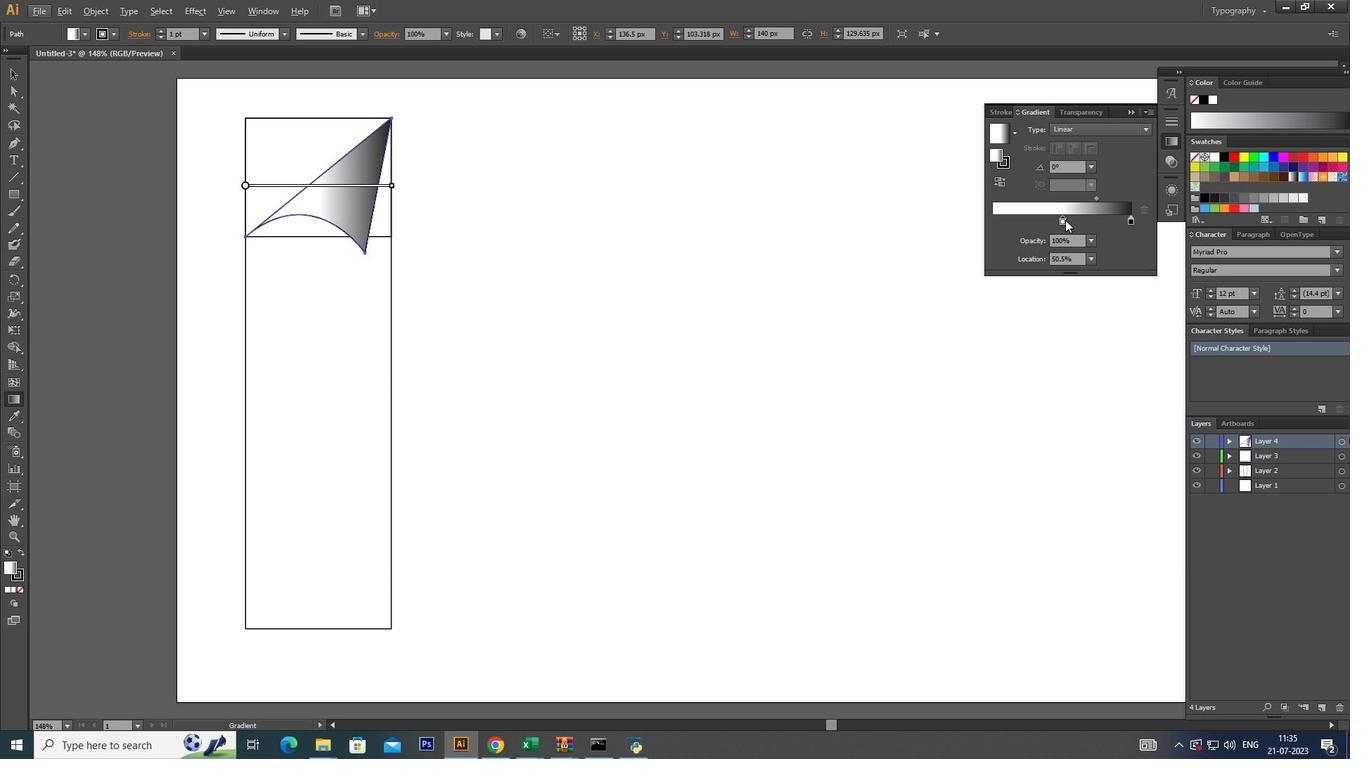 
Action: Mouse moved to (1050, 222)
Screenshot: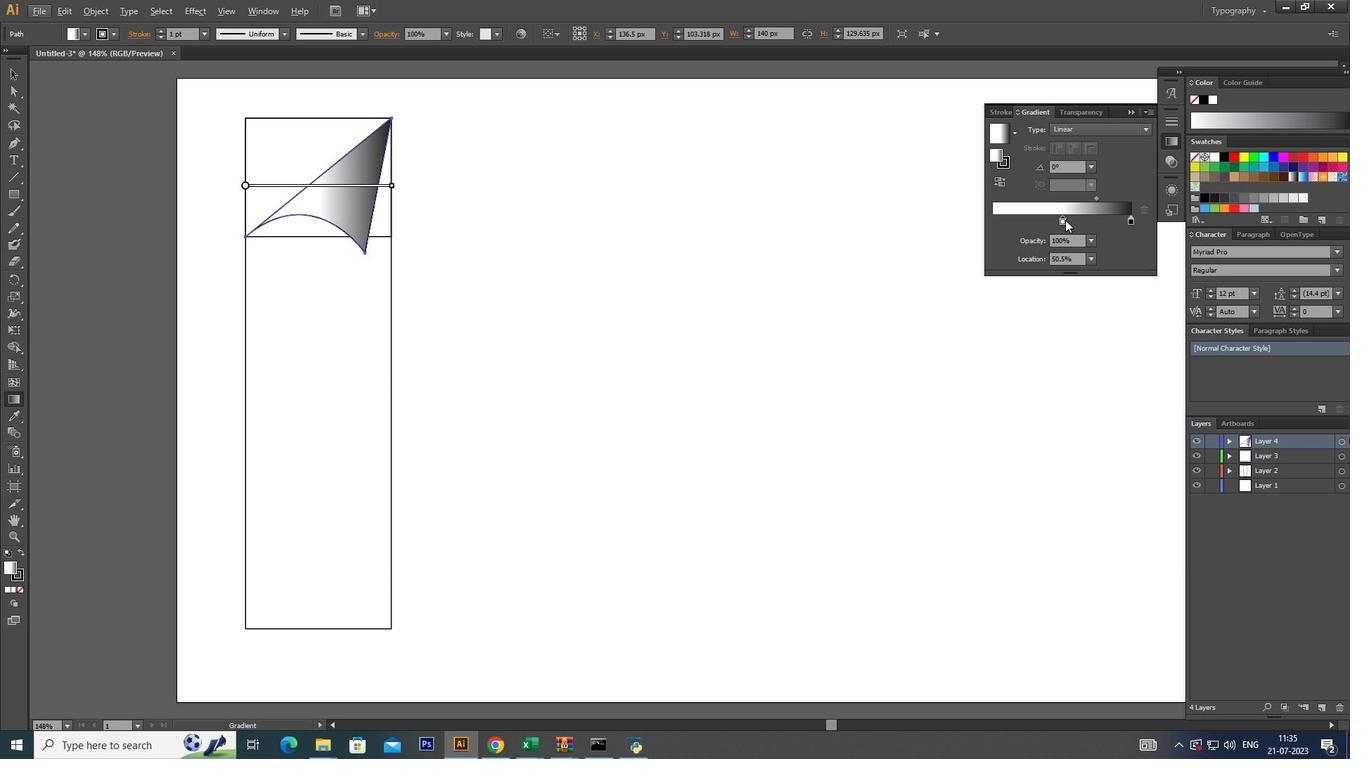 
Action: Key pressed <Key.alt_l>
Screenshot: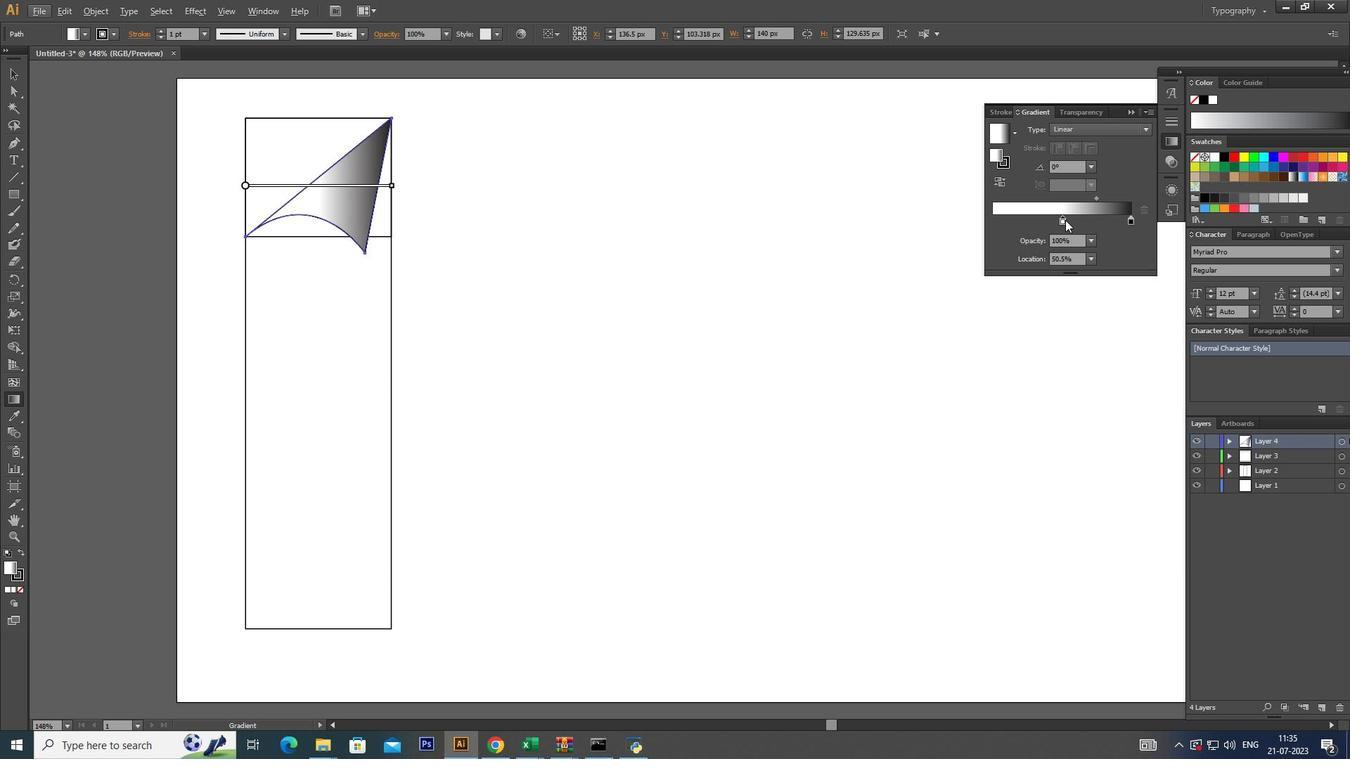 
Action: Mouse moved to (1053, 222)
Screenshot: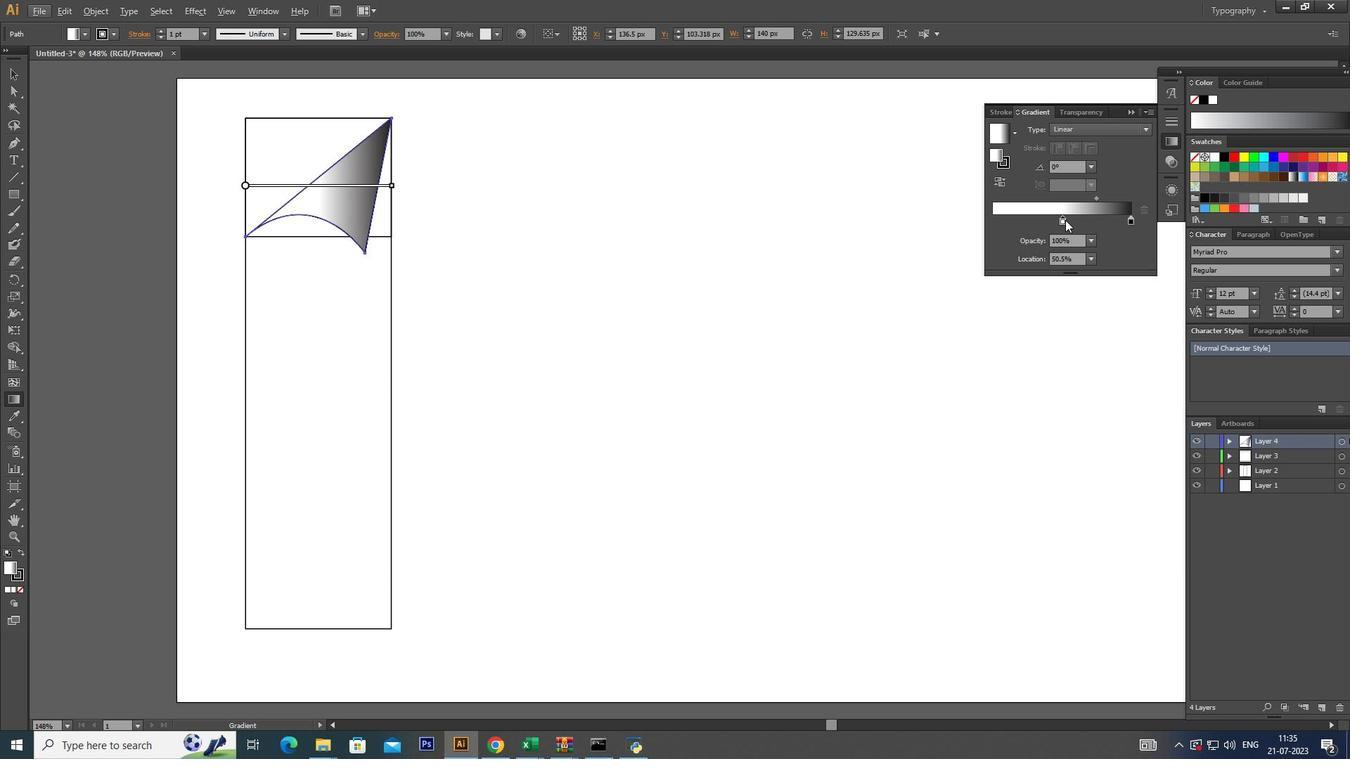 
Action: Key pressed <Key.alt_l>
Screenshot: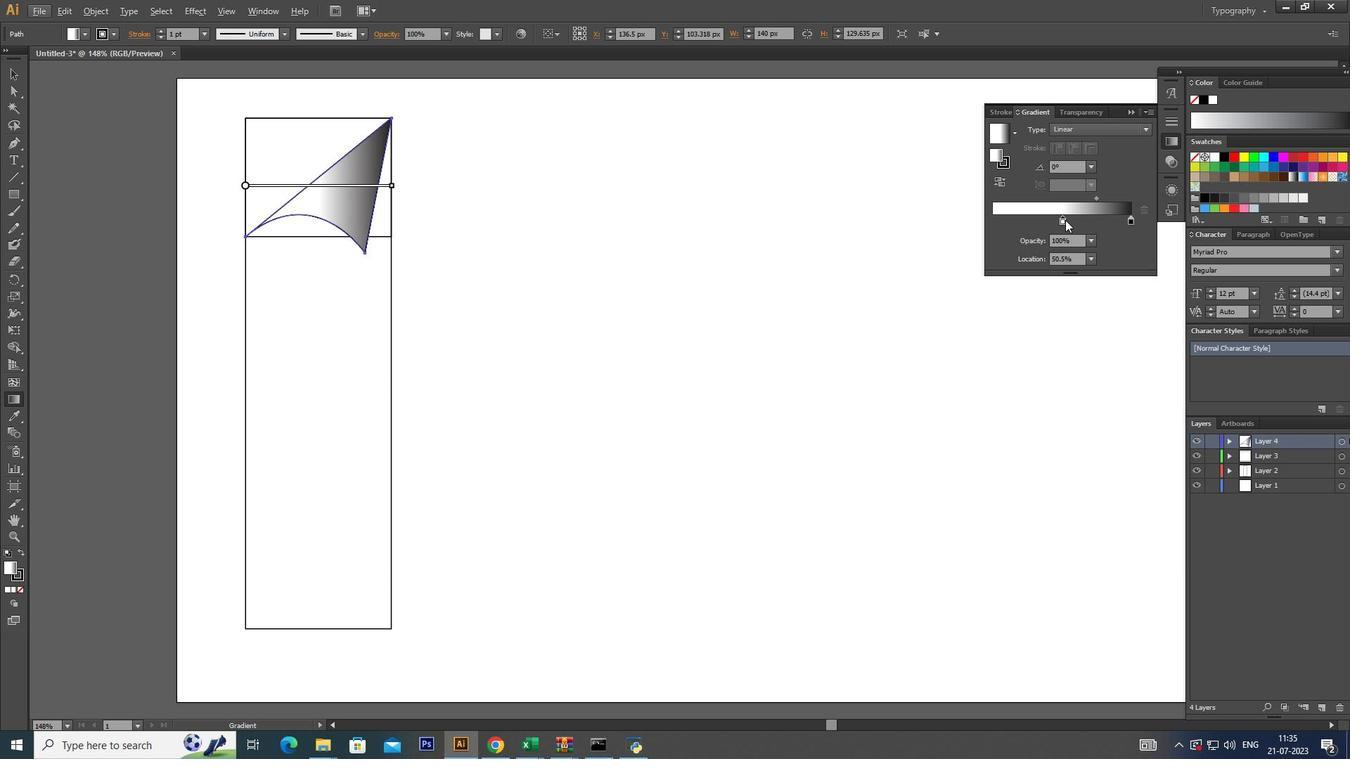 
Action: Mouse moved to (1054, 222)
Screenshot: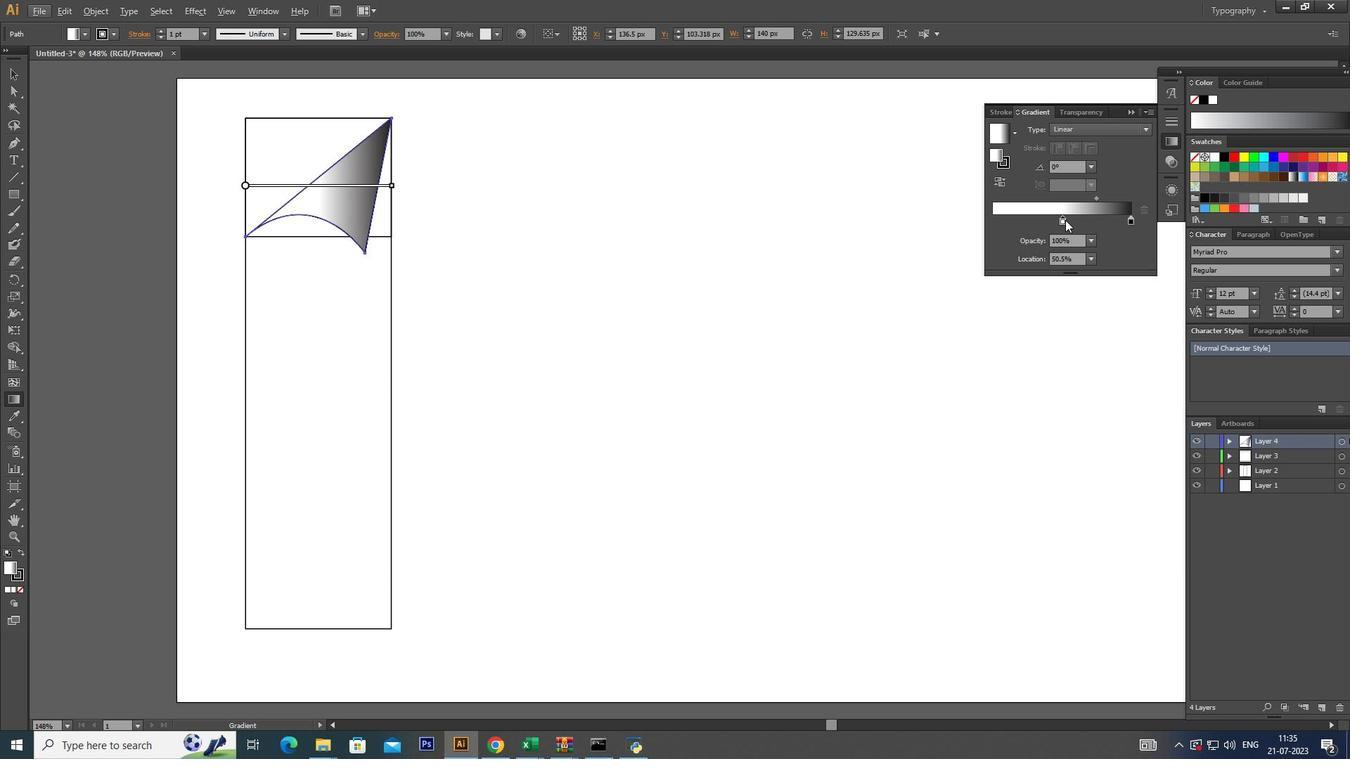 
Action: Key pressed <Key.alt_l>
Screenshot: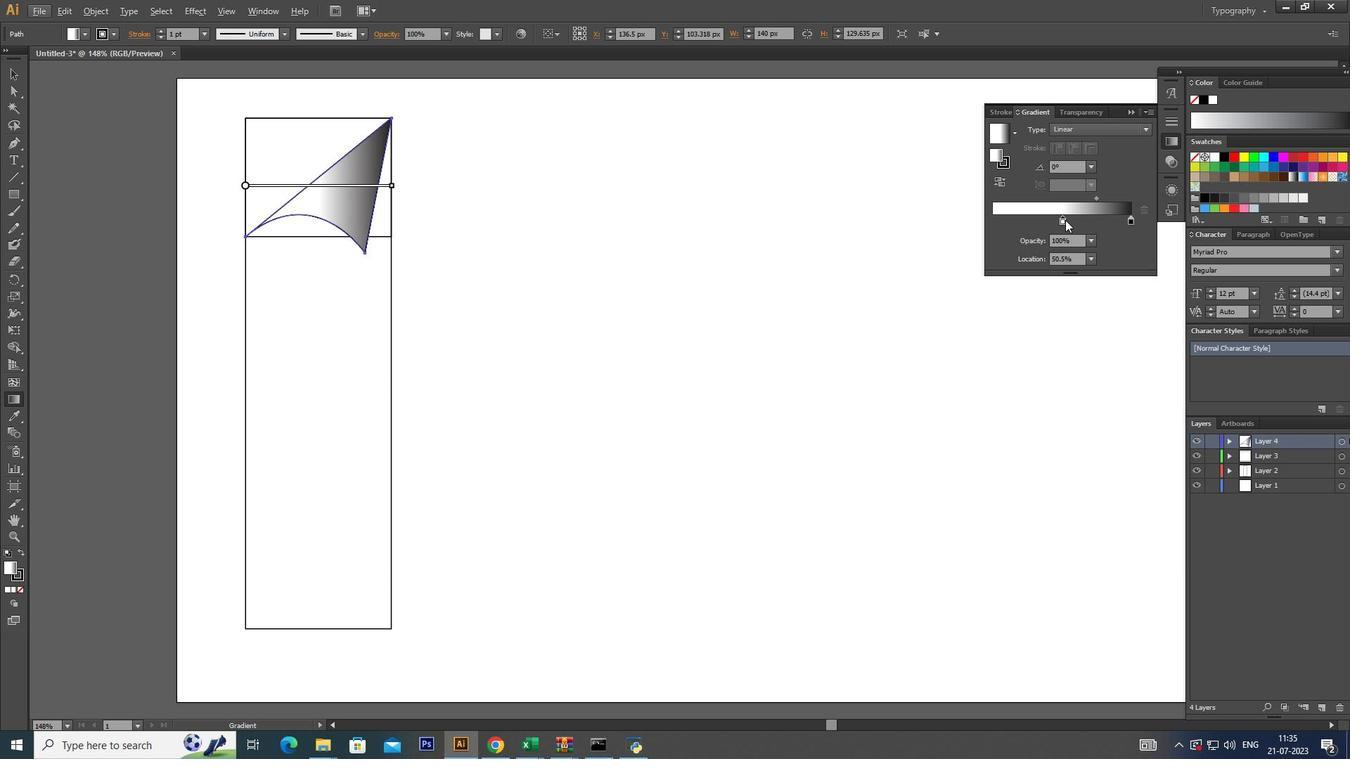 
Action: Mouse moved to (1055, 222)
Screenshot: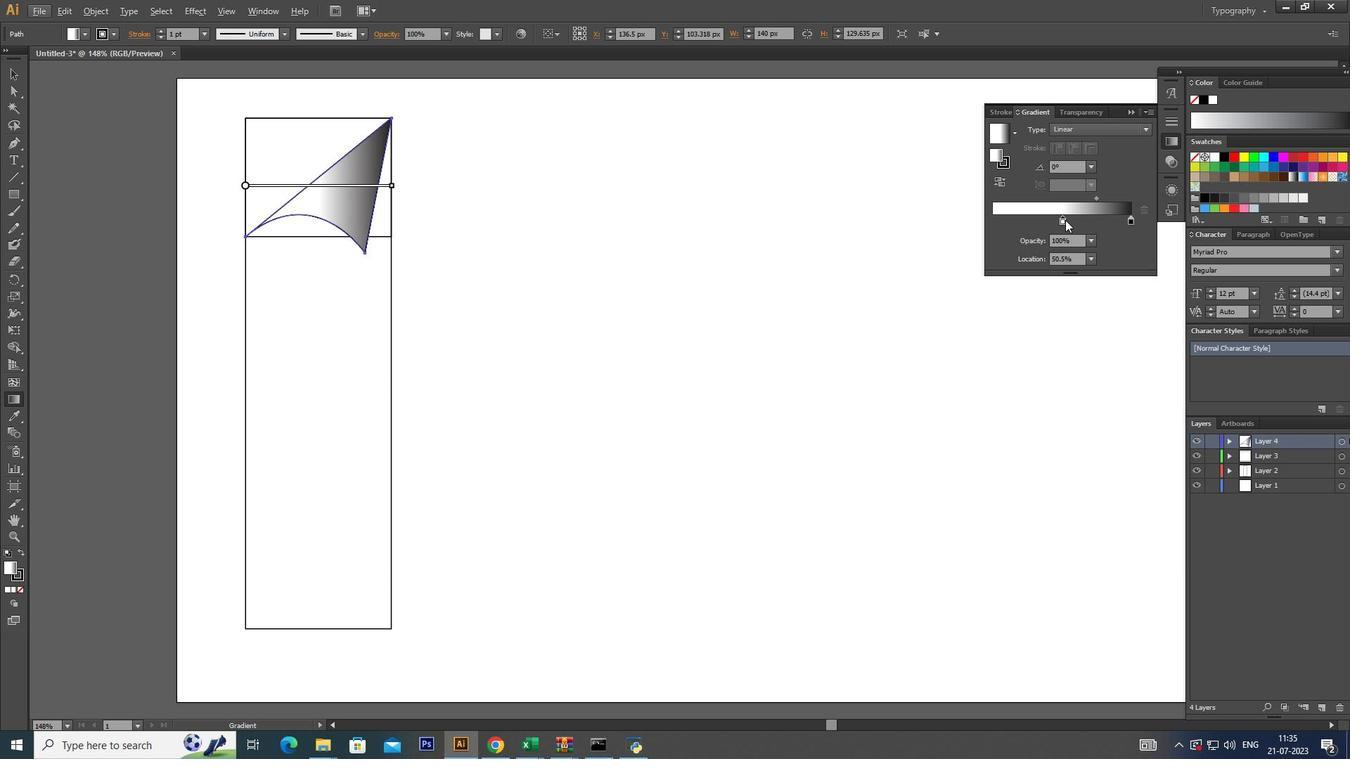 
Action: Key pressed <Key.alt_l>
Screenshot: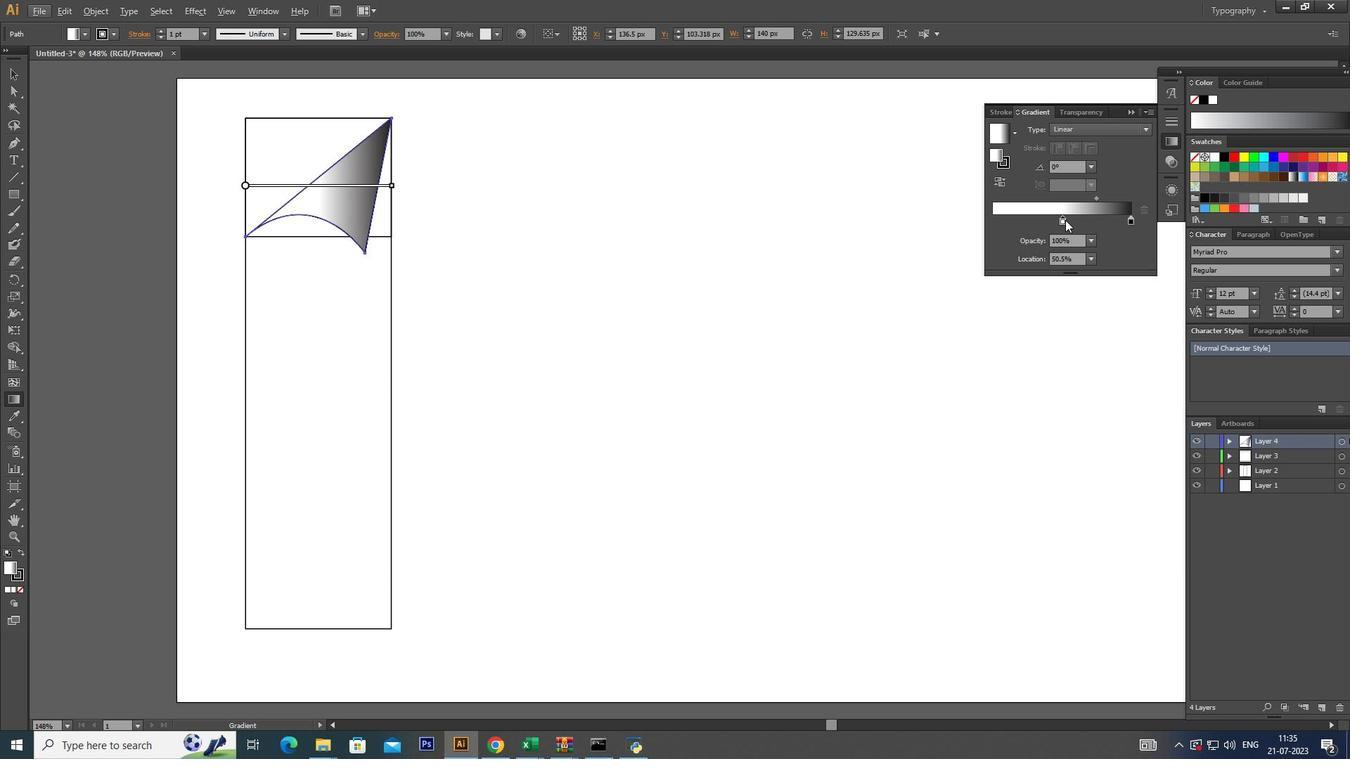 
Action: Mouse moved to (1065, 222)
Screenshot: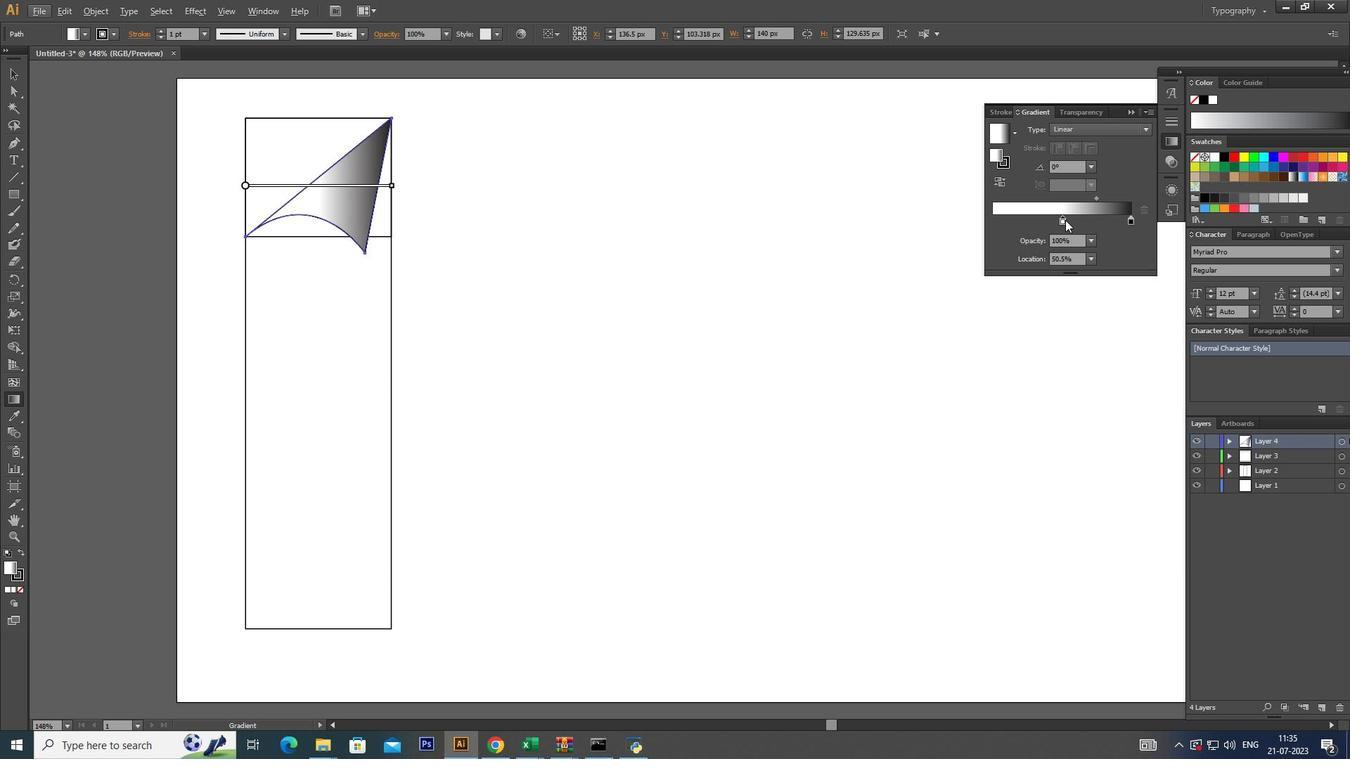 
Action: Key pressed <Key.alt_l>
Screenshot: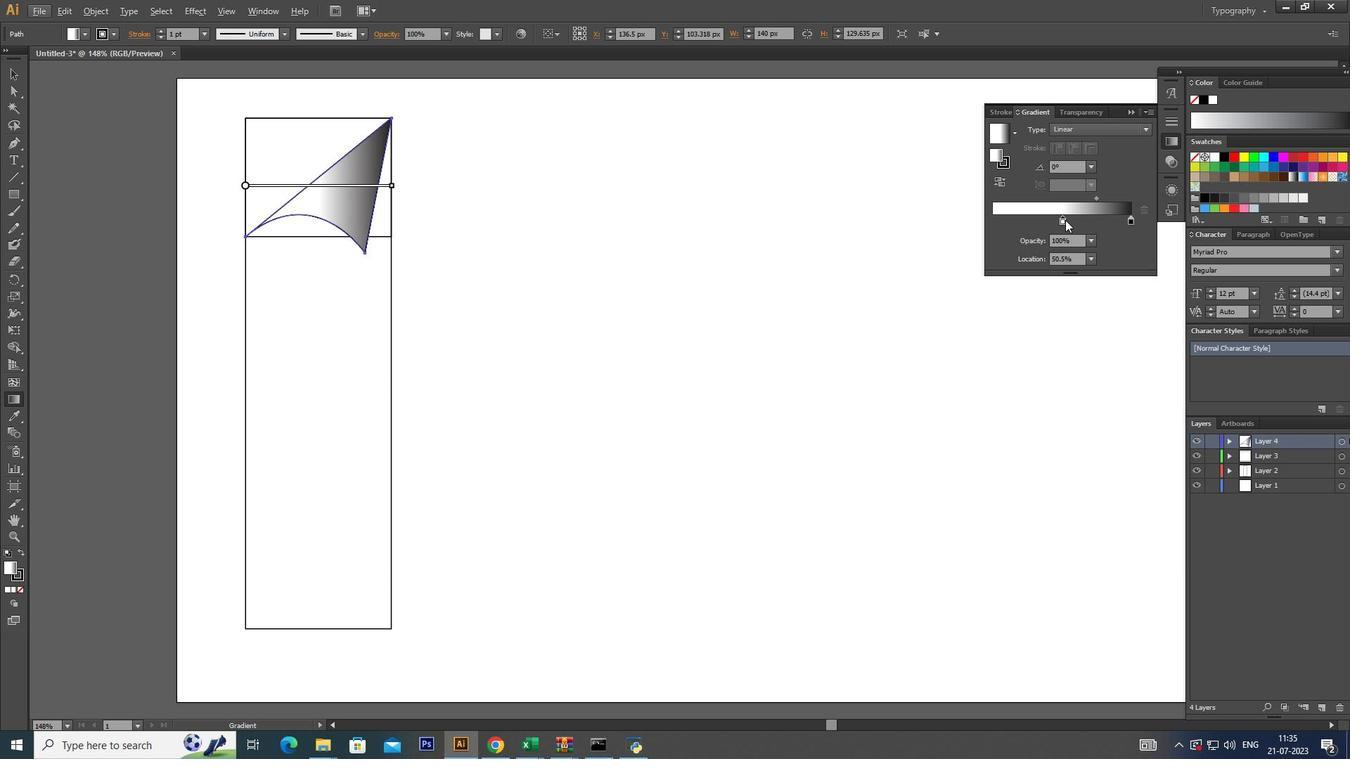 
Action: Mouse moved to (1079, 222)
Screenshot: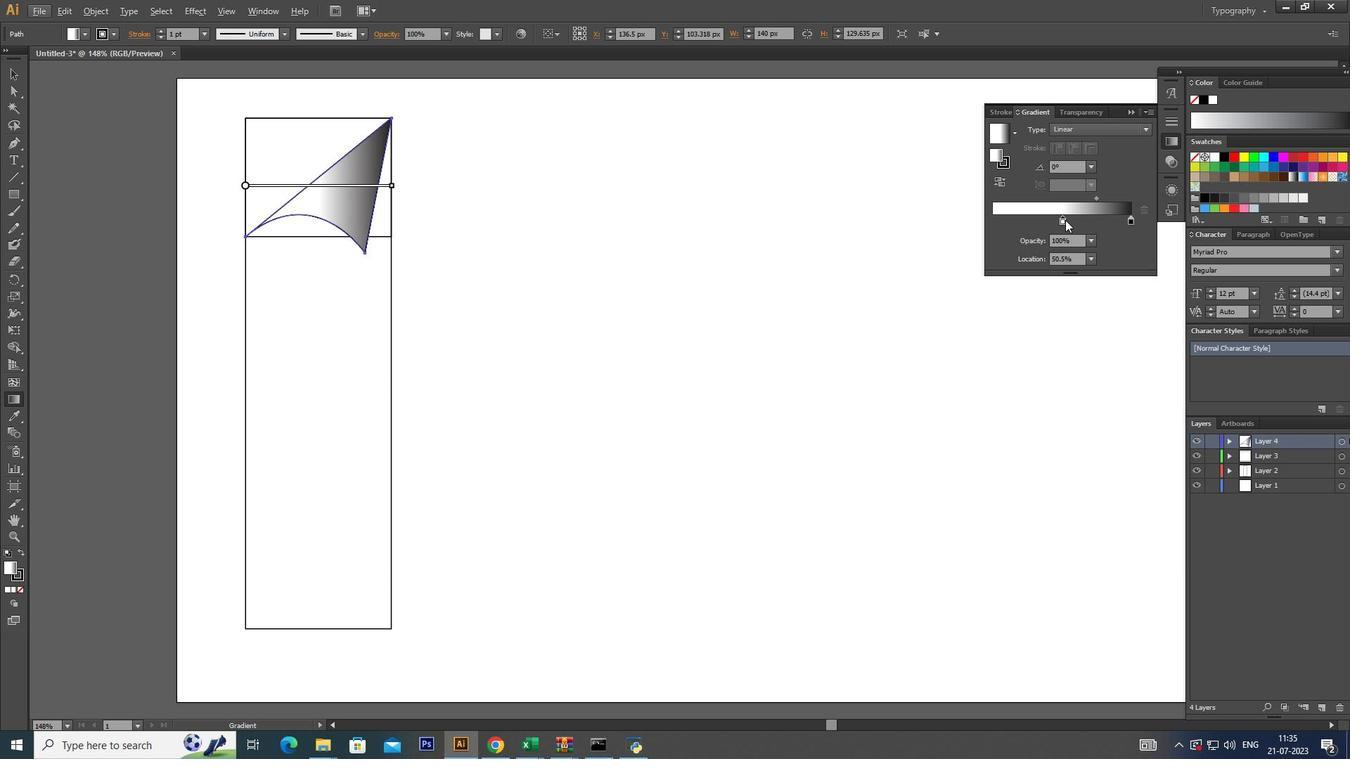 
Action: Key pressed <Key.alt_l>
Screenshot: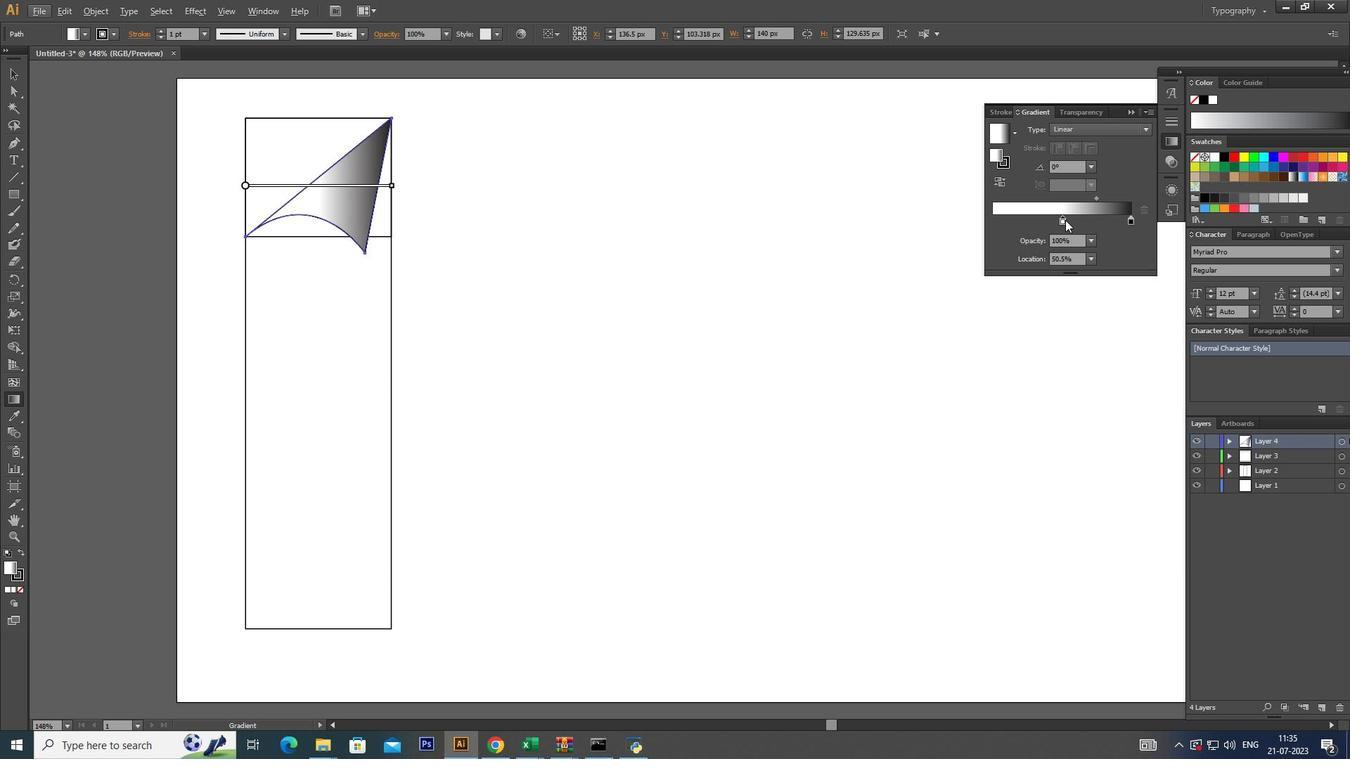 
Action: Mouse moved to (1087, 222)
Screenshot: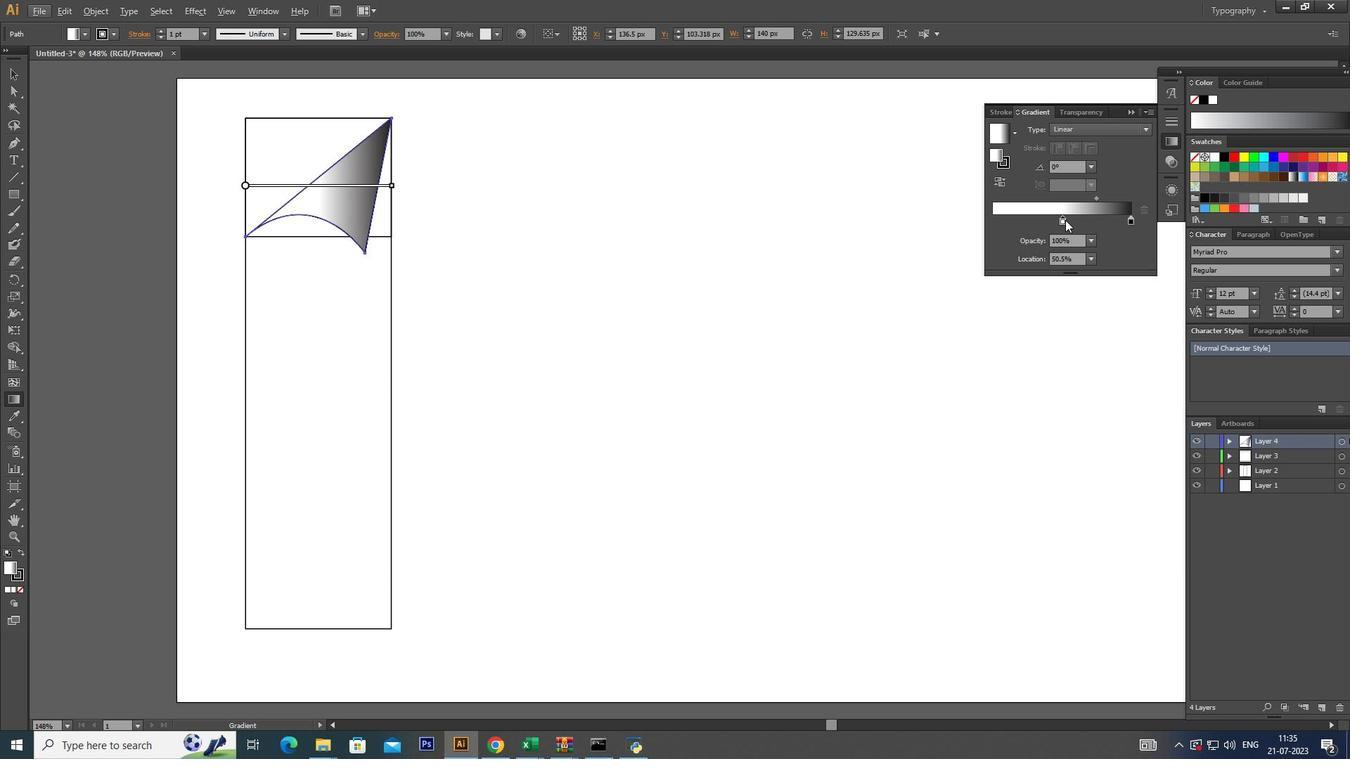
Action: Key pressed <Key.alt_l>
Screenshot: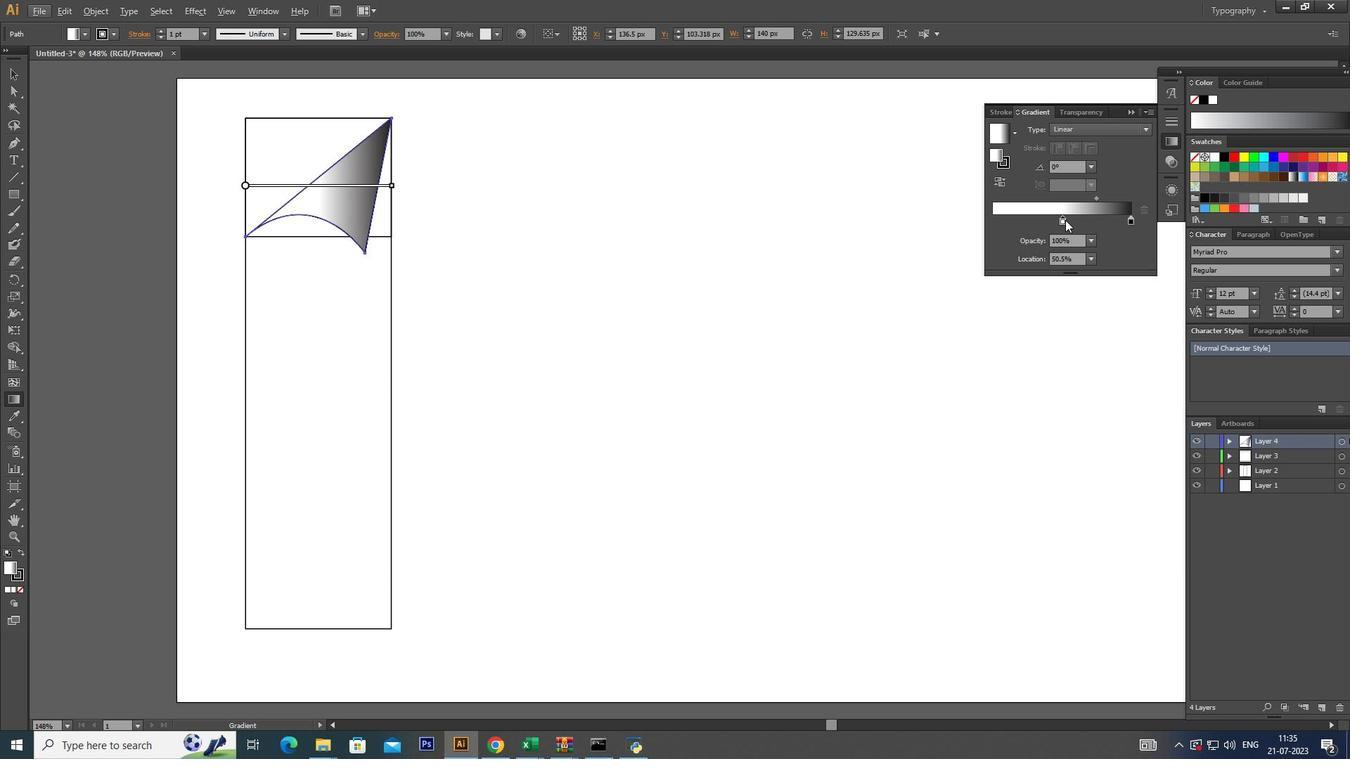 
Action: Mouse moved to (1091, 222)
Screenshot: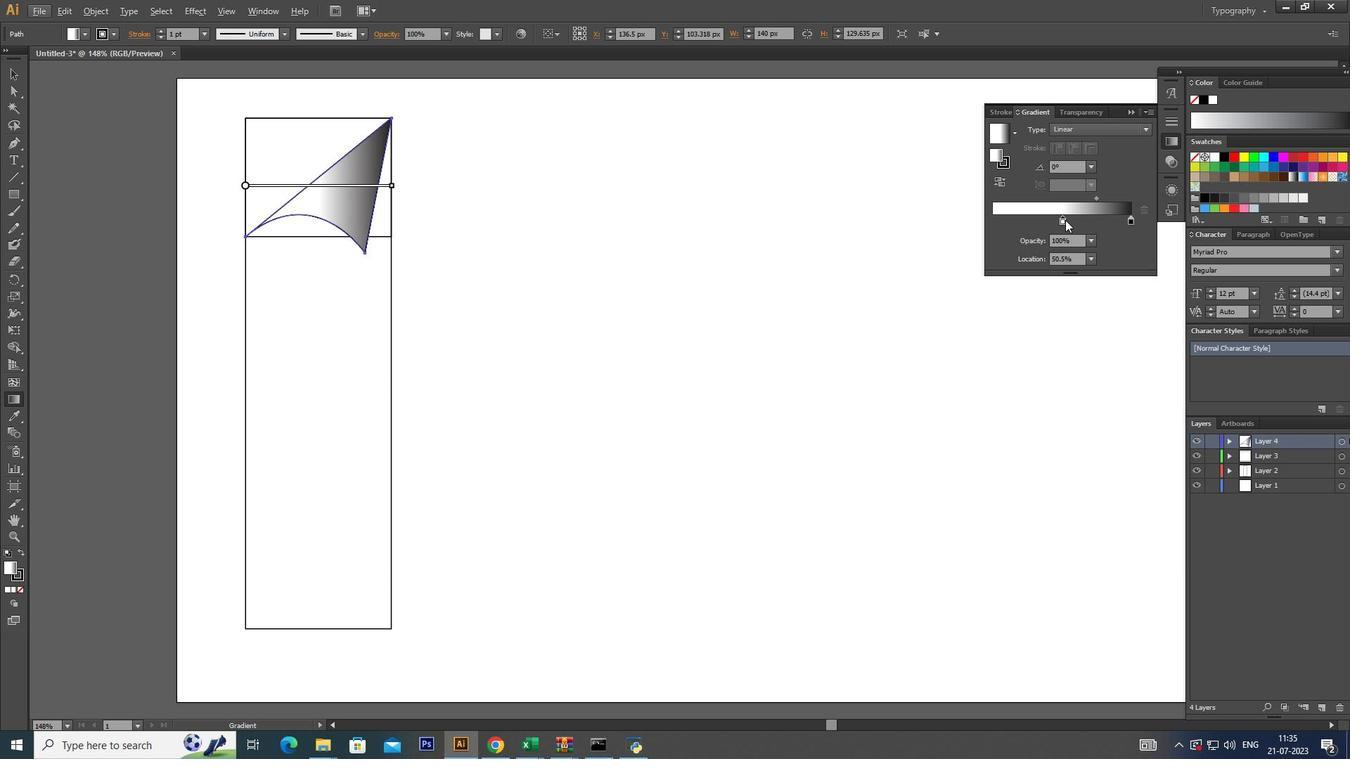 
Action: Key pressed <Key.alt_l><Key.alt_l><Key.alt_l><Key.alt_l><Key.alt_l><Key.alt_l><Key.alt_l><Key.alt_l><Key.alt_l><Key.alt_l><Key.alt_l><Key.alt_l><Key.alt_l>
Screenshot: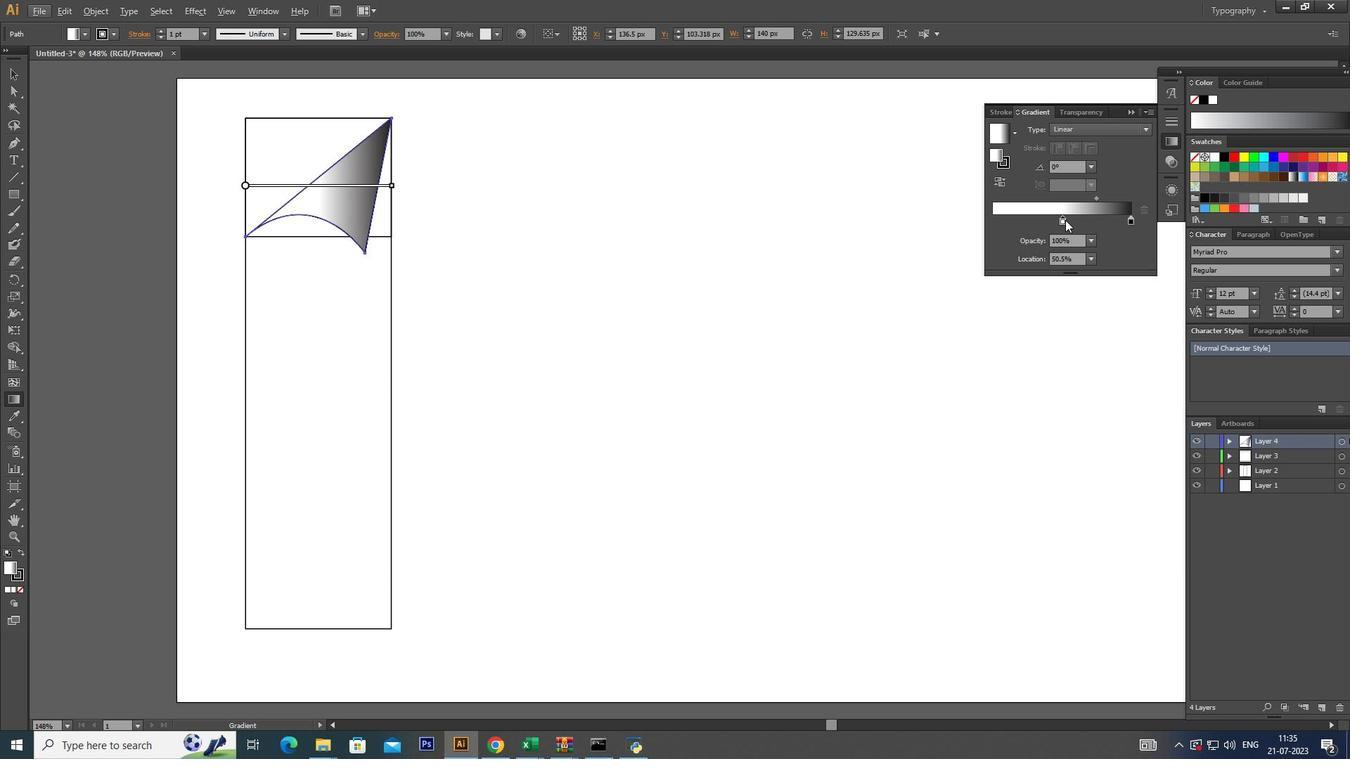 
Action: Mouse moved to (1156, 222)
Screenshot: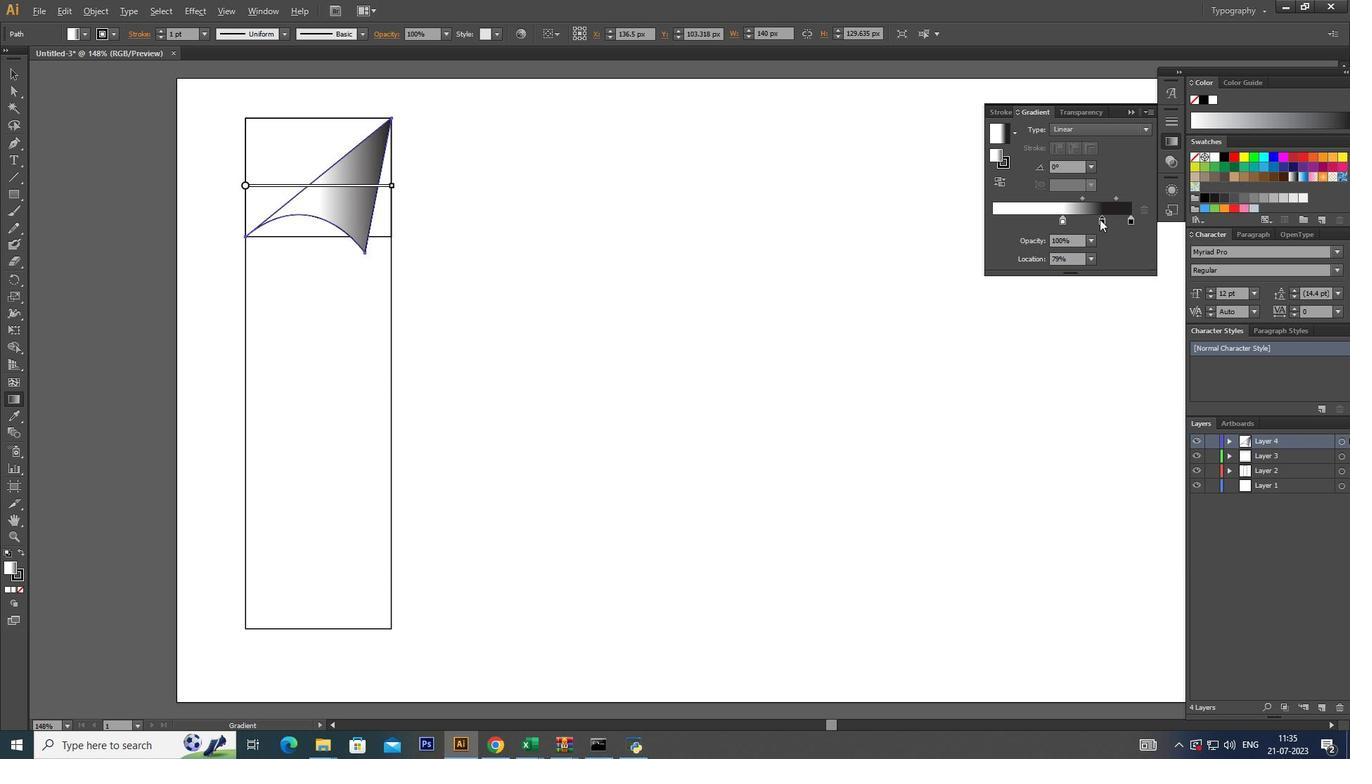
Action: Key pressed <Key.alt_l>
Screenshot: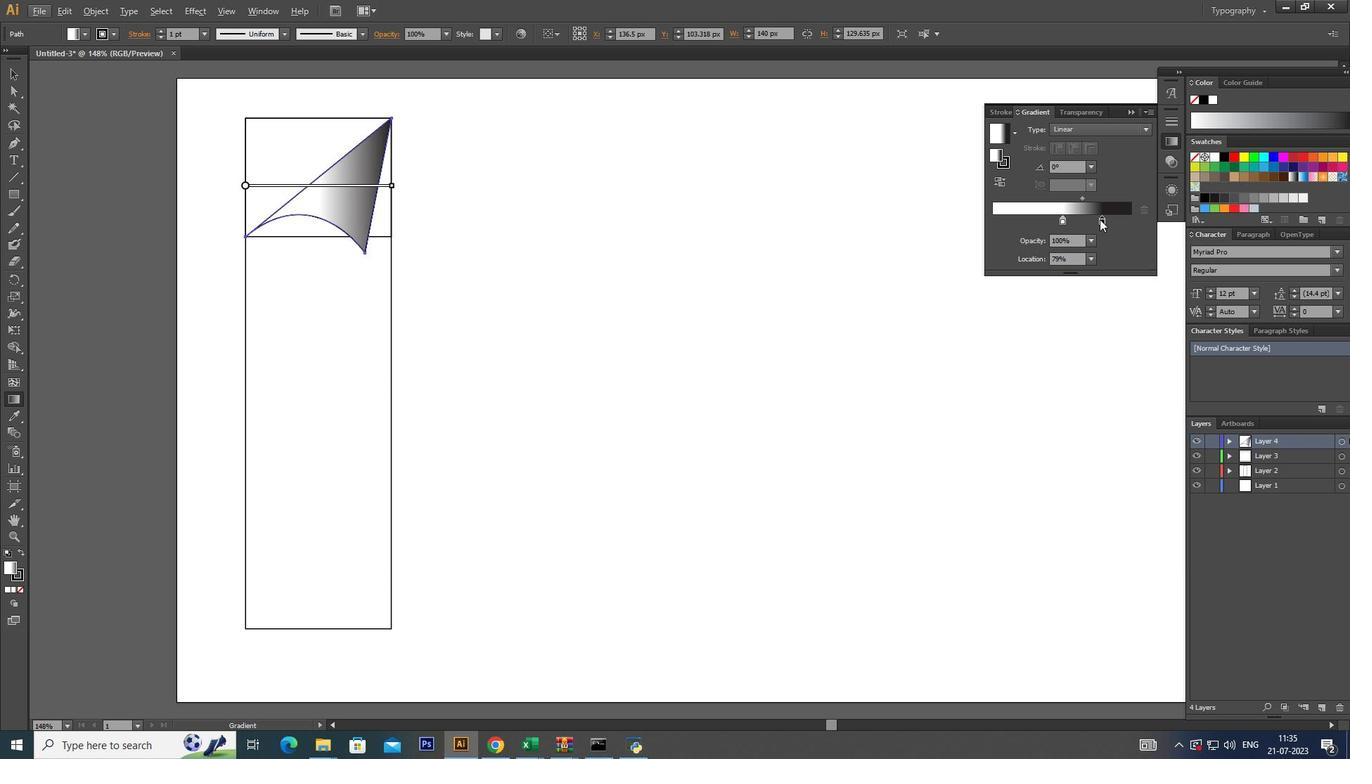 
Action: Mouse pressed left at (1156, 222)
Screenshot: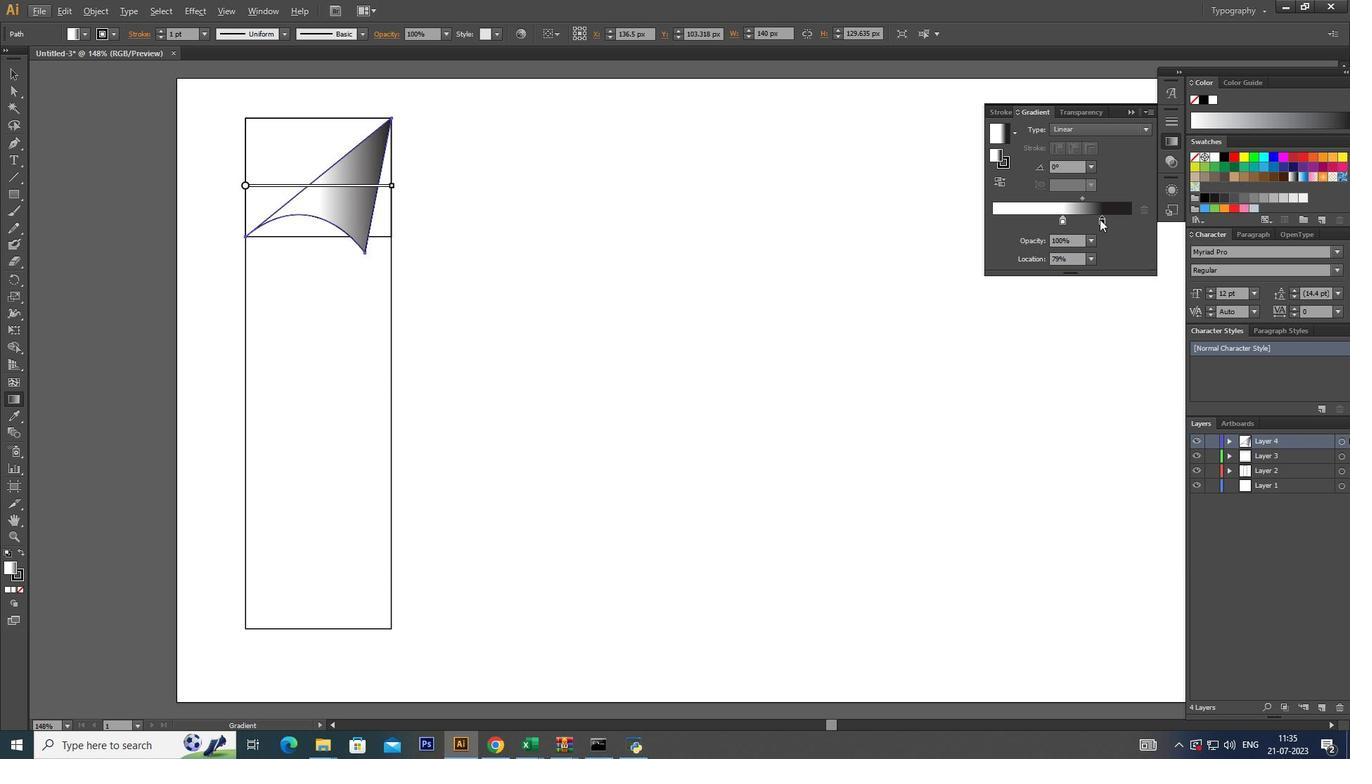 
Action: Mouse moved to (1133, 222)
Screenshot: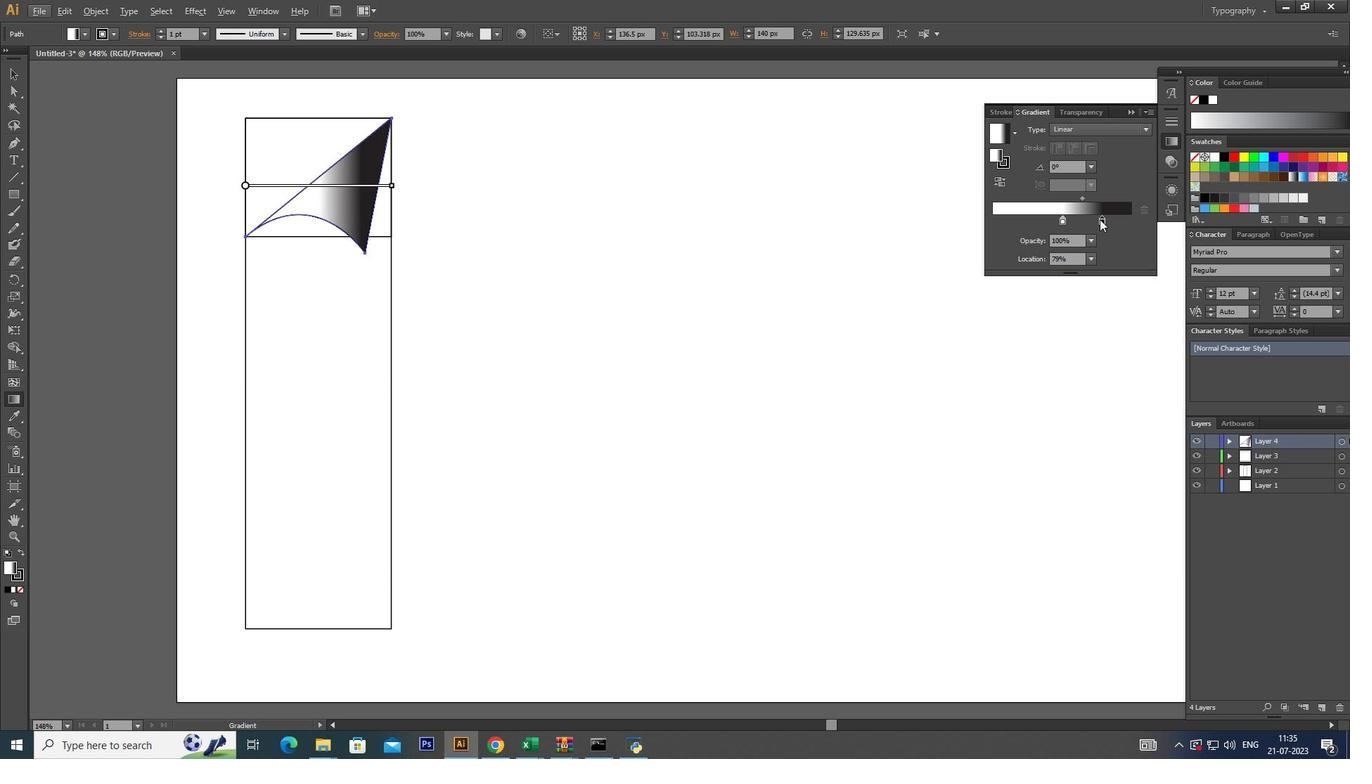 
Action: Key pressed <Key.alt_l><Key.alt_l><Key.alt_l><Key.alt_l>
Screenshot: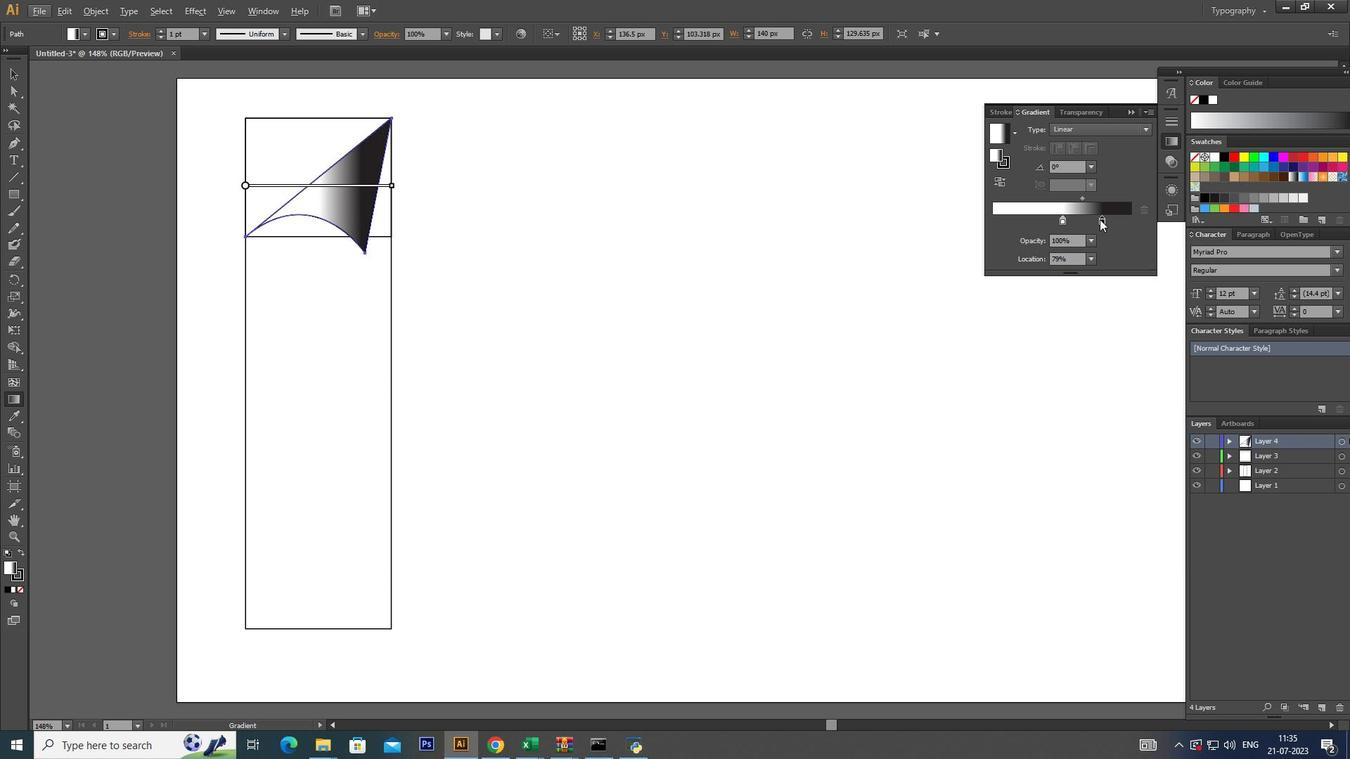 
Action: Mouse moved to (1131, 222)
Screenshot: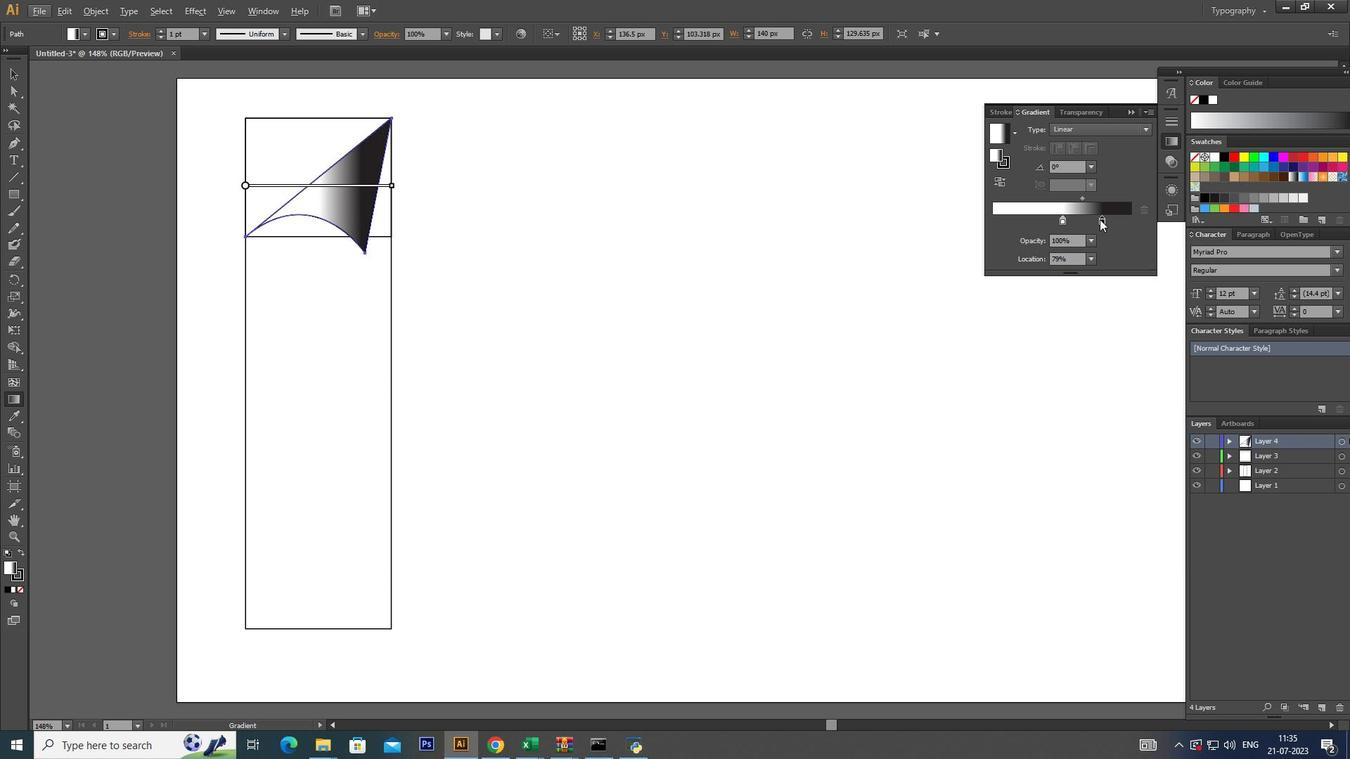 
Action: Key pressed <Key.alt_l>
Screenshot: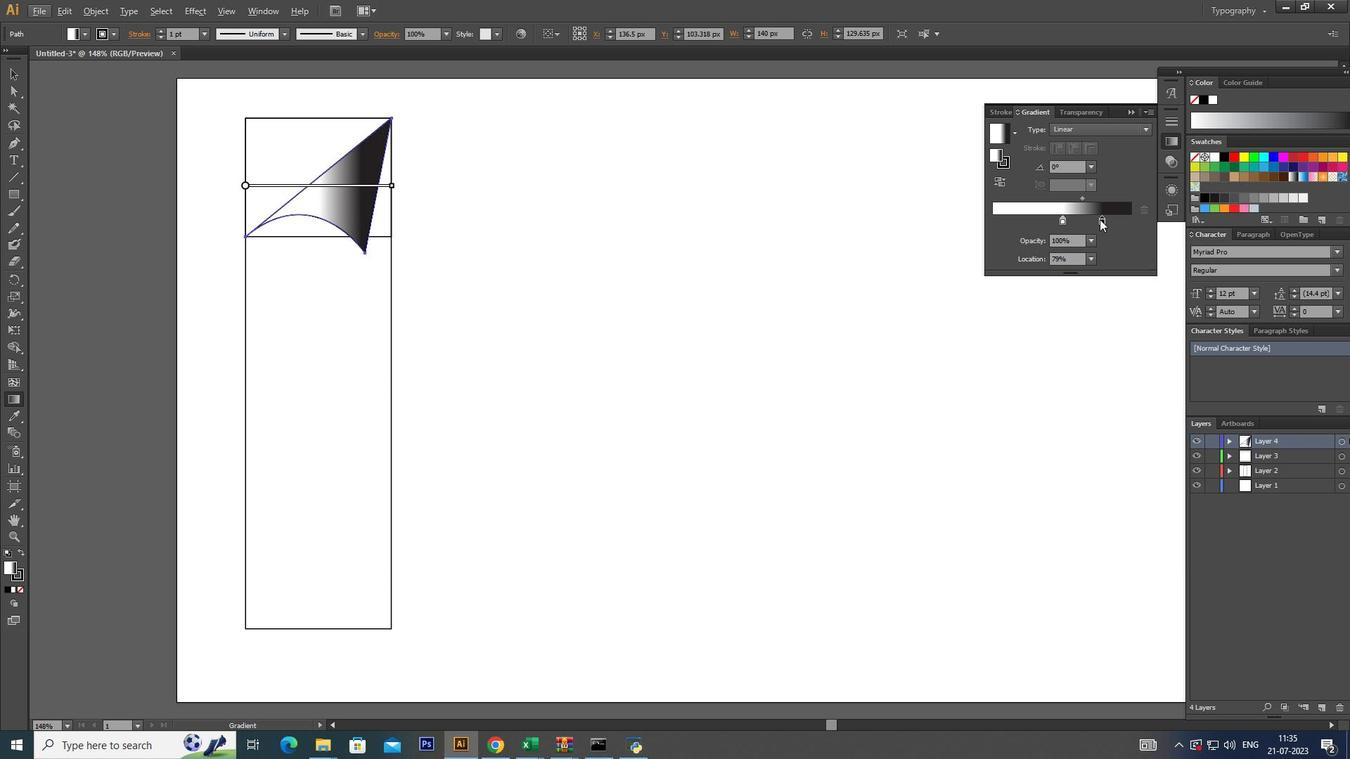 
Action: Mouse moved to (1126, 222)
Screenshot: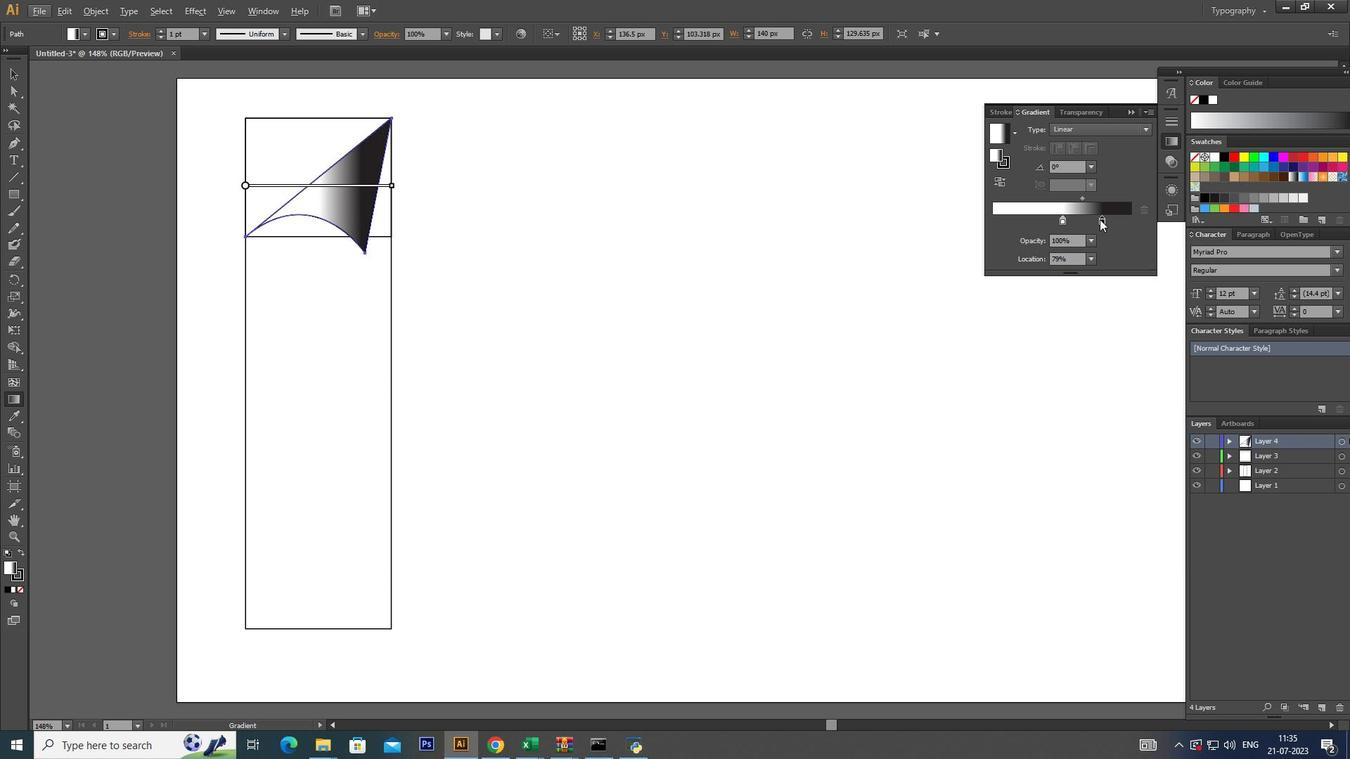 
Action: Key pressed <Key.alt_l><Key.alt_l><Key.alt_l><Key.alt_l><Key.alt_l><Key.alt_l><Key.alt_l><Key.alt_l><Key.alt_l><Key.alt_l><Key.alt_l><Key.alt_l><Key.shift>
Screenshot: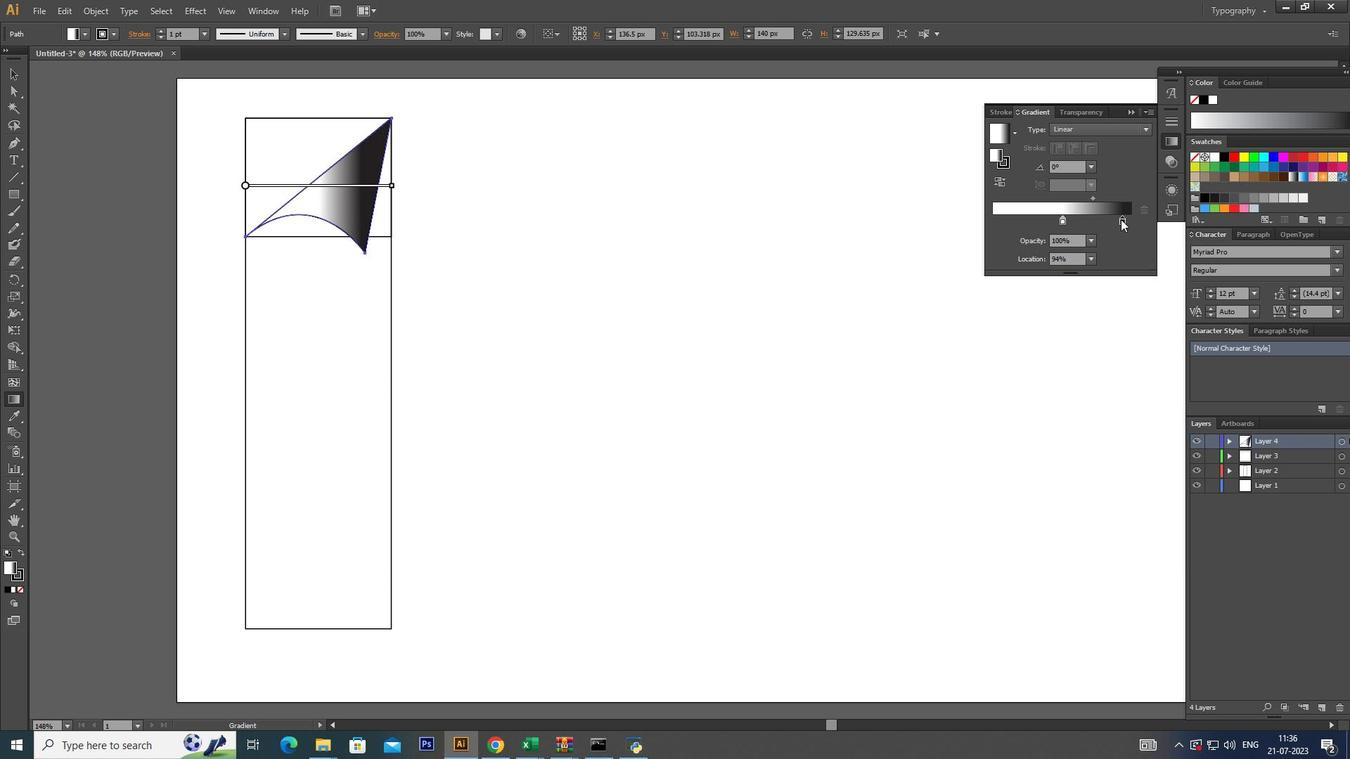 
Action: Mouse pressed left at (1126, 222)
Screenshot: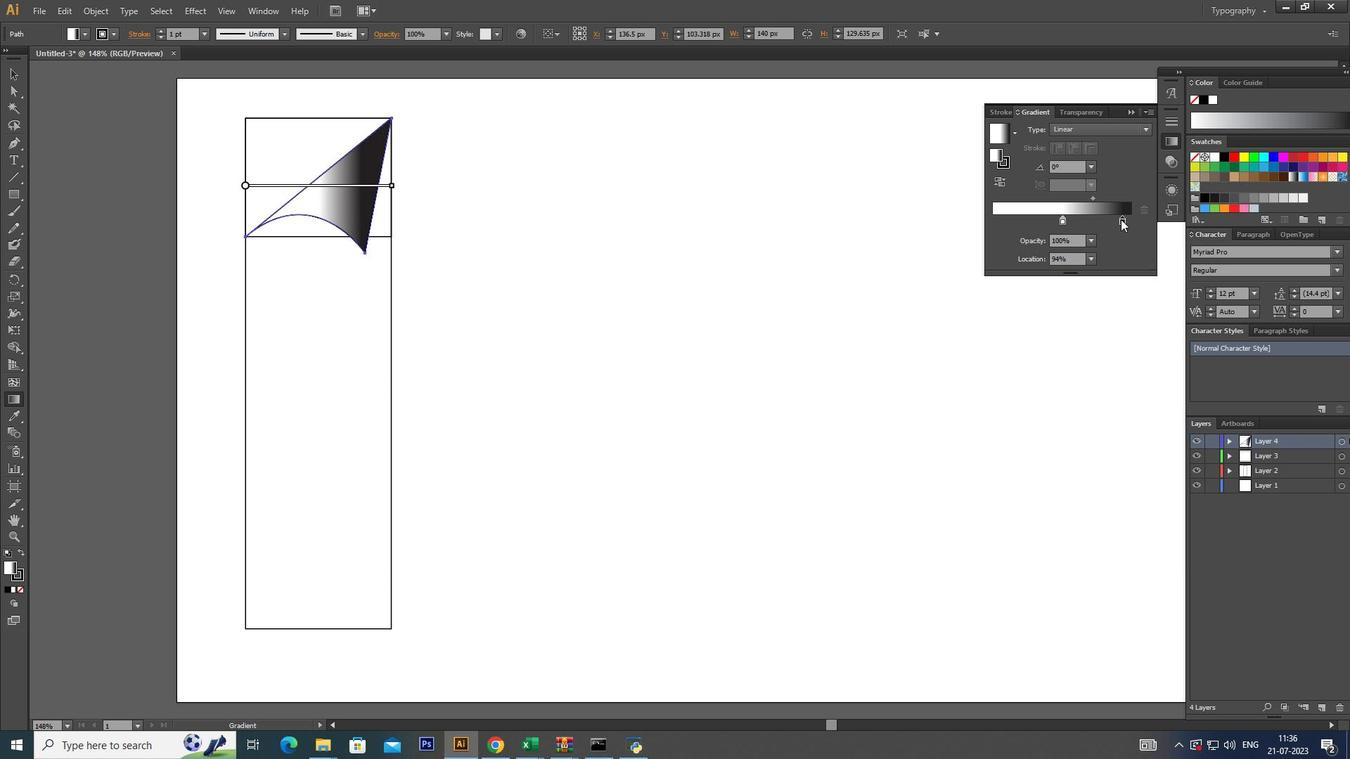
Action: Mouse moved to (1135, 222)
Screenshot: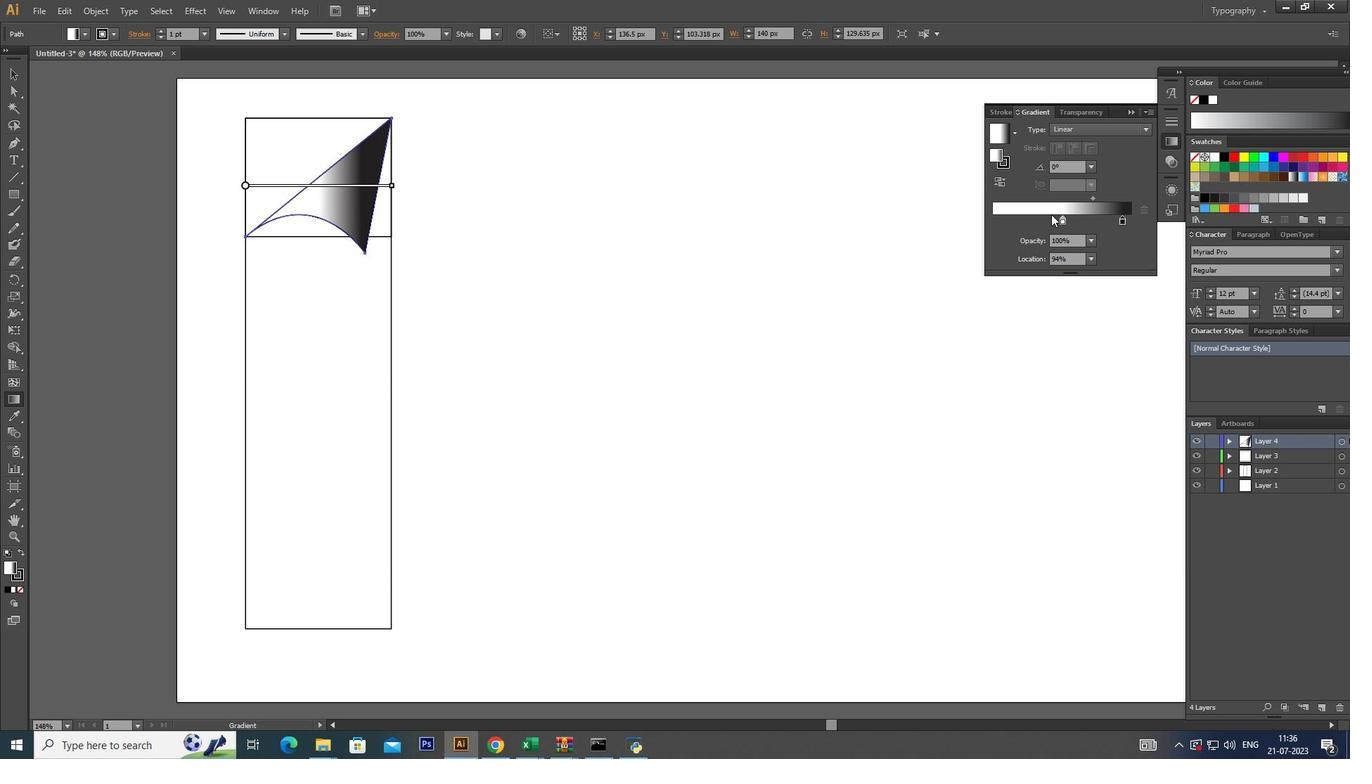 
Action: Key pressed <Key.shift>
Screenshot: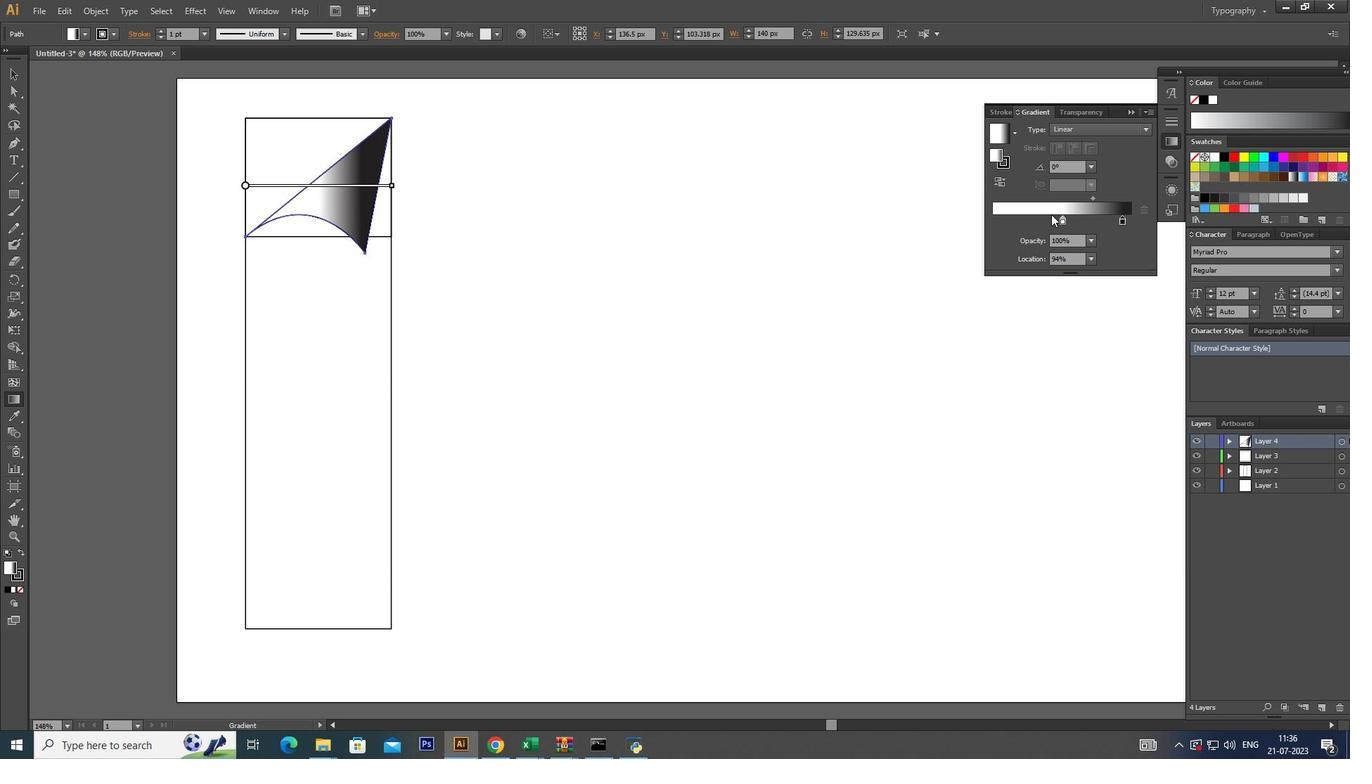
Action: Mouse moved to (1140, 222)
Screenshot: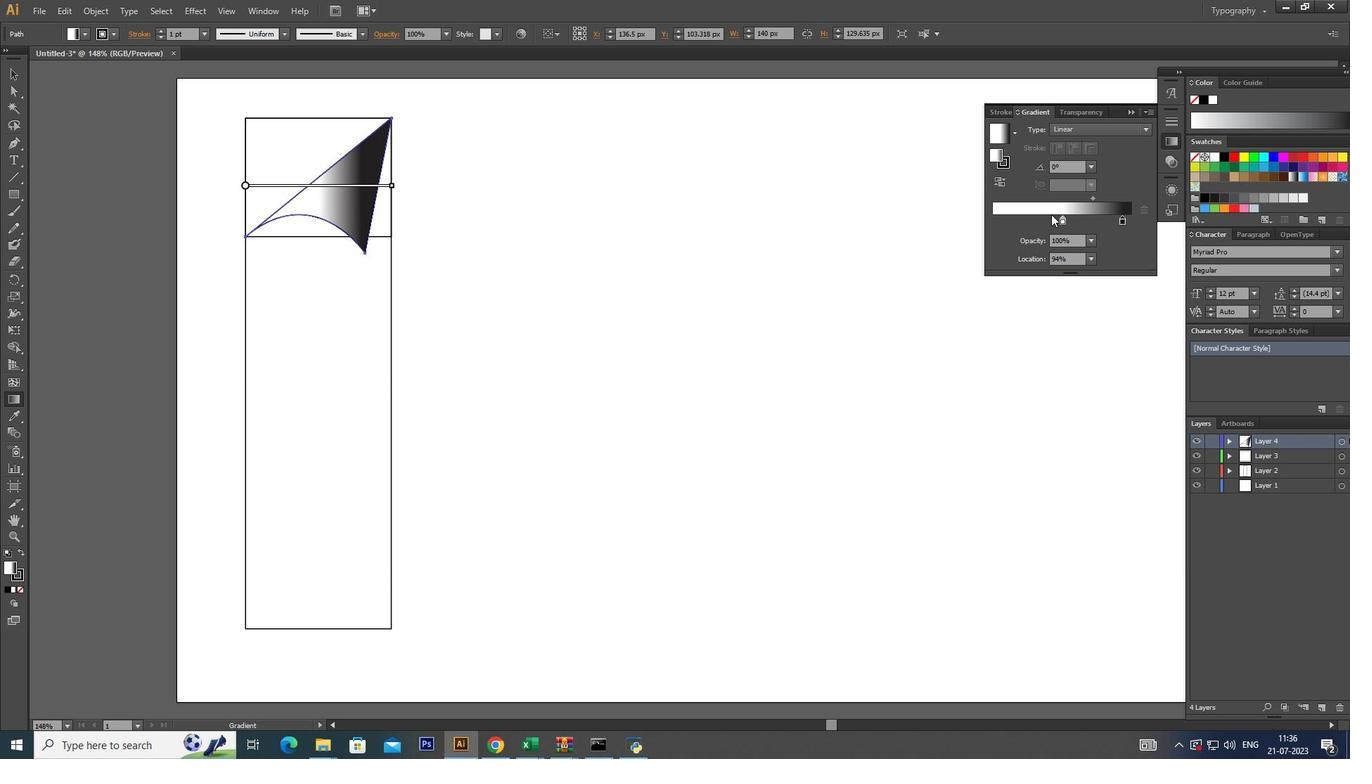 
Action: Key pressed <Key.shift>
Screenshot: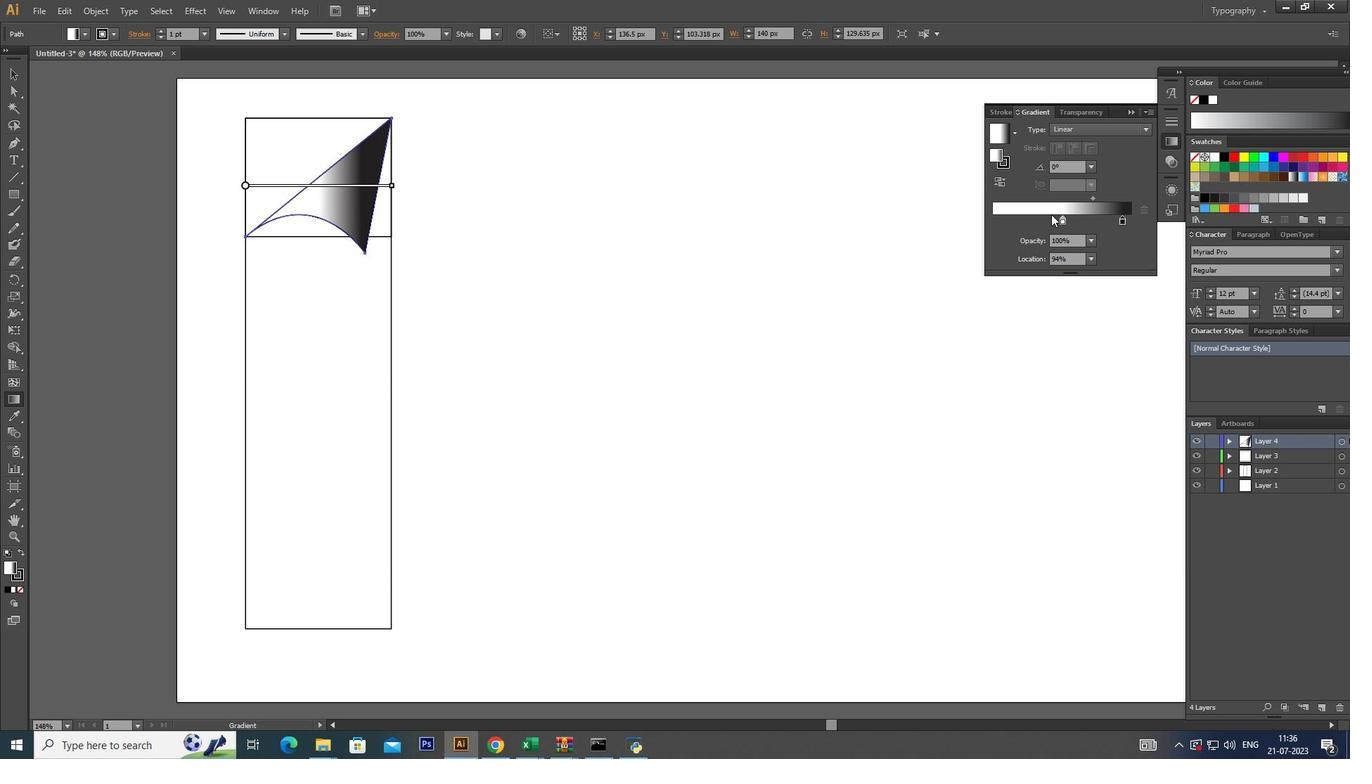 
Action: Mouse moved to (1145, 222)
Screenshot: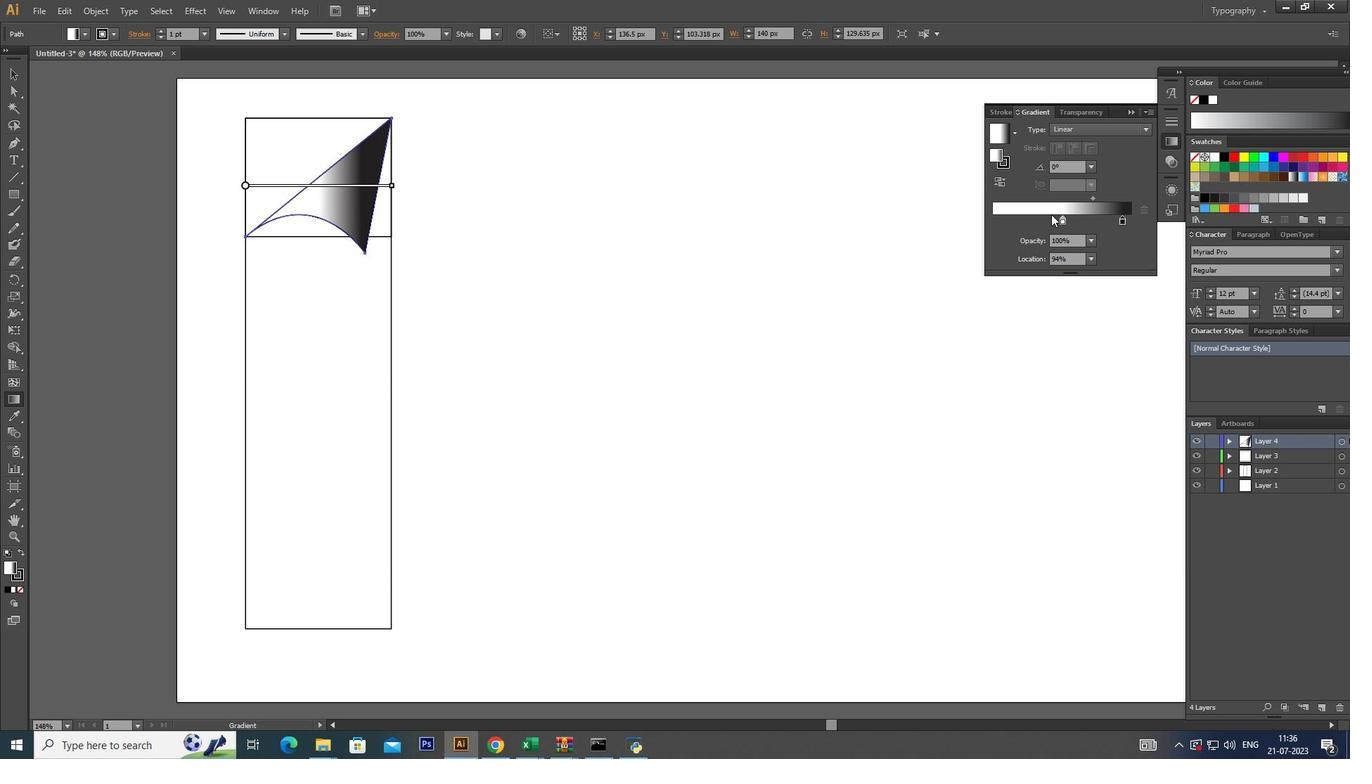 
Action: Key pressed <Key.shift>
Screenshot: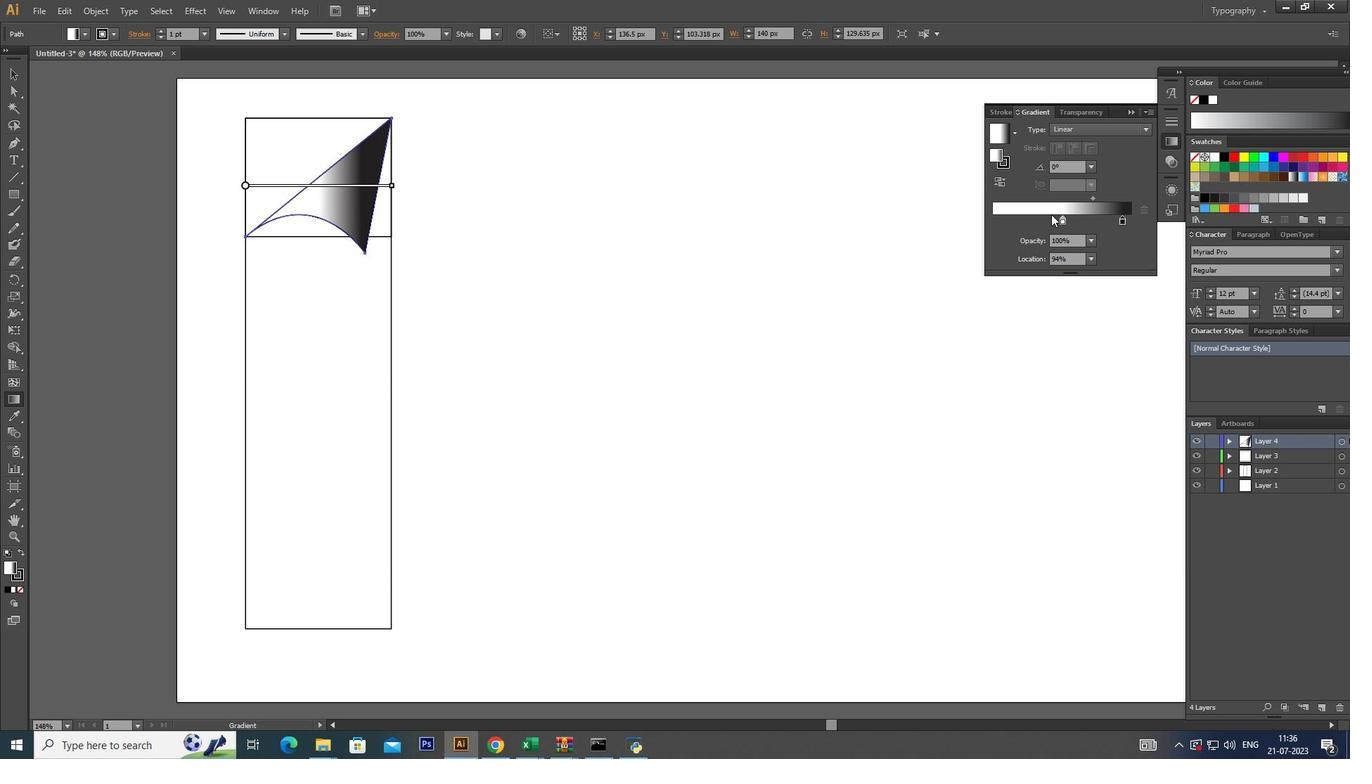 
Action: Mouse moved to (1146, 222)
Screenshot: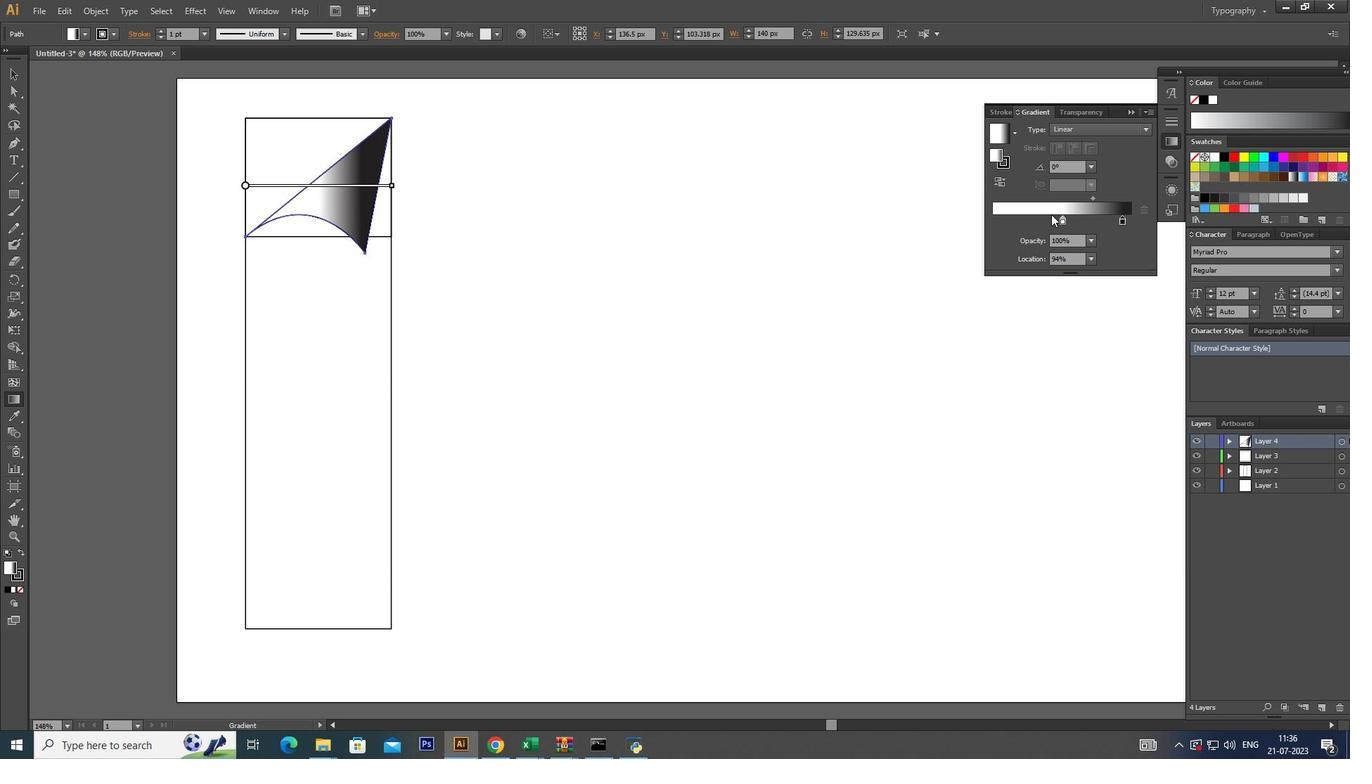 
Action: Key pressed <Key.shift>
Screenshot: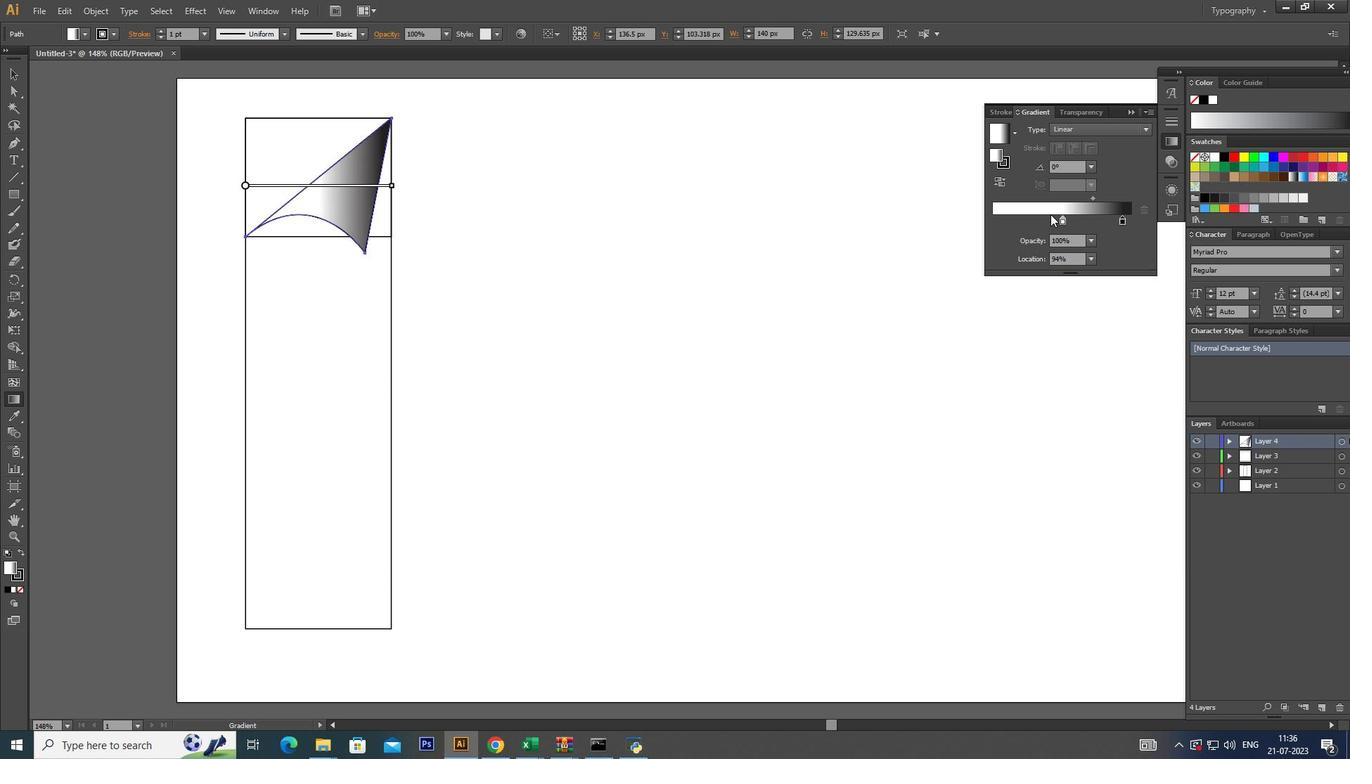 
Action: Mouse moved to (1146, 222)
Screenshot: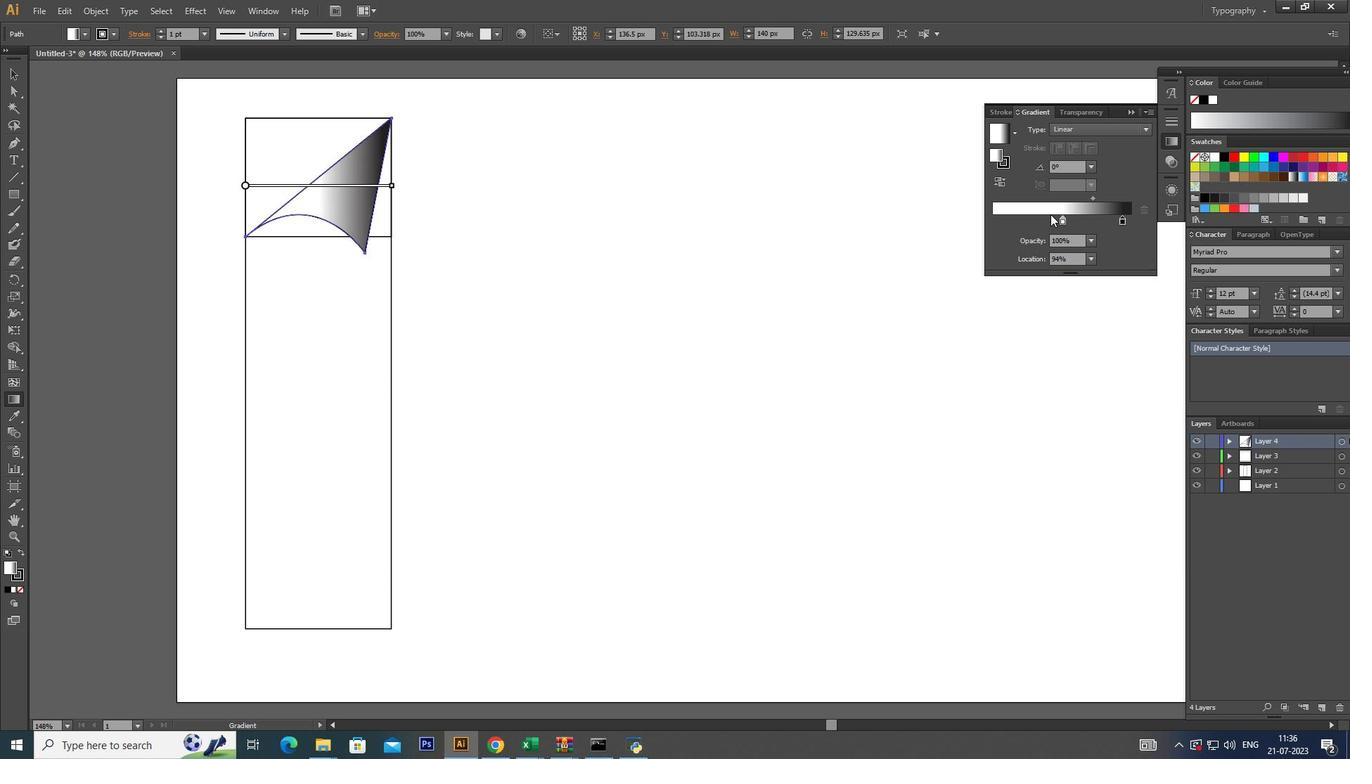 
Action: Key pressed <Key.shift><Key.shift><Key.shift>
Screenshot: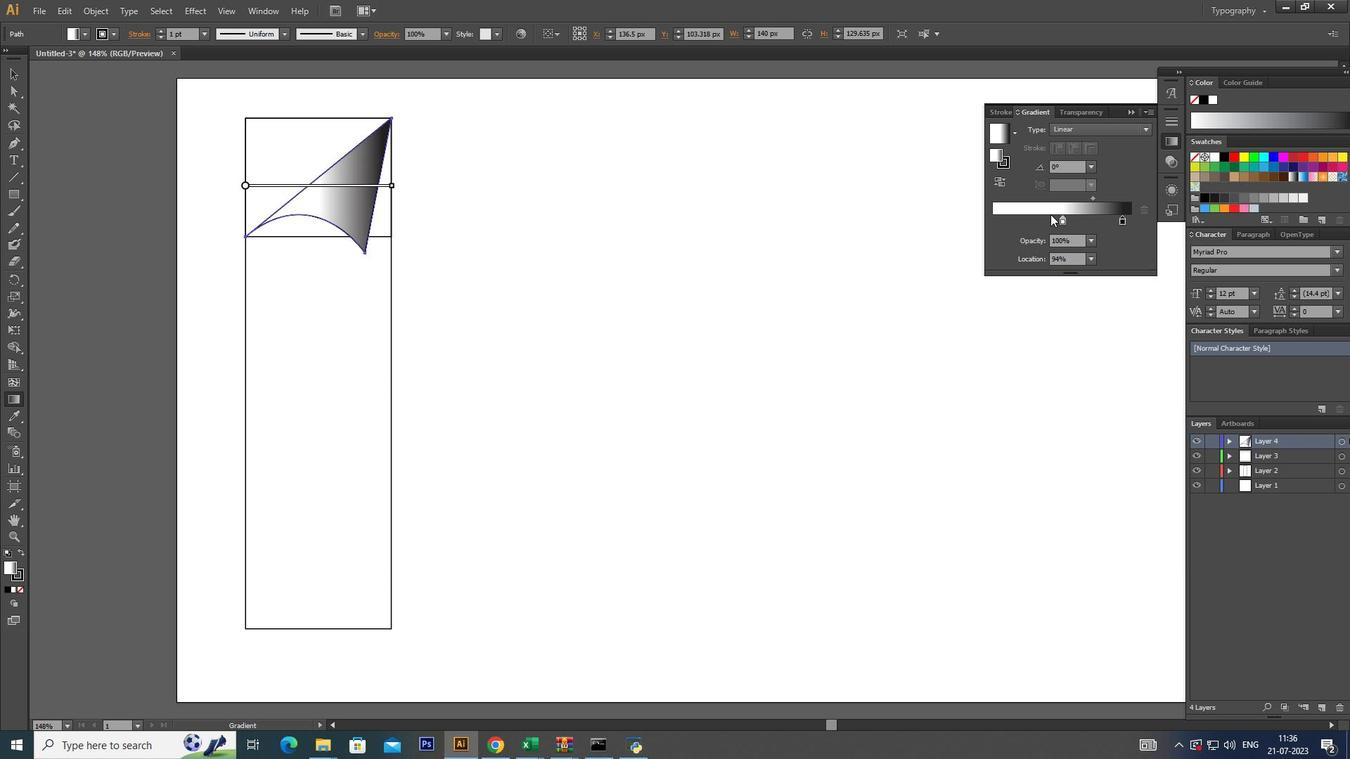 
Action: Mouse moved to (1148, 222)
Screenshot: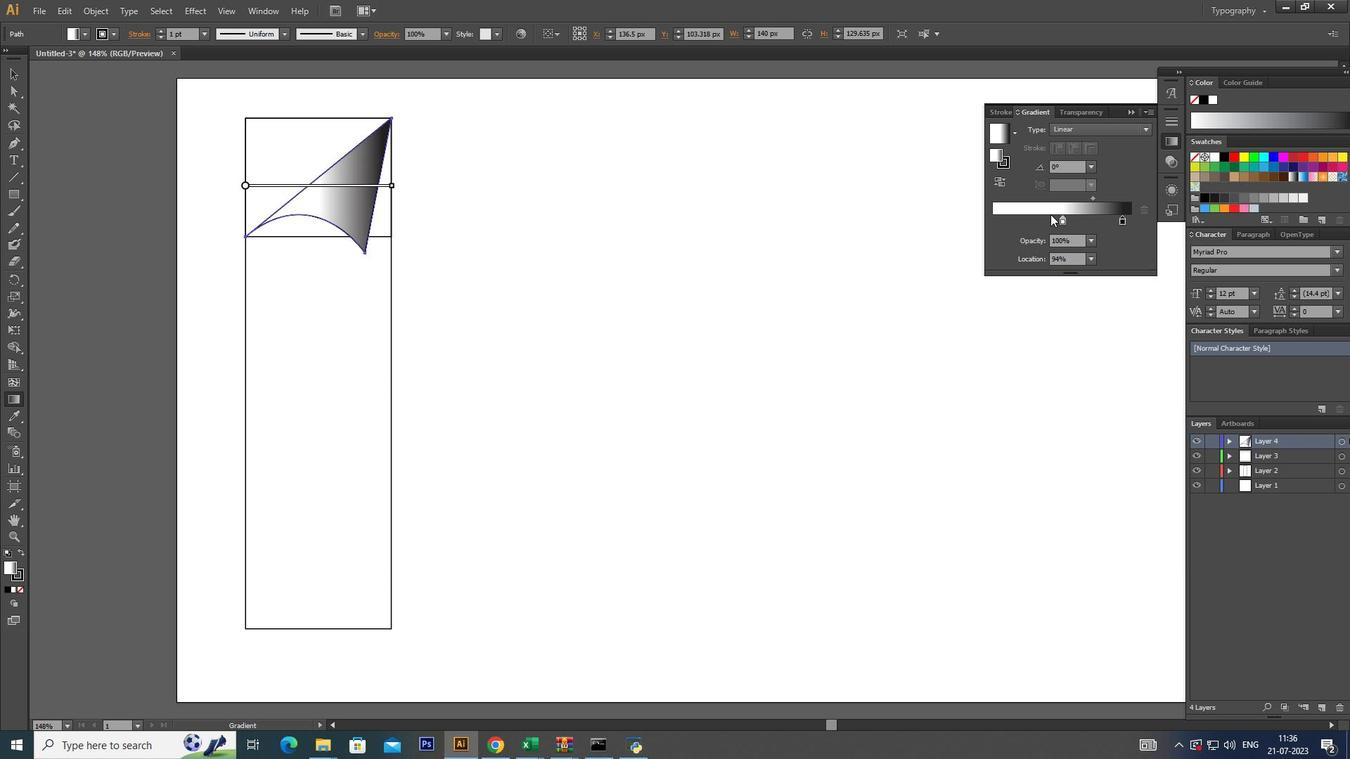 
Action: Key pressed <Key.shift><Key.shift><Key.shift><Key.shift><Key.shift><Key.shift><Key.shift><Key.shift><Key.shift><Key.shift><Key.shift><Key.shift><Key.shift><Key.shift><Key.shift><Key.shift><Key.shift><Key.shift><Key.shift>
Screenshot: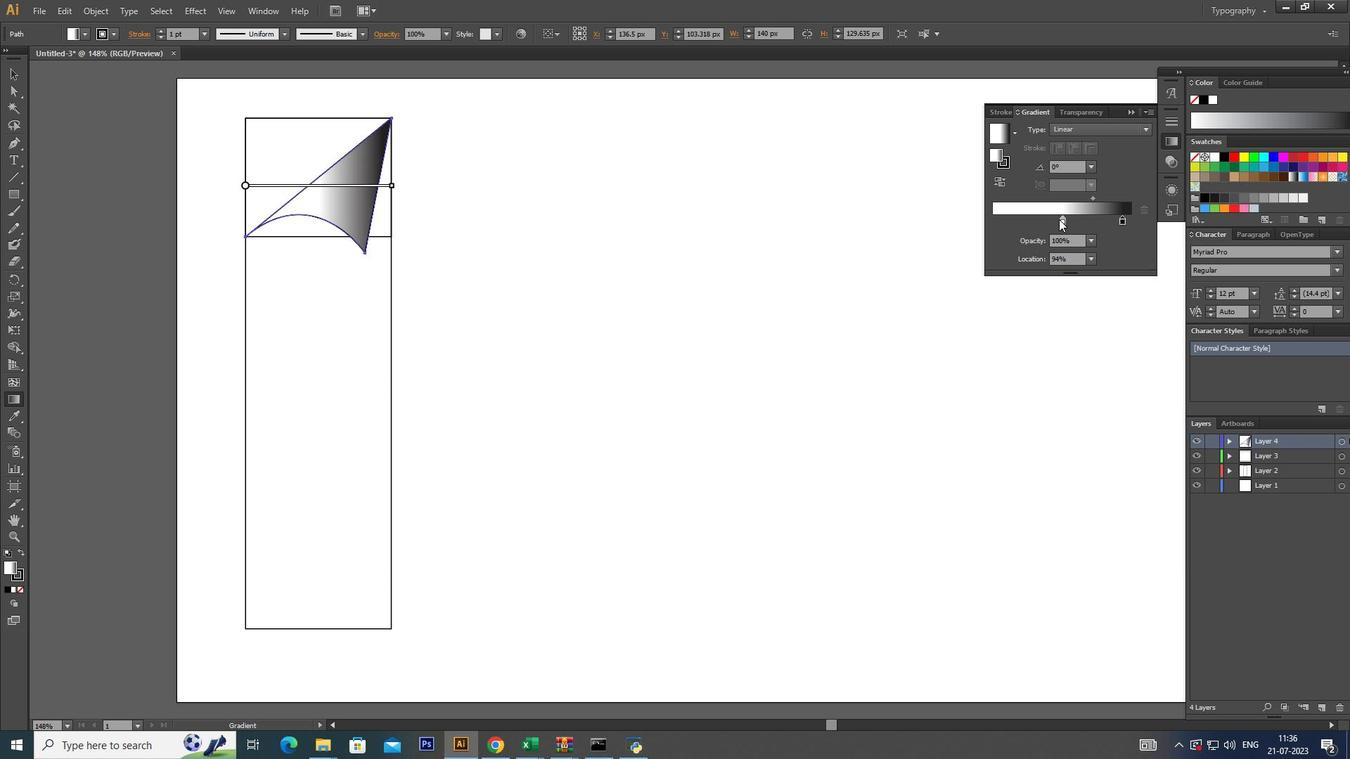 
Action: Mouse moved to (1084, 222)
Screenshot: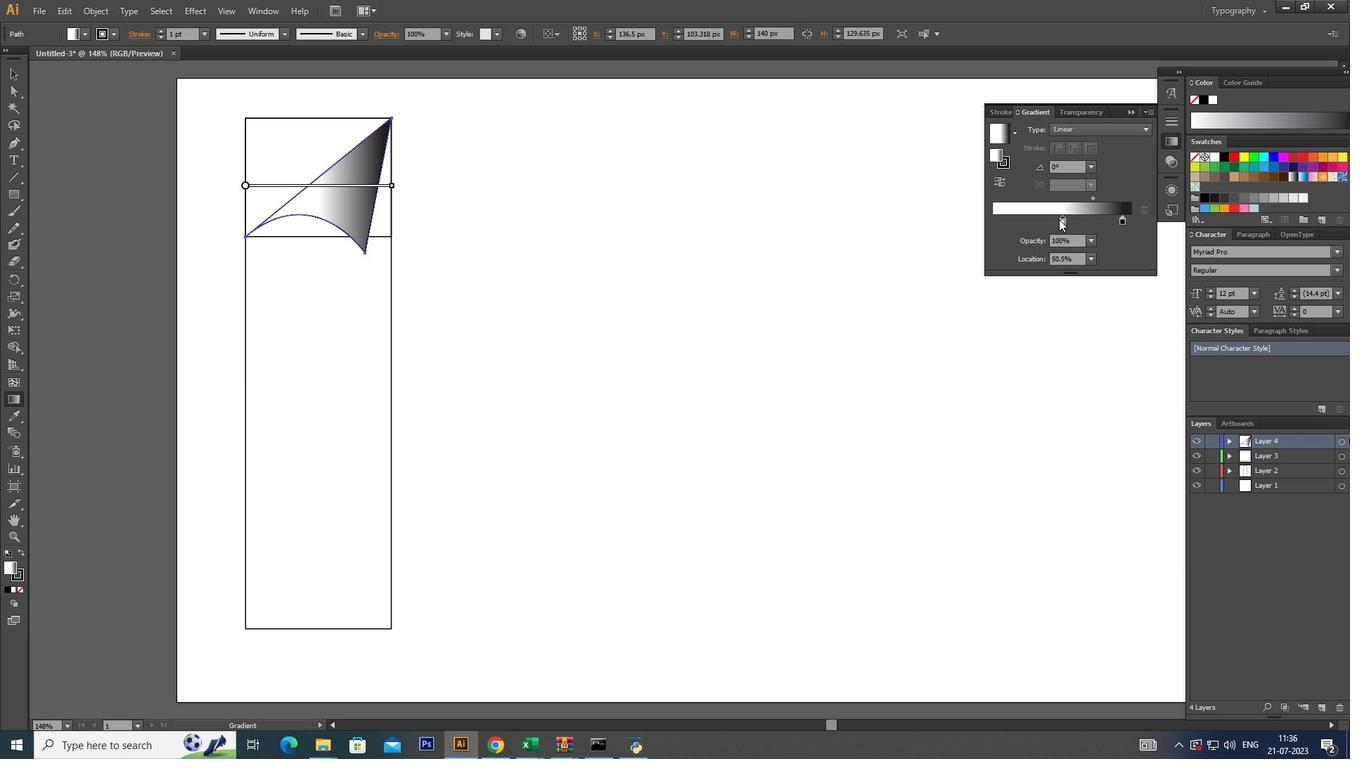 
Action: Mouse pressed left at (1084, 222)
Screenshot: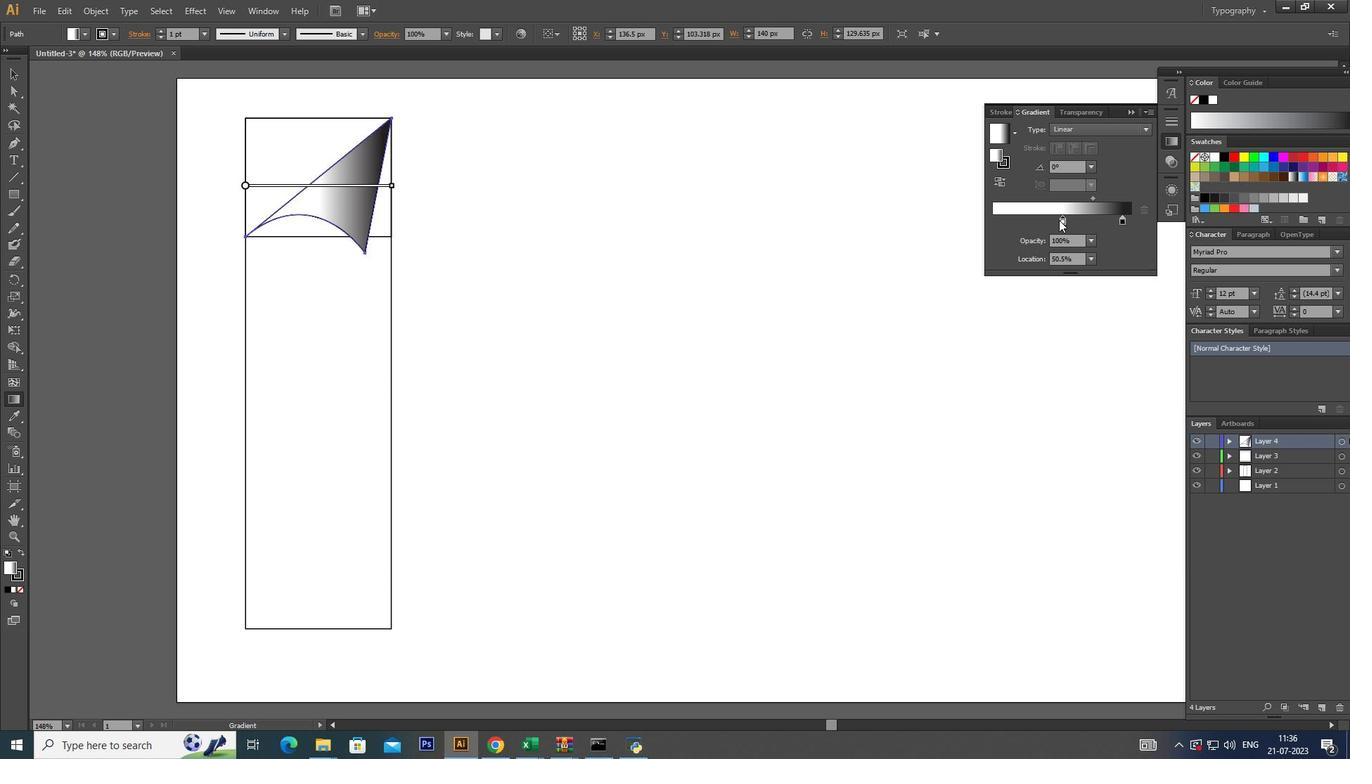 
Action: Mouse pressed right at (1084, 222)
Screenshot: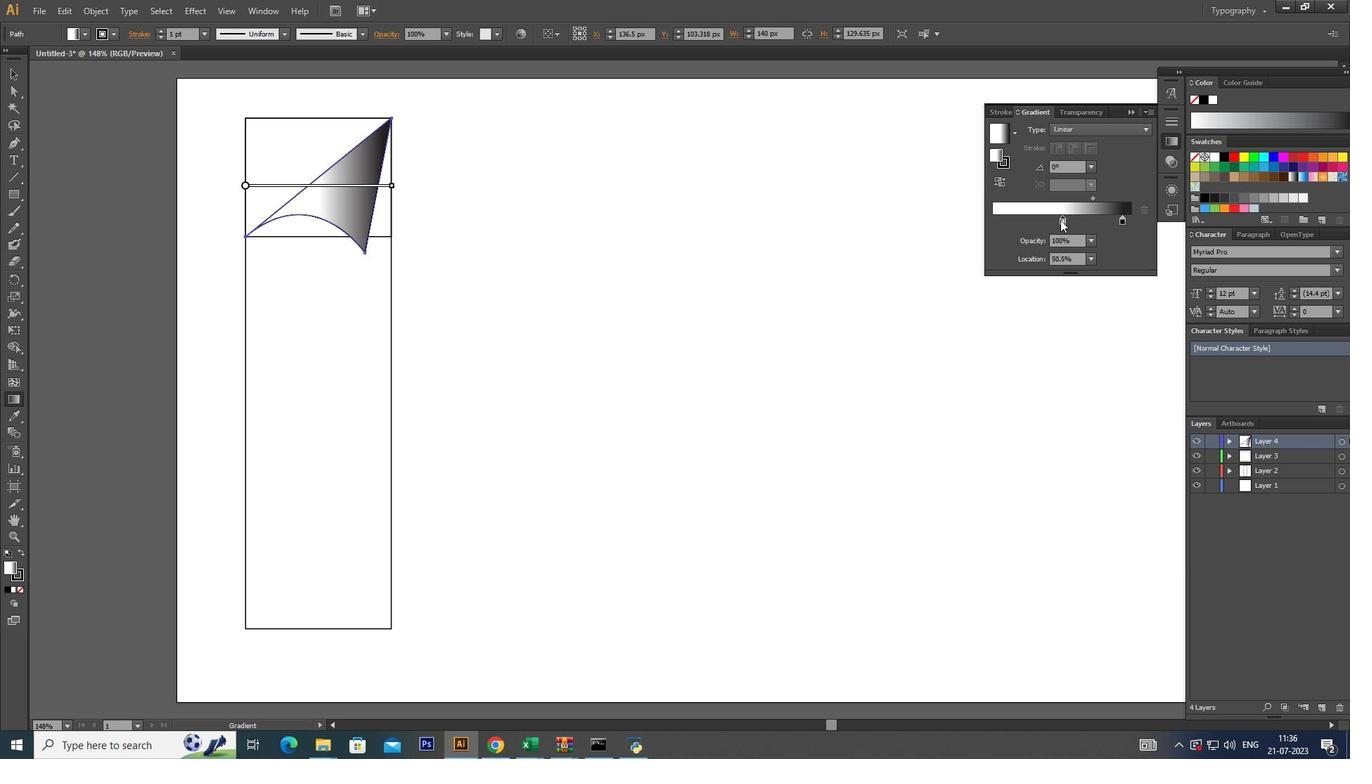 
Action: Mouse moved to (1086, 222)
Screenshot: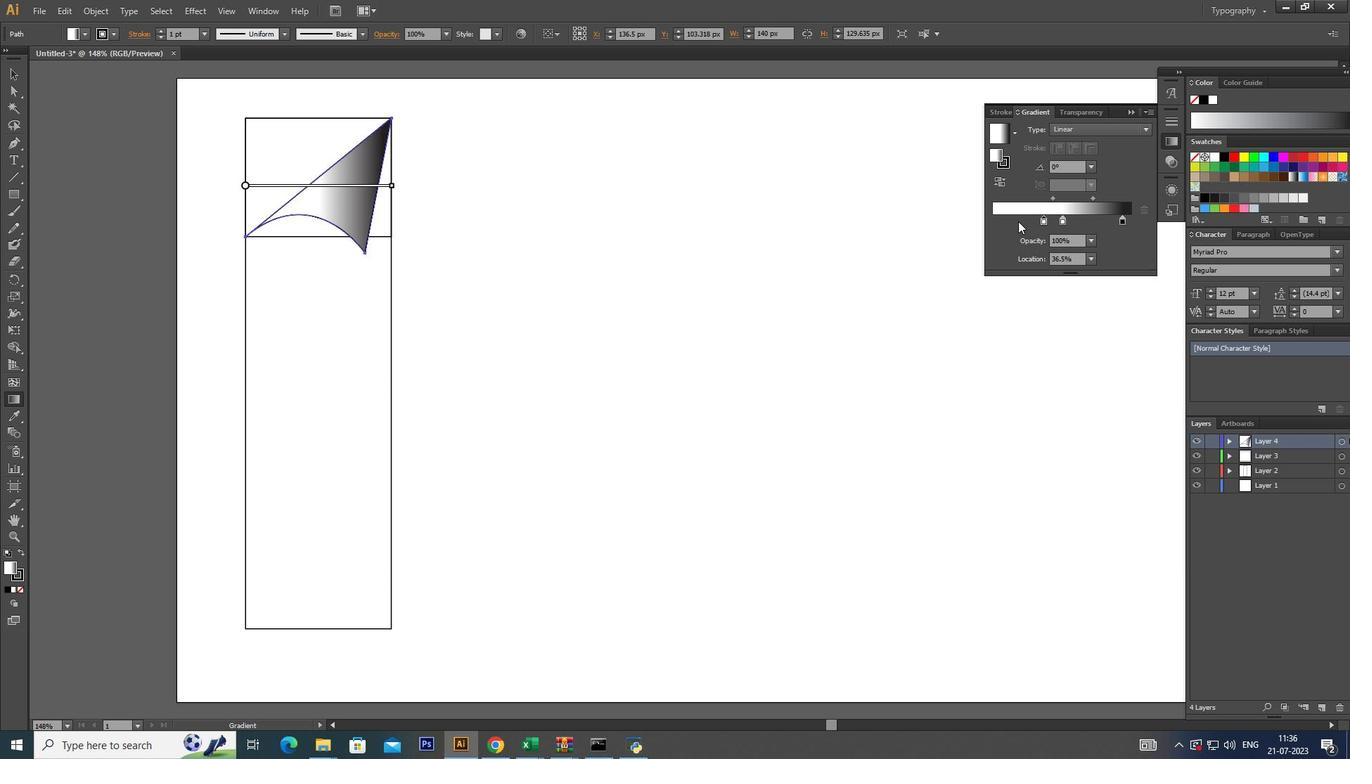 
Action: Key pressed <Key.alt_l>
Screenshot: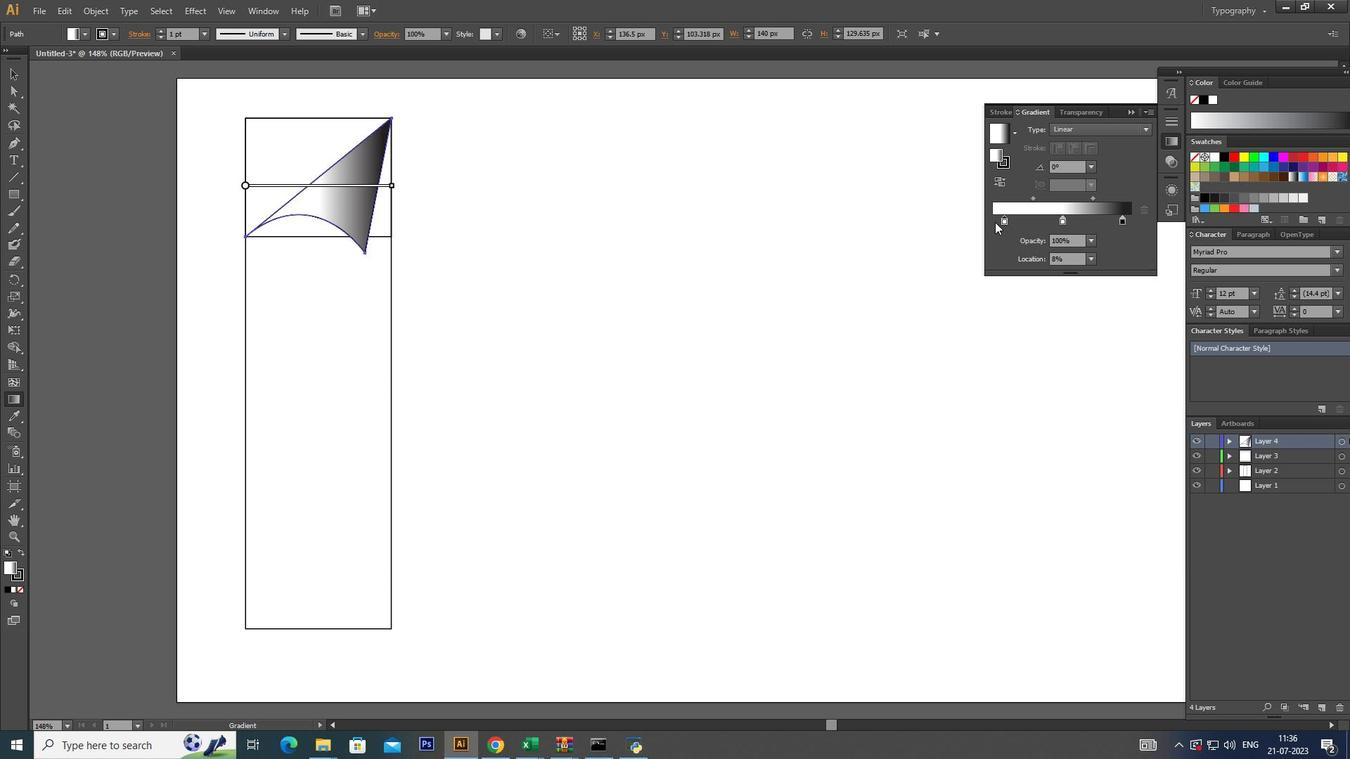 
Action: Mouse pressed left at (1086, 222)
Screenshot: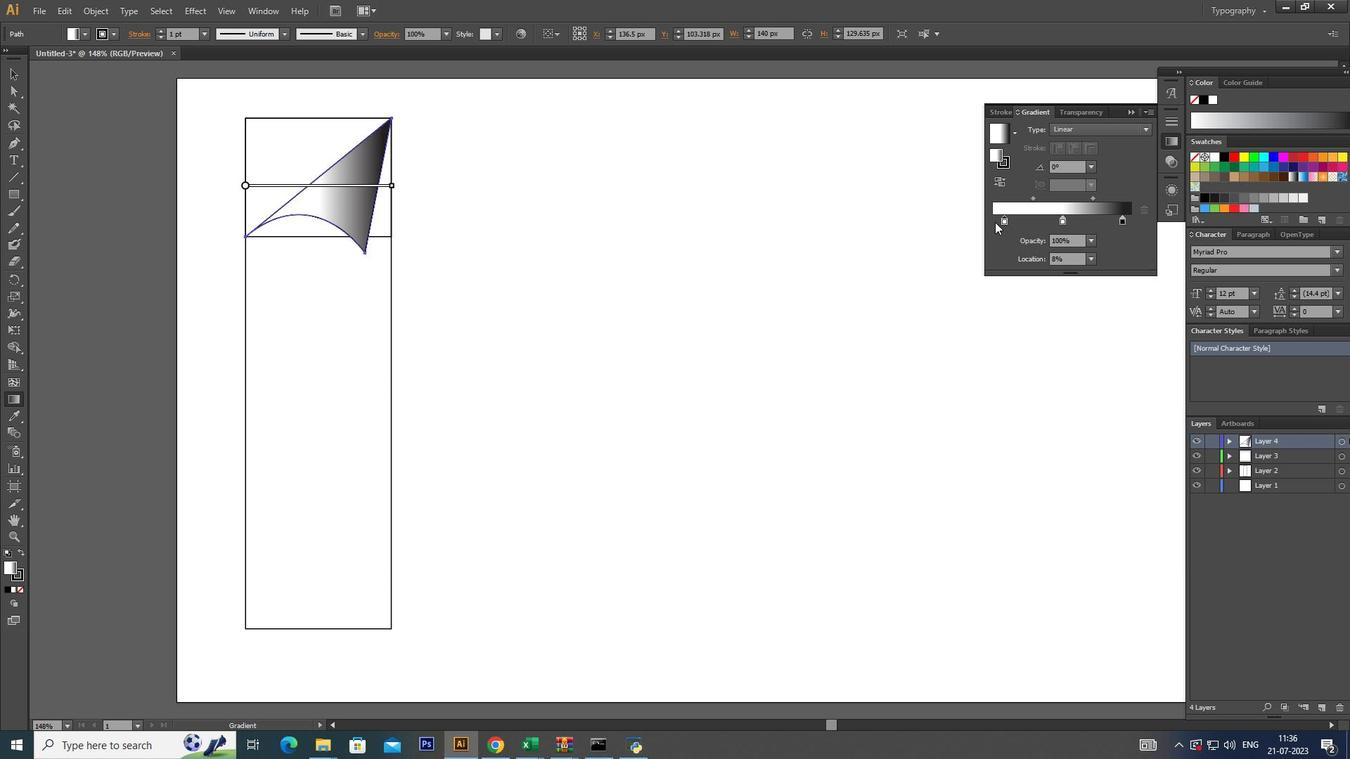 
Action: Mouse moved to (1065, 222)
Screenshot: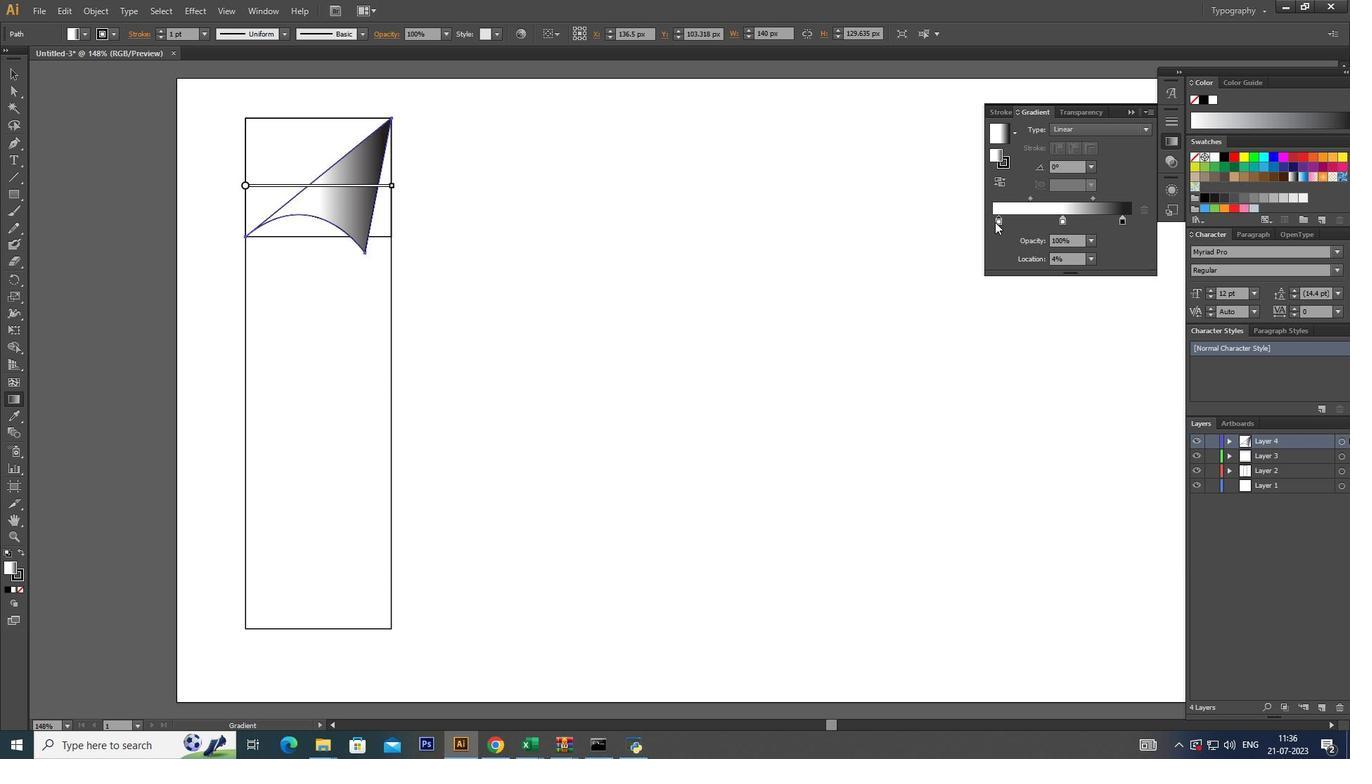 
Action: Key pressed <Key.alt_l>
Screenshot: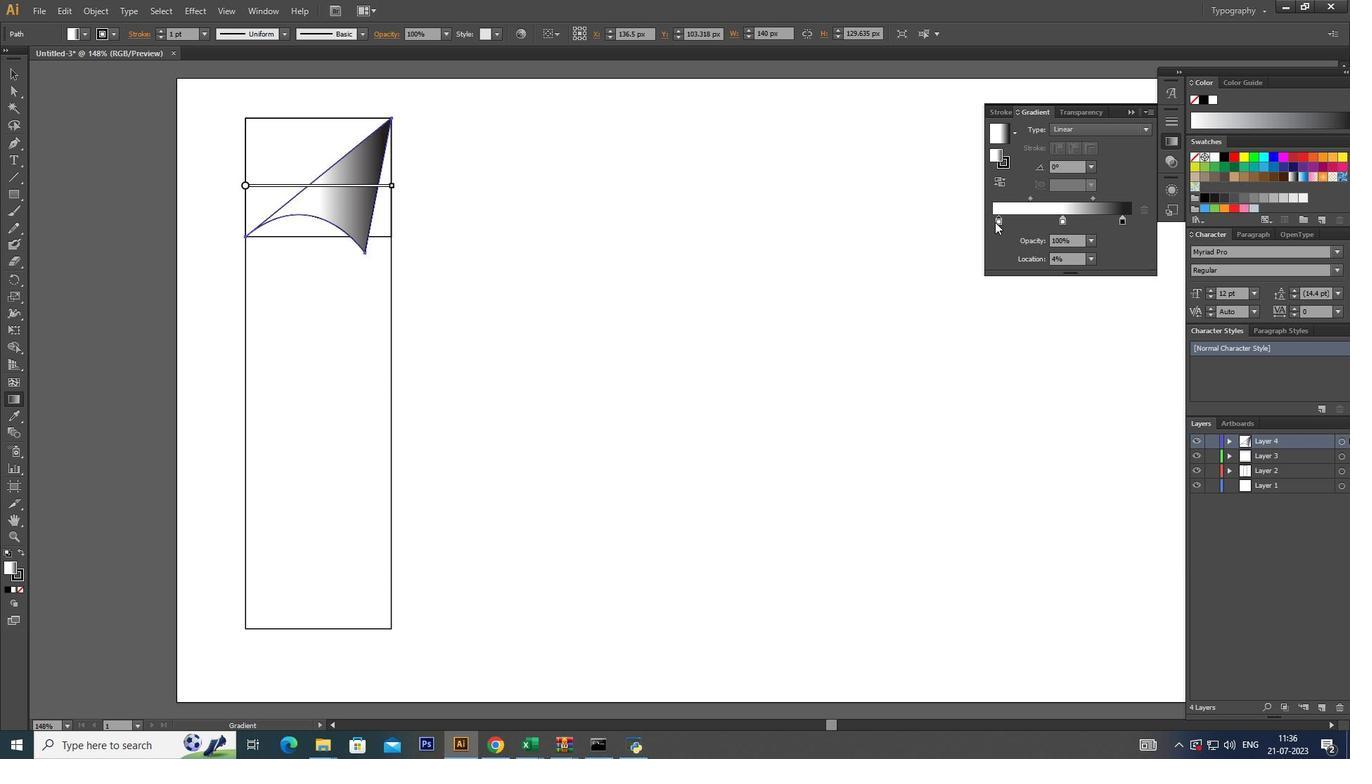 
Action: Mouse moved to (1065, 222)
Screenshot: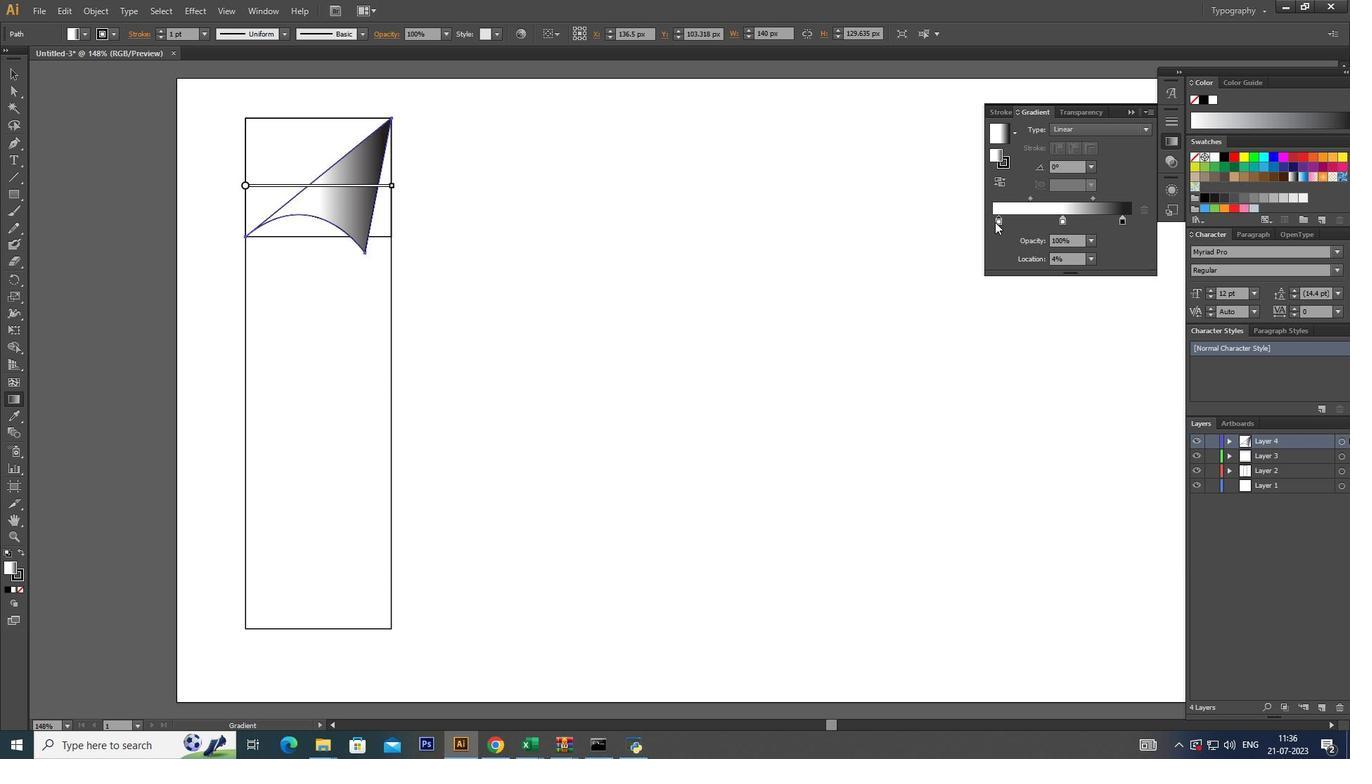
Action: Key pressed <Key.alt_l><Key.alt_l><Key.alt_l><Key.alt_l>
Screenshot: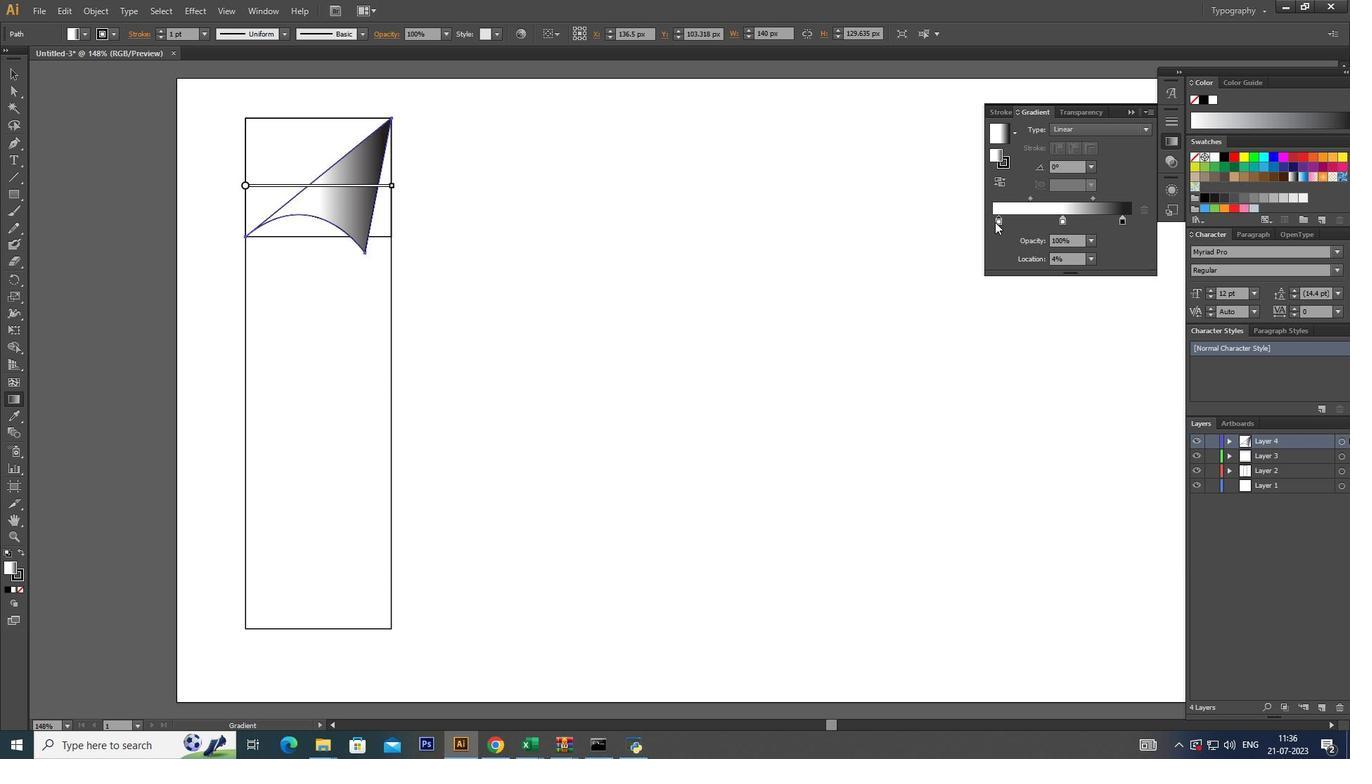 
Action: Mouse moved to (1052, 222)
Screenshot: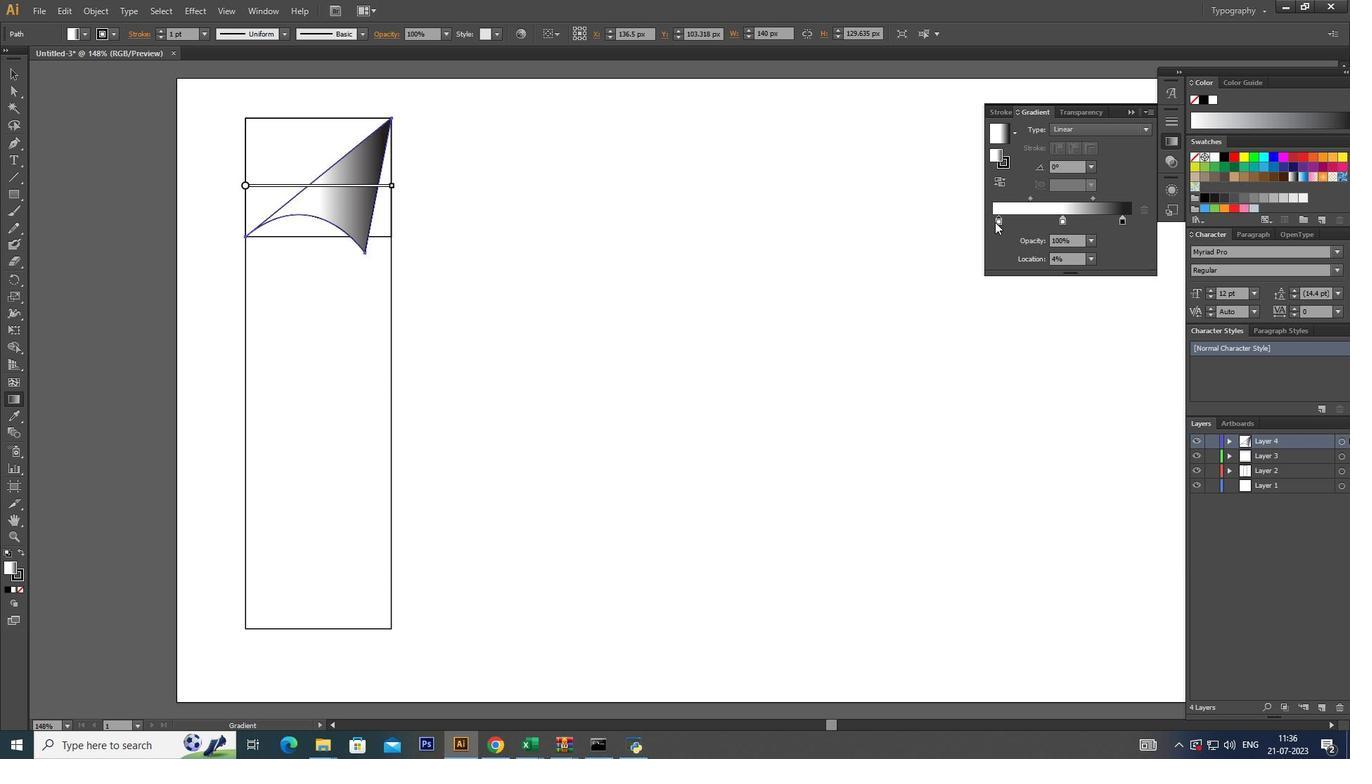 
Action: Key pressed <Key.alt_l>
Screenshot: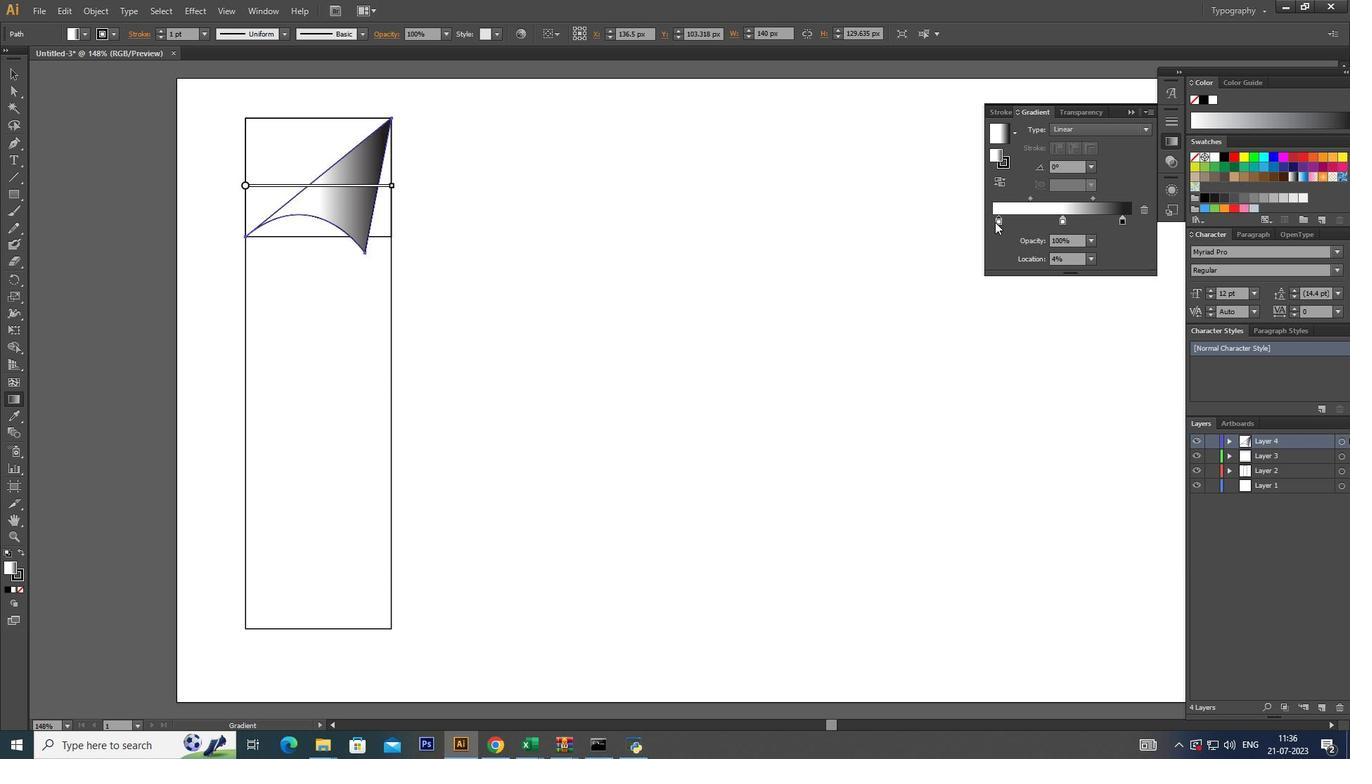 
Action: Mouse moved to (1048, 222)
Screenshot: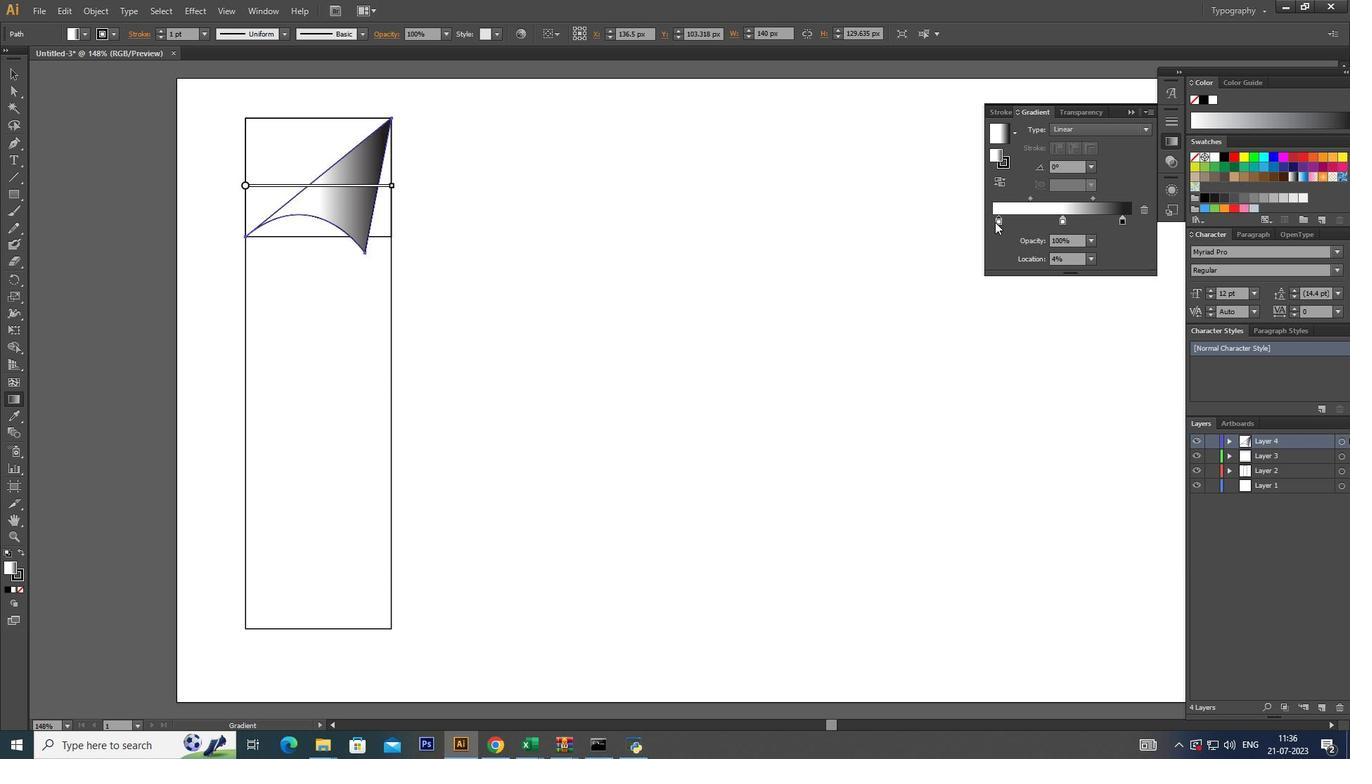 
Action: Key pressed <Key.alt_l>
Screenshot: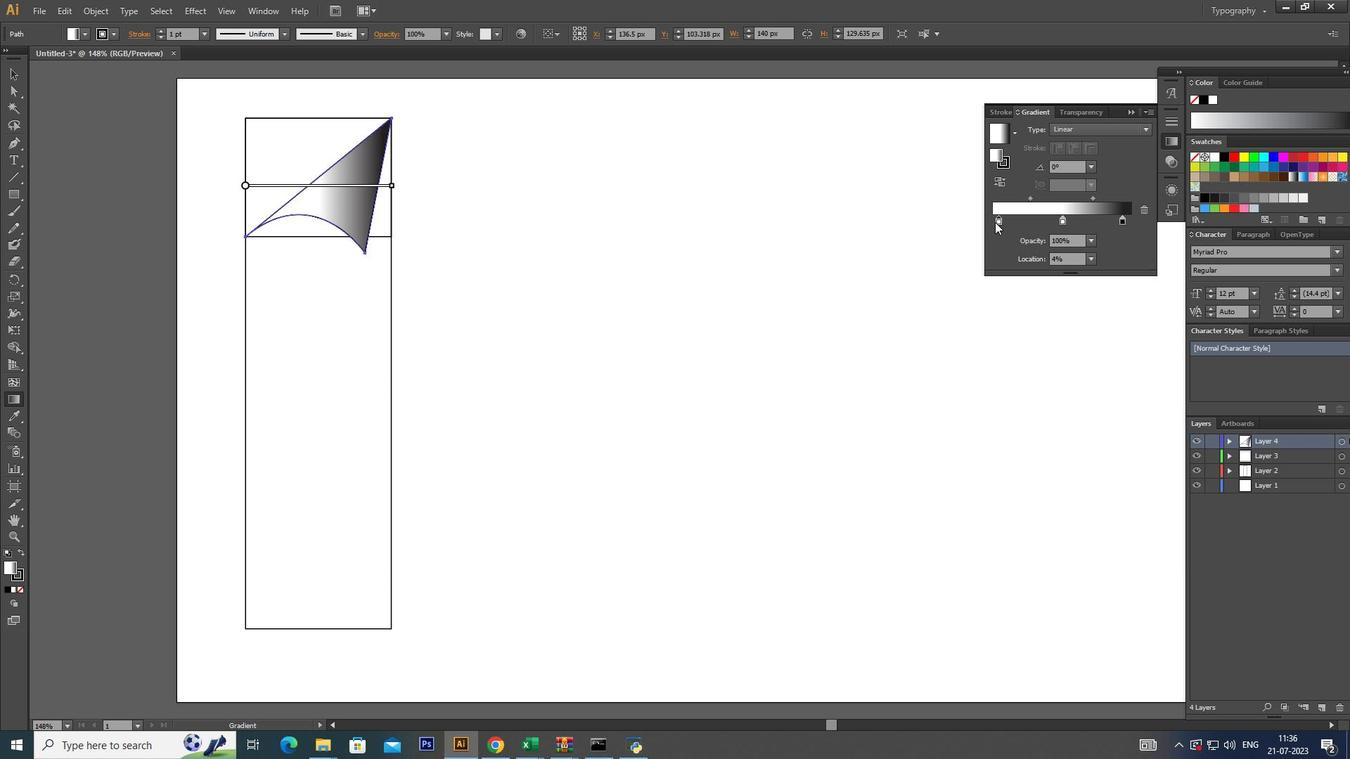 
Action: Mouse moved to (1042, 222)
Screenshot: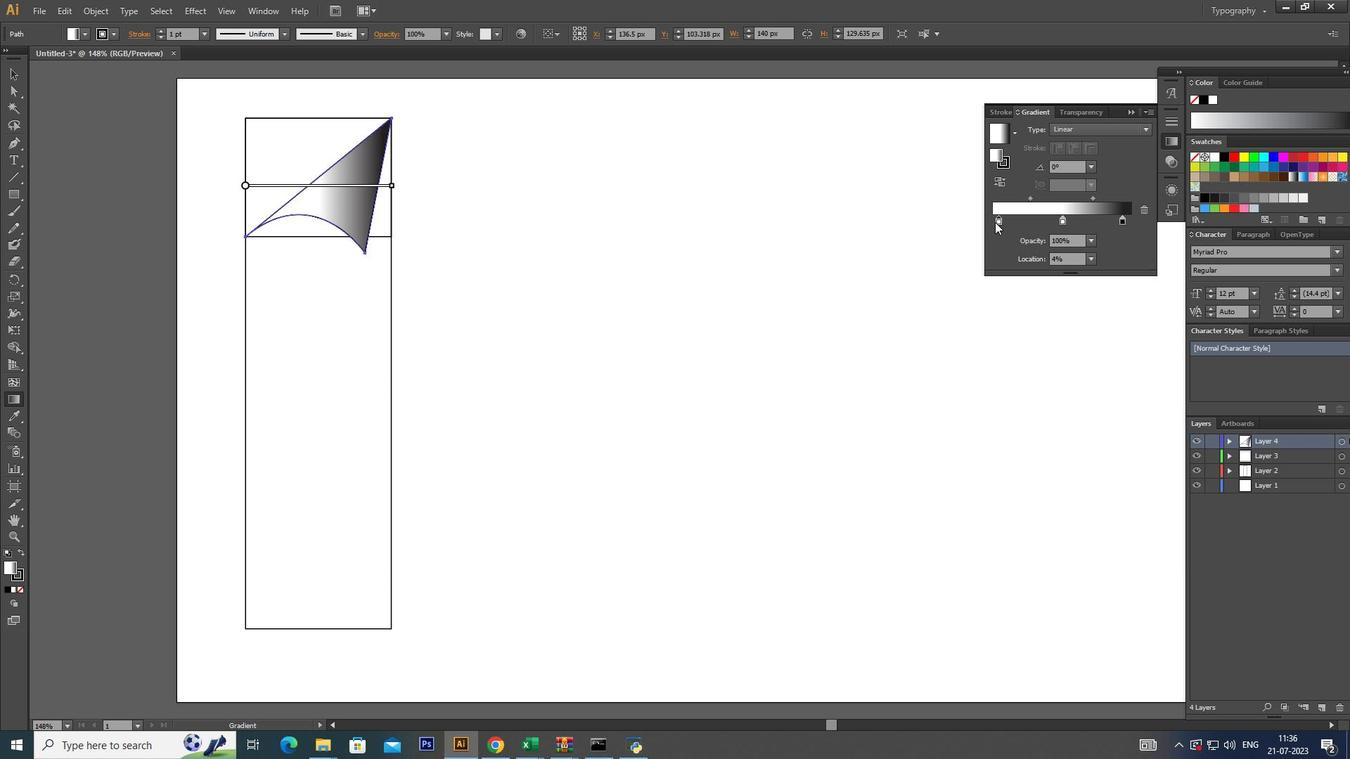 
Action: Key pressed <Key.alt_l>
Screenshot: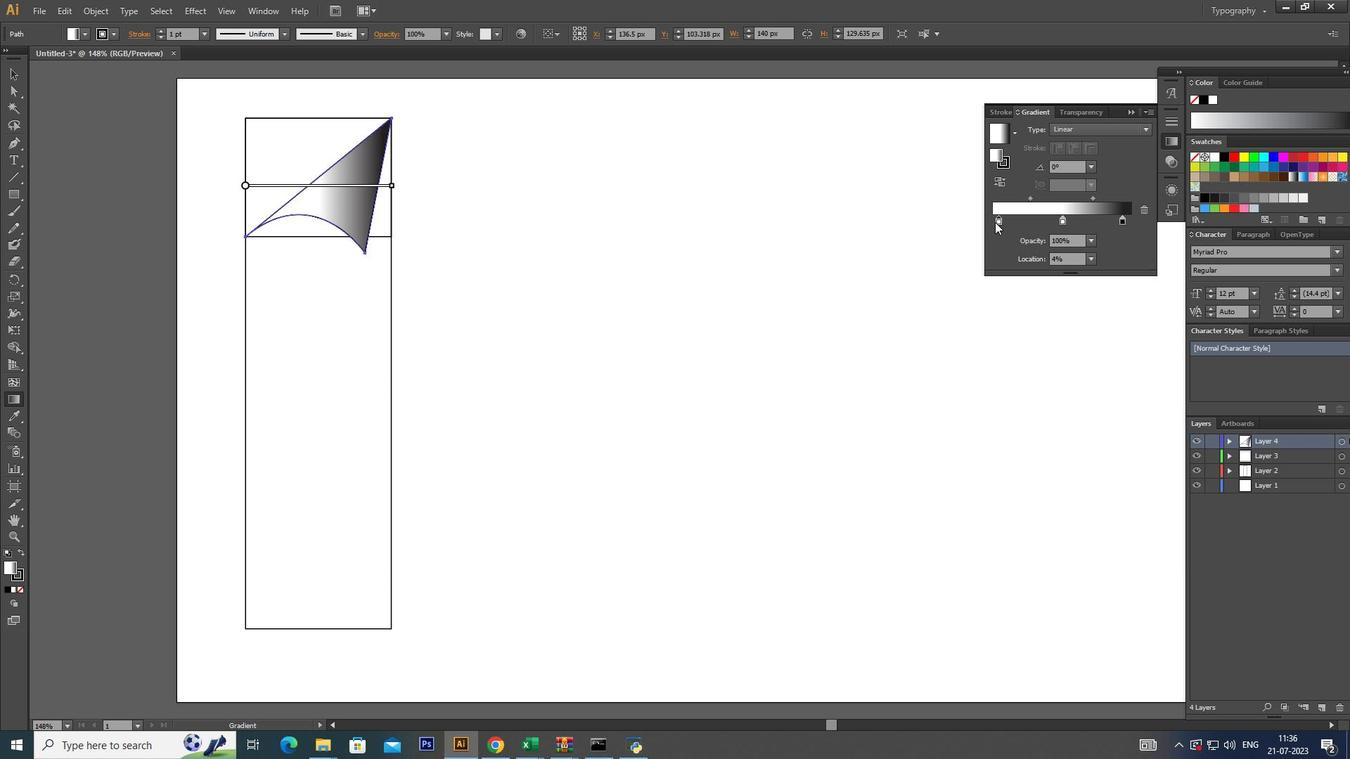 
Action: Mouse moved to (1035, 222)
Screenshot: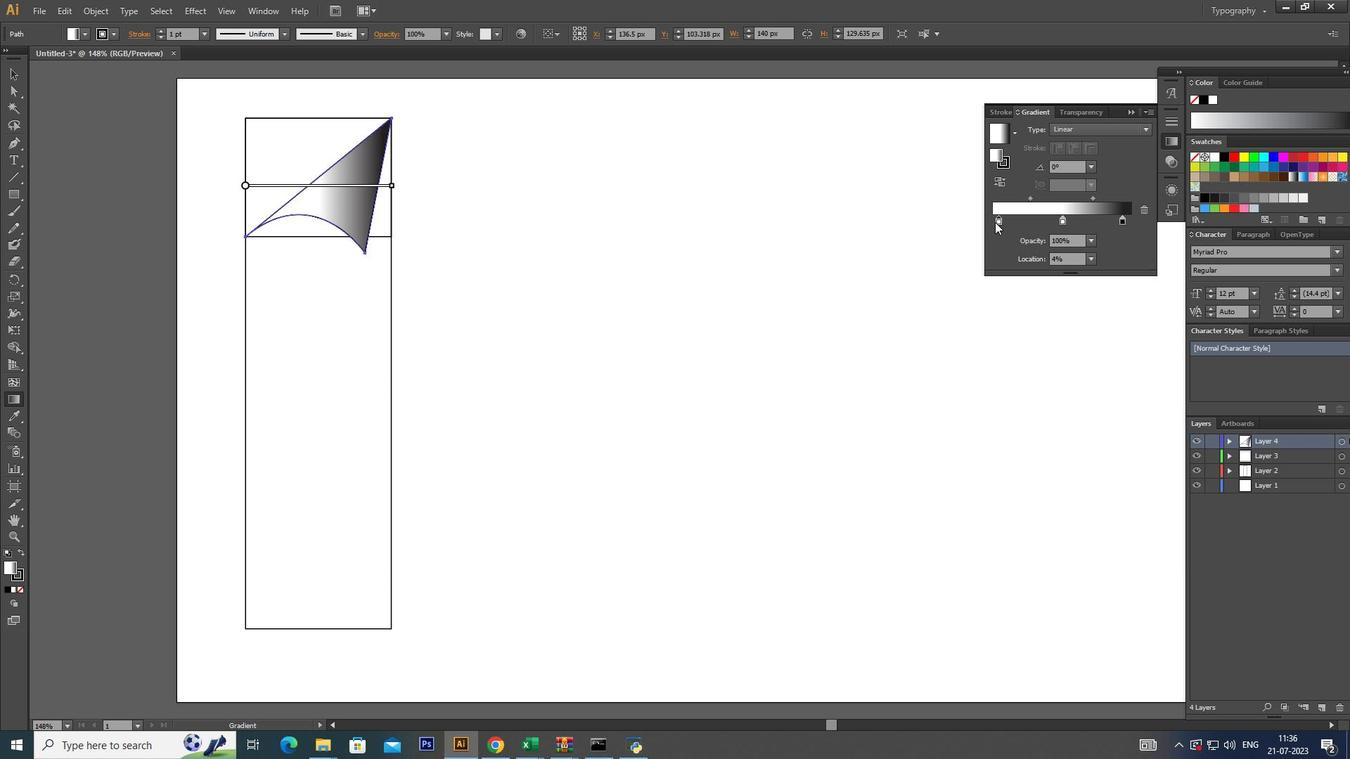
Action: Key pressed <Key.alt_l>
Screenshot: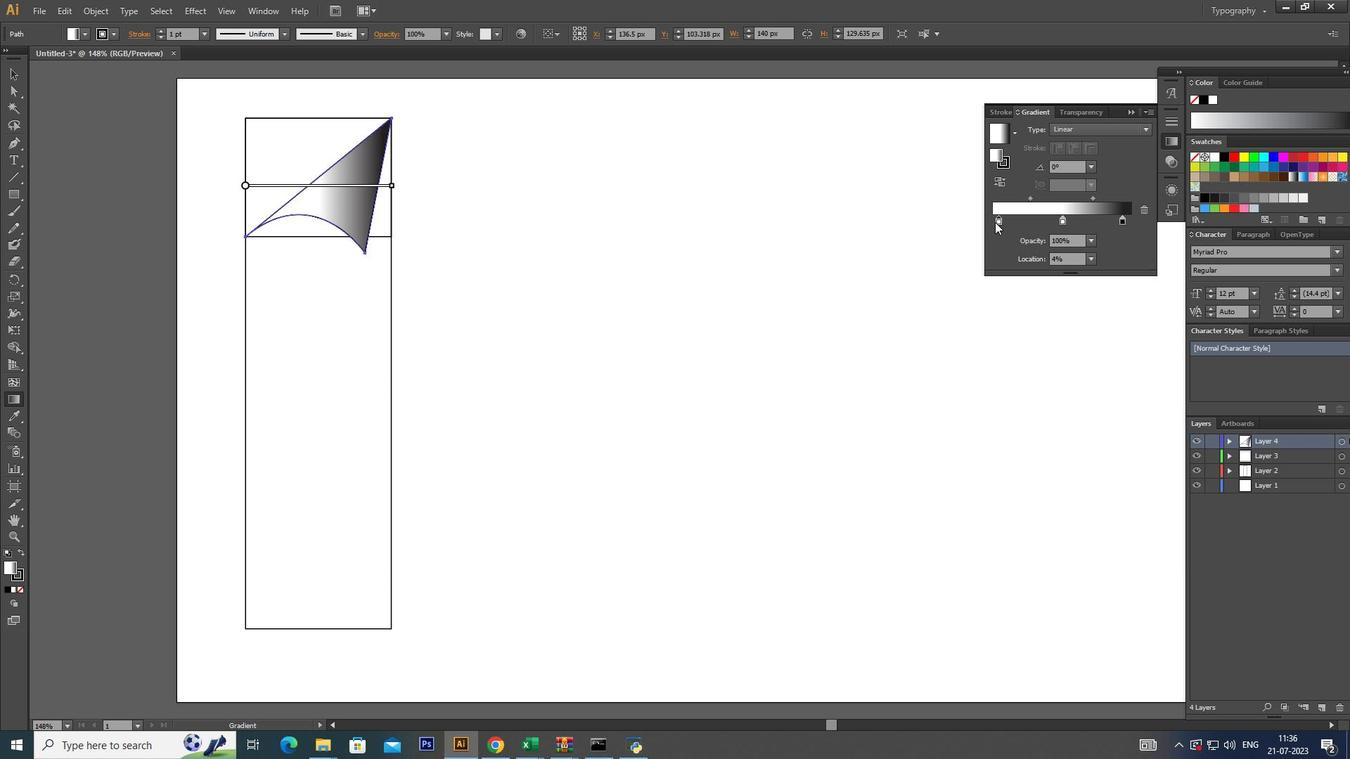 
Action: Mouse moved to (1034, 222)
Screenshot: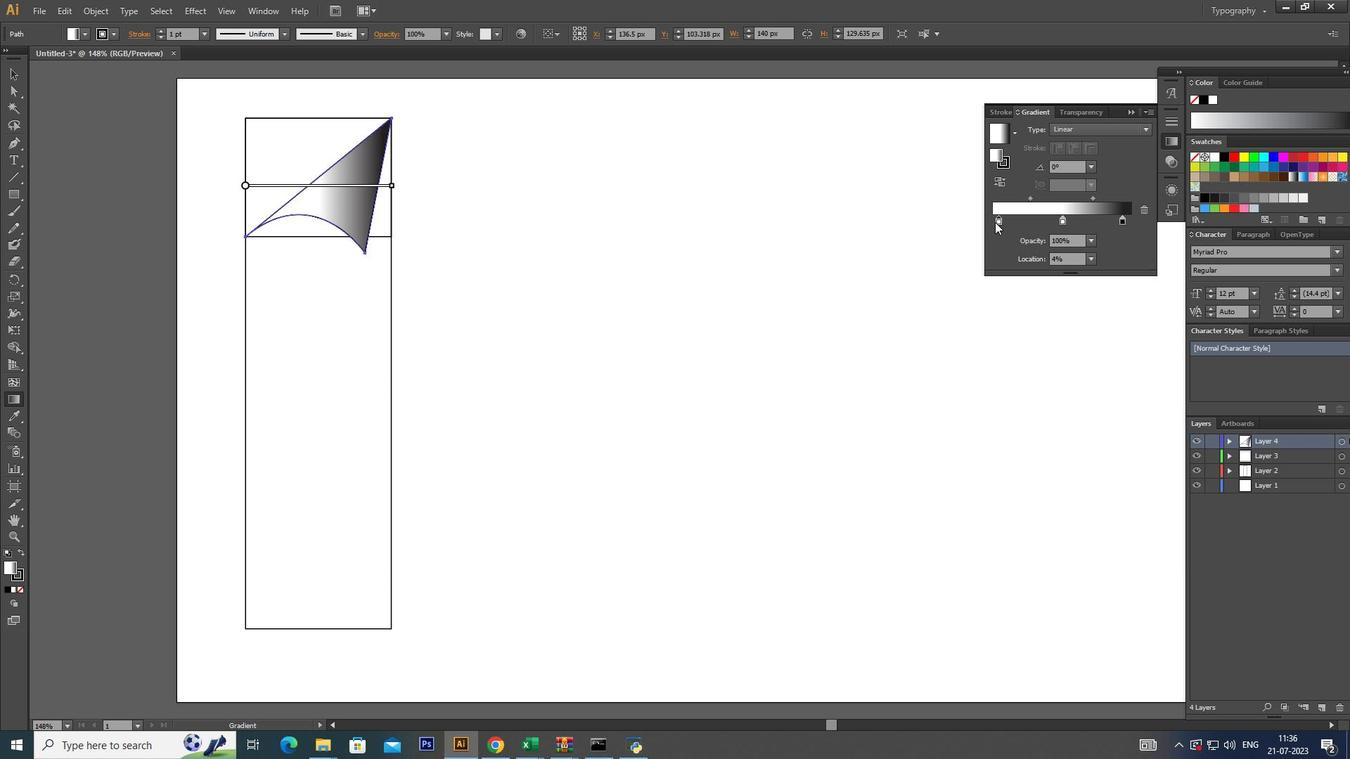 
Action: Key pressed <Key.alt_l>
Screenshot: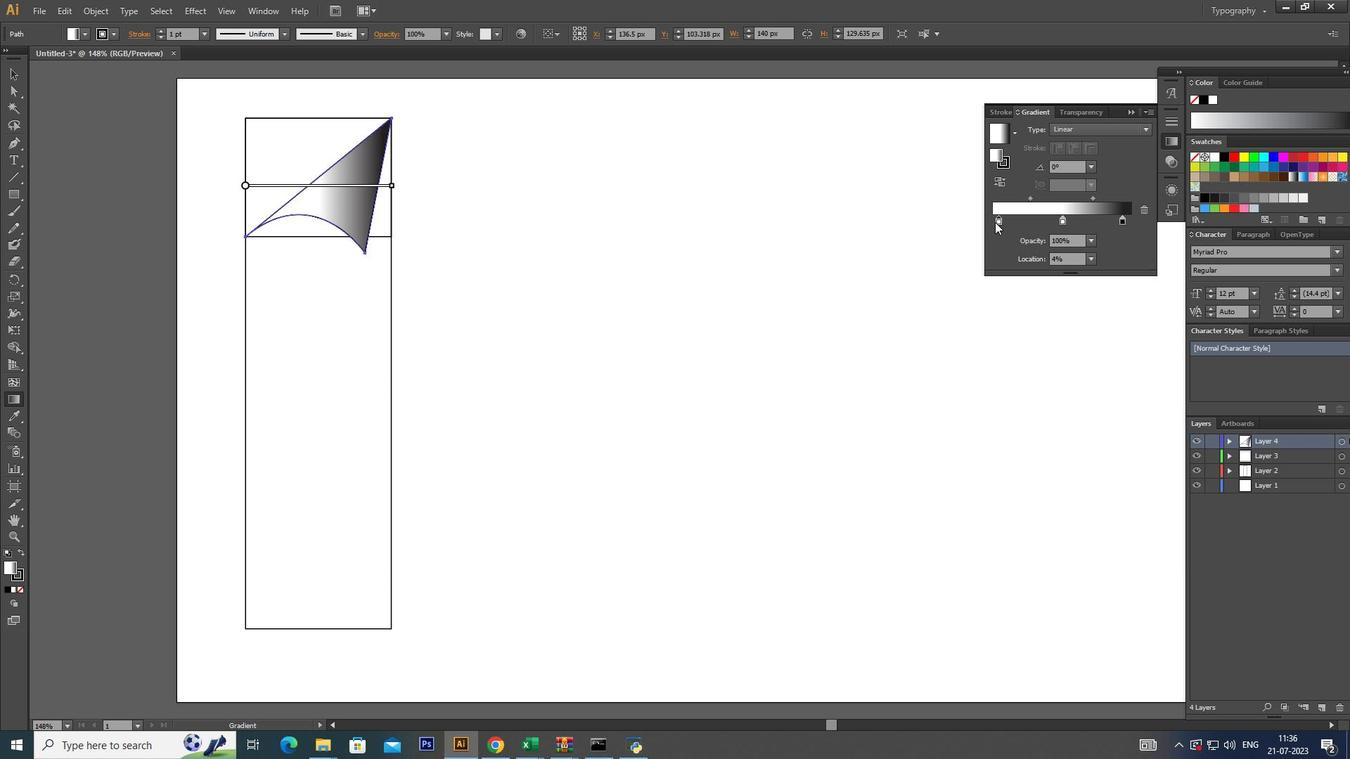 
Action: Mouse moved to (1031, 222)
Screenshot: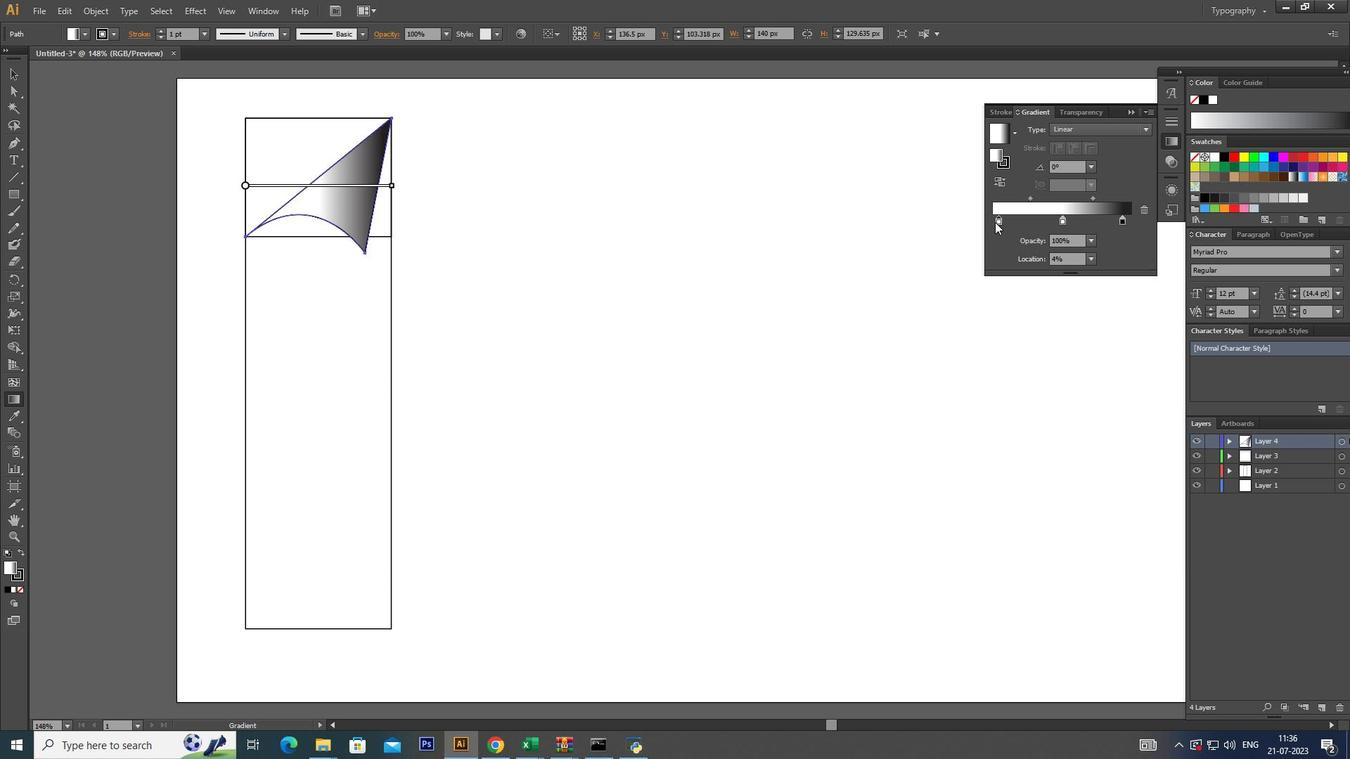 
Action: Key pressed <Key.alt_l><Key.alt_l><Key.alt_l><Key.alt_l>
Screenshot: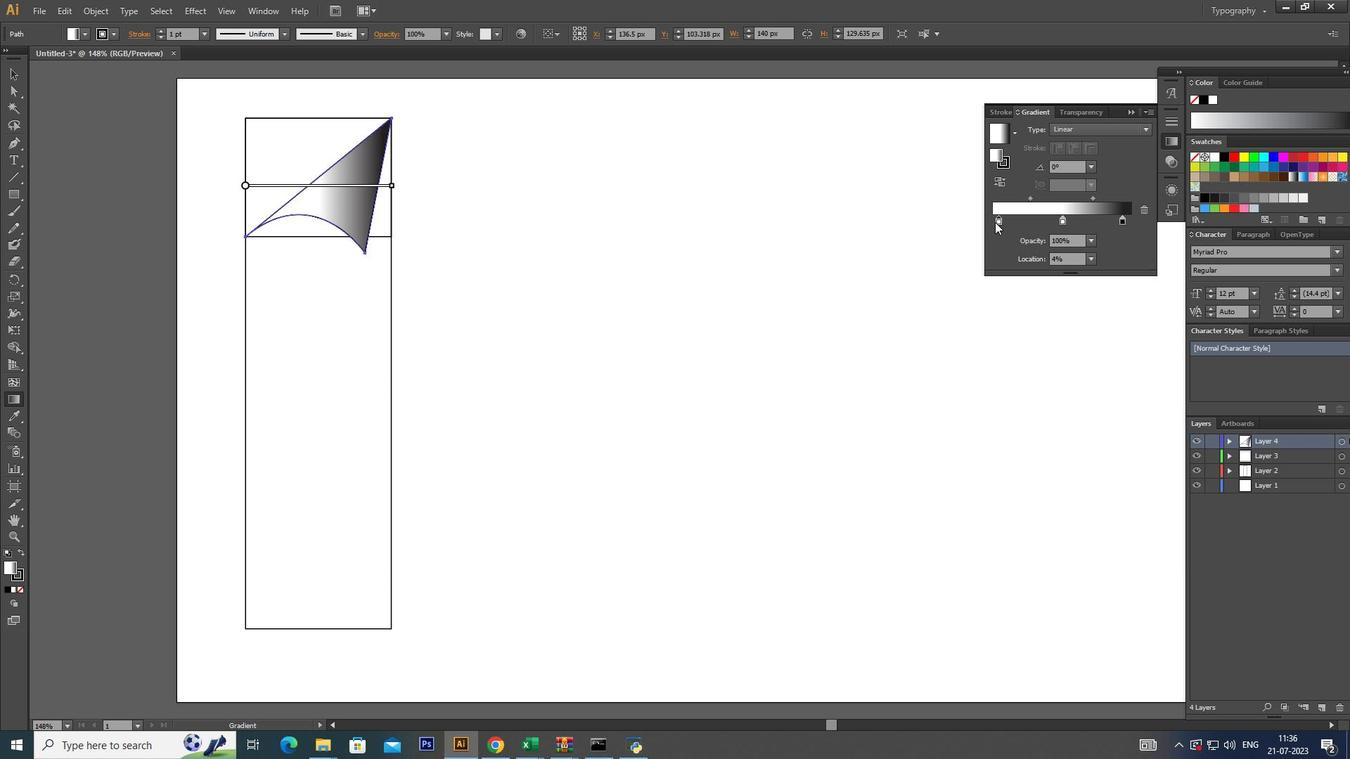 
Action: Mouse moved to (1030, 222)
Screenshot: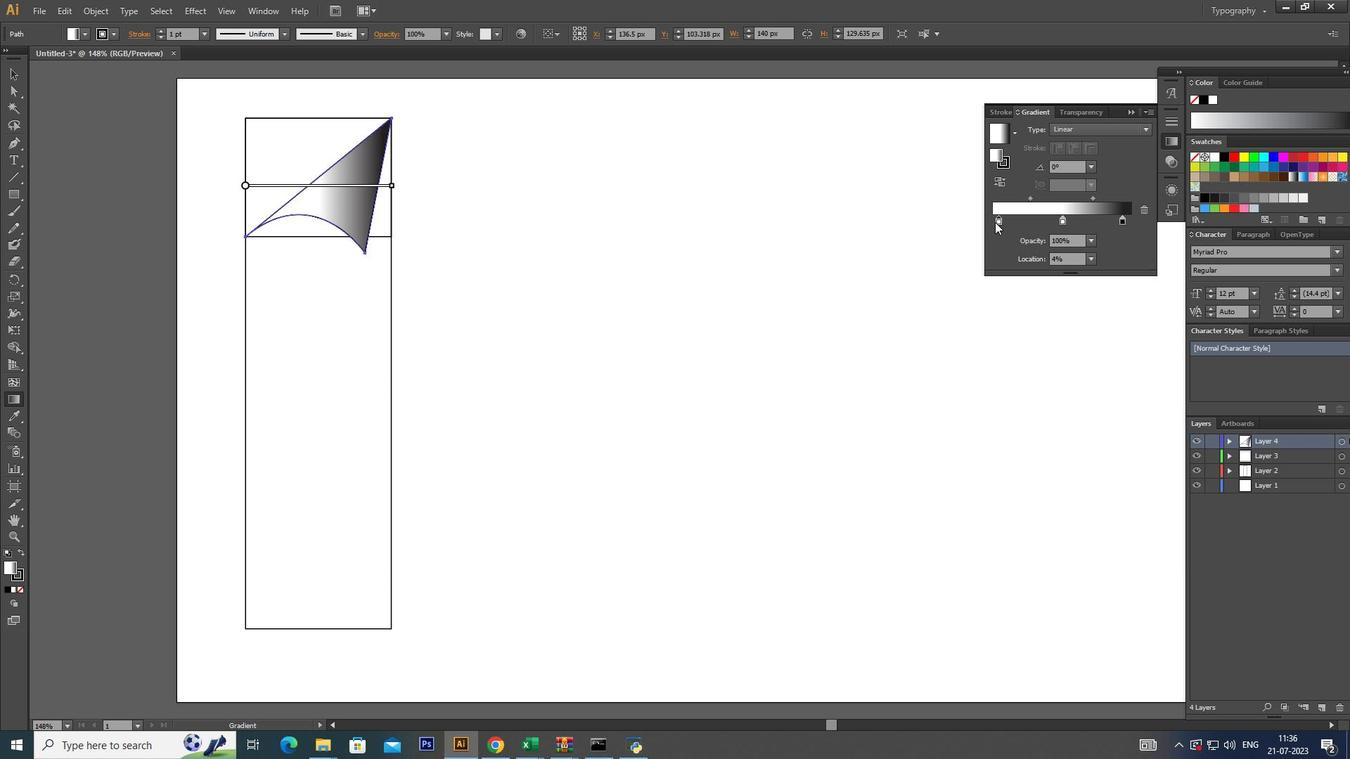 
Action: Key pressed <Key.alt_l>
Screenshot: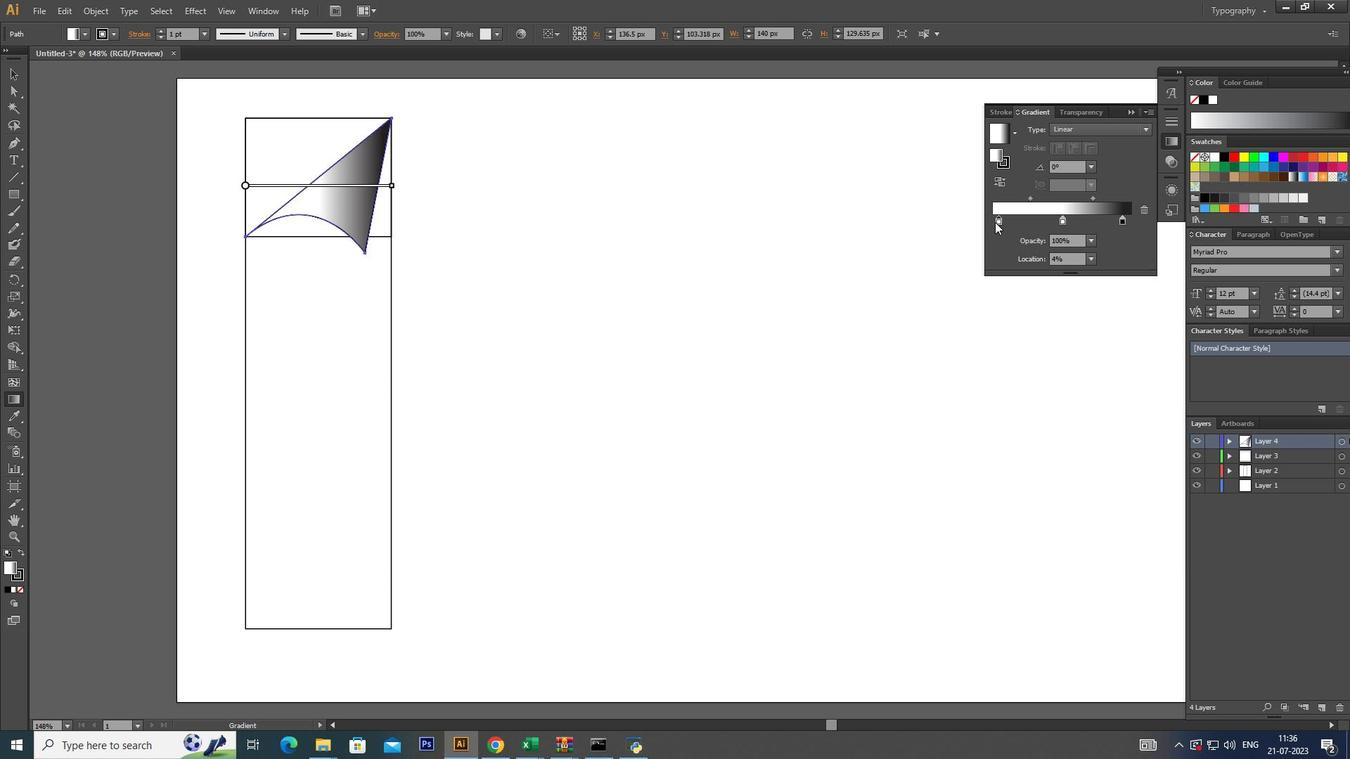 
Action: Mouse moved to (1027, 222)
Screenshot: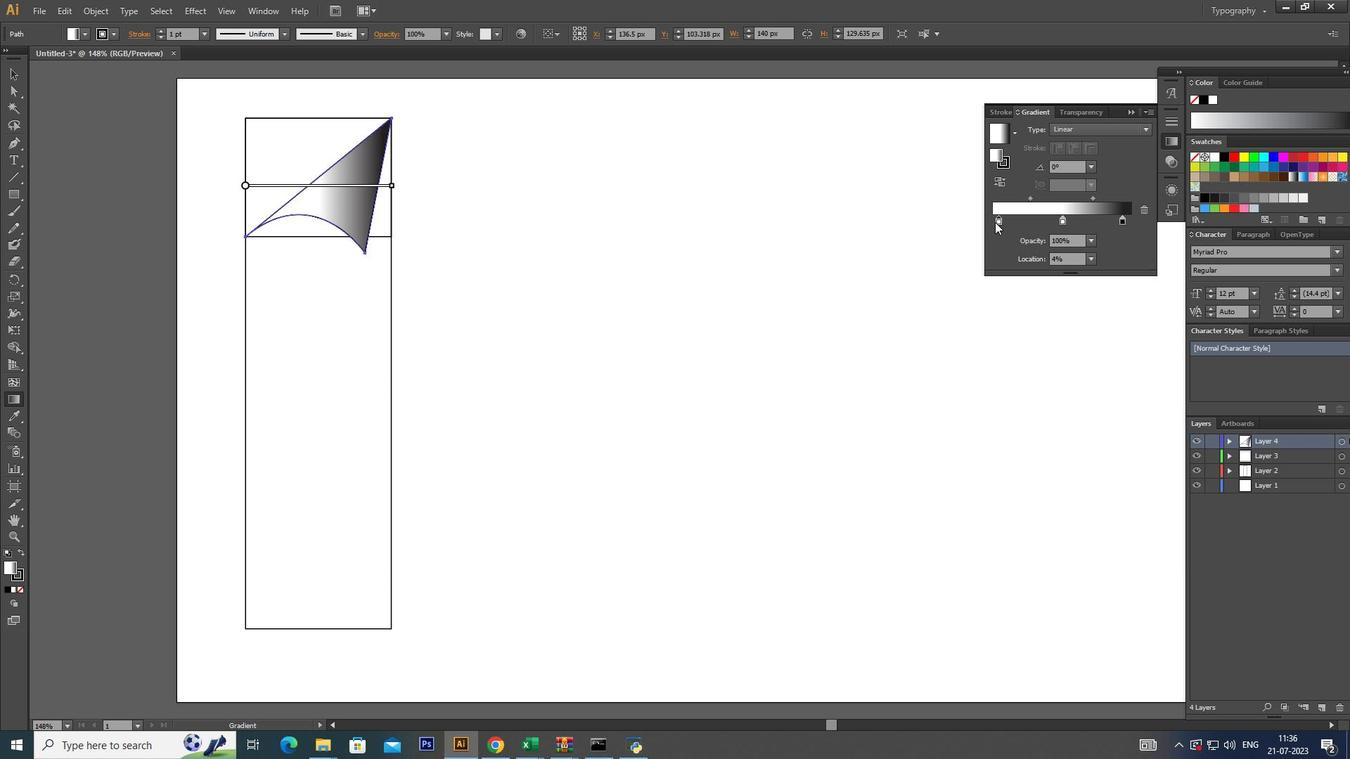 
Action: Key pressed <Key.alt_l>
Screenshot: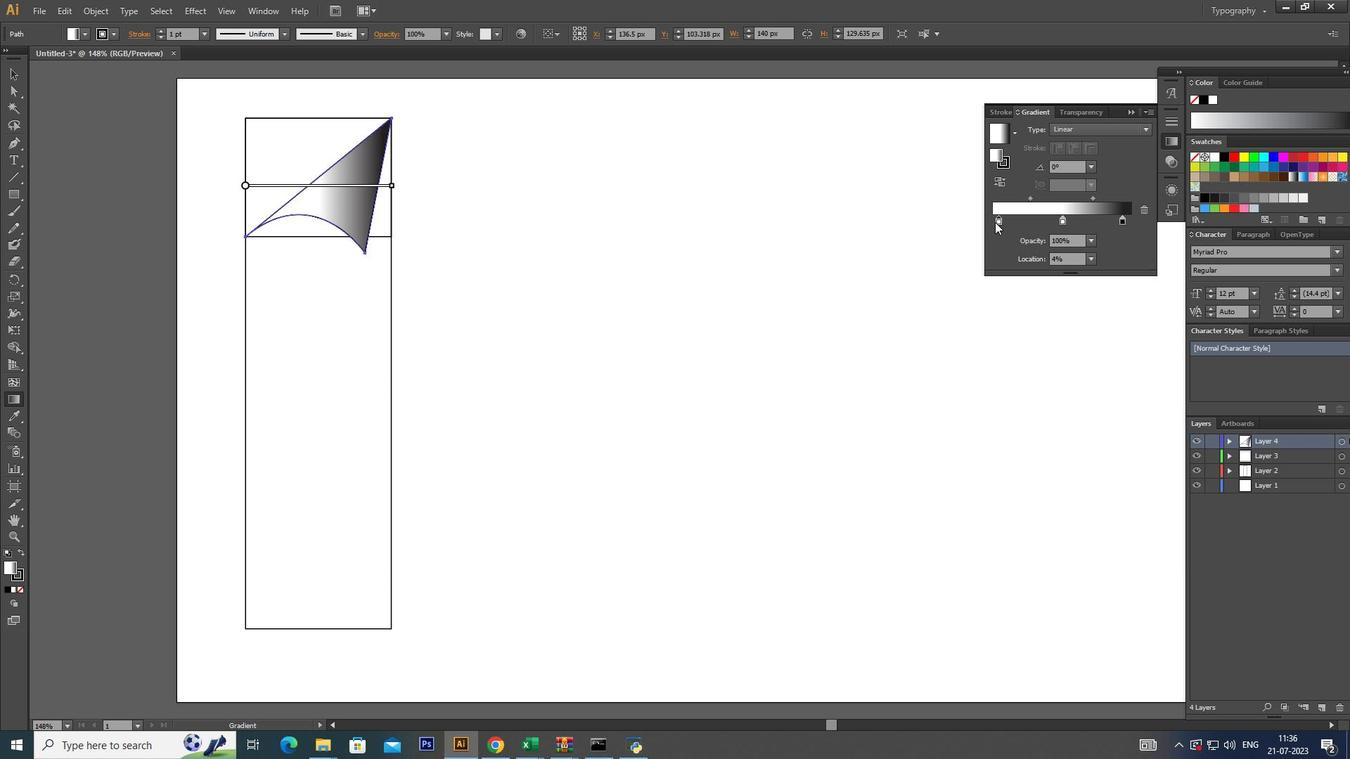 
Action: Mouse moved to (1025, 222)
Screenshot: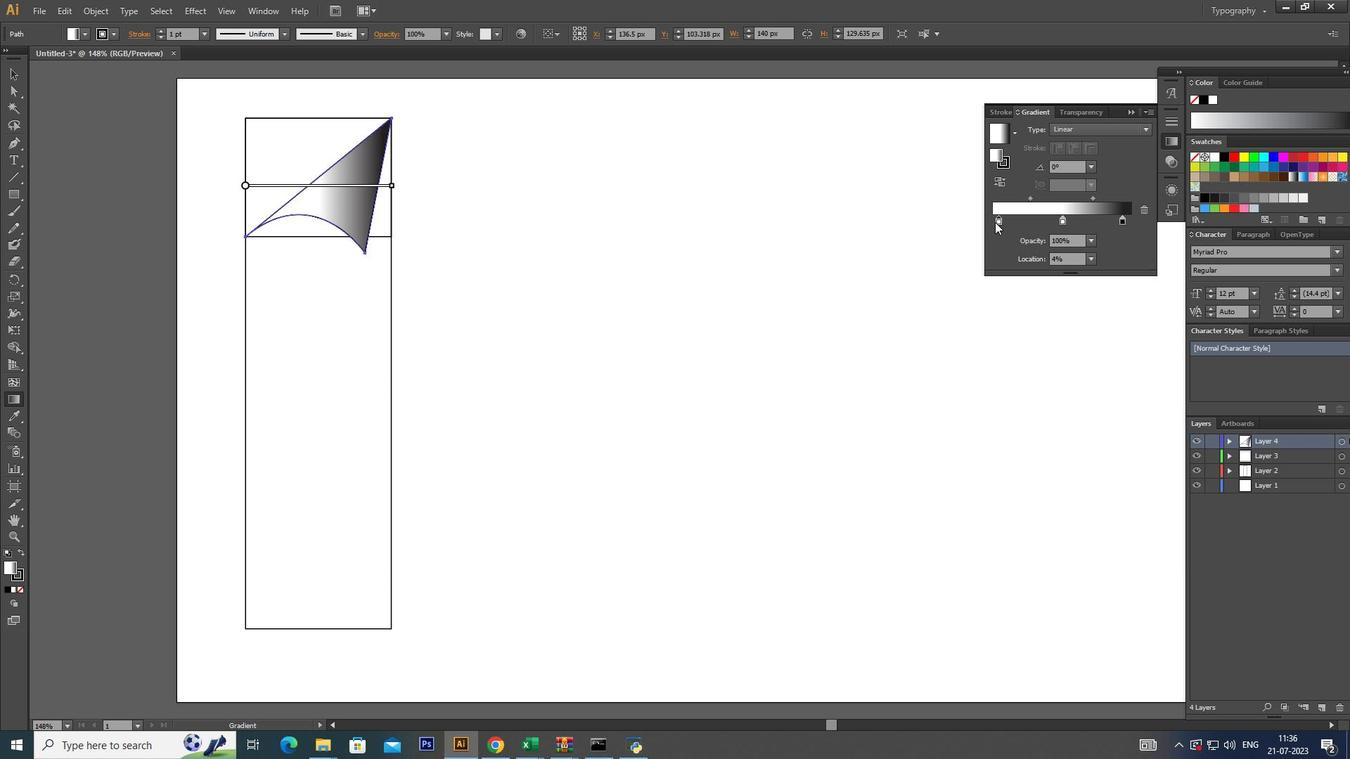 
Action: Key pressed <Key.alt_l>
Screenshot: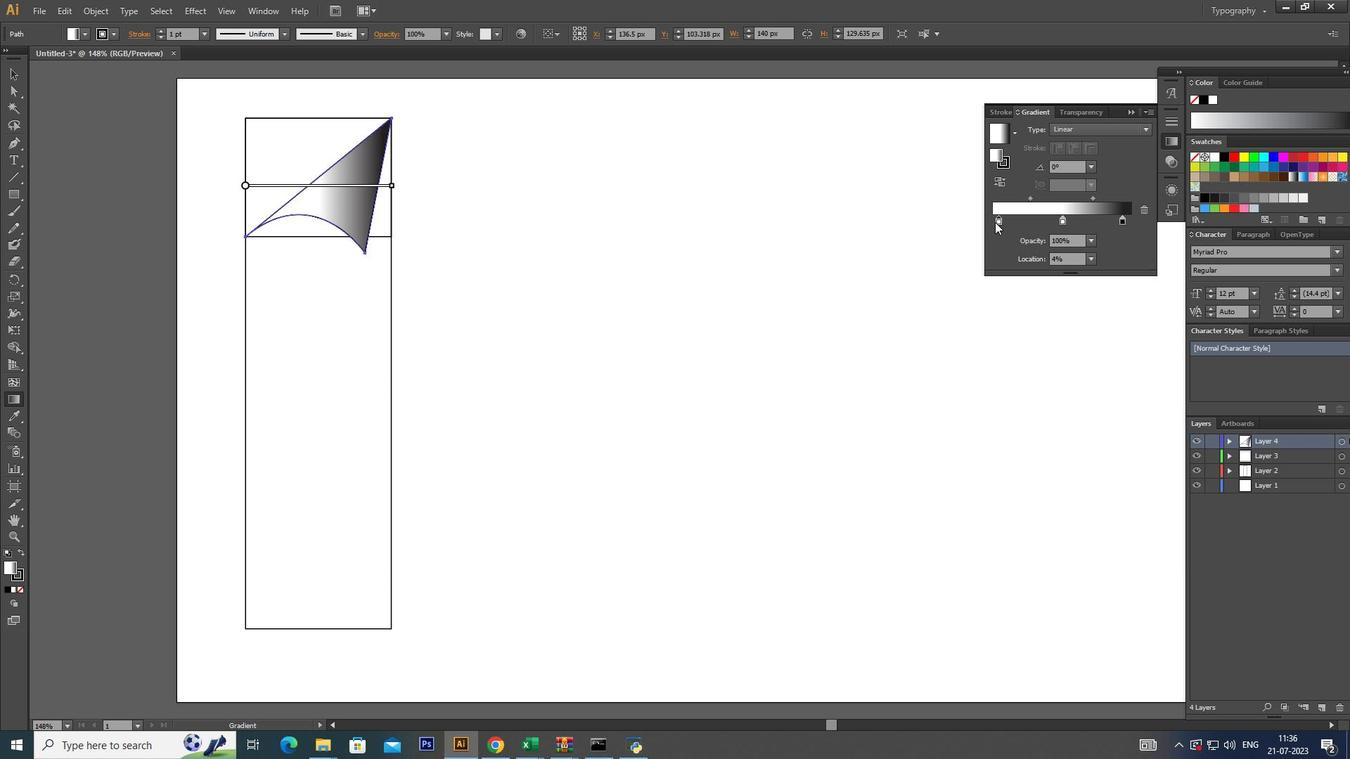 
Action: Mouse moved to (1024, 222)
Screenshot: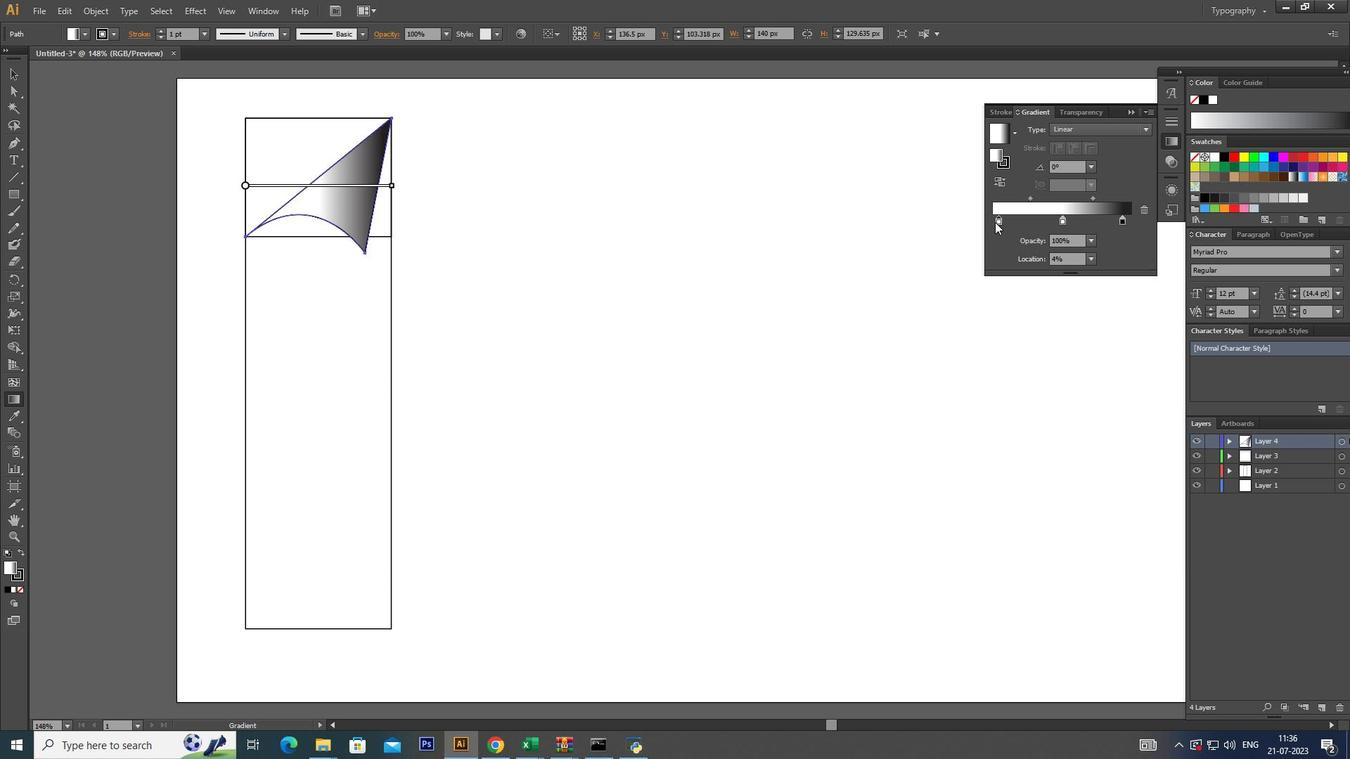
Action: Key pressed <Key.alt_l><Key.alt_l><Key.alt_l><Key.alt_l>
Screenshot: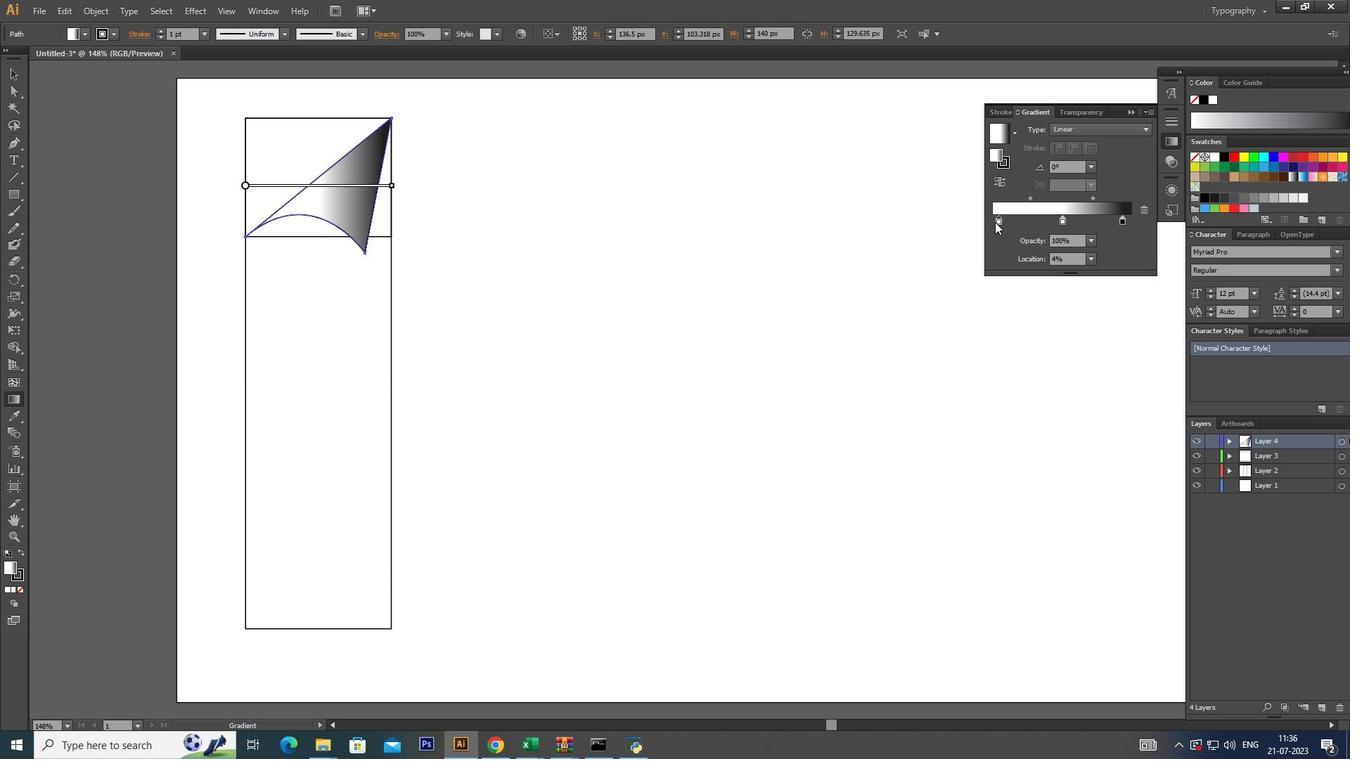 
Action: Mouse moved to (1023, 222)
Screenshot: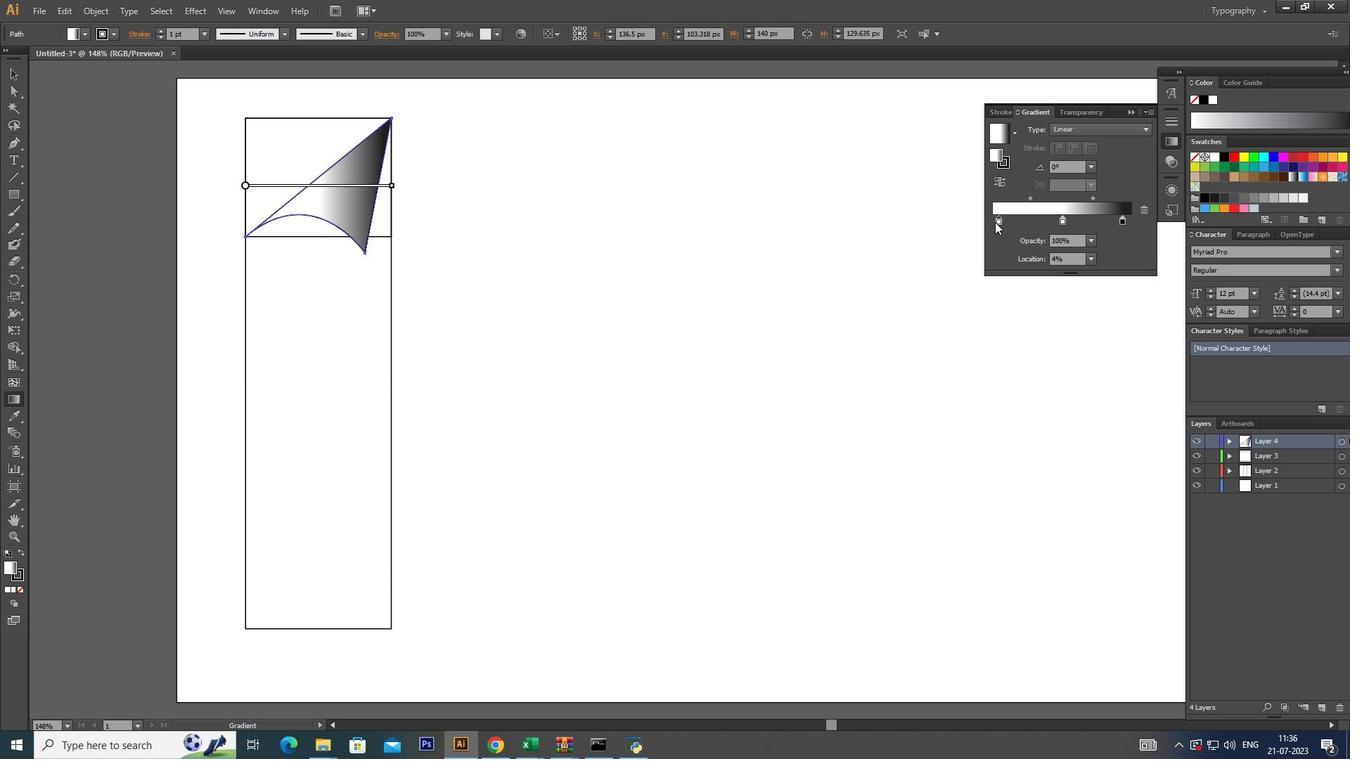
Action: Key pressed <Key.alt_l>
Screenshot: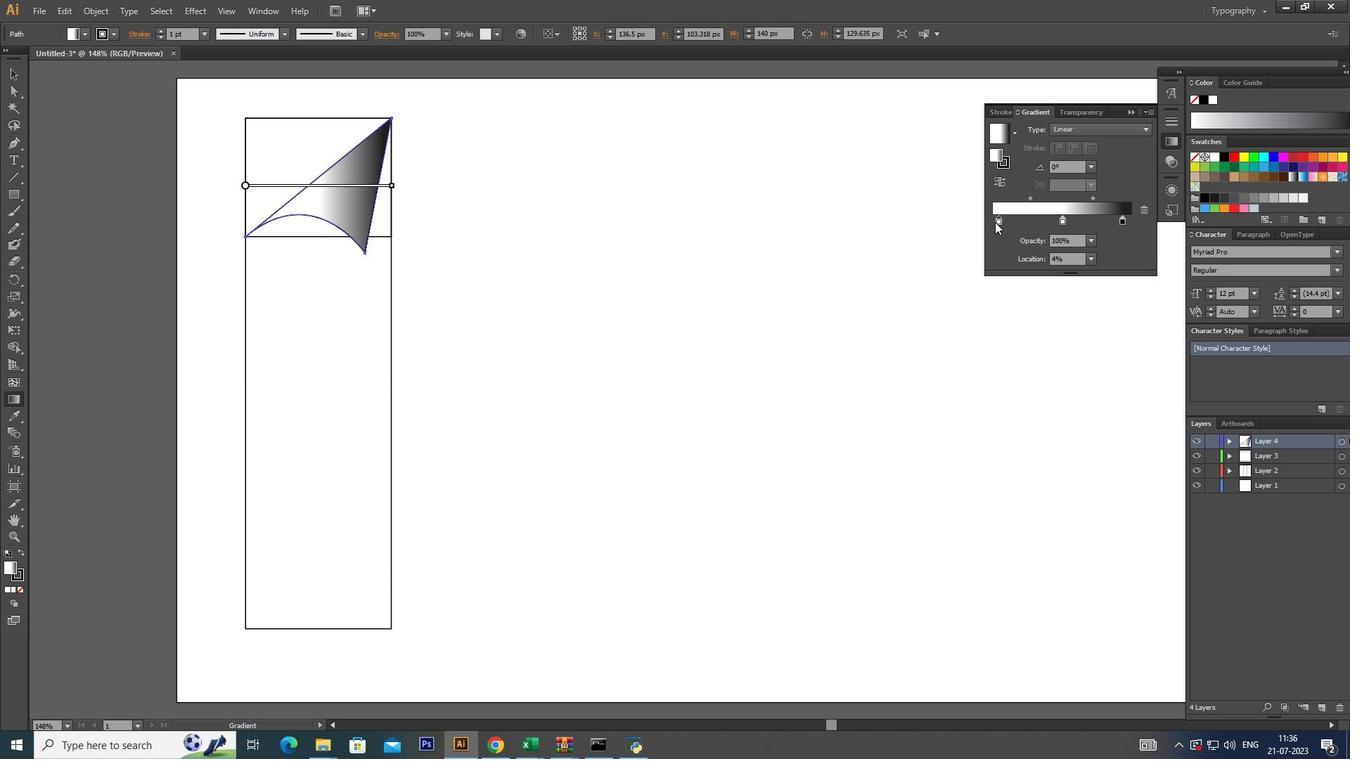 
Action: Mouse moved to (1019, 222)
Screenshot: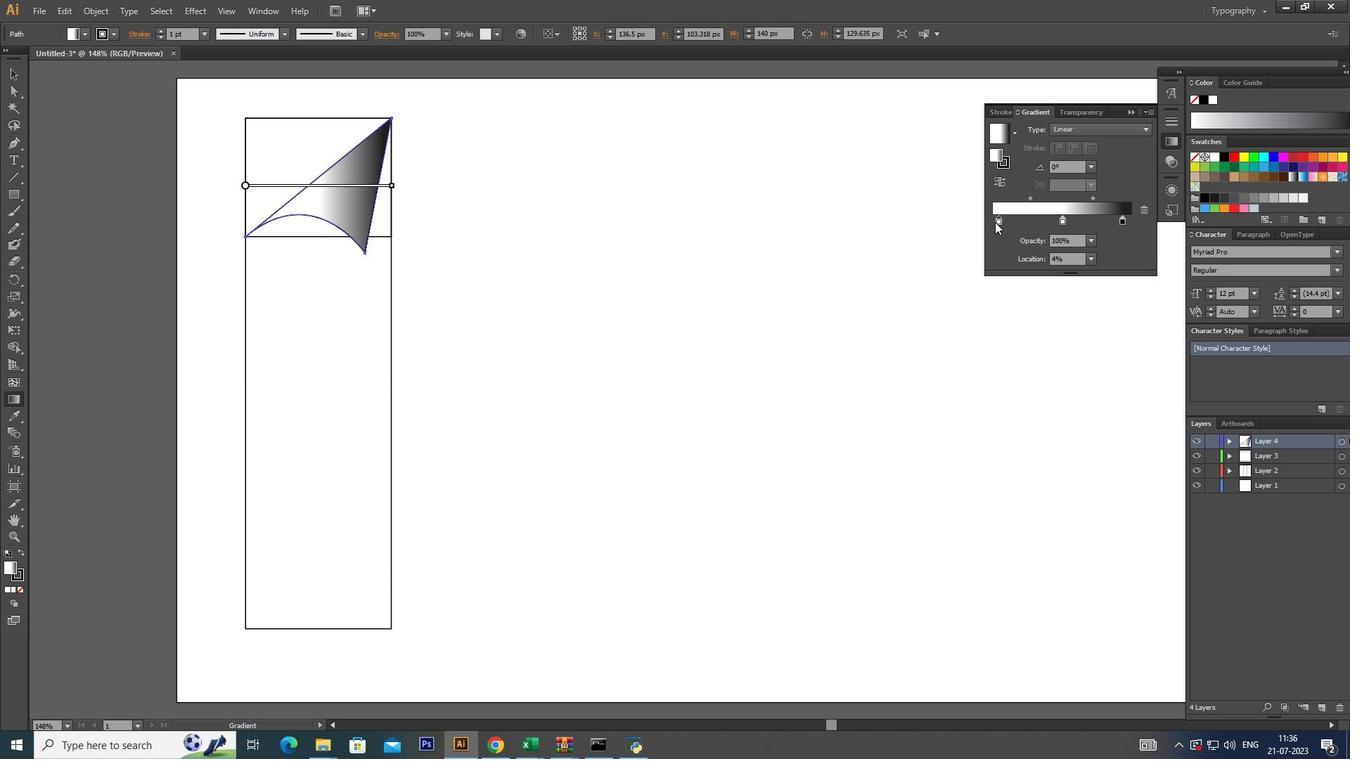 
Action: Key pressed <Key.alt_l>
Screenshot: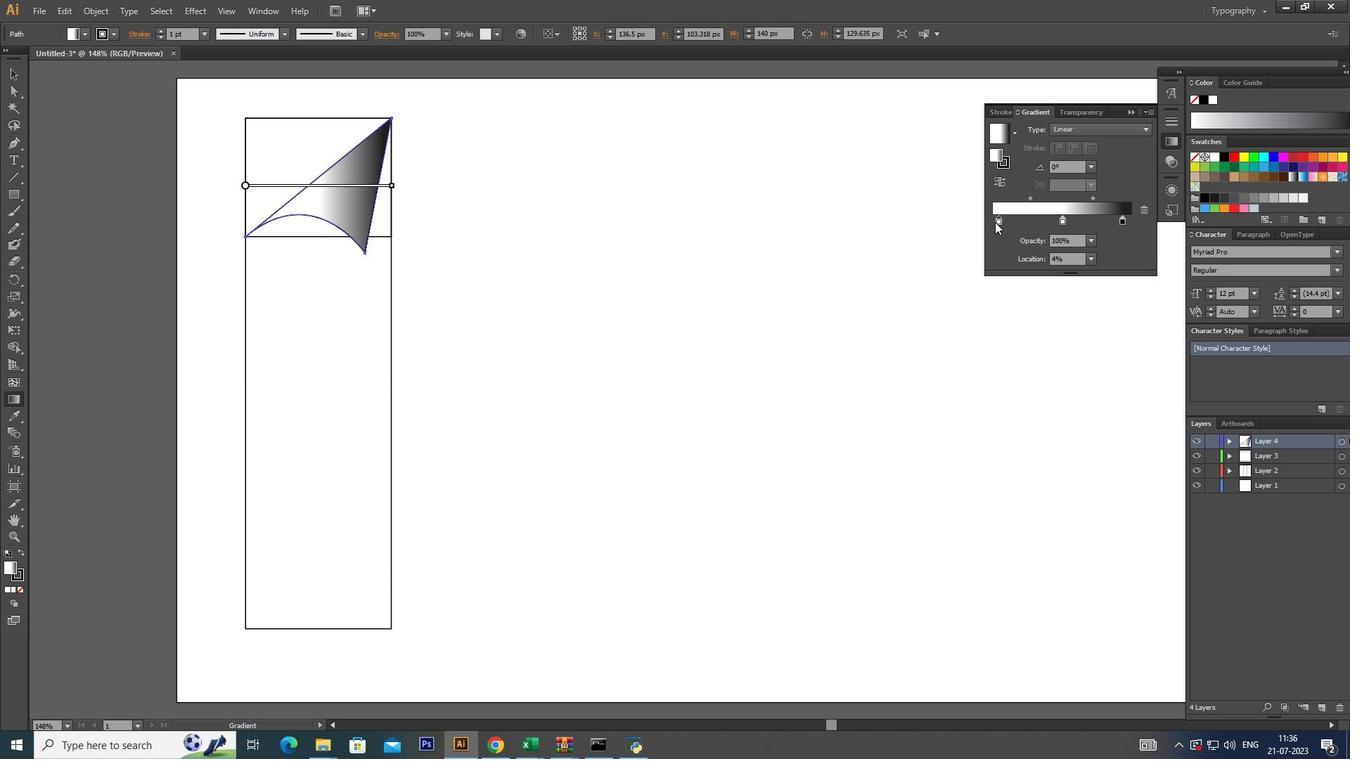 
Action: Mouse moved to (1018, 222)
Screenshot: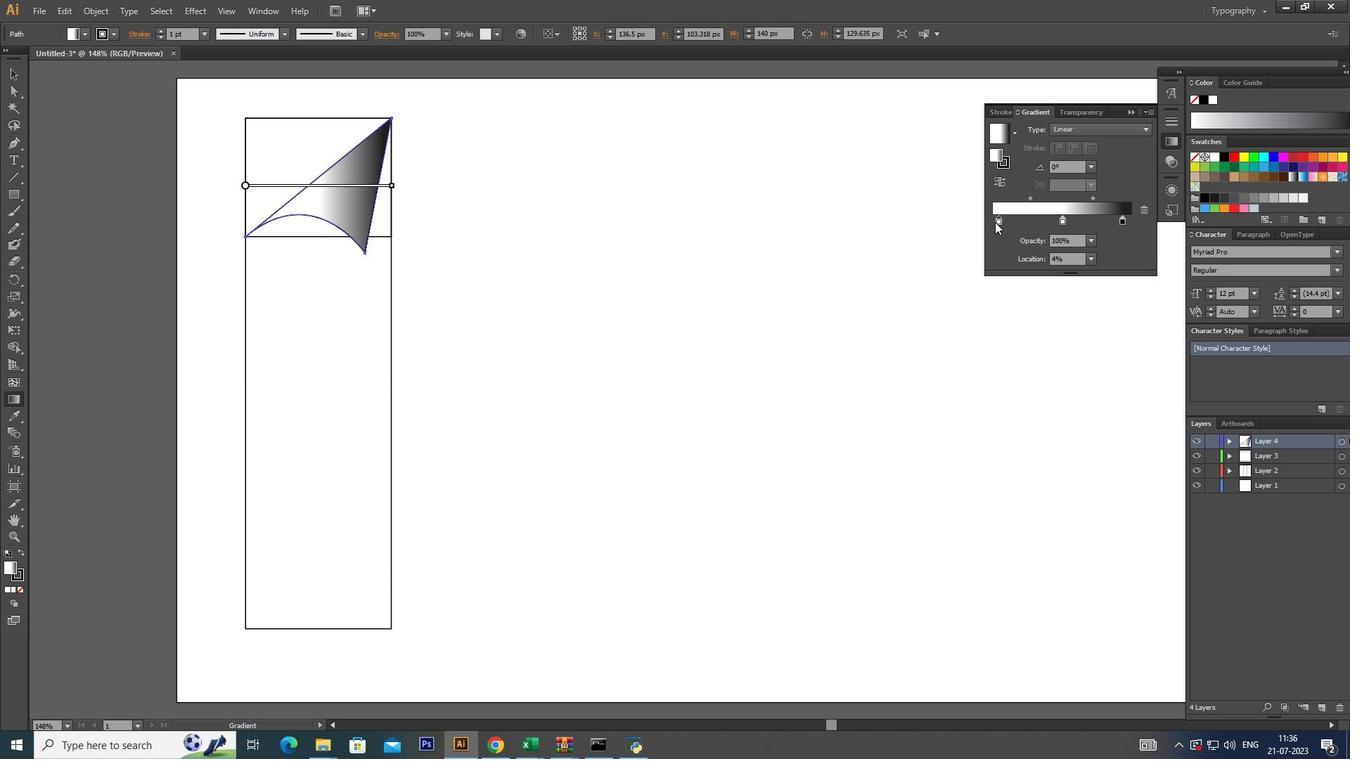 
Action: Key pressed <Key.alt_l><Key.alt_l><Key.alt_l><Key.alt_l><Key.alt_l><Key.alt_l><Key.alt_l><Key.alt_l><Key.alt_l><Key.alt_l><Key.alt_l><Key.alt_l><Key.alt_l><Key.alt_l><Key.alt_l><Key.alt_l><Key.alt_l><Key.alt_l><Key.alt_l>
Screenshot: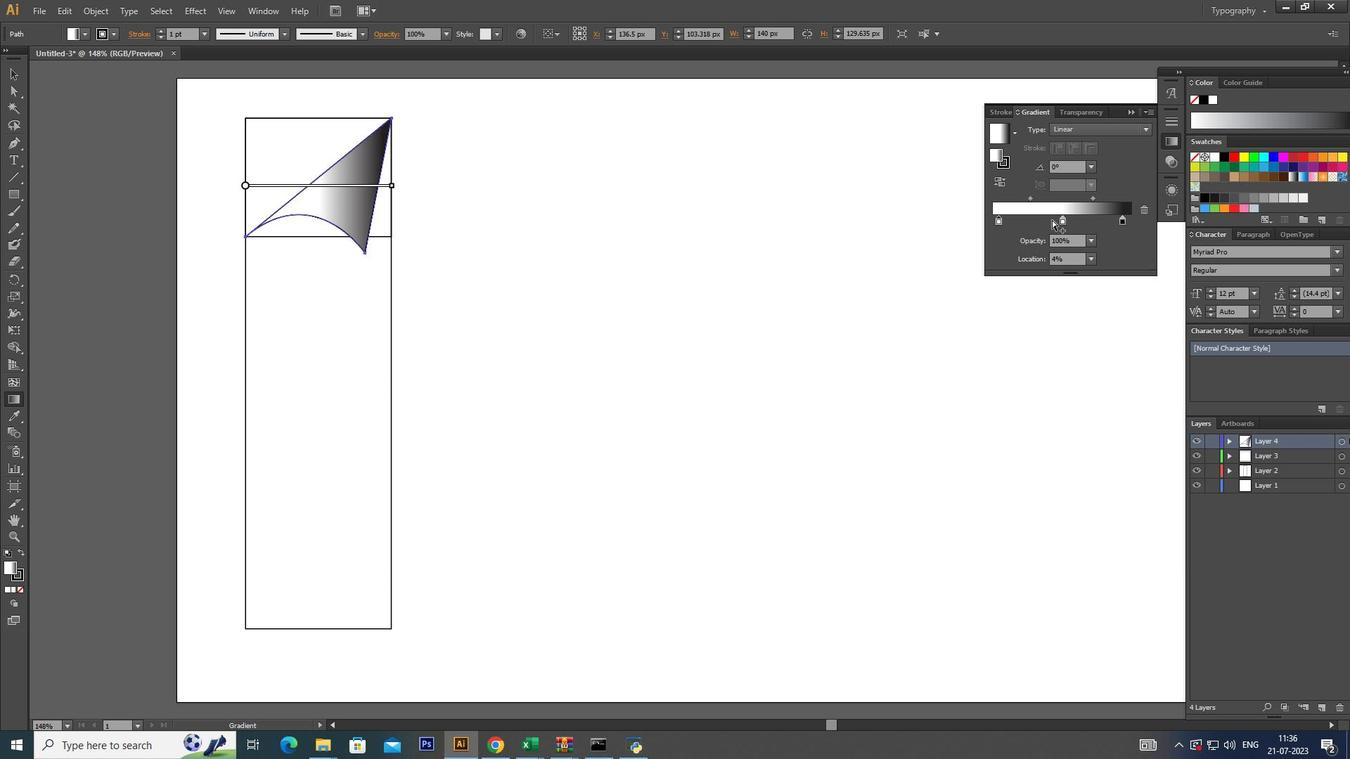 
Action: Mouse moved to (1020, 222)
Screenshot: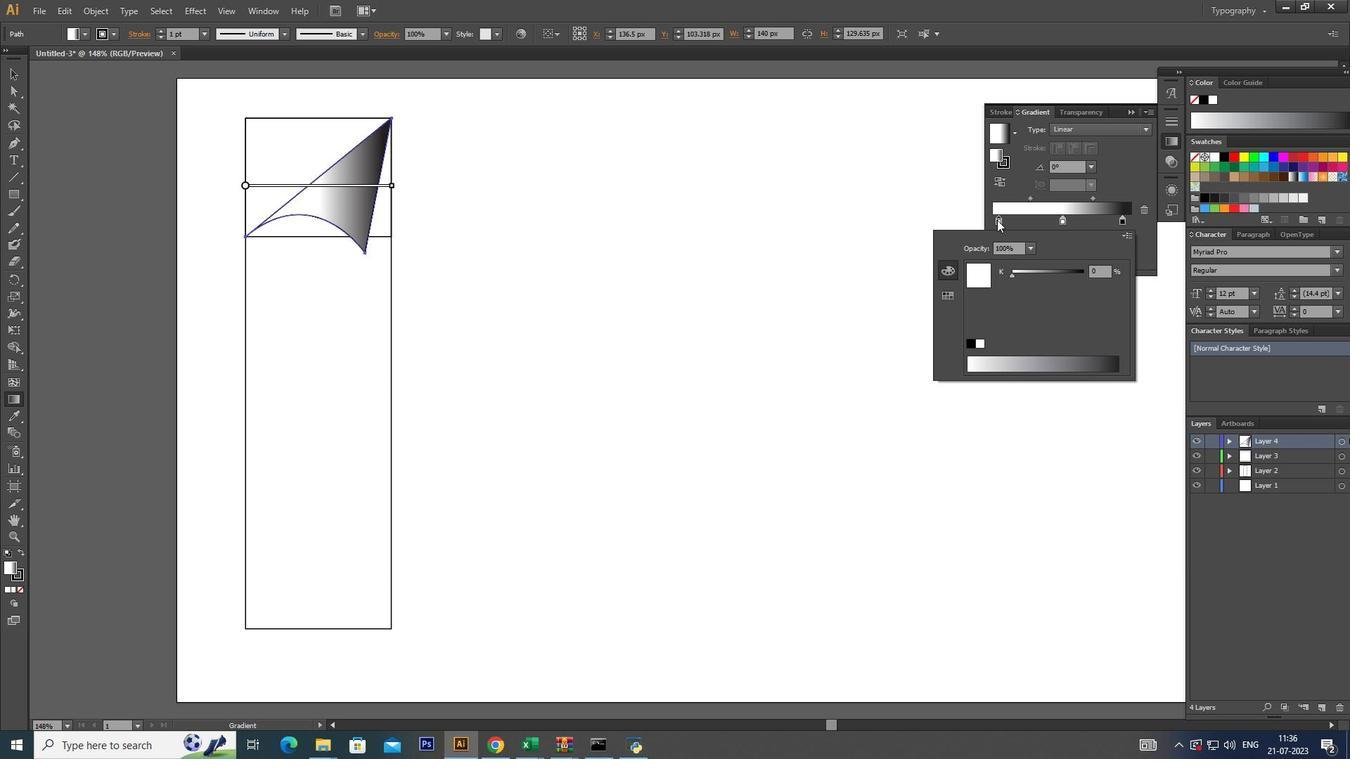 
Action: Mouse pressed left at (1020, 222)
Screenshot: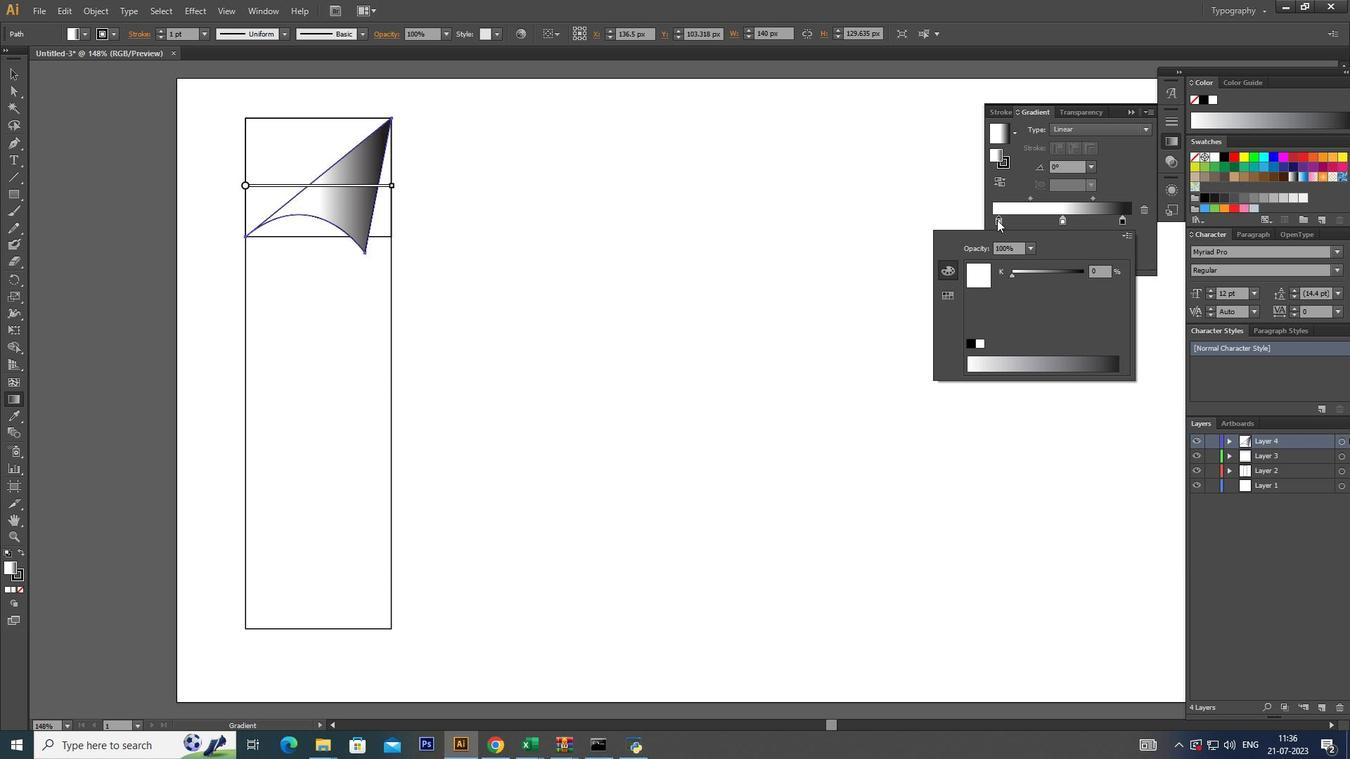 
Action: Mouse pressed left at (1020, 222)
Screenshot: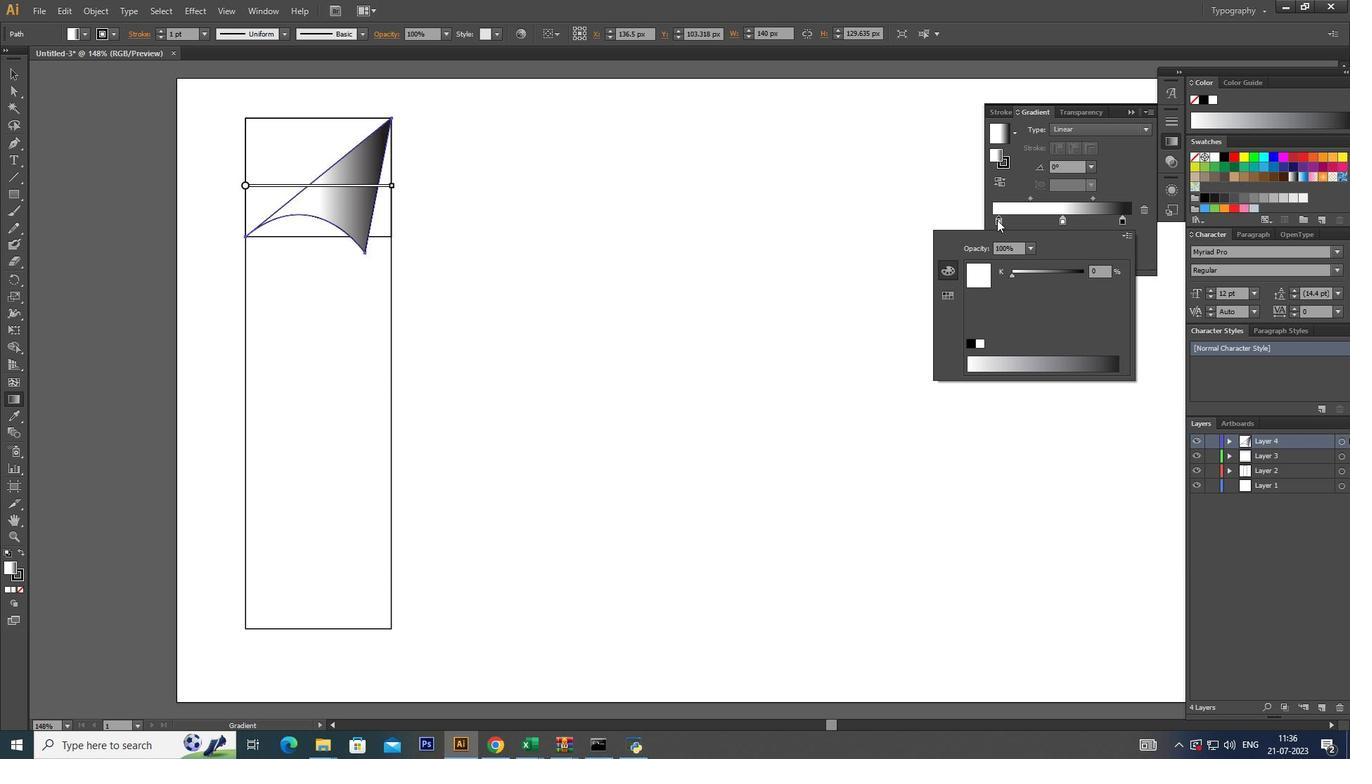 
Action: Mouse moved to (997, 220)
Screenshot: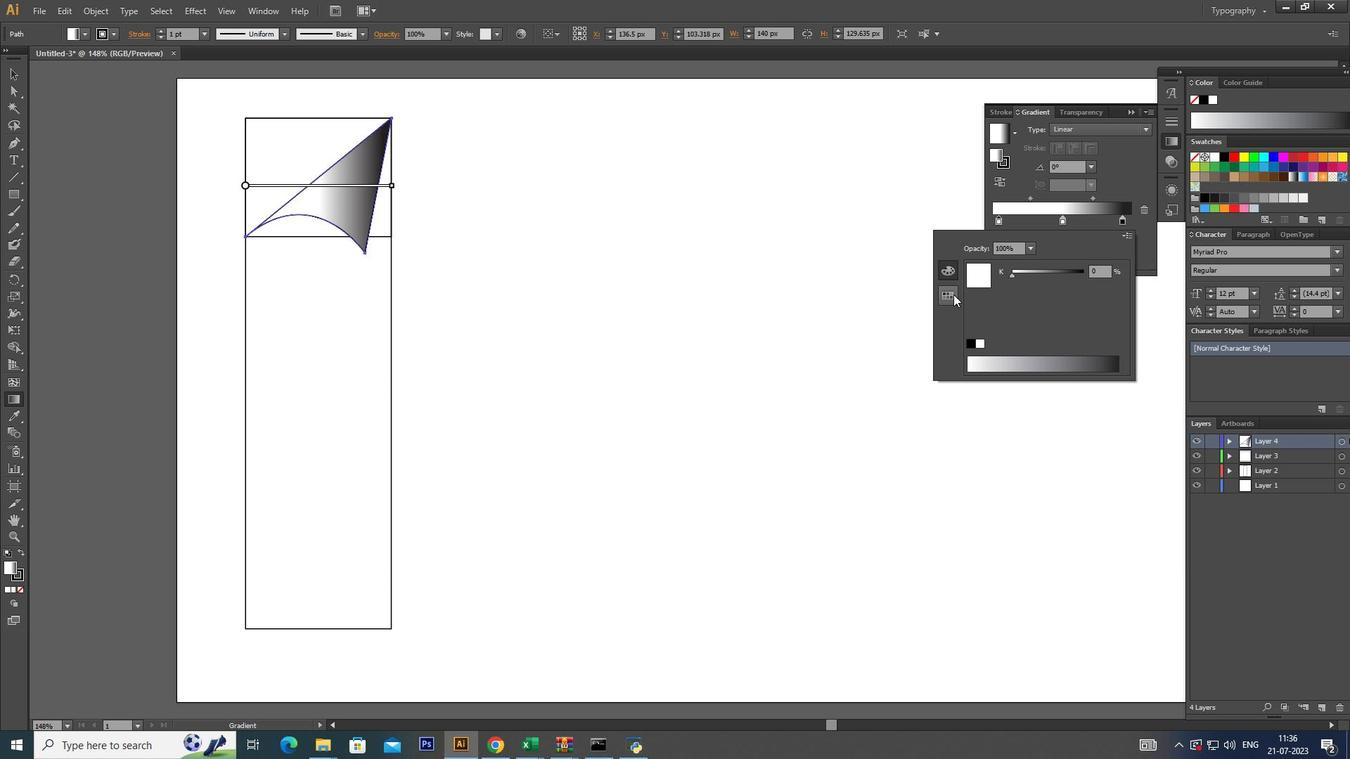 
Action: Mouse pressed left at (997, 220)
Screenshot: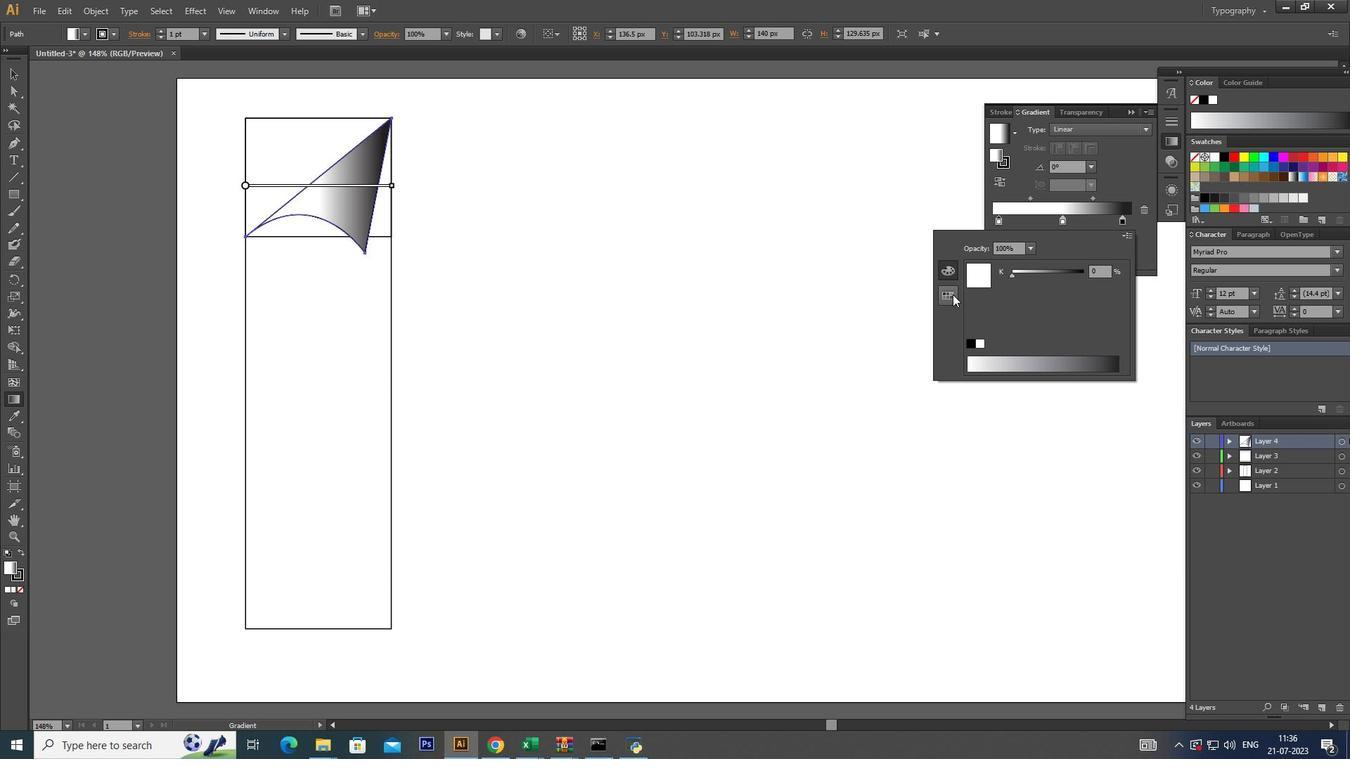 
Action: Mouse moved to (975, 220)
Screenshot: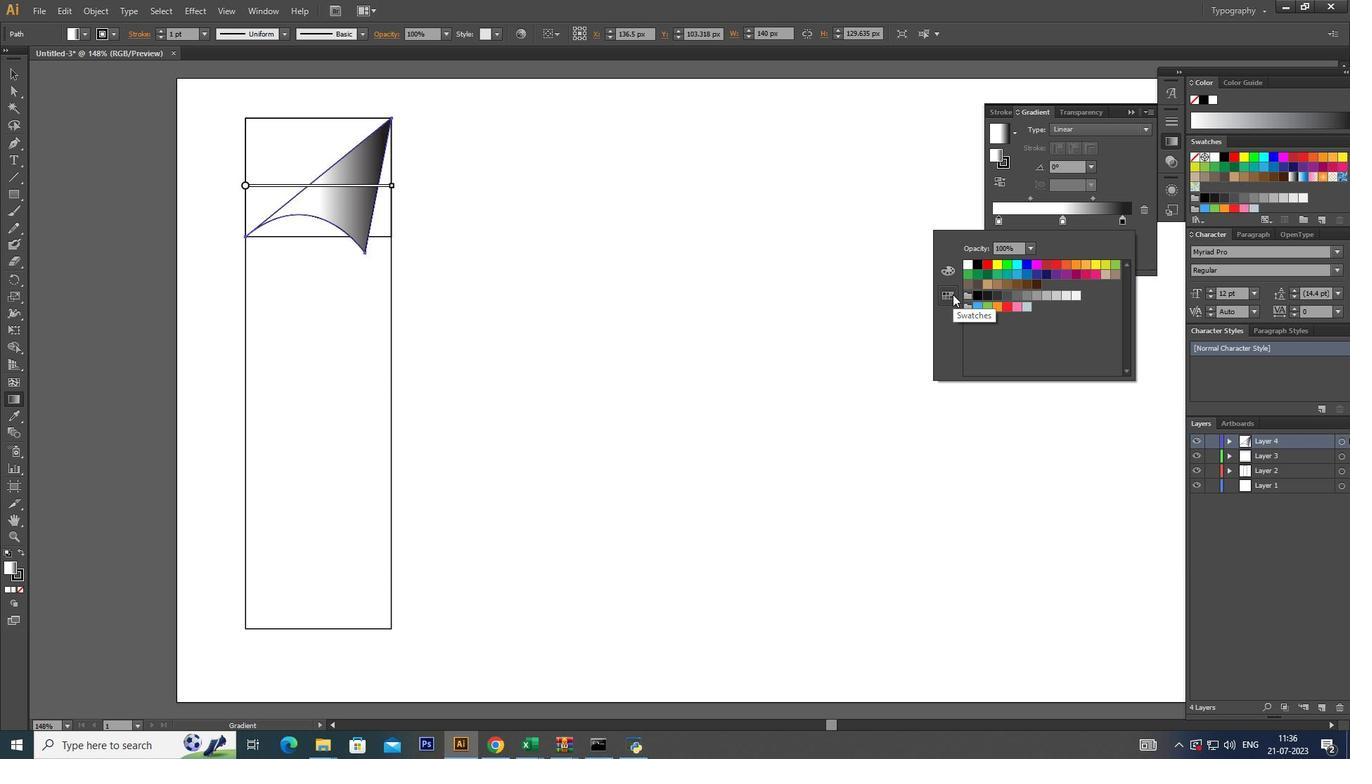 
Action: Mouse pressed left at (975, 220)
Screenshot: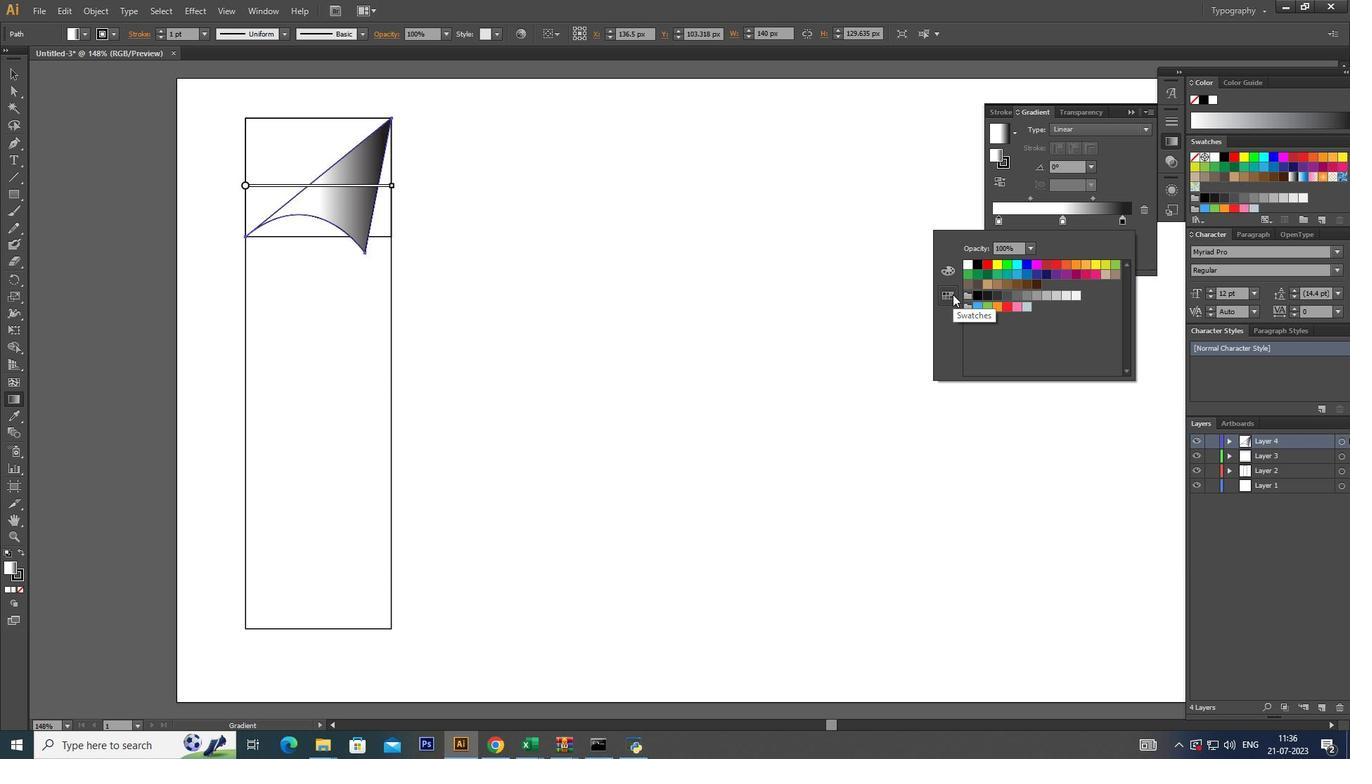 
Action: Mouse moved to (1047, 221)
Screenshot: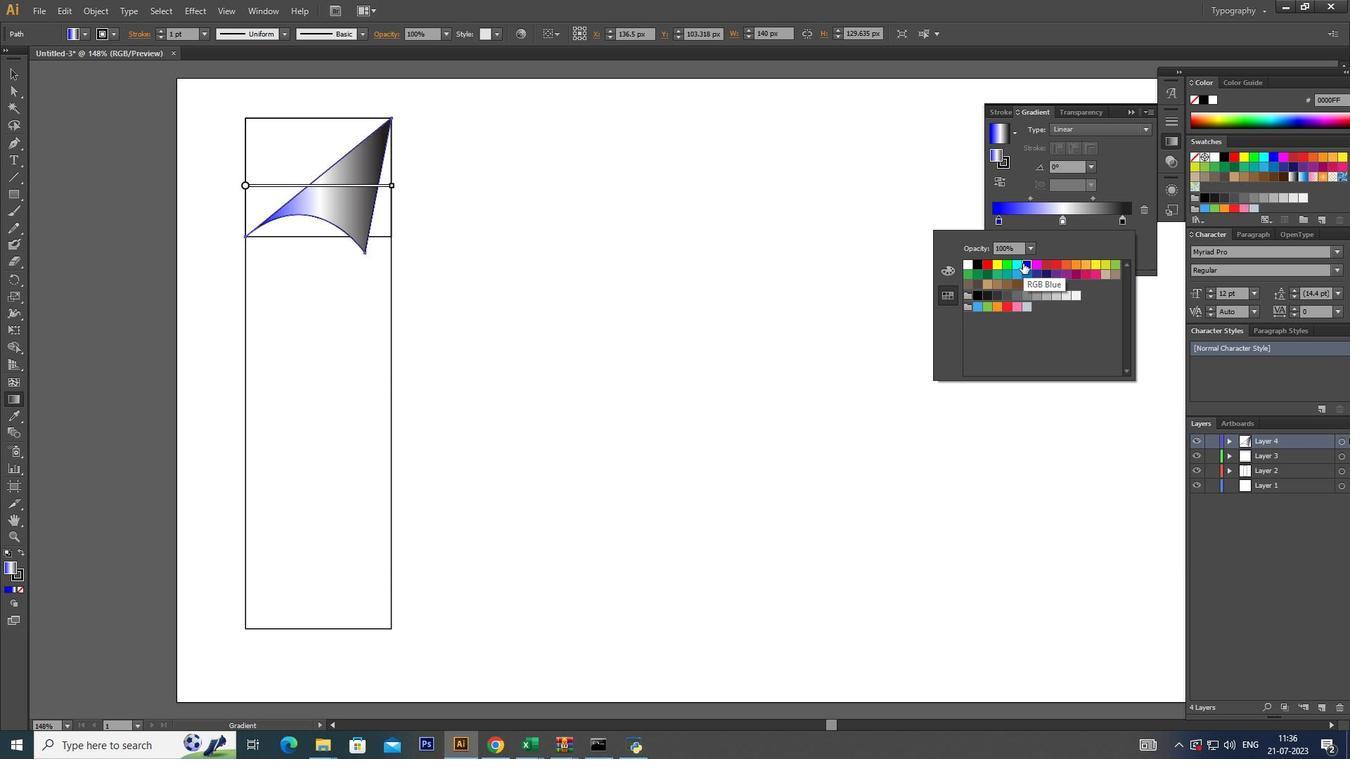 
Action: Mouse pressed left at (1047, 221)
Screenshot: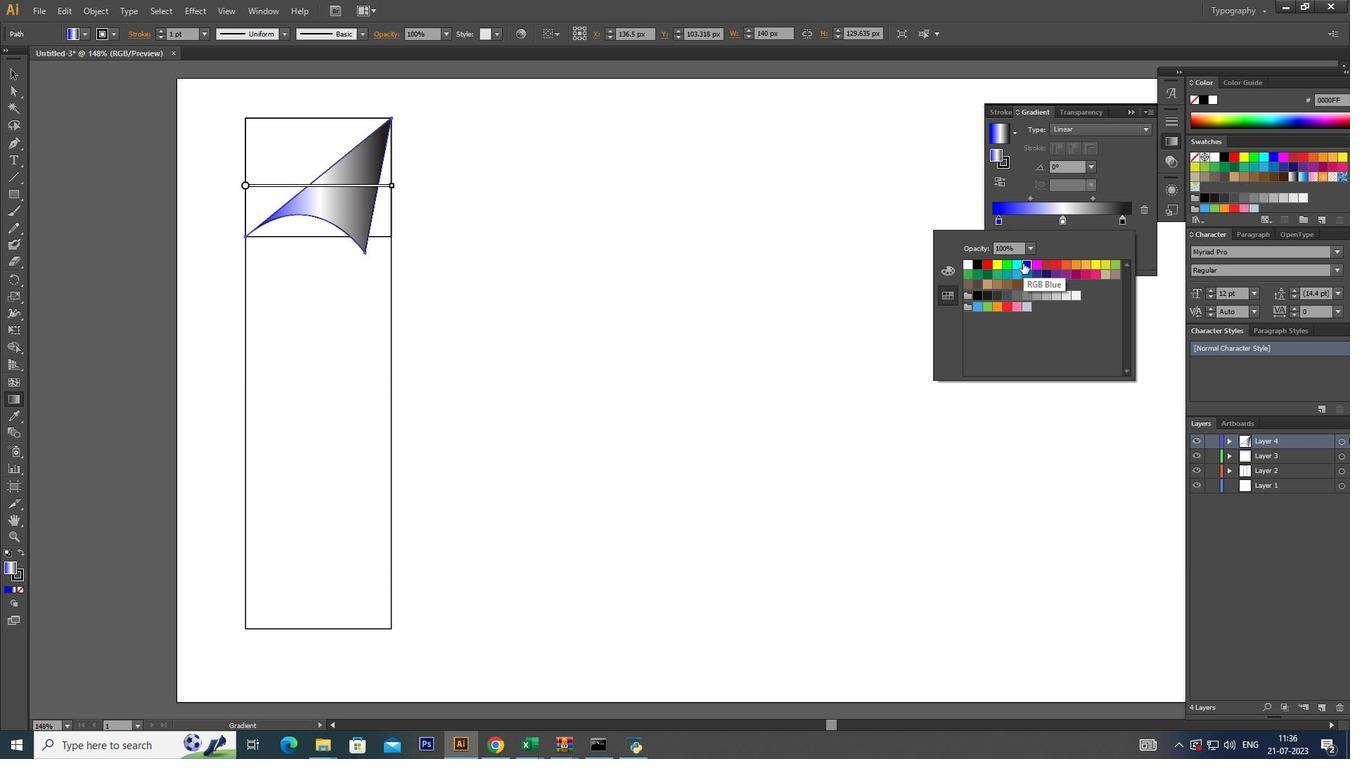 
Action: Mouse moved to (1087, 222)
Screenshot: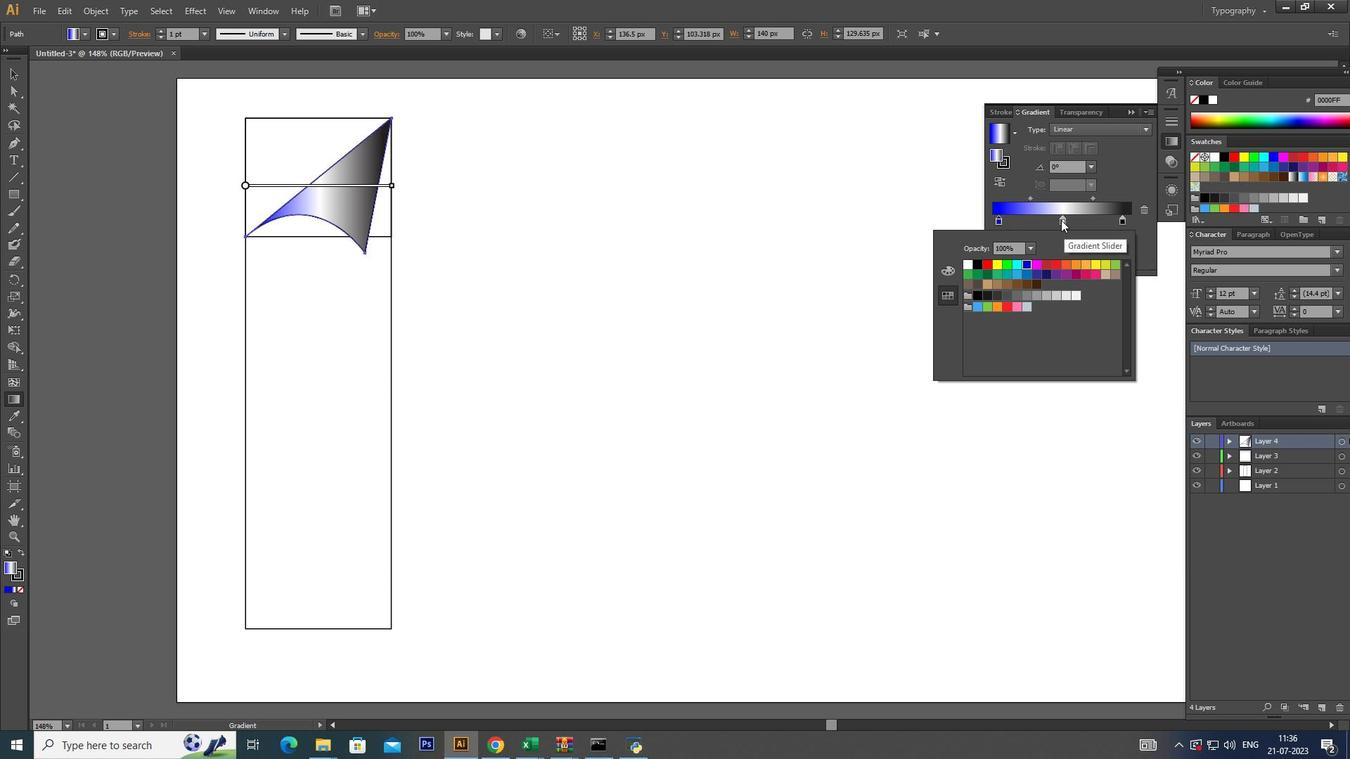 
Action: Mouse pressed left at (1087, 222)
Screenshot: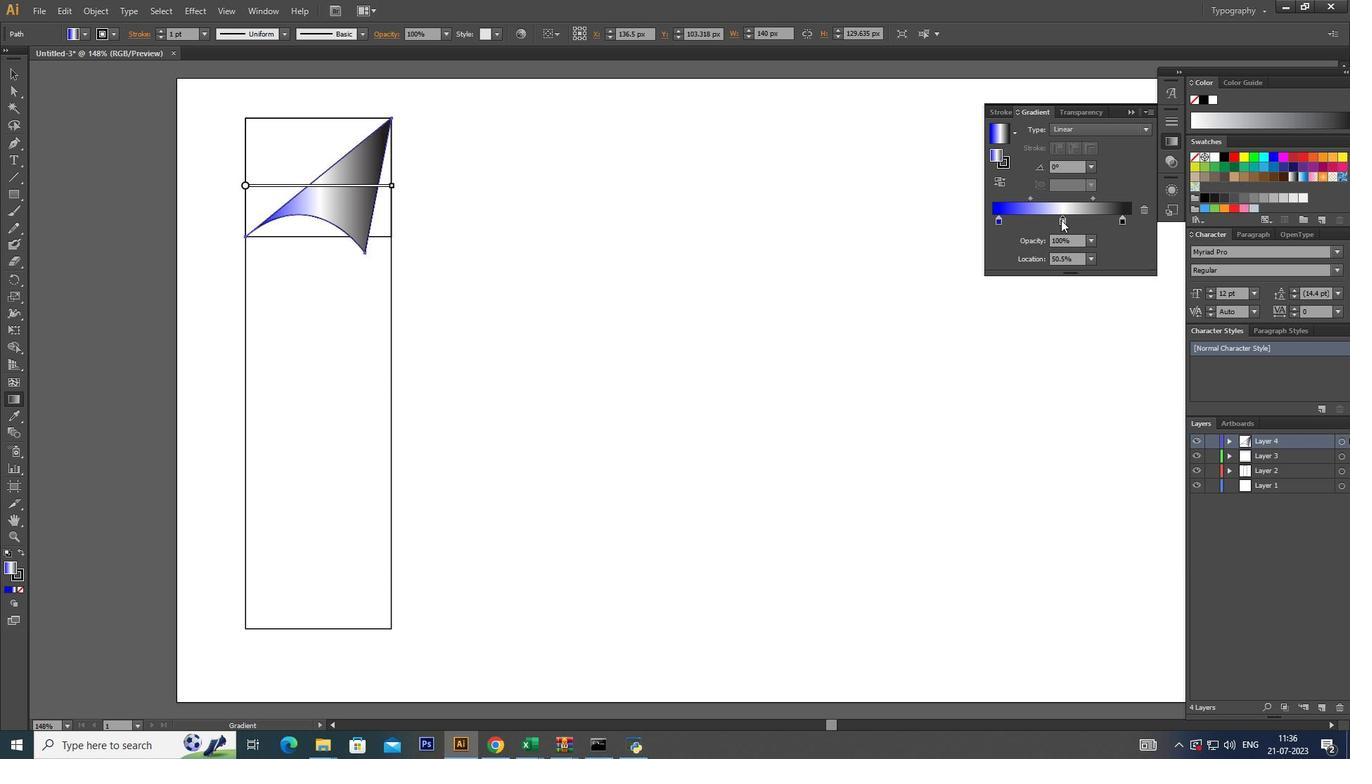 
Action: Mouse pressed left at (1087, 222)
Screenshot: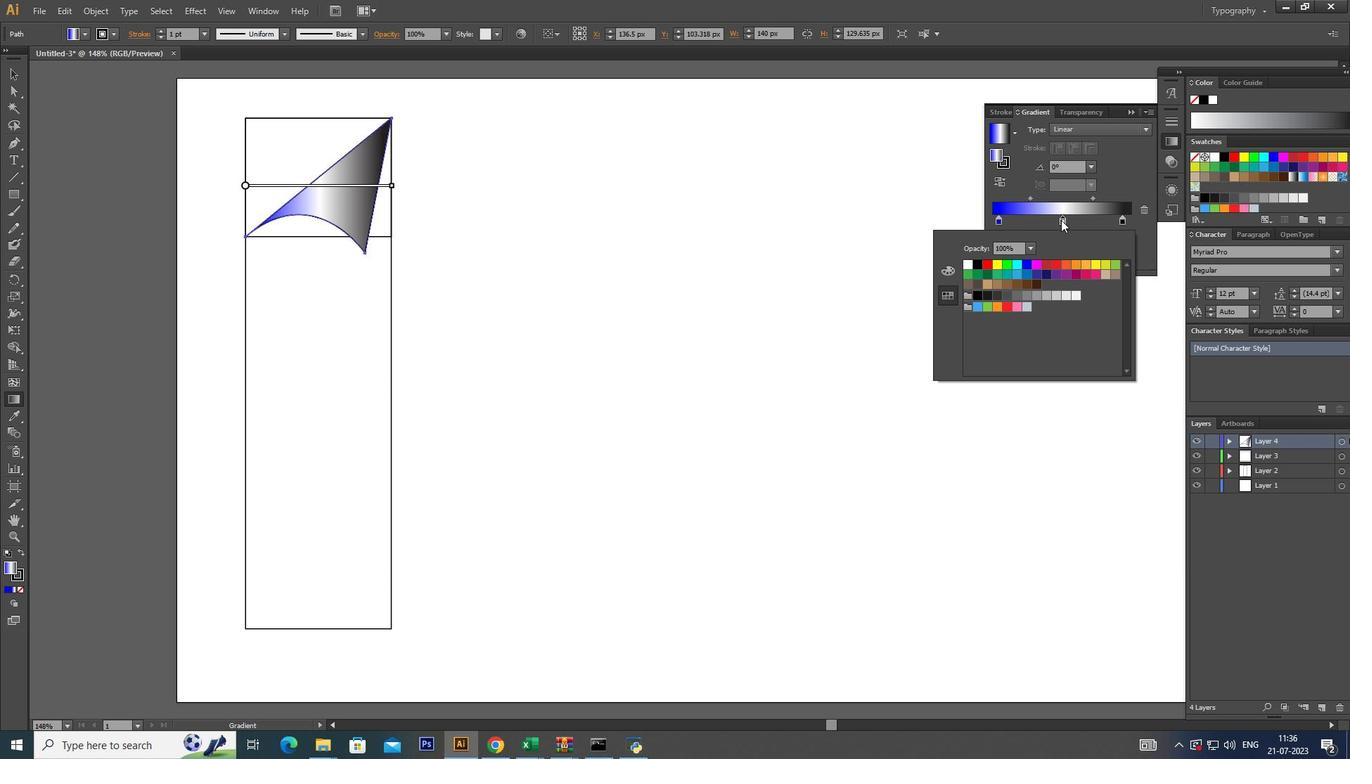 
Action: Mouse pressed left at (1087, 222)
Screenshot: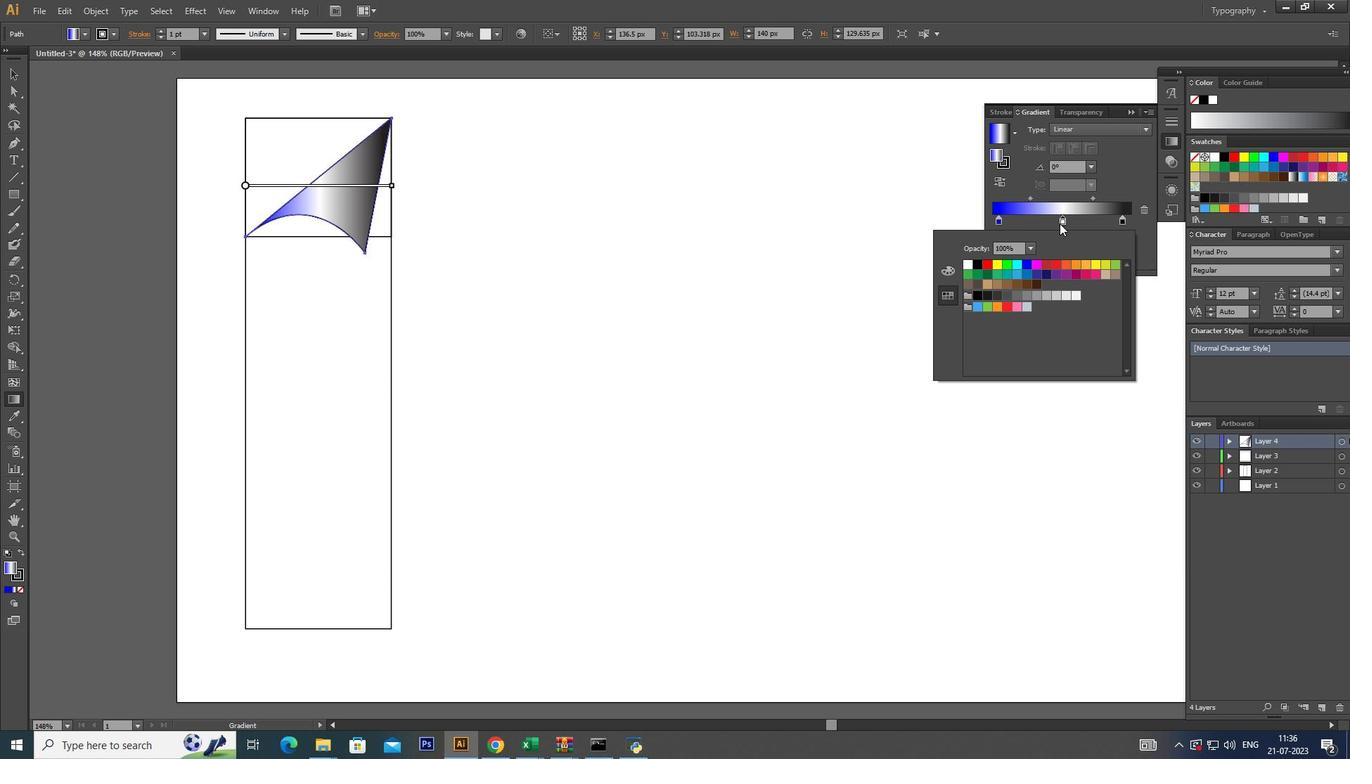 
Action: Mouse moved to (1042, 221)
Screenshot: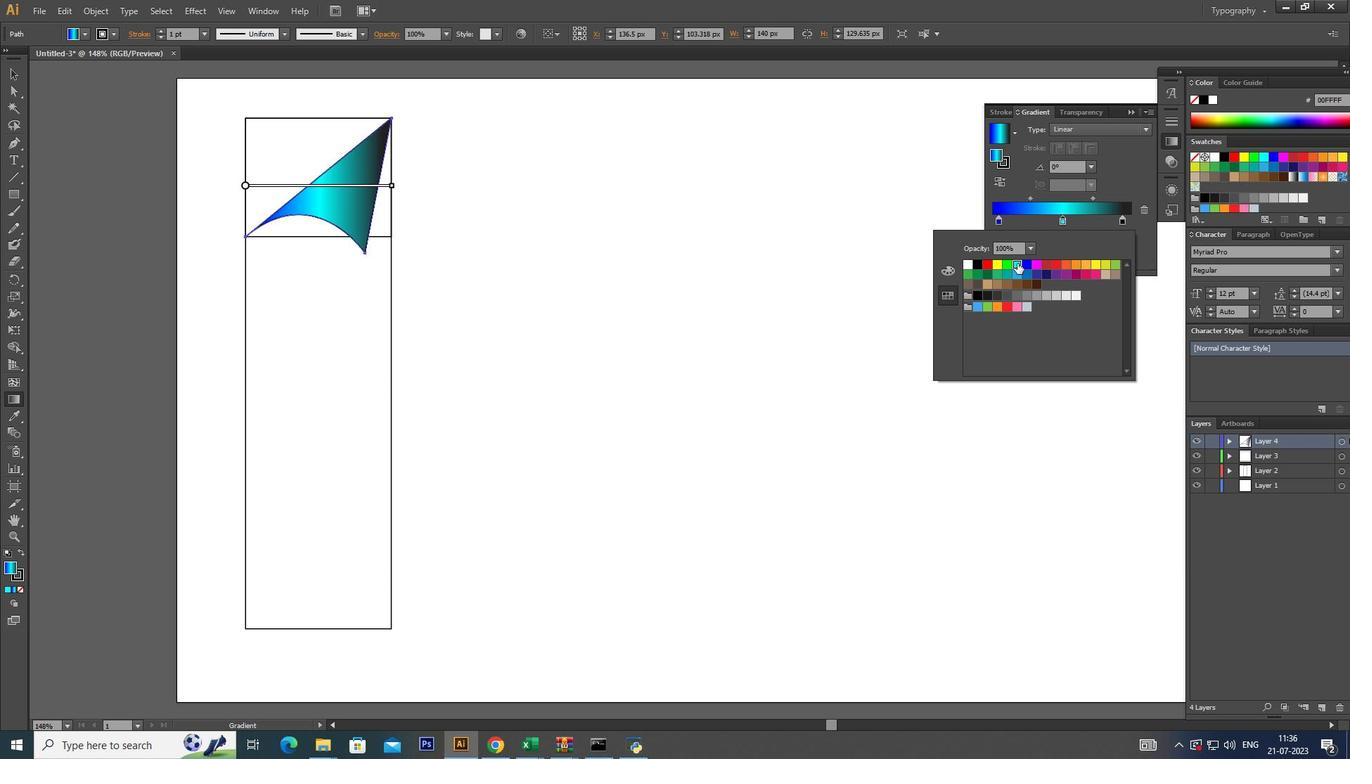 
Action: Mouse pressed left at (1042, 221)
Screenshot: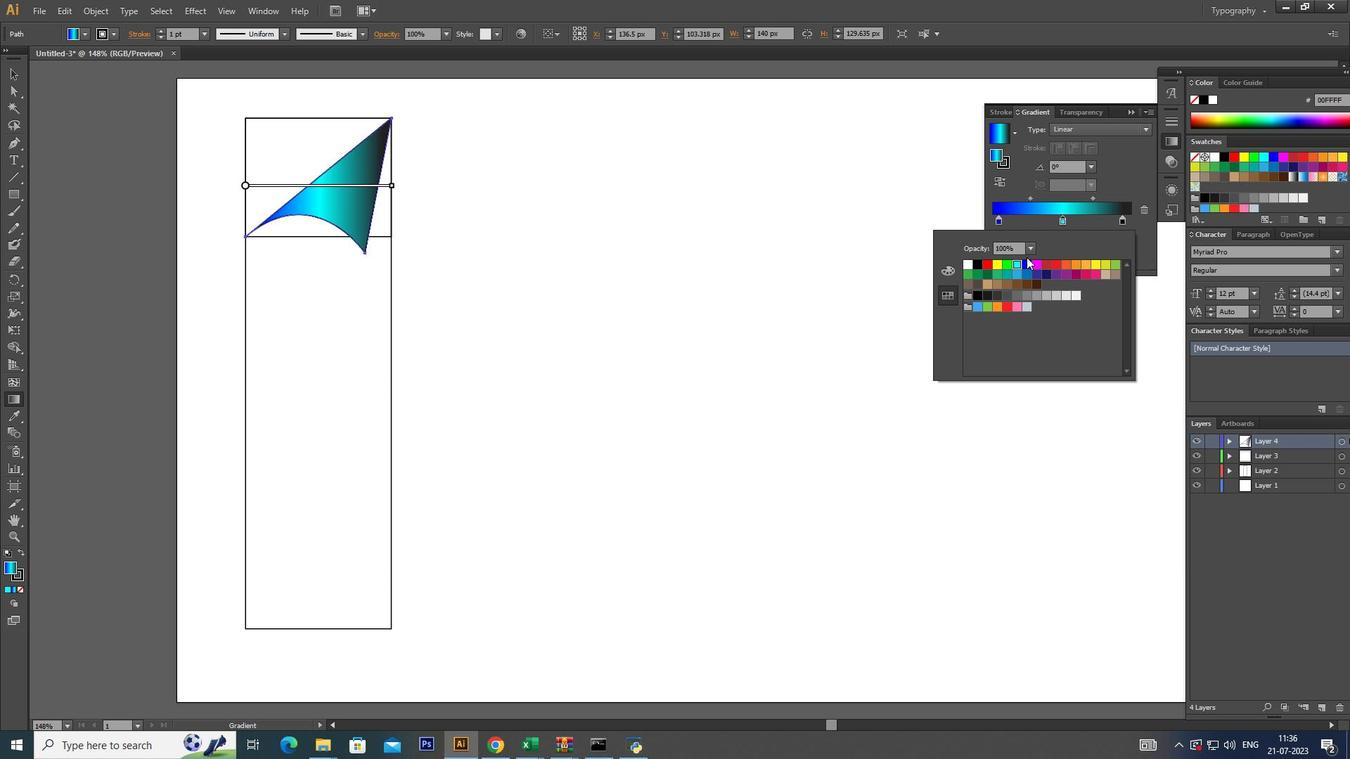 
Action: Mouse moved to (1148, 222)
Screenshot: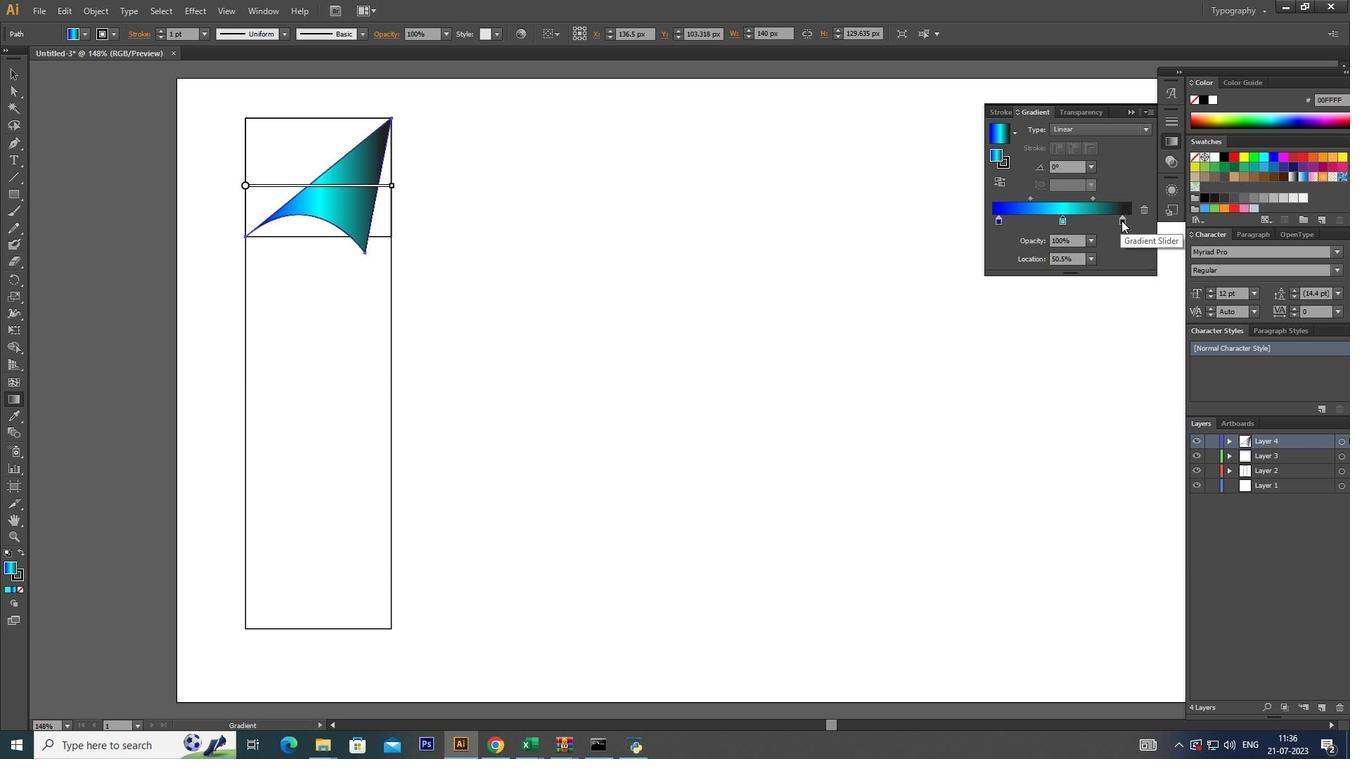 
Action: Mouse pressed left at (1148, 222)
Screenshot: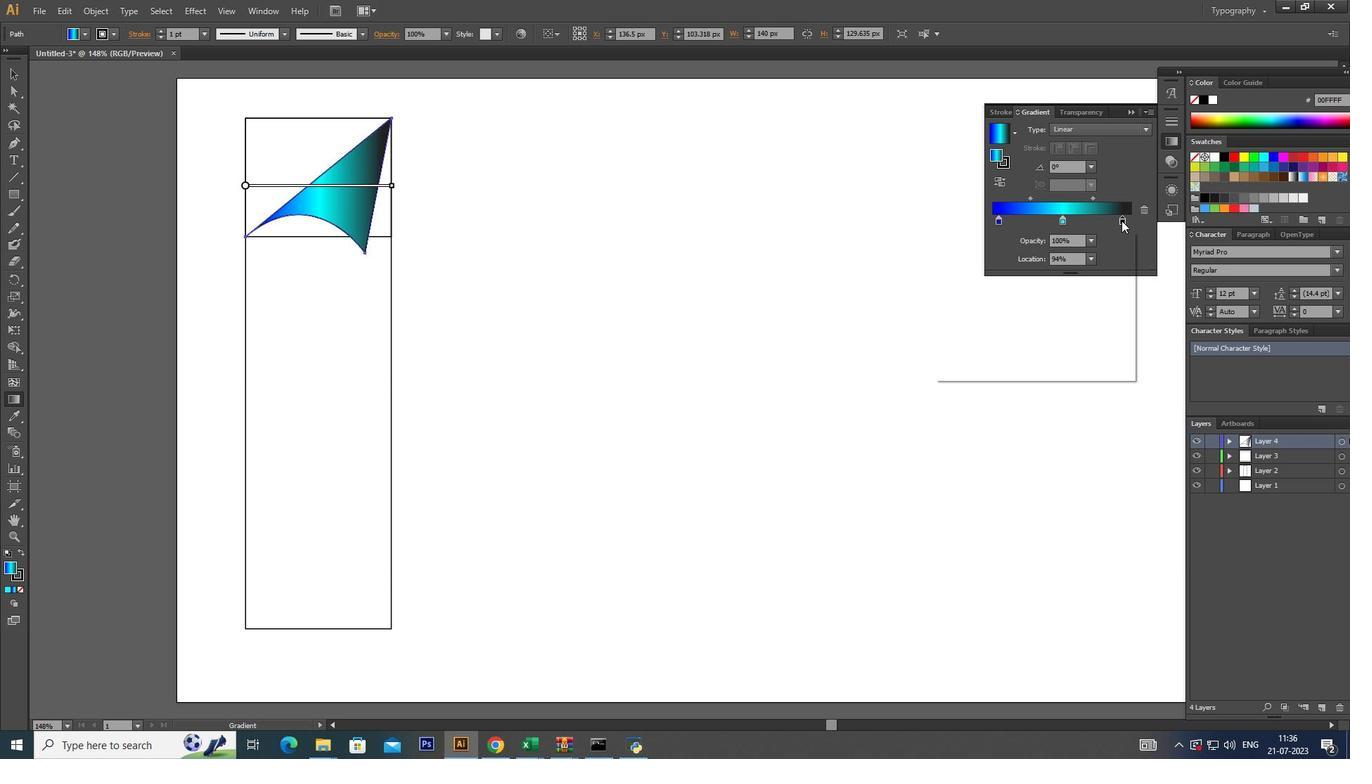 
Action: Mouse pressed left at (1148, 222)
Screenshot: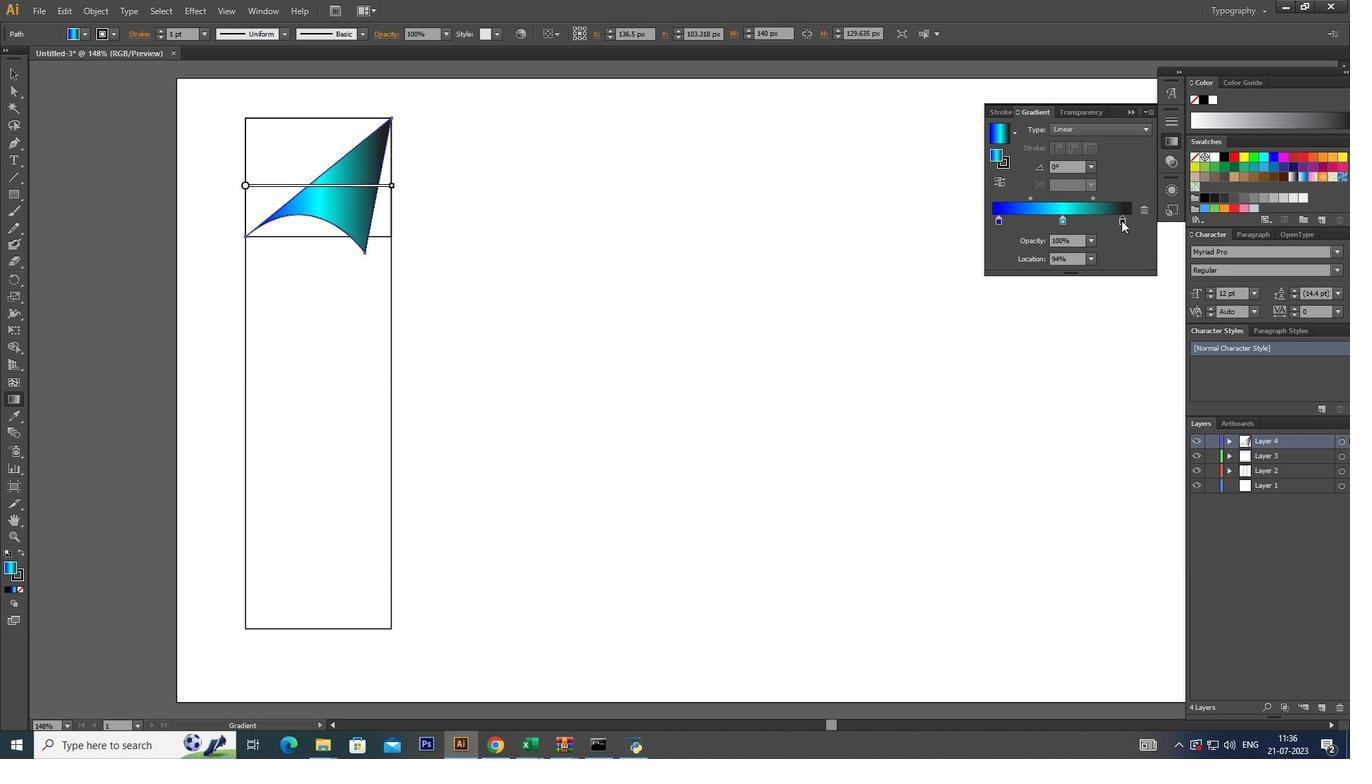 
Action: Mouse pressed left at (1148, 222)
Screenshot: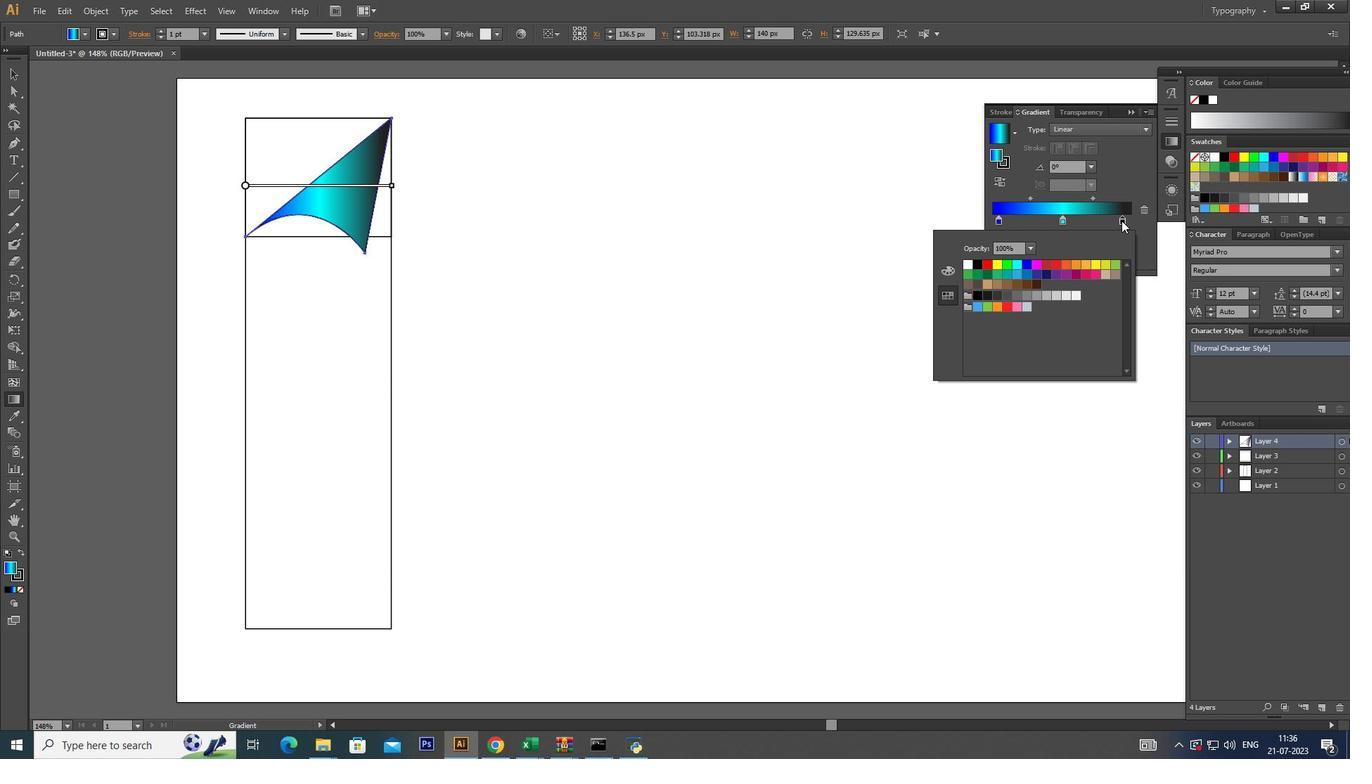
Action: Mouse pressed left at (1148, 222)
Screenshot: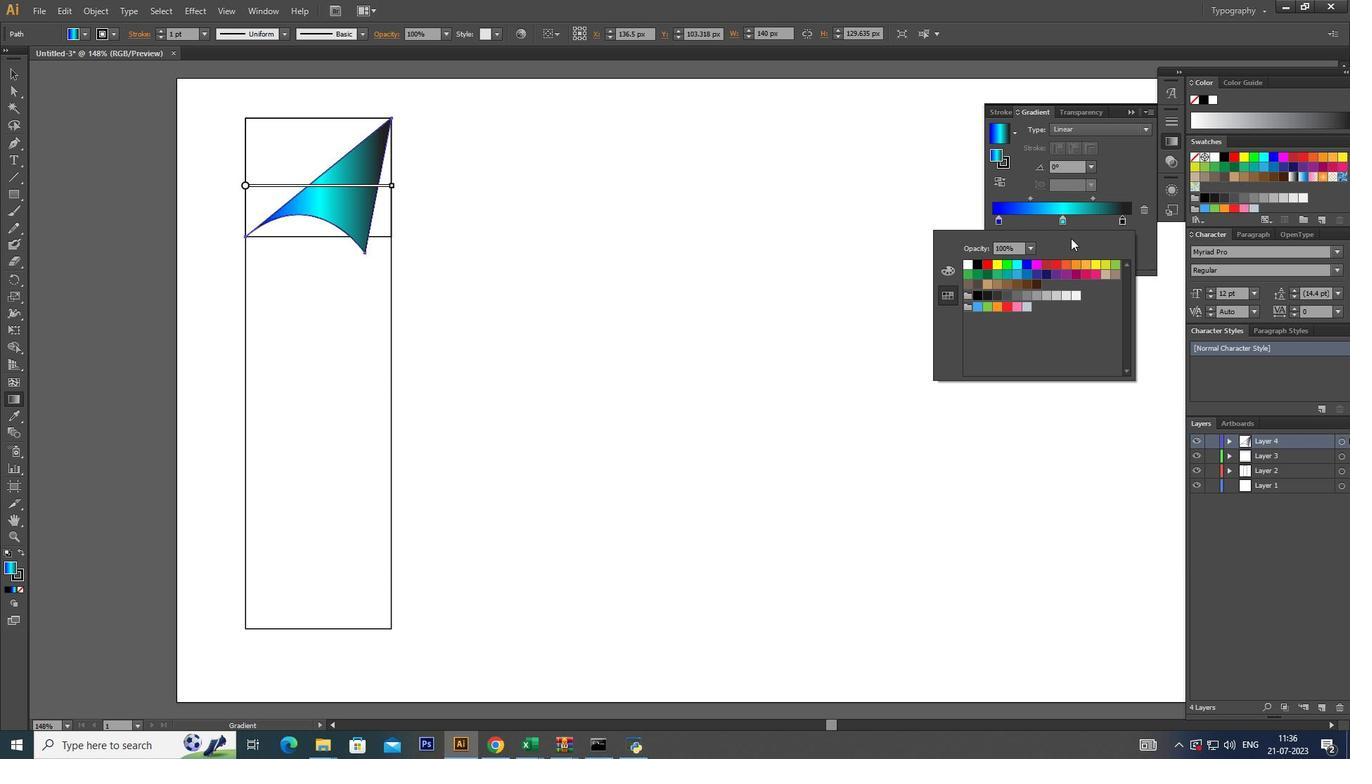 
Action: Mouse moved to (1051, 221)
Screenshot: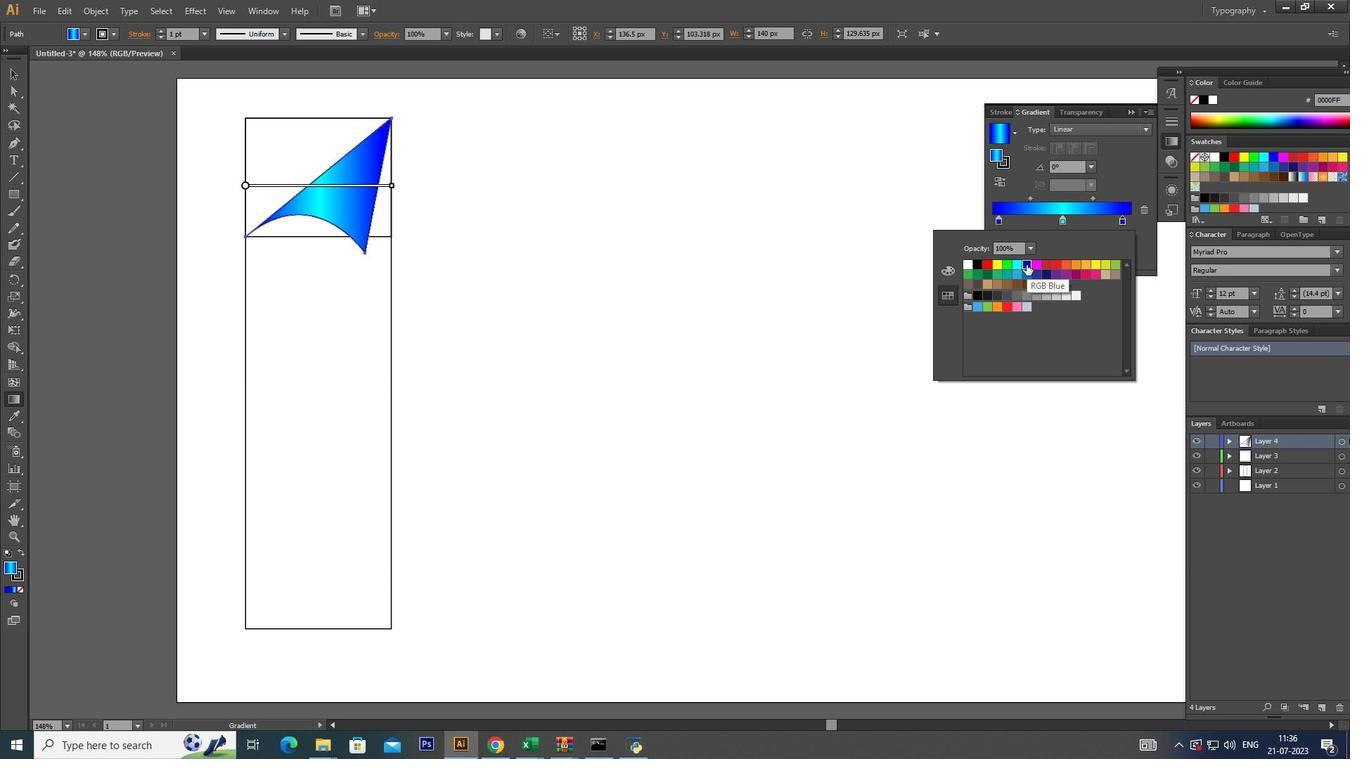 
Action: Mouse pressed left at (1051, 221)
Screenshot: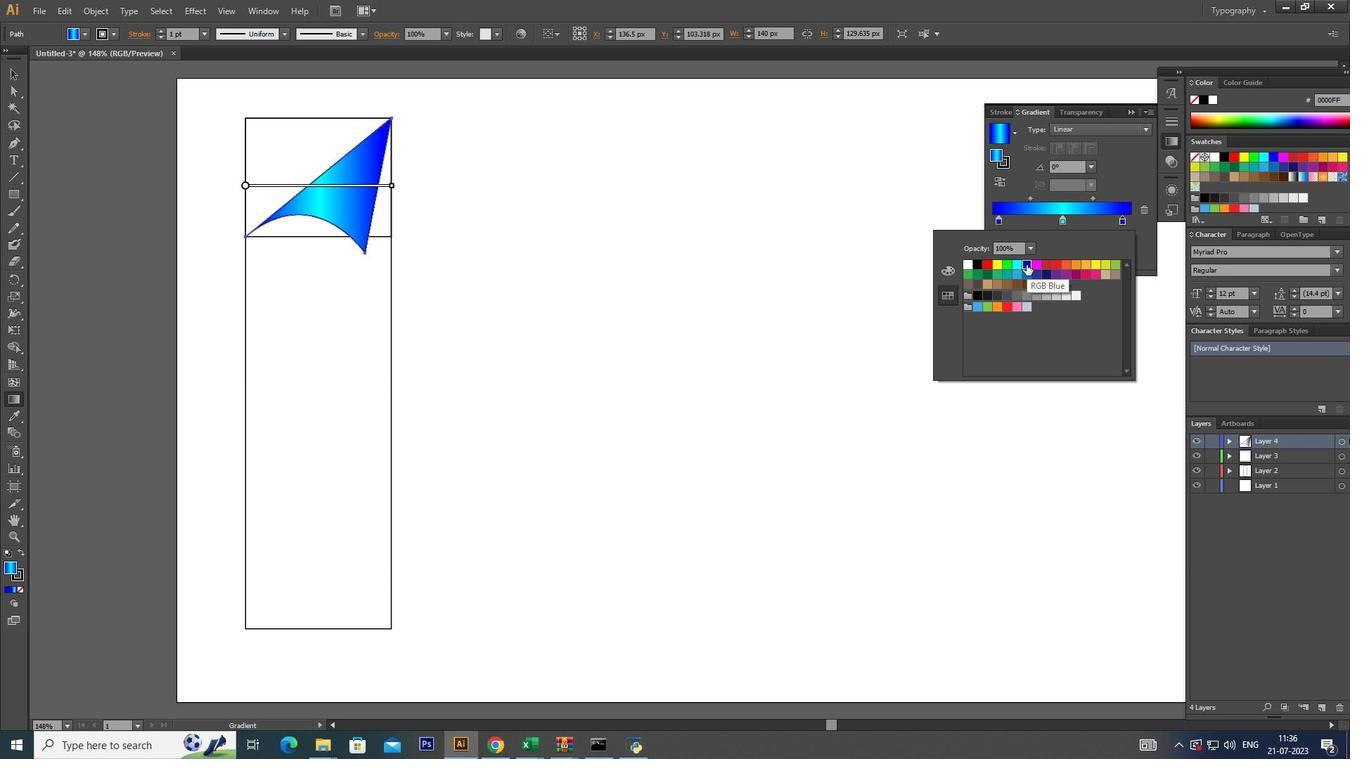 
Action: Mouse moved to (1071, 220)
Screenshot: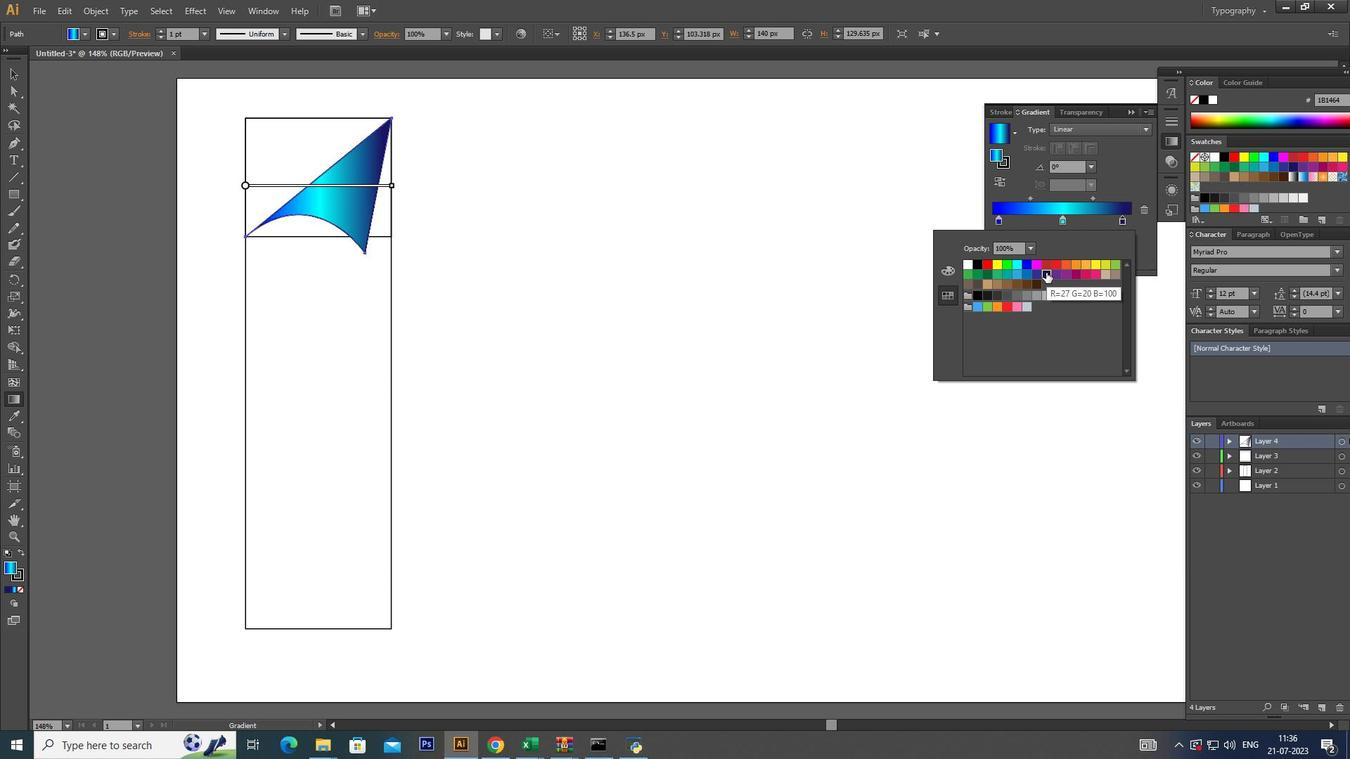
Action: Mouse pressed left at (1071, 220)
Screenshot: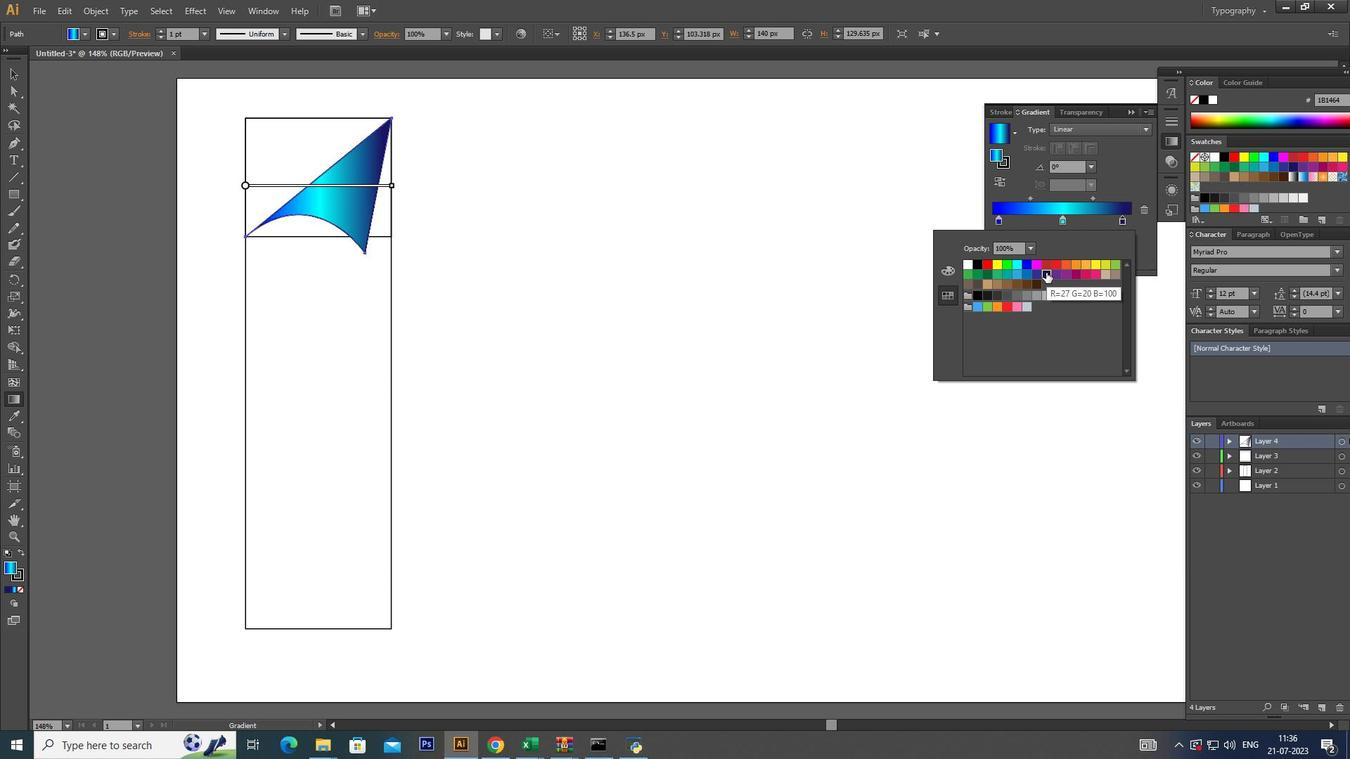 
Action: Mouse moved to (1022, 222)
Screenshot: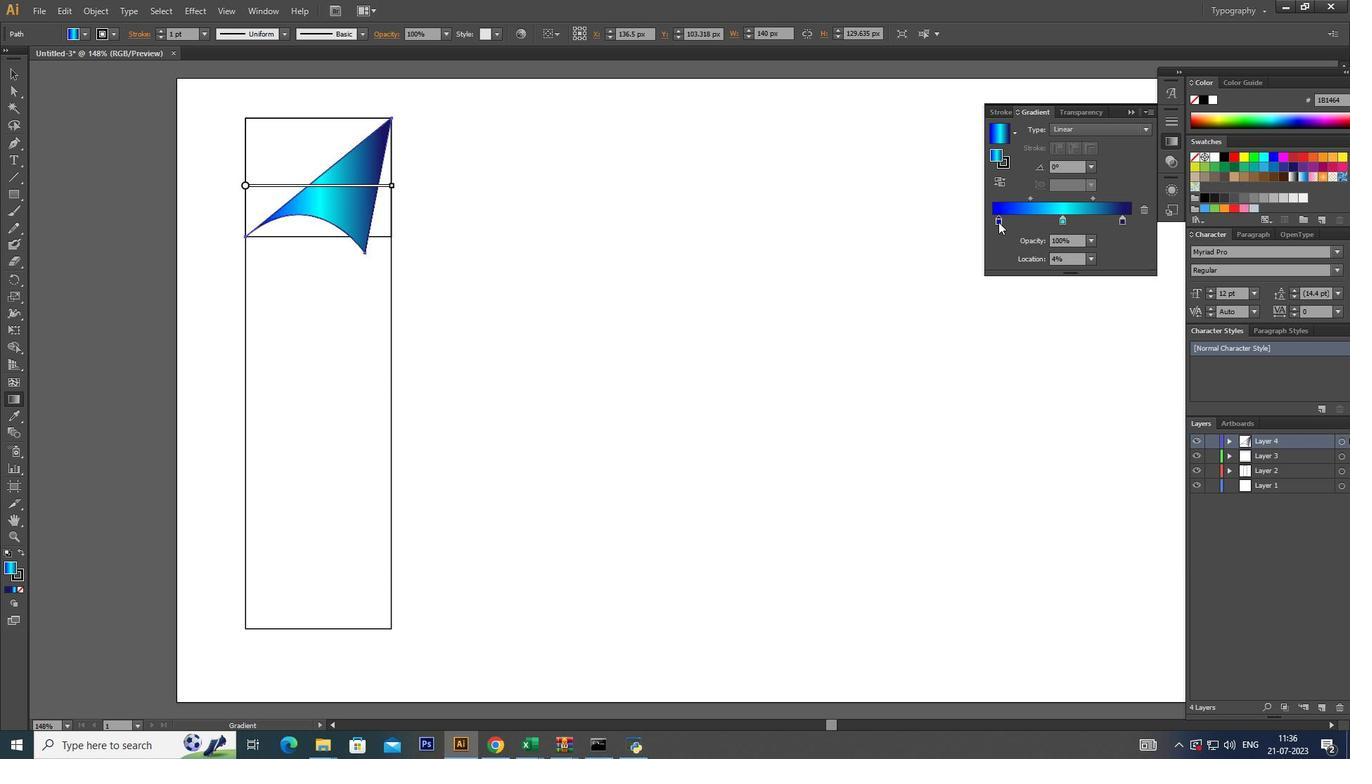 
Action: Mouse pressed left at (1022, 222)
Screenshot: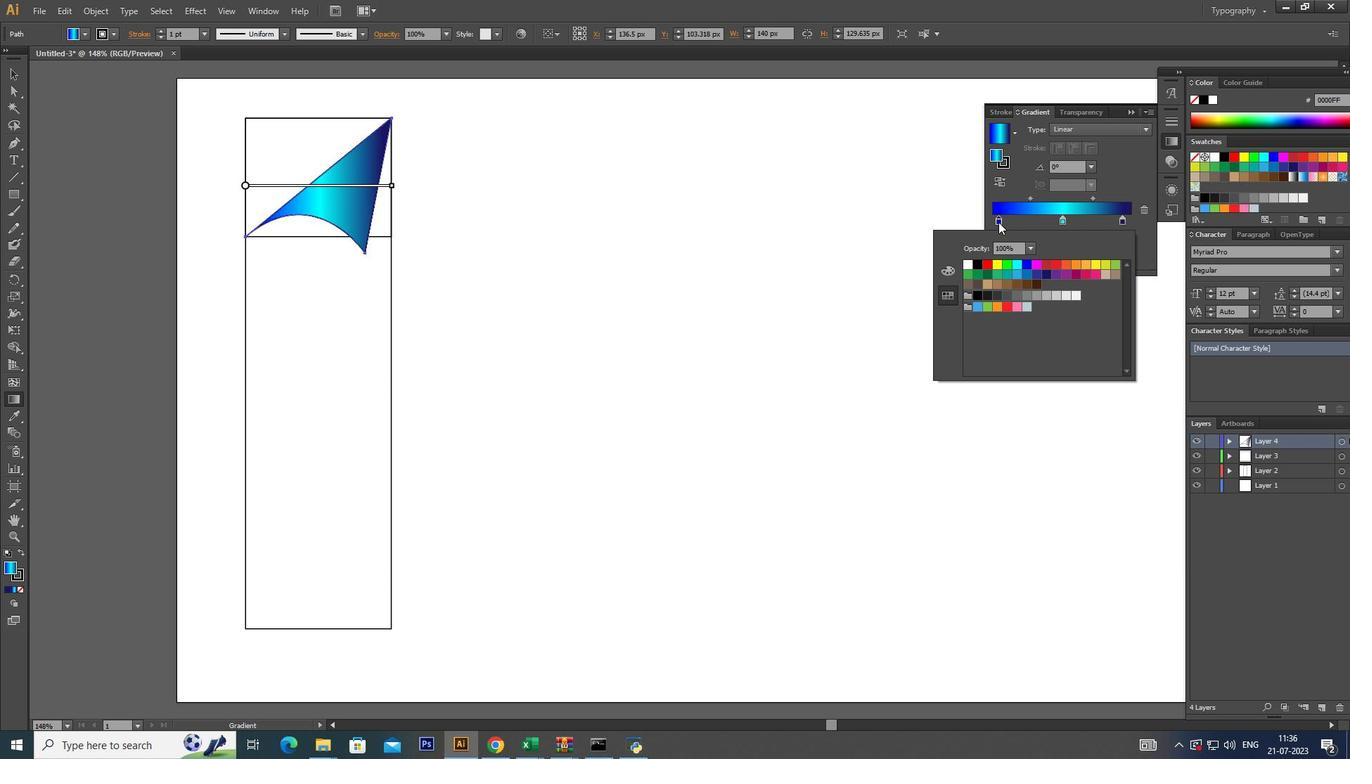 
Action: Mouse pressed left at (1022, 222)
Screenshot: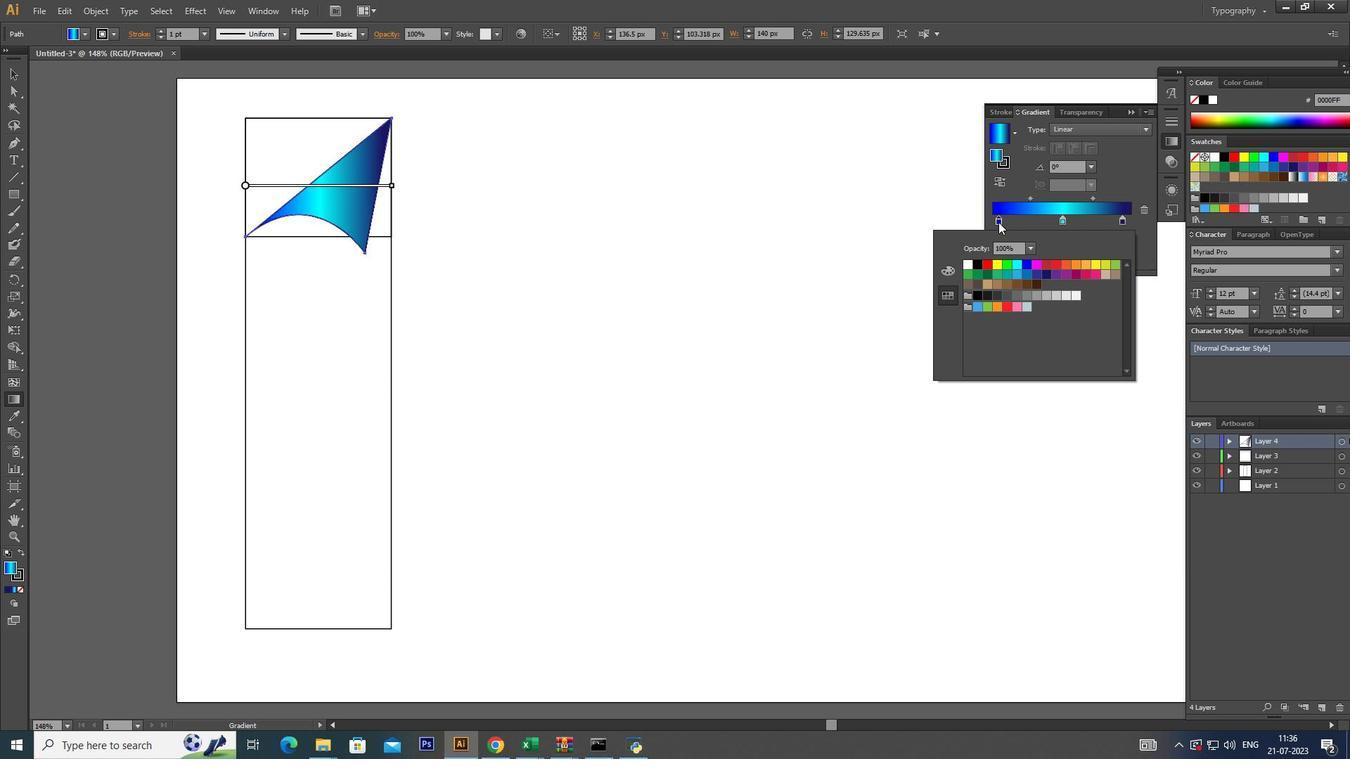 
Action: Mouse moved to (1073, 220)
Screenshot: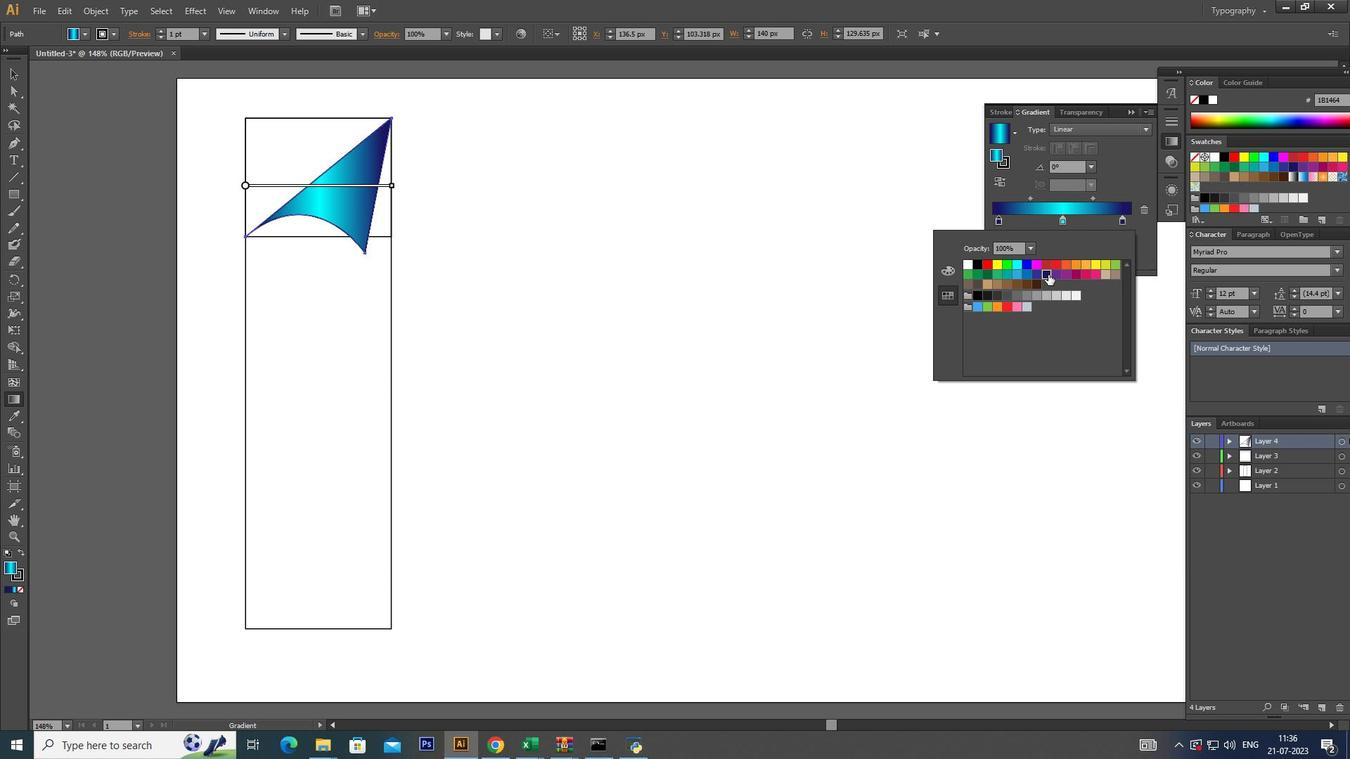 
Action: Mouse pressed left at (1073, 220)
Screenshot: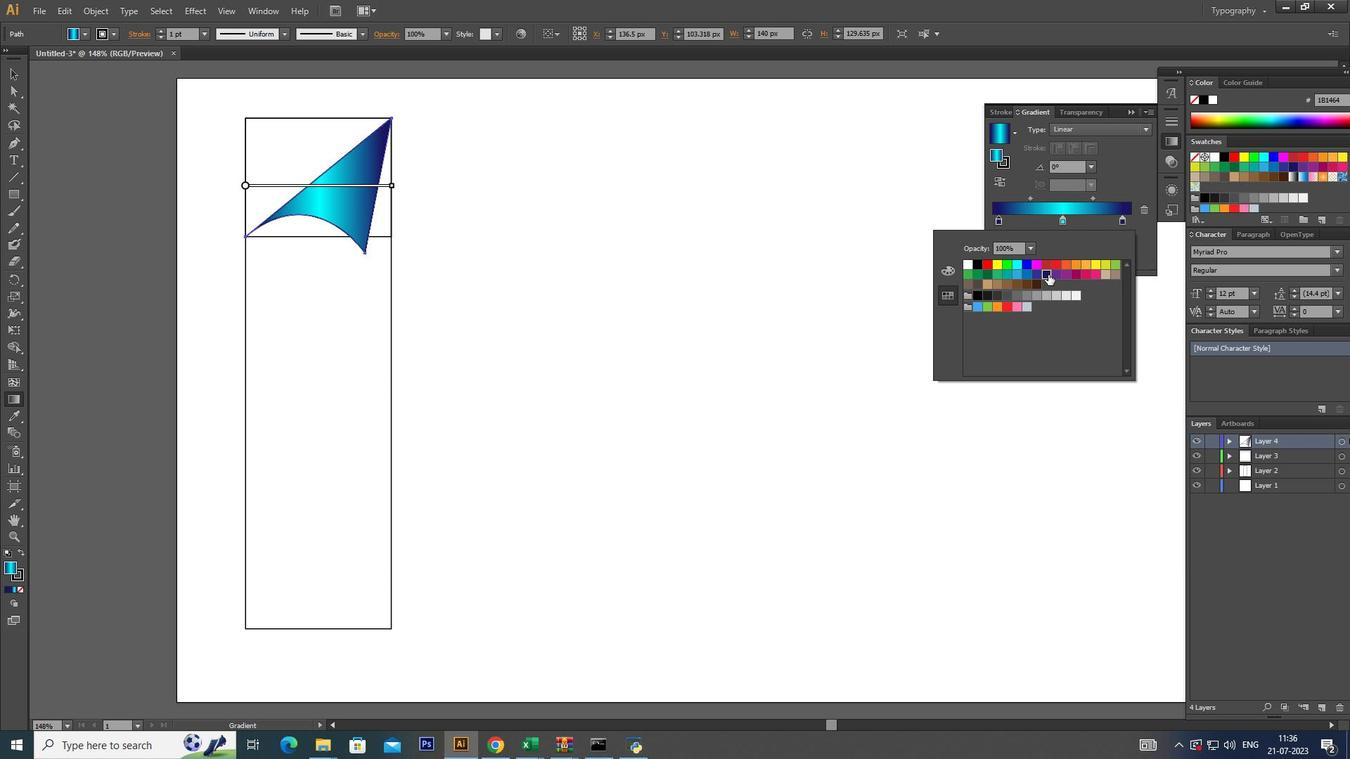 
Action: Mouse moved to (986, 222)
Screenshot: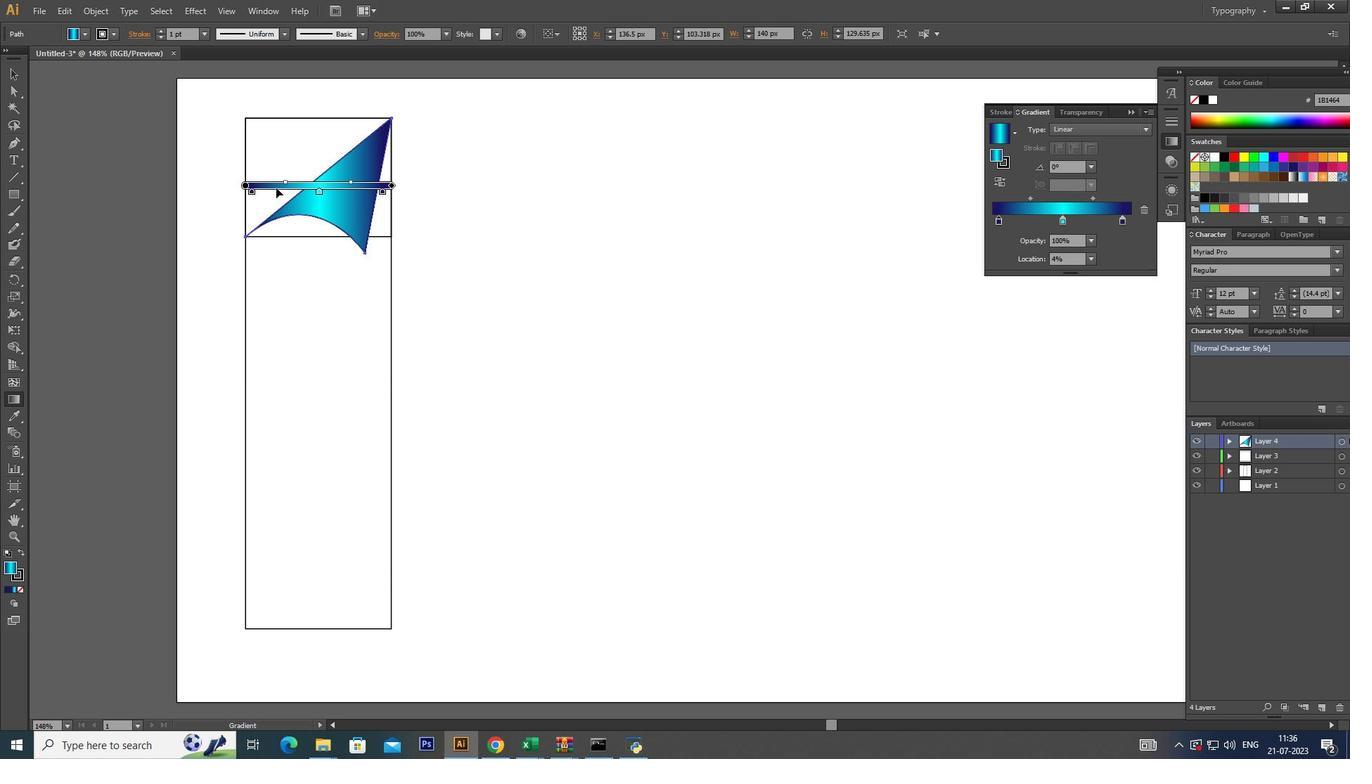 
Action: Mouse pressed left at (986, 222)
Screenshot: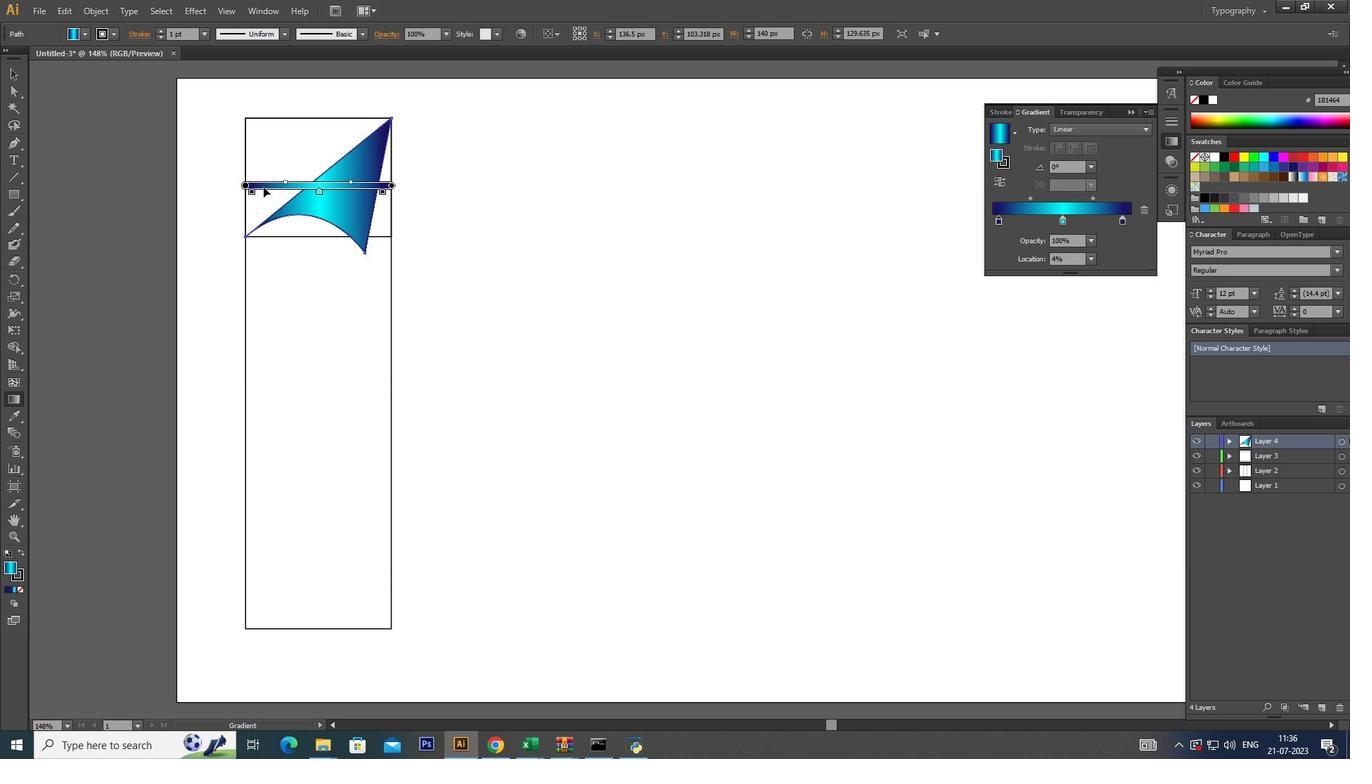 
Action: Mouse moved to (248, 222)
Screenshot: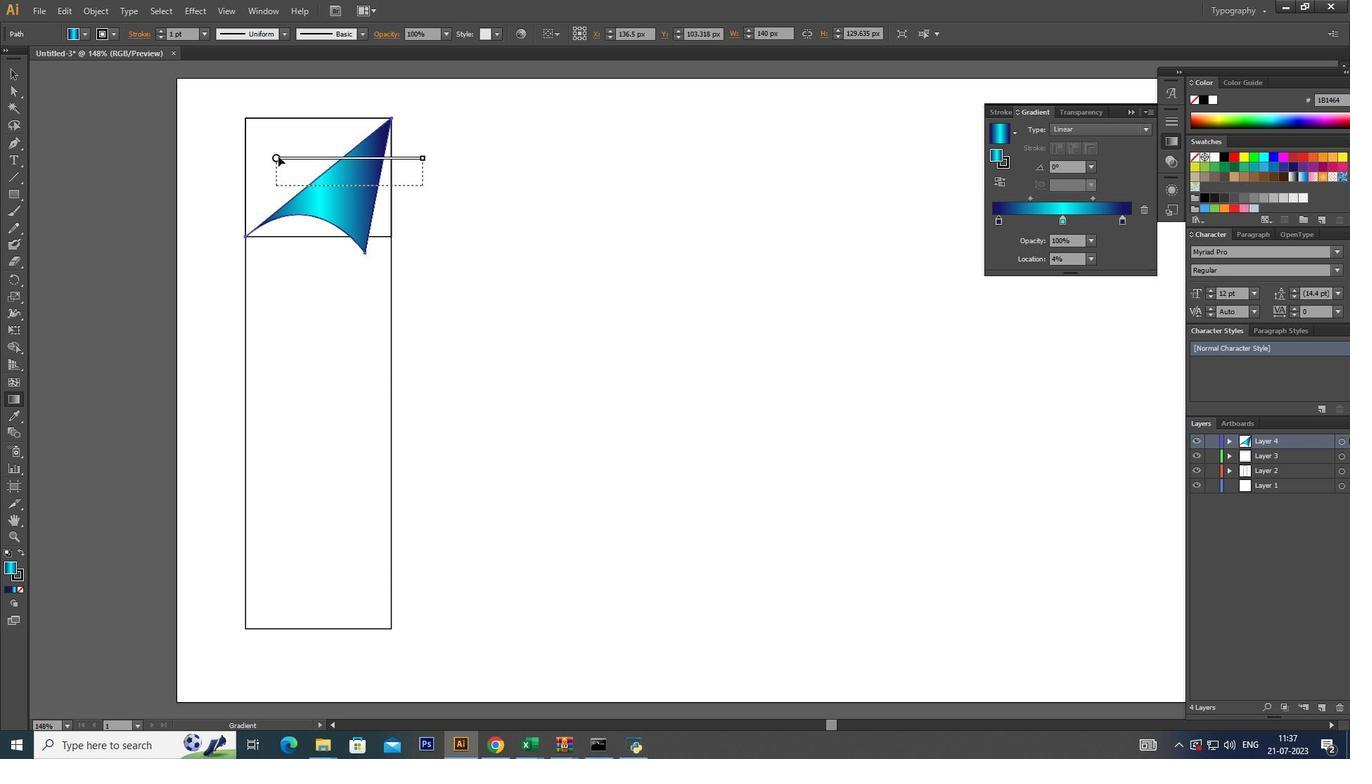 
Action: Mouse pressed left at (248, 222)
Screenshot: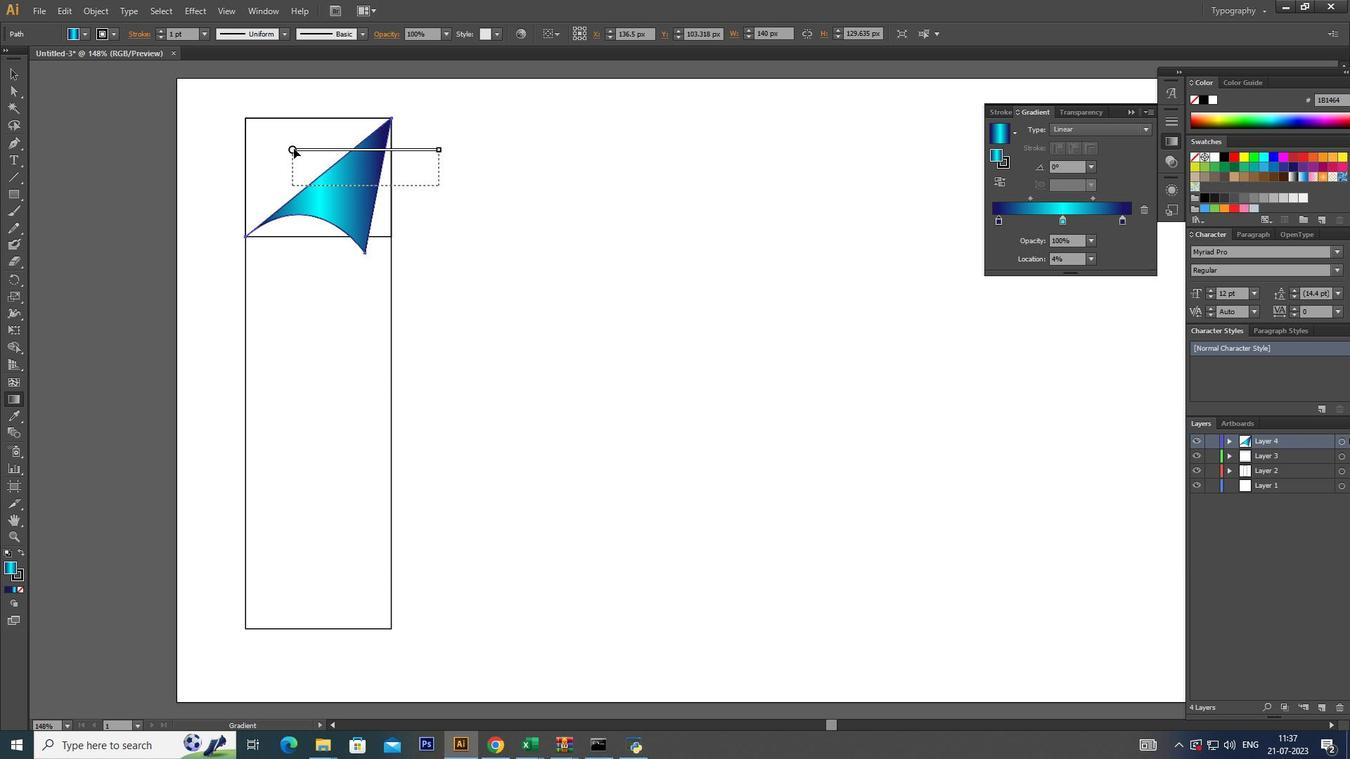 
Action: Mouse moved to (296, 222)
Screenshot: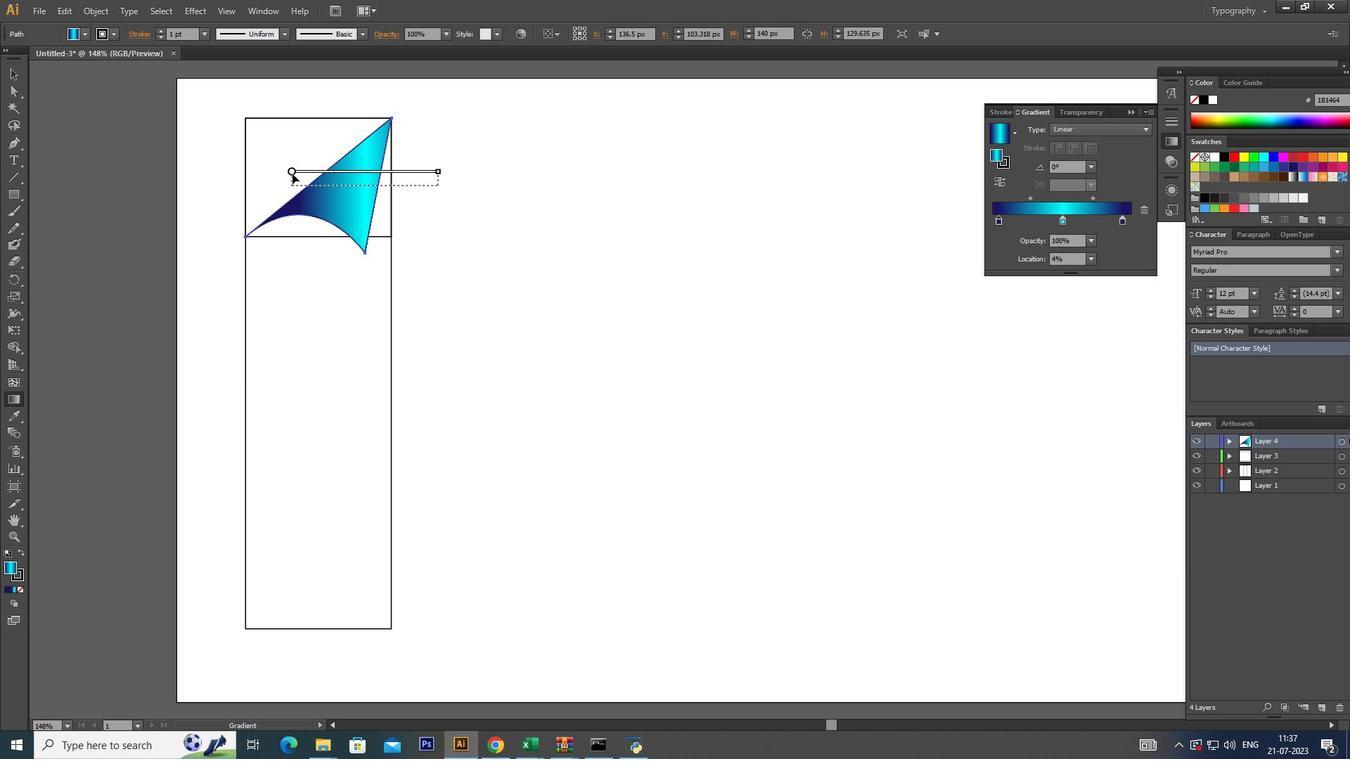 
Action: Mouse pressed left at (296, 222)
Screenshot: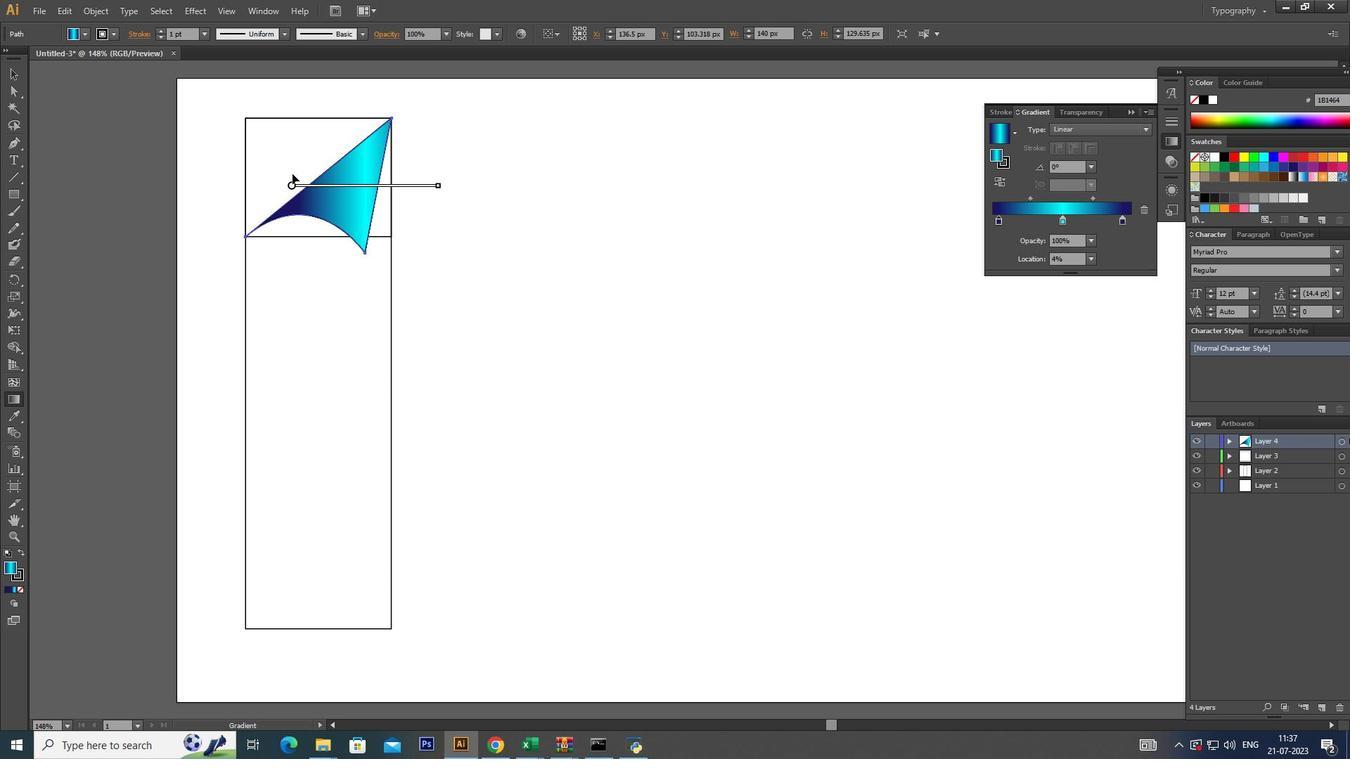 
Action: Mouse moved to (294, 222)
